 Task: Explore Airbnb listings in Charleston, South Carolina, focusing on properties with beautiful gardens and historic charm.
Action: Mouse moved to (548, 78)
Screenshot: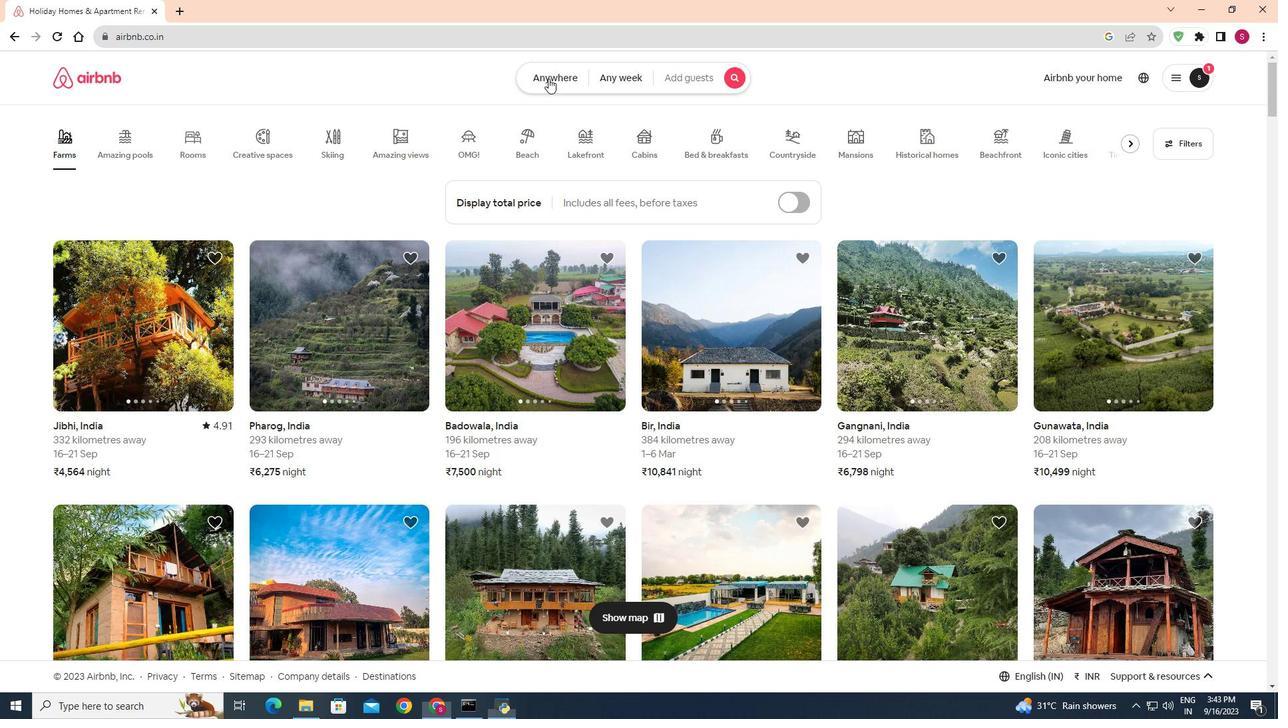 
Action: Mouse pressed left at (548, 78)
Screenshot: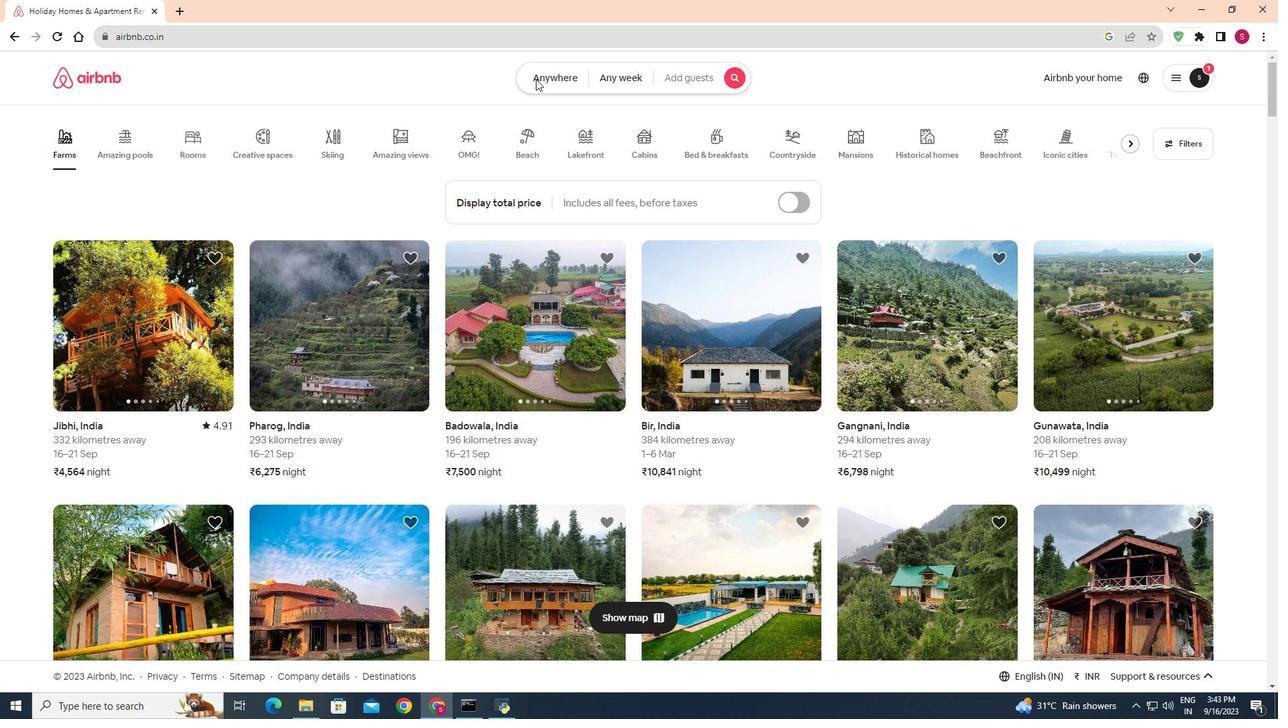 
Action: Mouse moved to (421, 135)
Screenshot: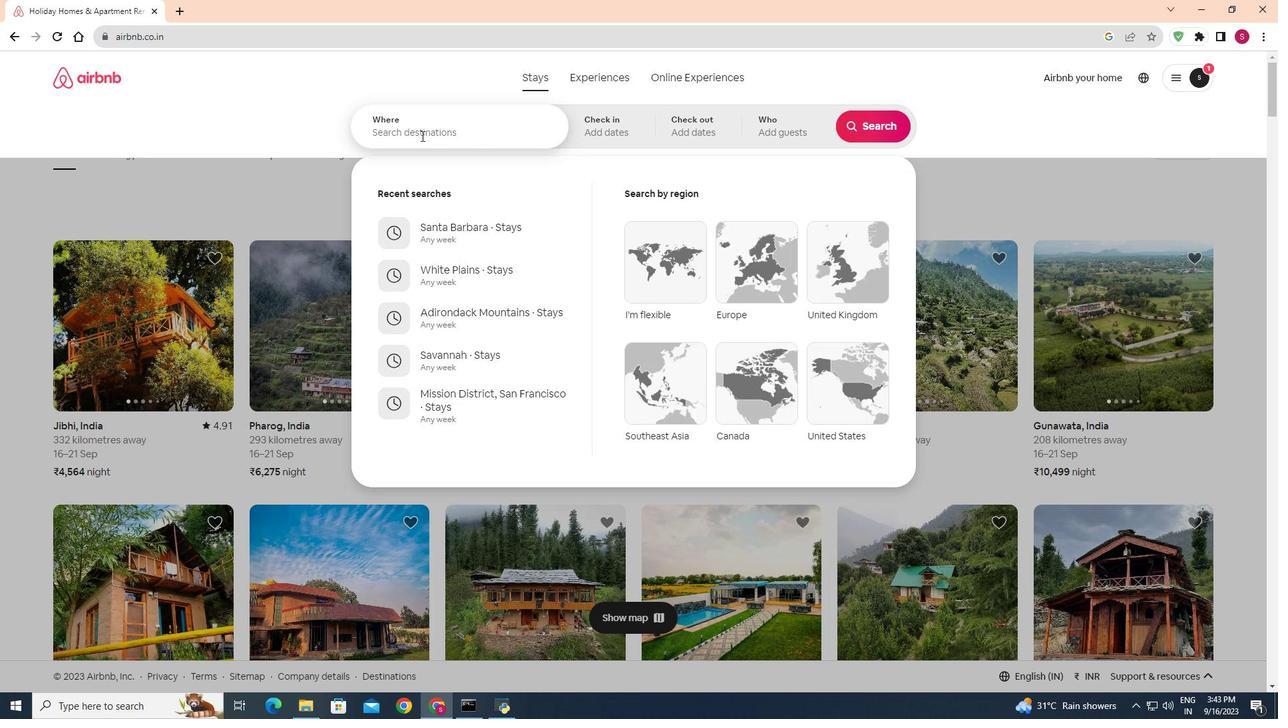 
Action: Mouse pressed left at (421, 135)
Screenshot: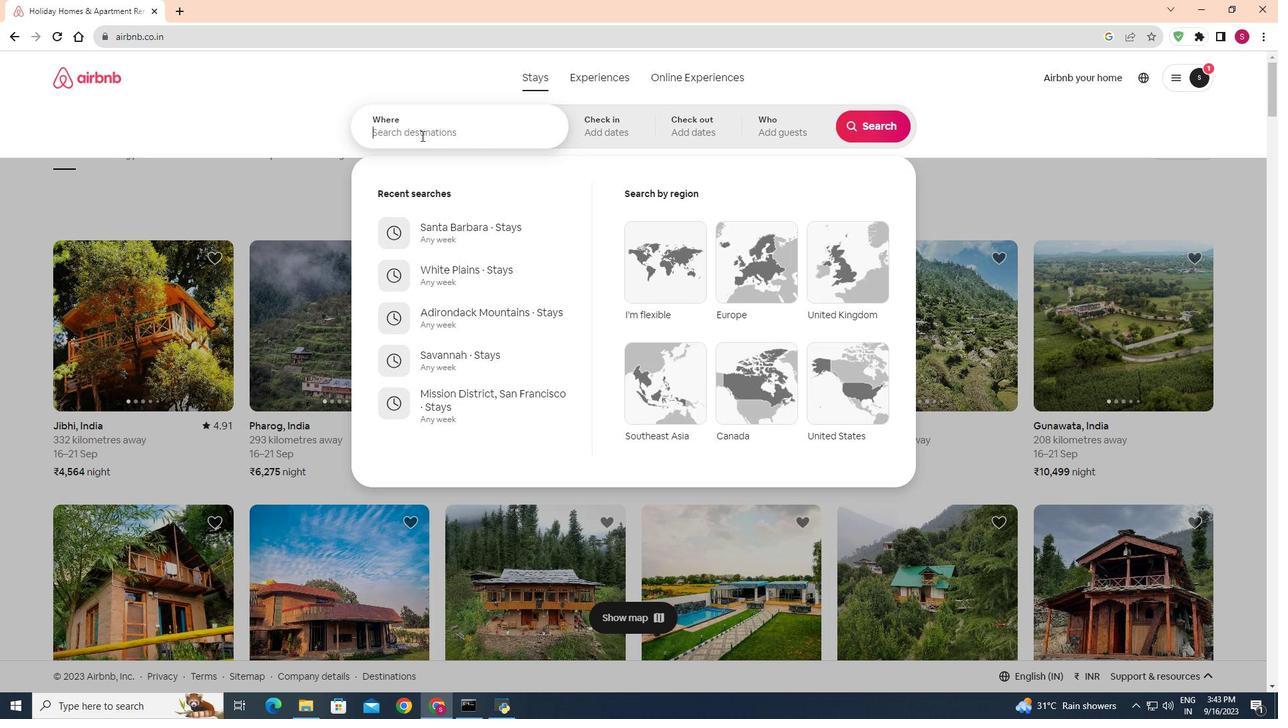 
Action: Mouse moved to (418, 138)
Screenshot: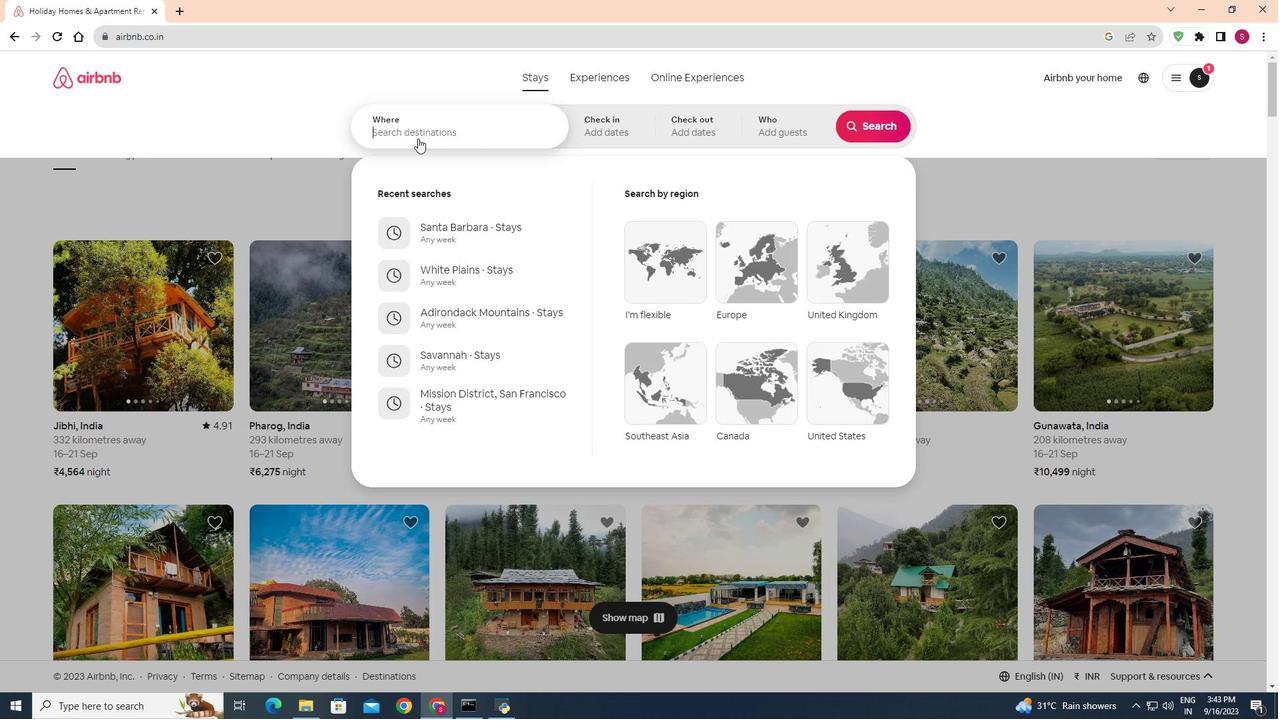 
Action: Key pressed <Key.shift>Charleston<Key.enter>
Screenshot: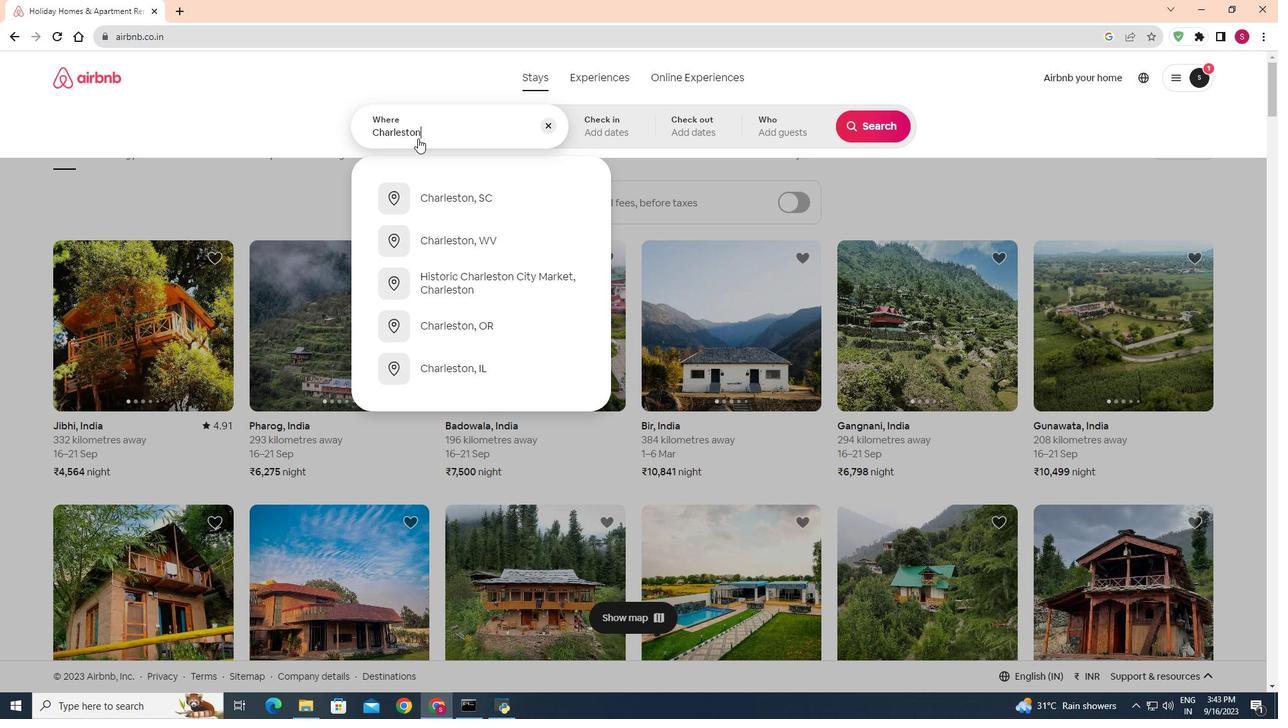 
Action: Mouse moved to (884, 120)
Screenshot: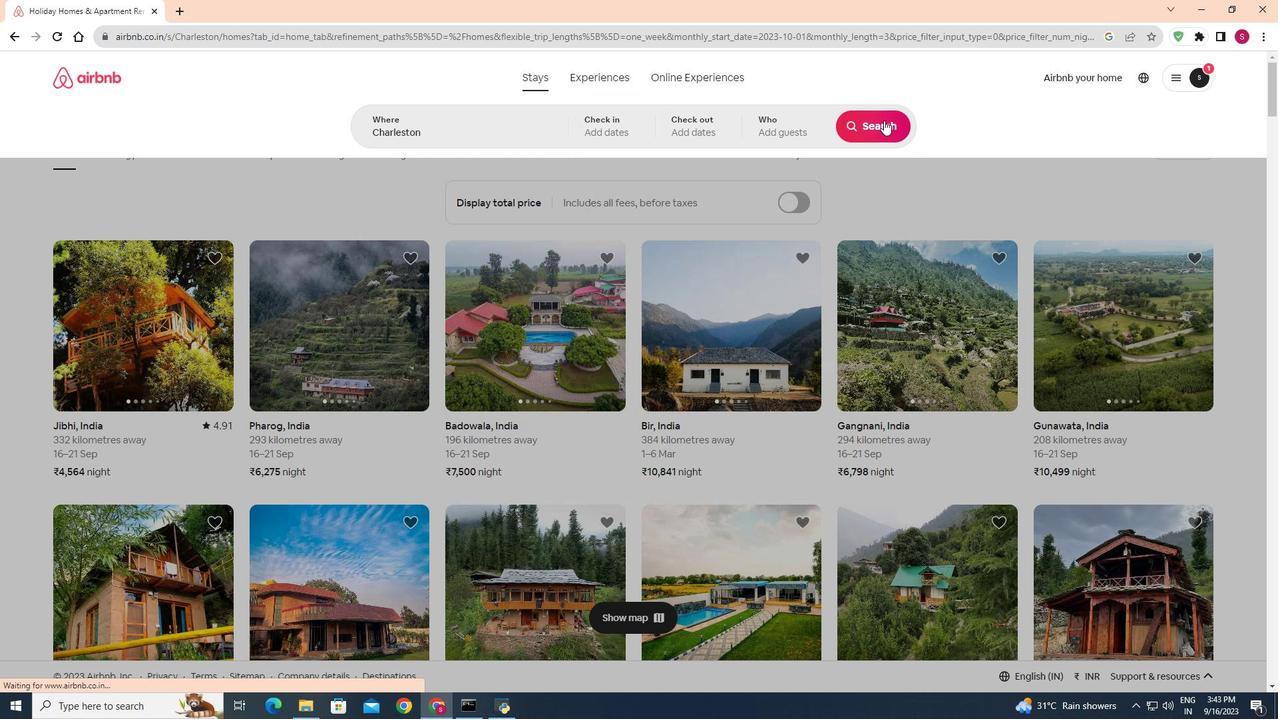 
Action: Mouse pressed left at (884, 120)
Screenshot: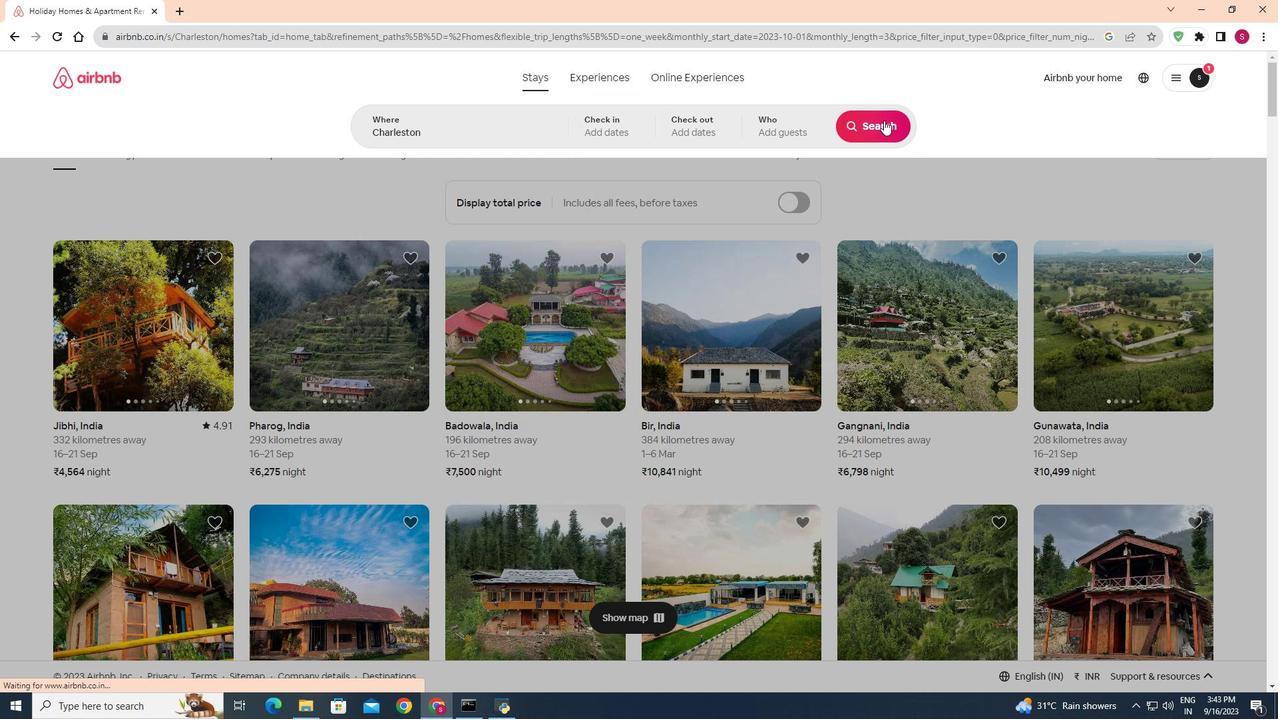 
Action: Mouse moved to (724, 351)
Screenshot: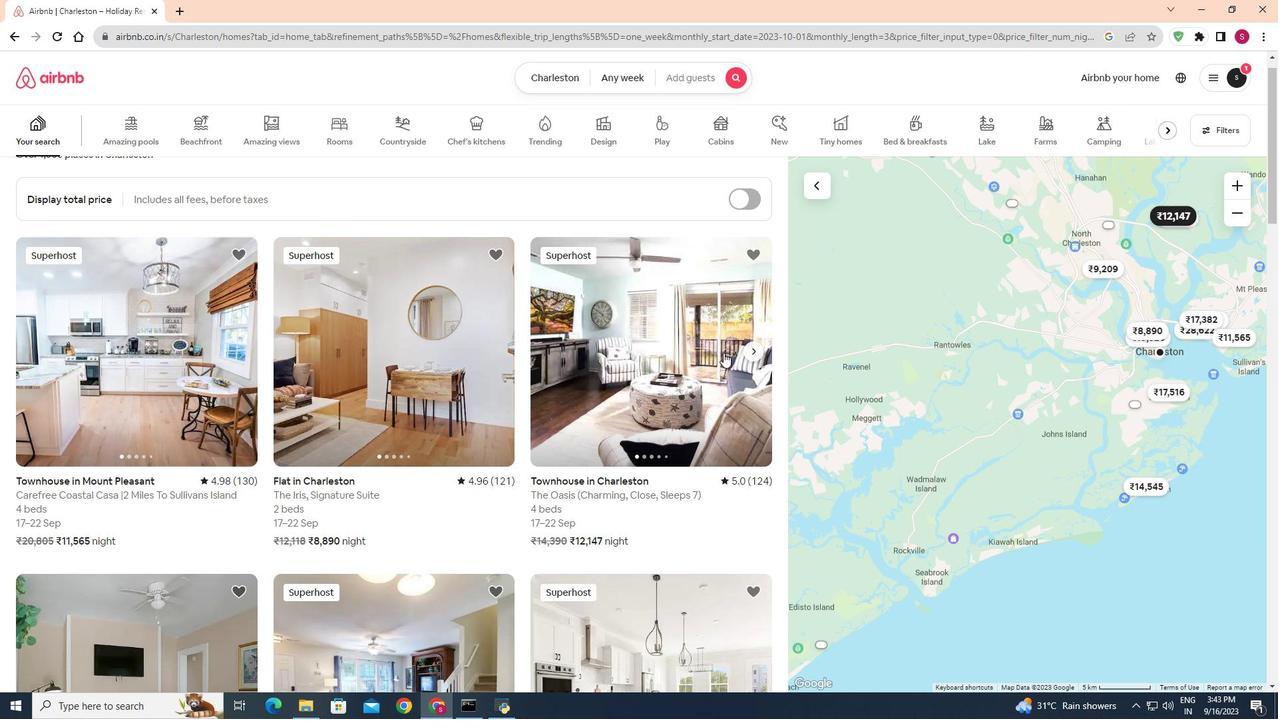 
Action: Mouse scrolled (724, 351) with delta (0, 0)
Screenshot: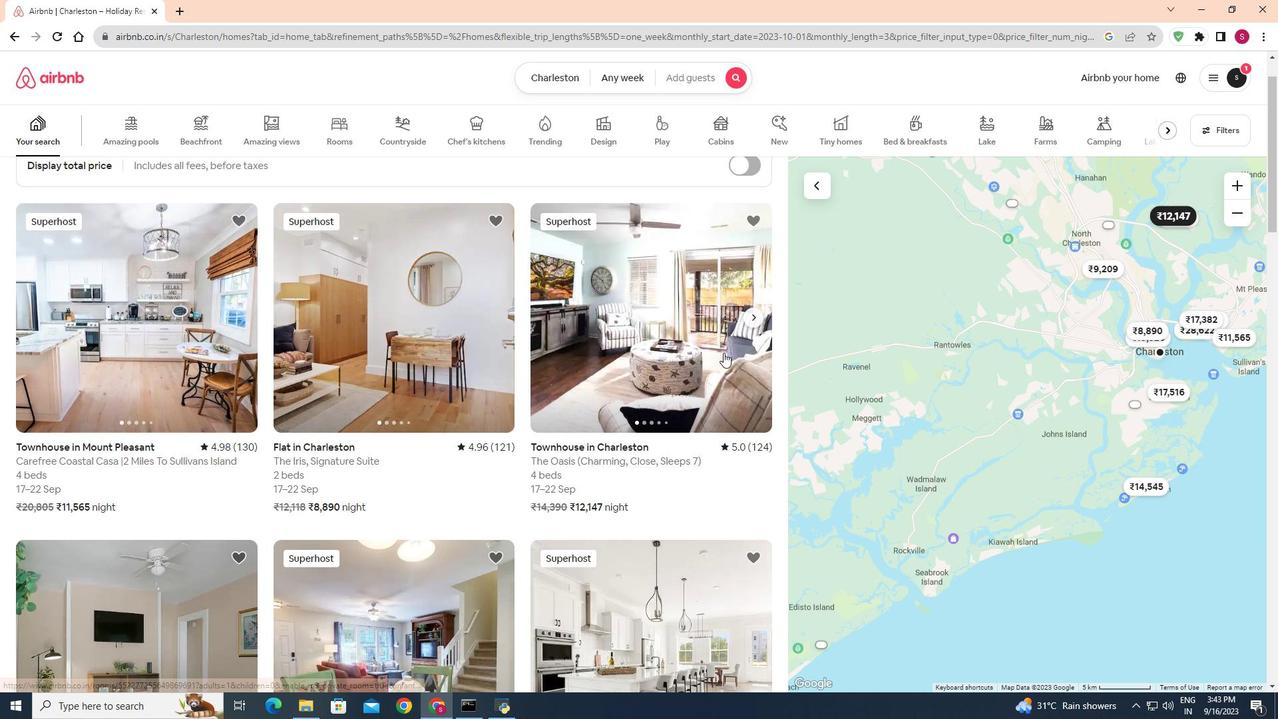 
Action: Mouse moved to (226, 320)
Screenshot: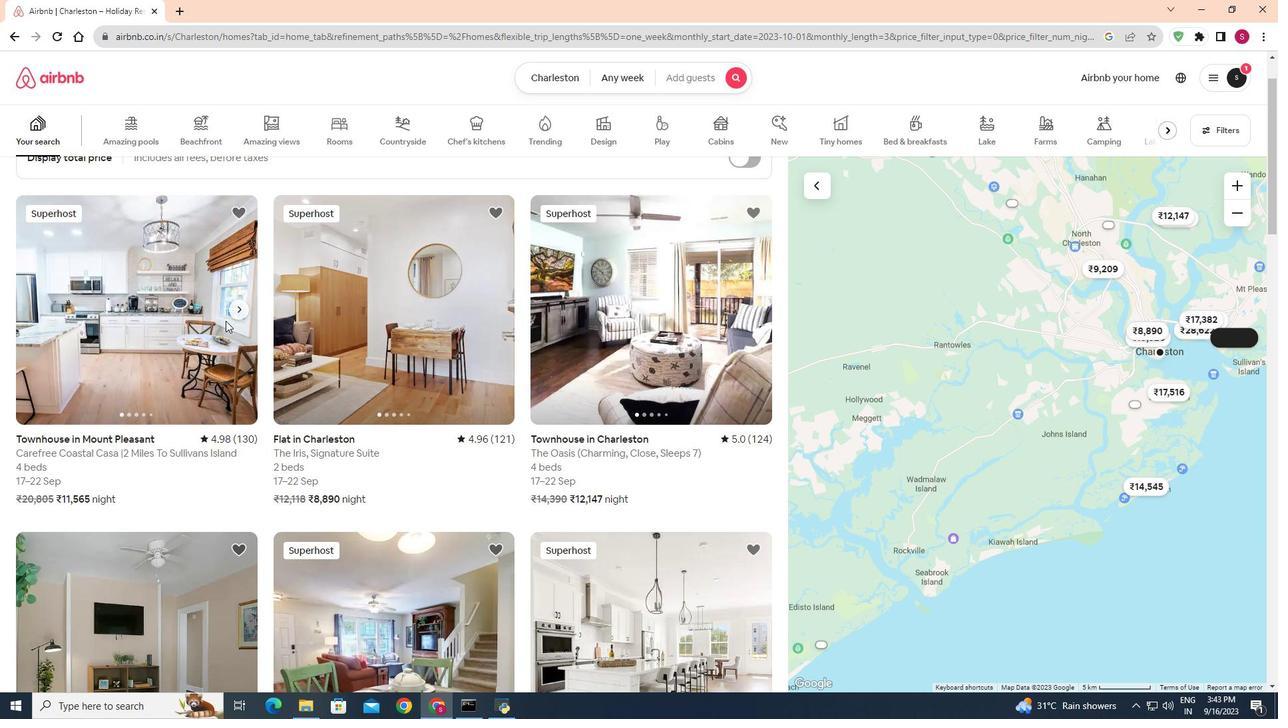 
Action: Mouse pressed left at (226, 320)
Screenshot: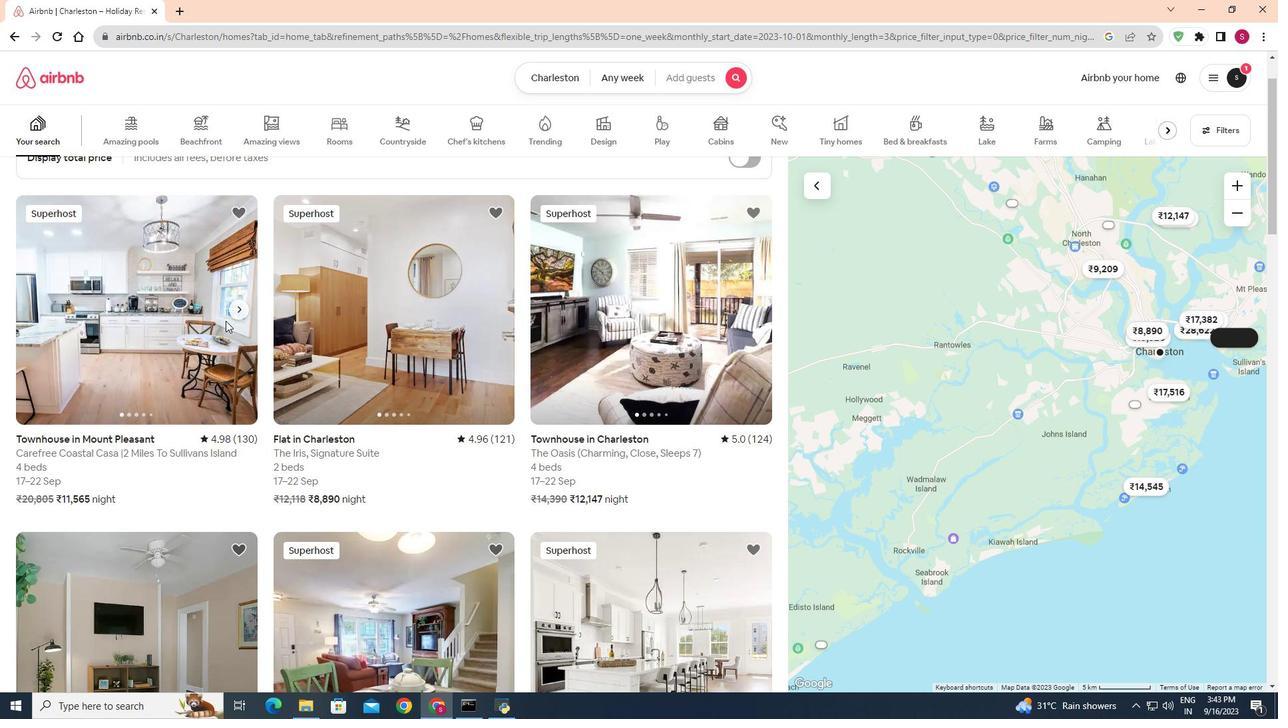 
Action: Mouse moved to (962, 486)
Screenshot: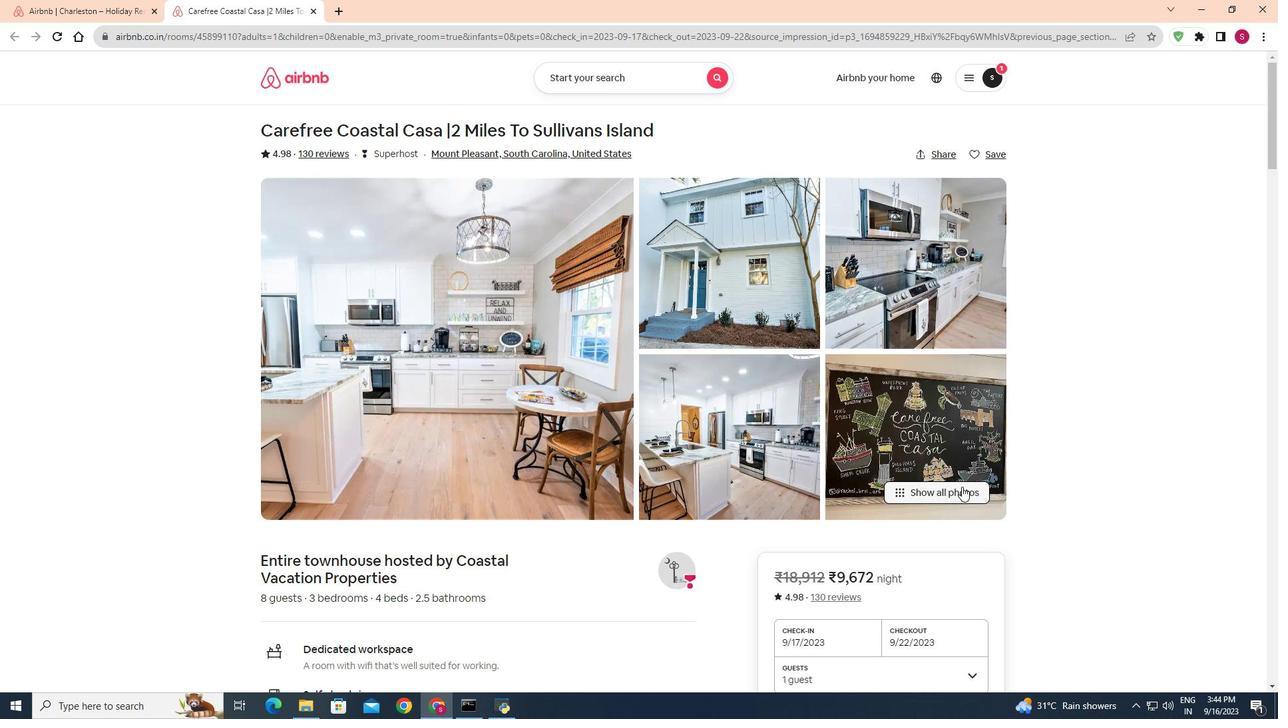 
Action: Mouse pressed left at (962, 486)
Screenshot: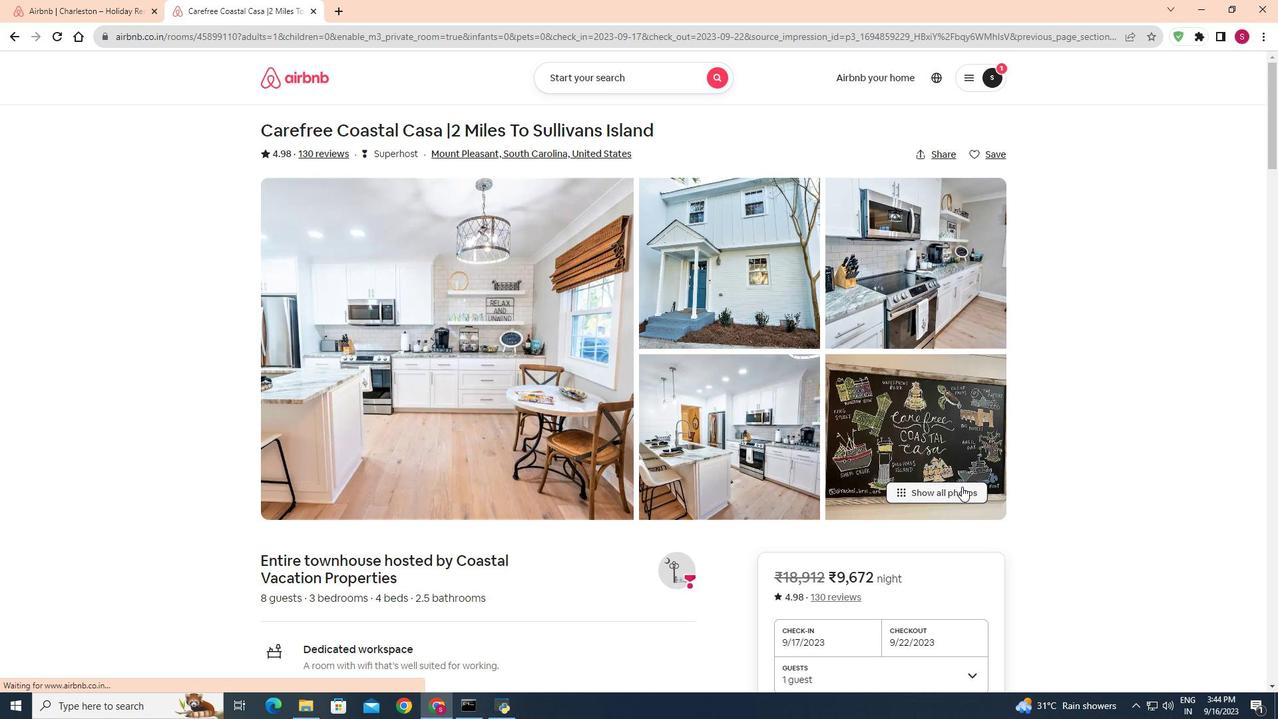 
Action: Mouse moved to (1001, 497)
Screenshot: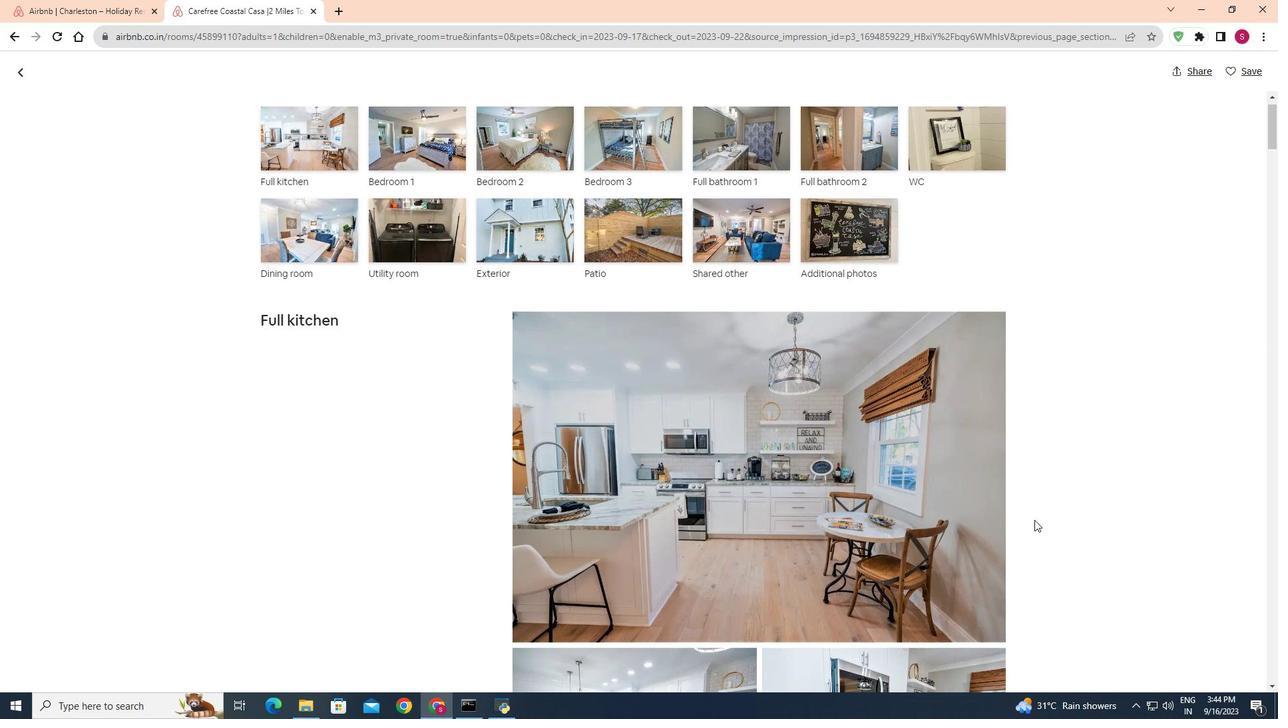 
Action: Mouse scrolled (1001, 496) with delta (0, 0)
Screenshot: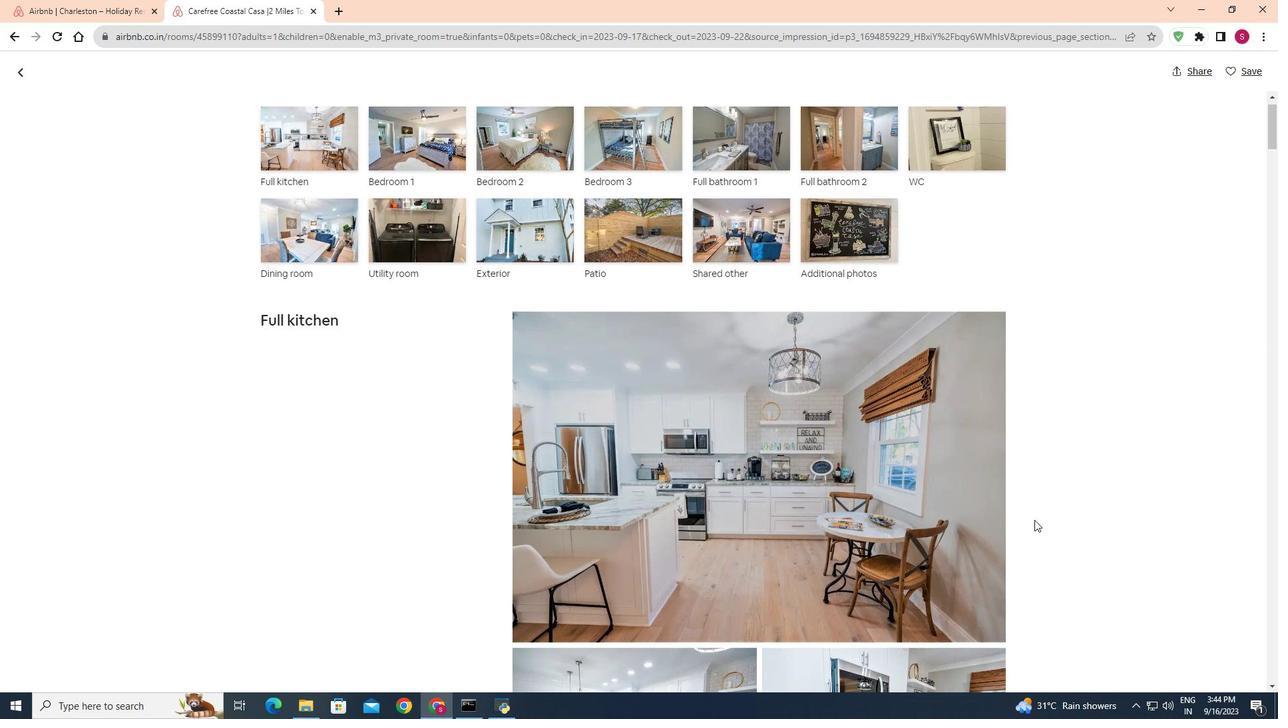 
Action: Mouse moved to (1059, 526)
Screenshot: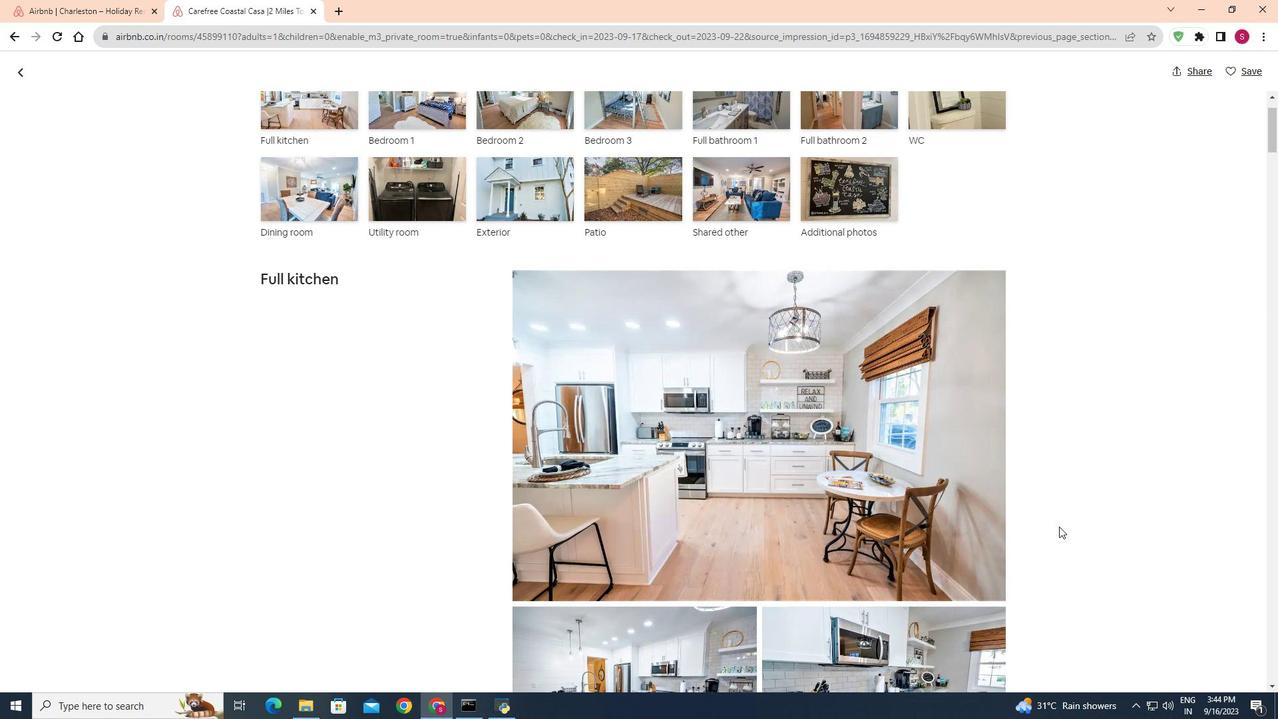 
Action: Mouse scrolled (1059, 525) with delta (0, 0)
Screenshot: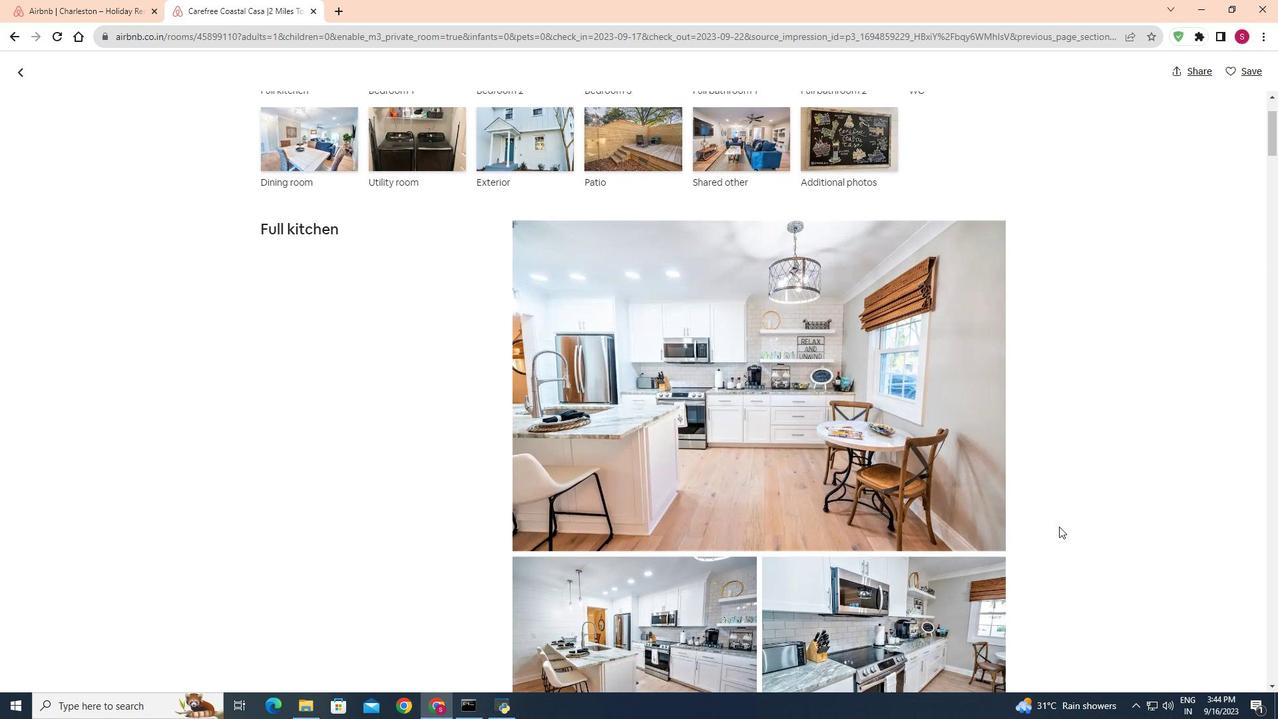 
Action: Mouse moved to (1060, 530)
Screenshot: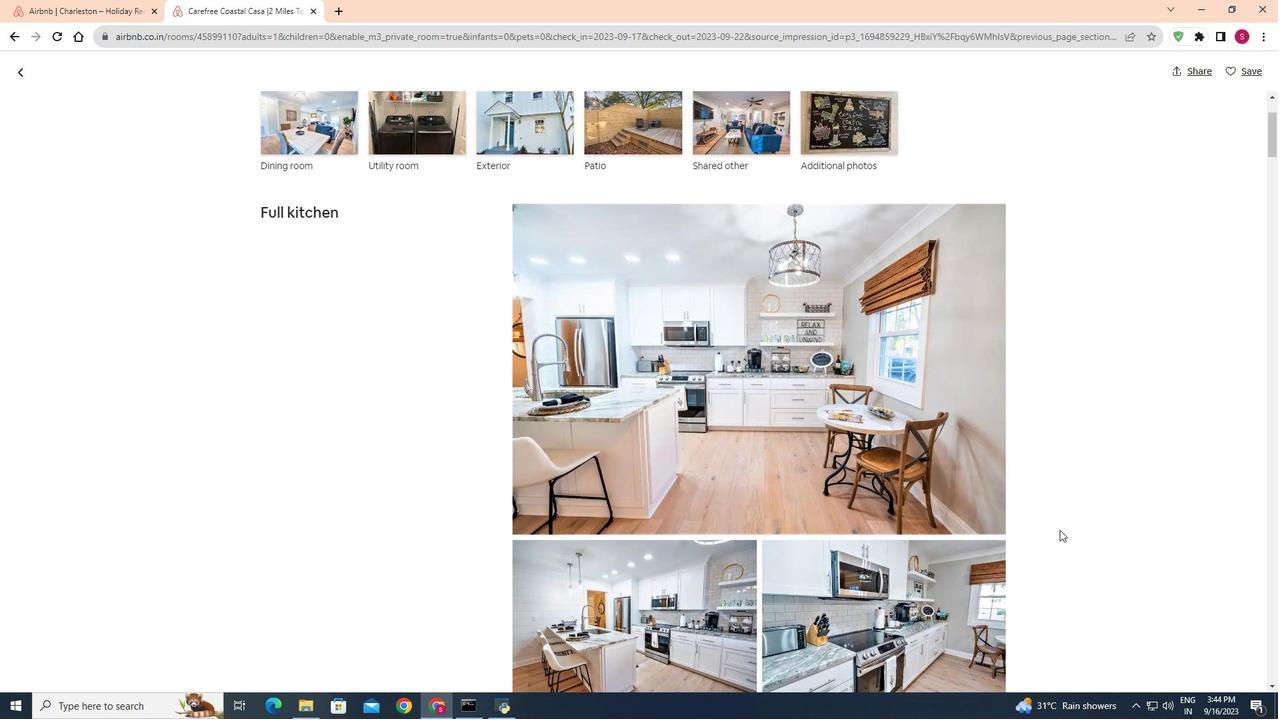 
Action: Mouse scrolled (1060, 529) with delta (0, 0)
Screenshot: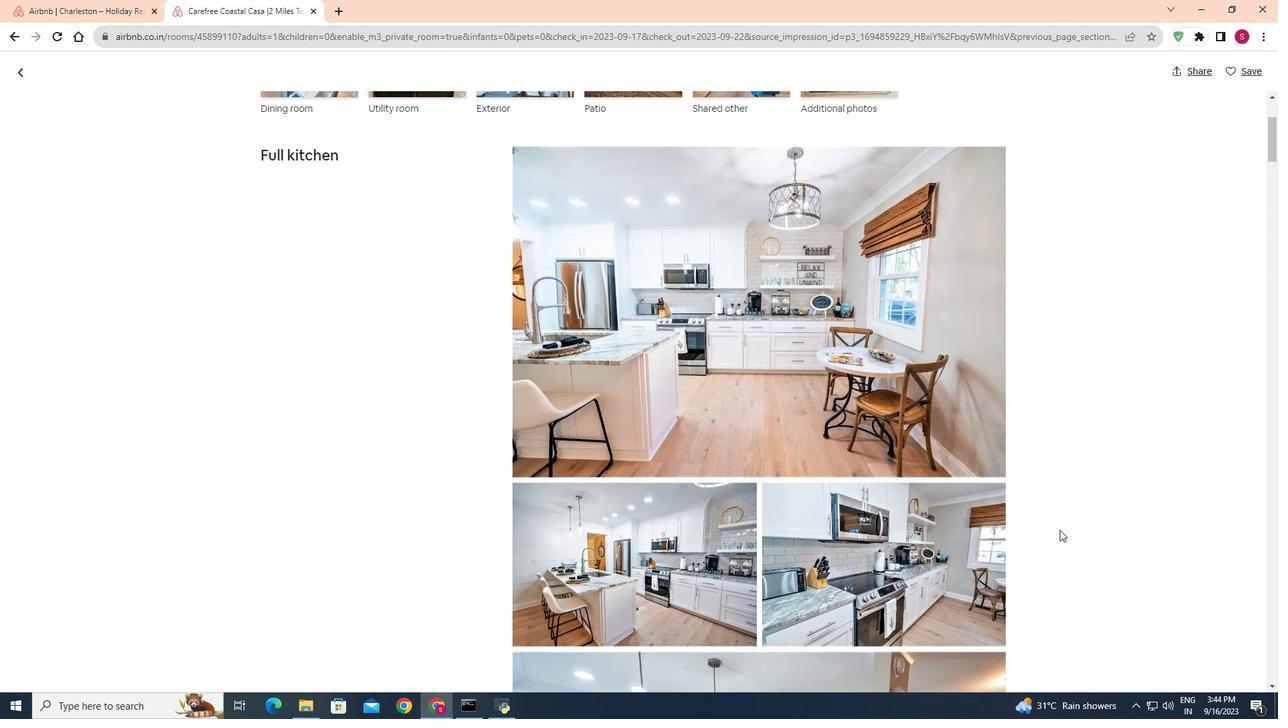 
Action: Mouse moved to (1061, 530)
Screenshot: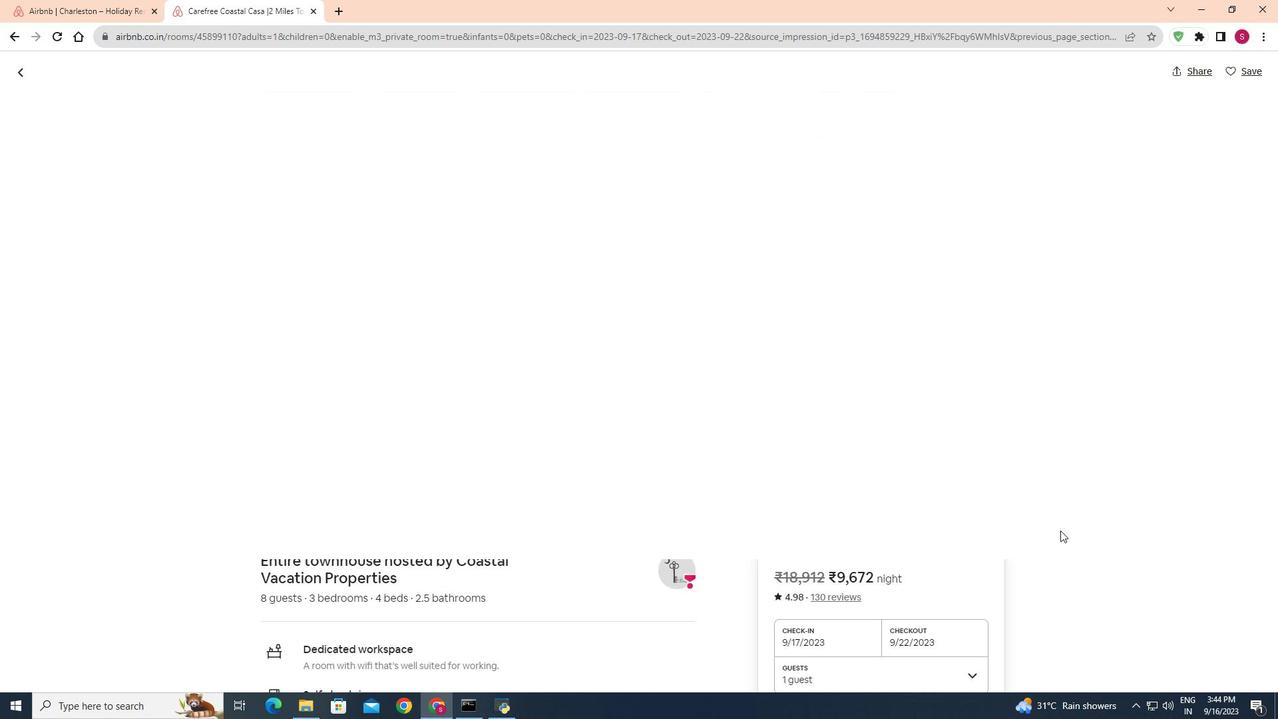 
Action: Mouse scrolled (1061, 530) with delta (0, 0)
Screenshot: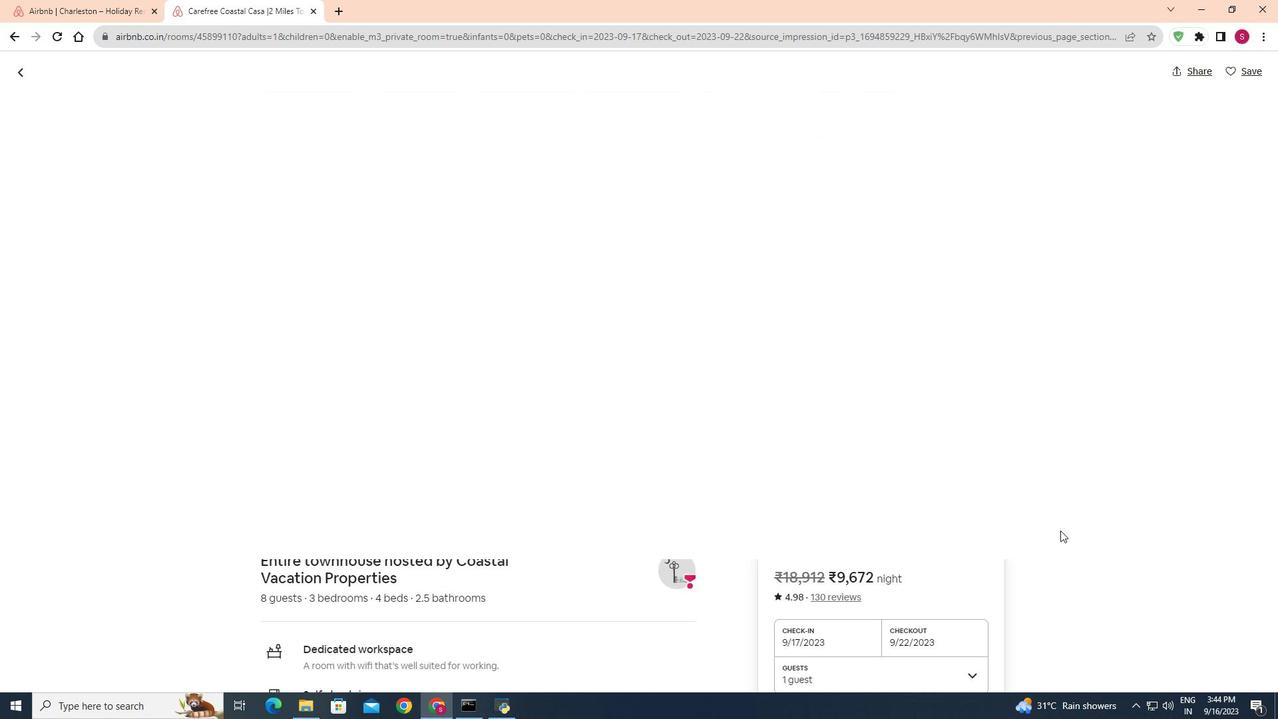 
Action: Mouse moved to (1185, 361)
Screenshot: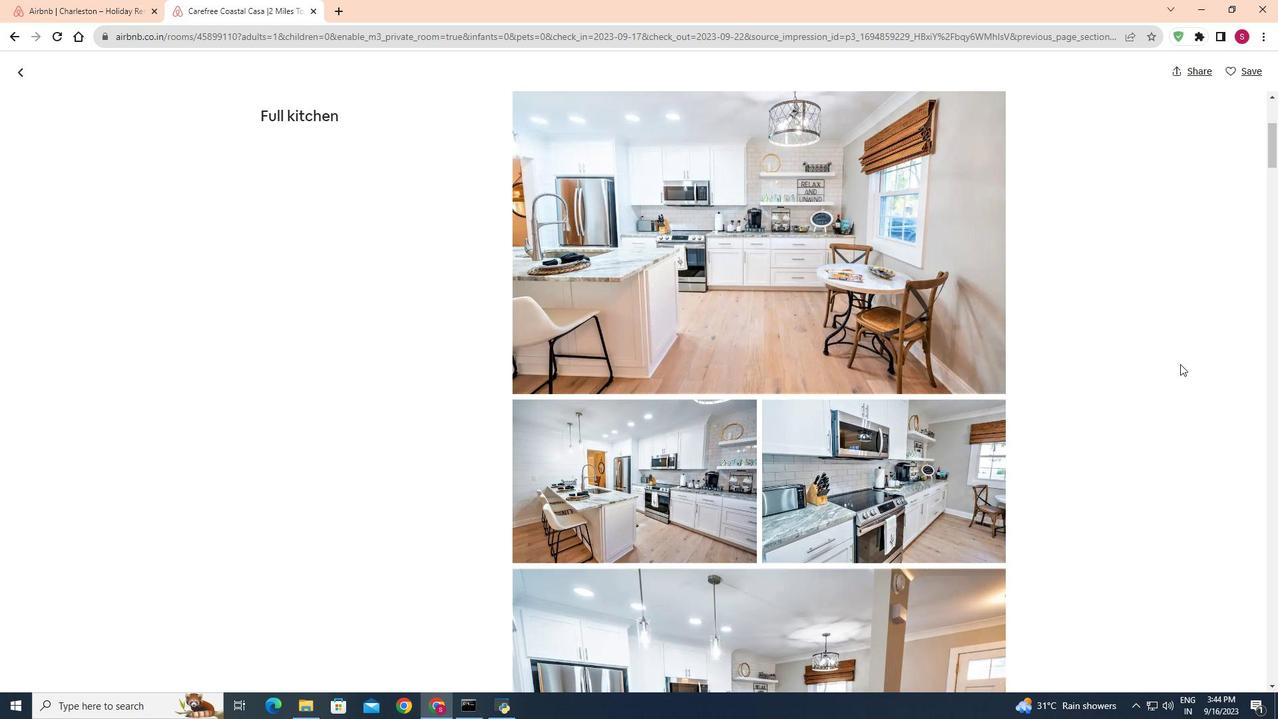 
Action: Mouse scrolled (1185, 361) with delta (0, 0)
Screenshot: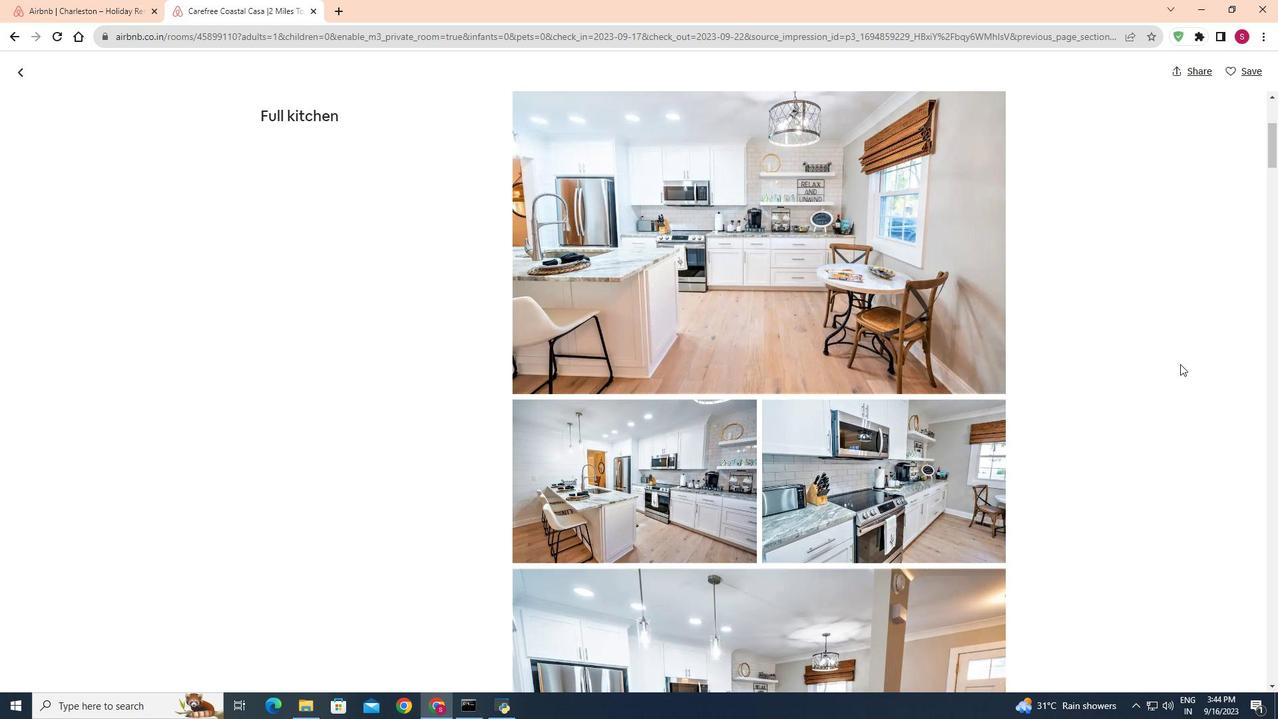 
Action: Mouse moved to (1181, 364)
Screenshot: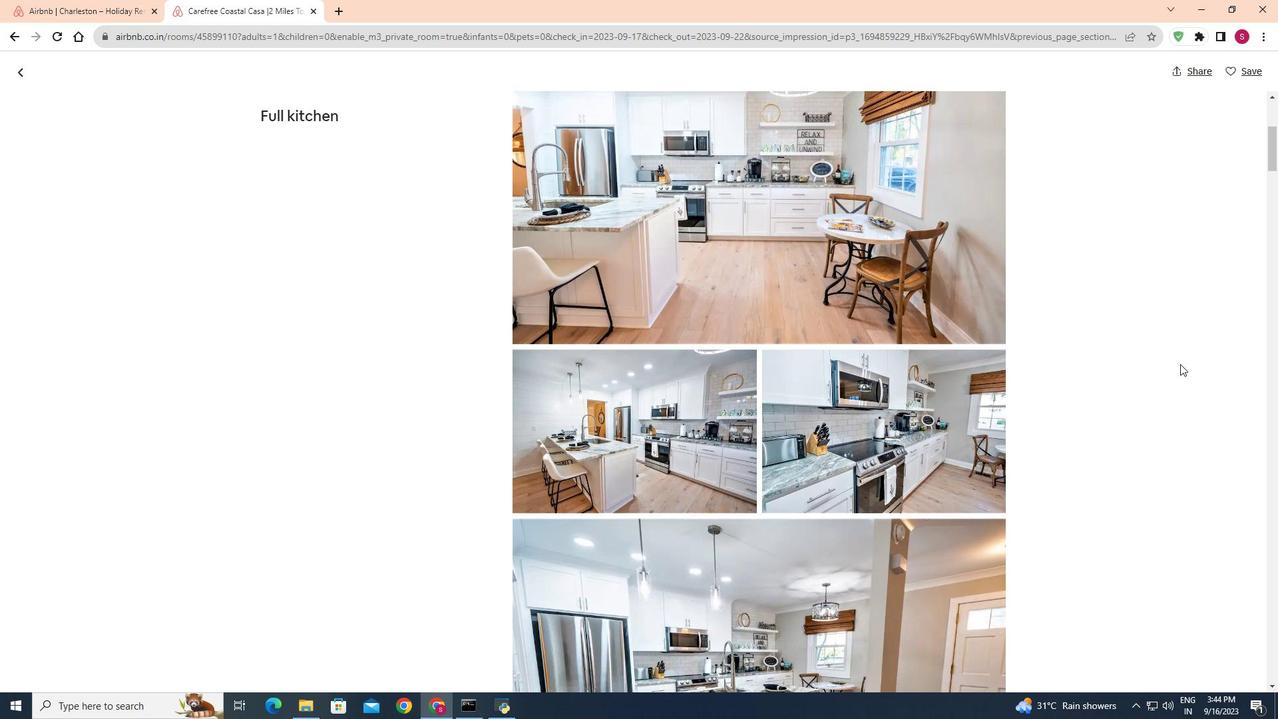 
Action: Mouse scrolled (1181, 363) with delta (0, 0)
Screenshot: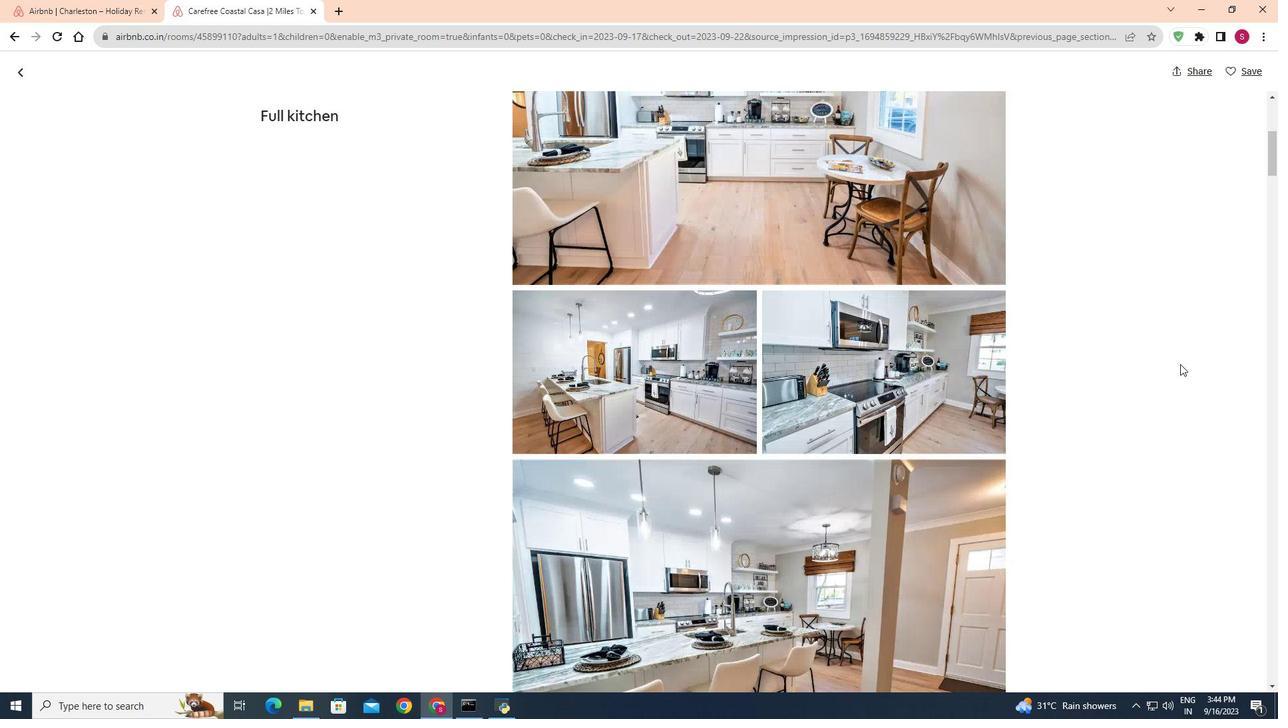 
Action: Mouse scrolled (1181, 363) with delta (0, 0)
Screenshot: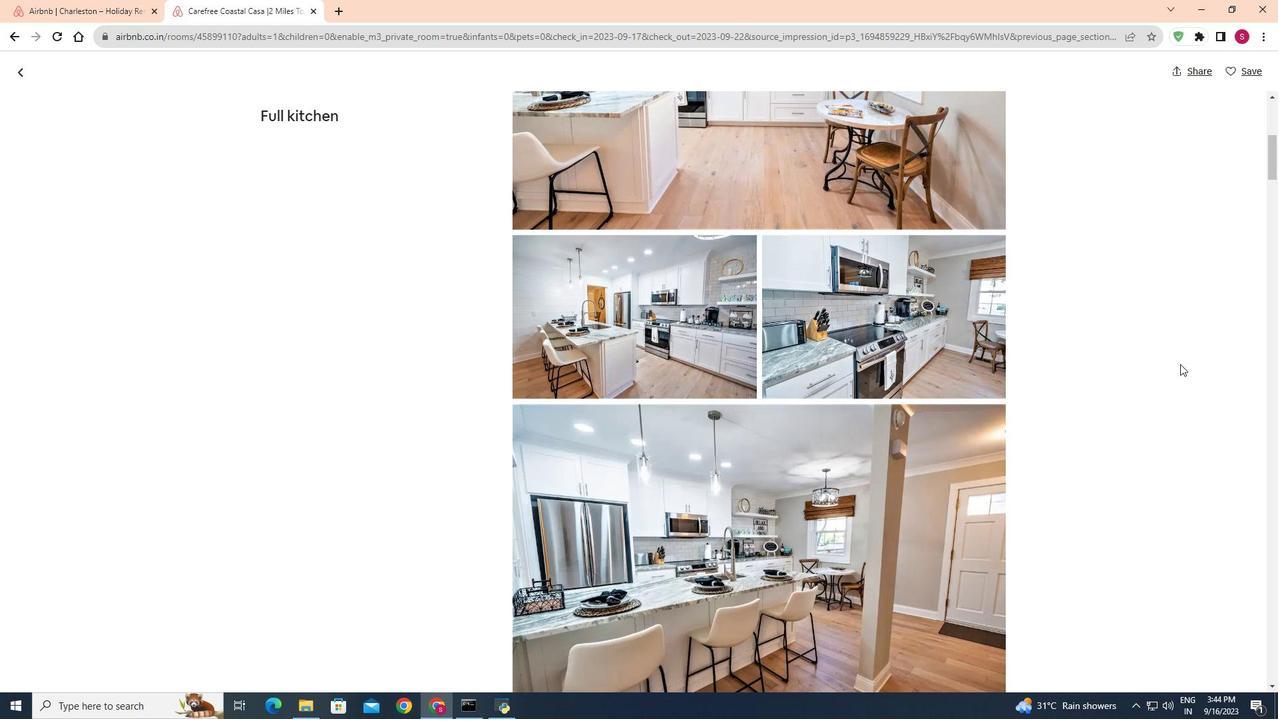
Action: Mouse scrolled (1181, 363) with delta (0, 0)
Screenshot: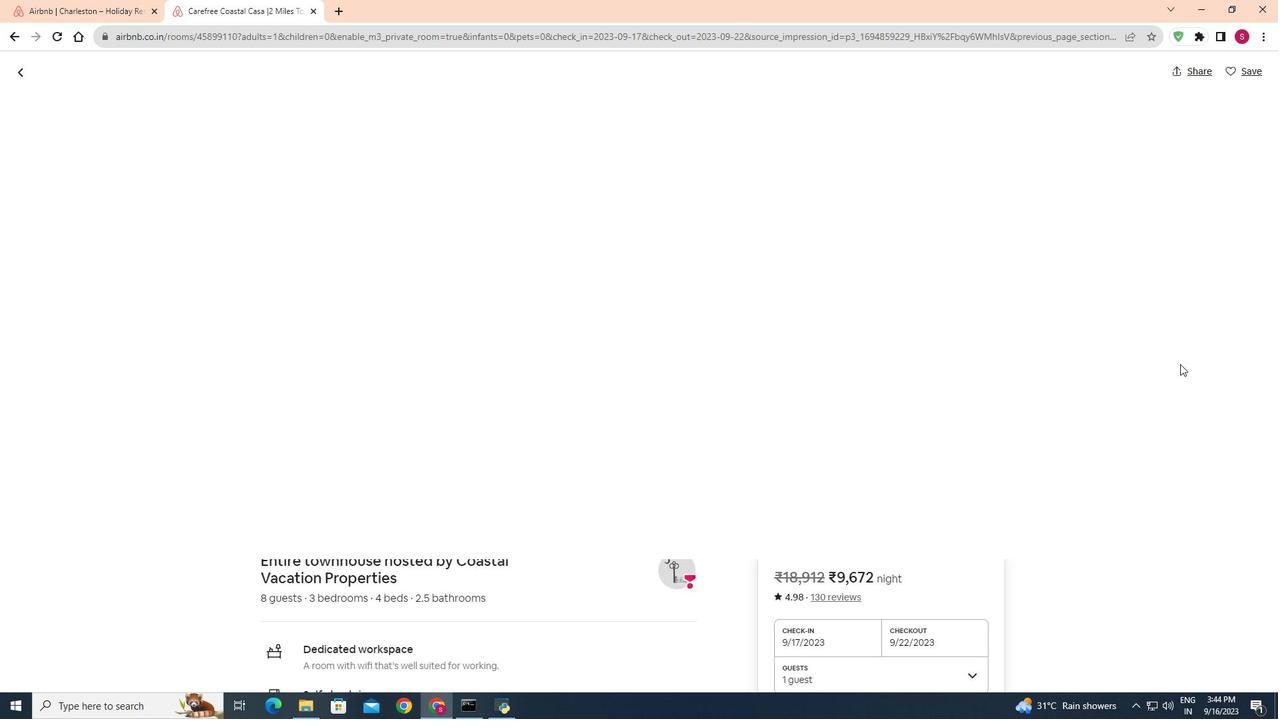 
Action: Mouse scrolled (1181, 363) with delta (0, 0)
Screenshot: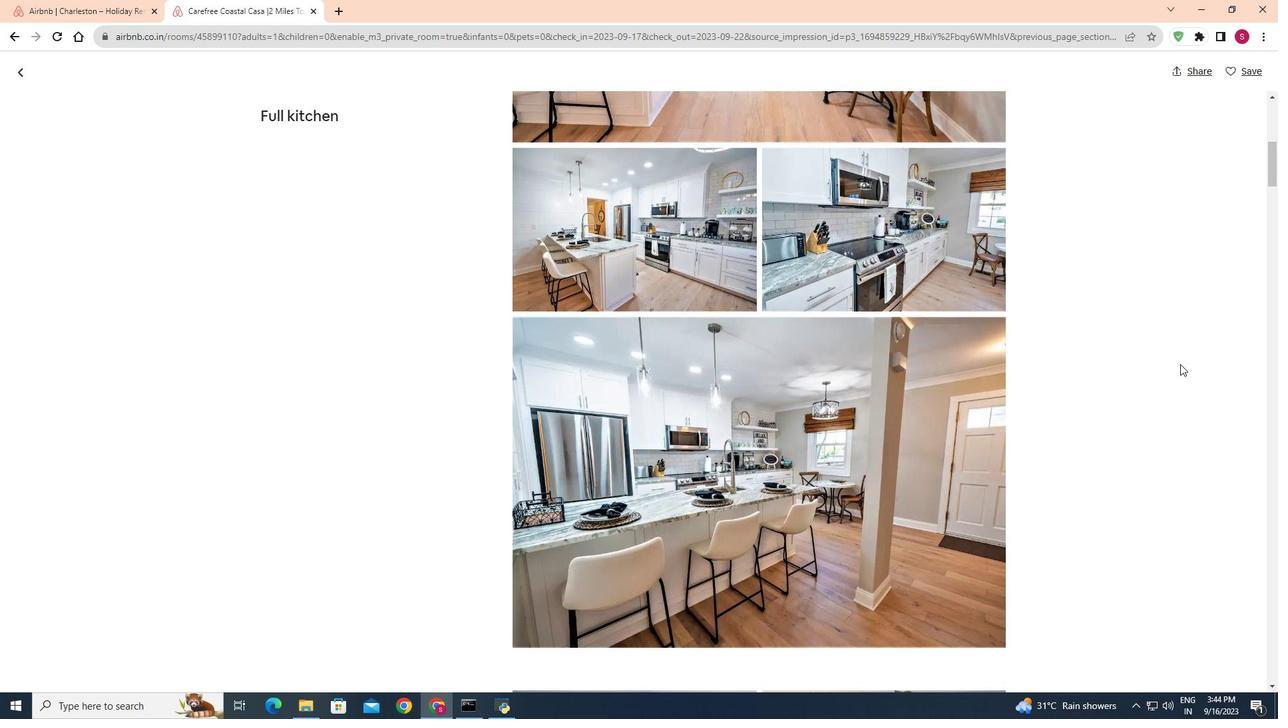 
Action: Mouse scrolled (1181, 363) with delta (0, 0)
Screenshot: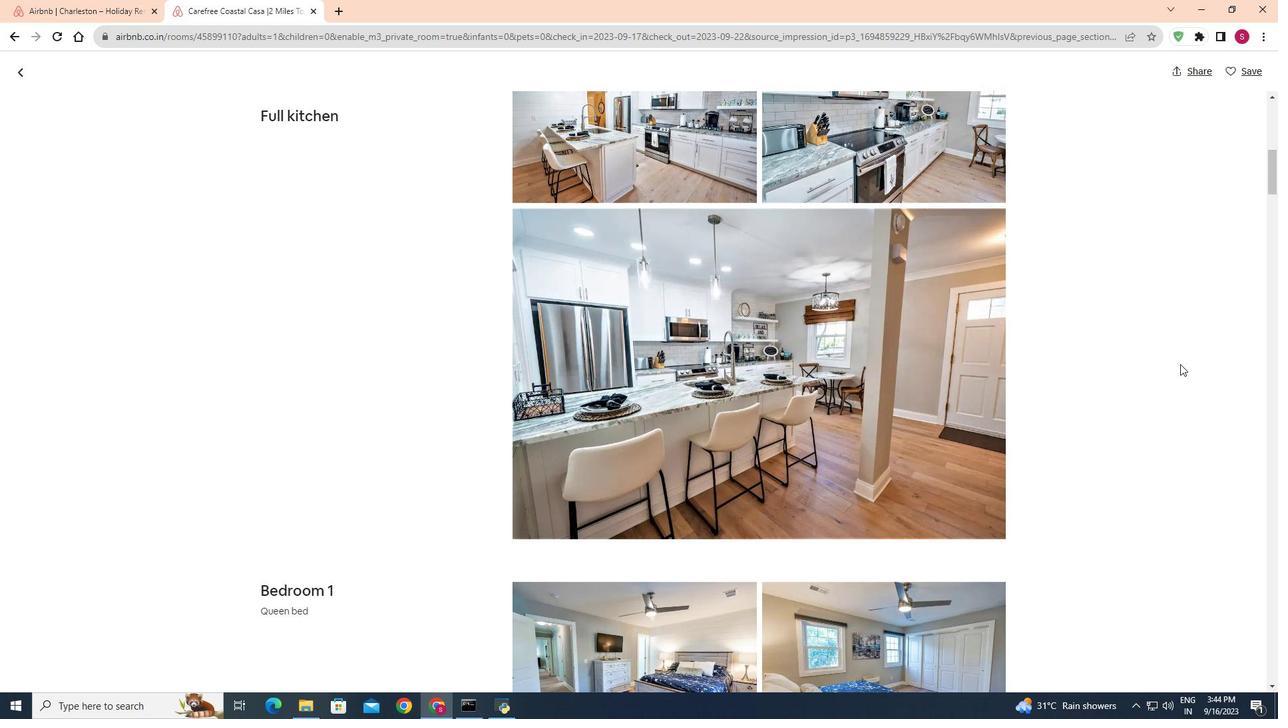 
Action: Mouse scrolled (1181, 363) with delta (0, 0)
Screenshot: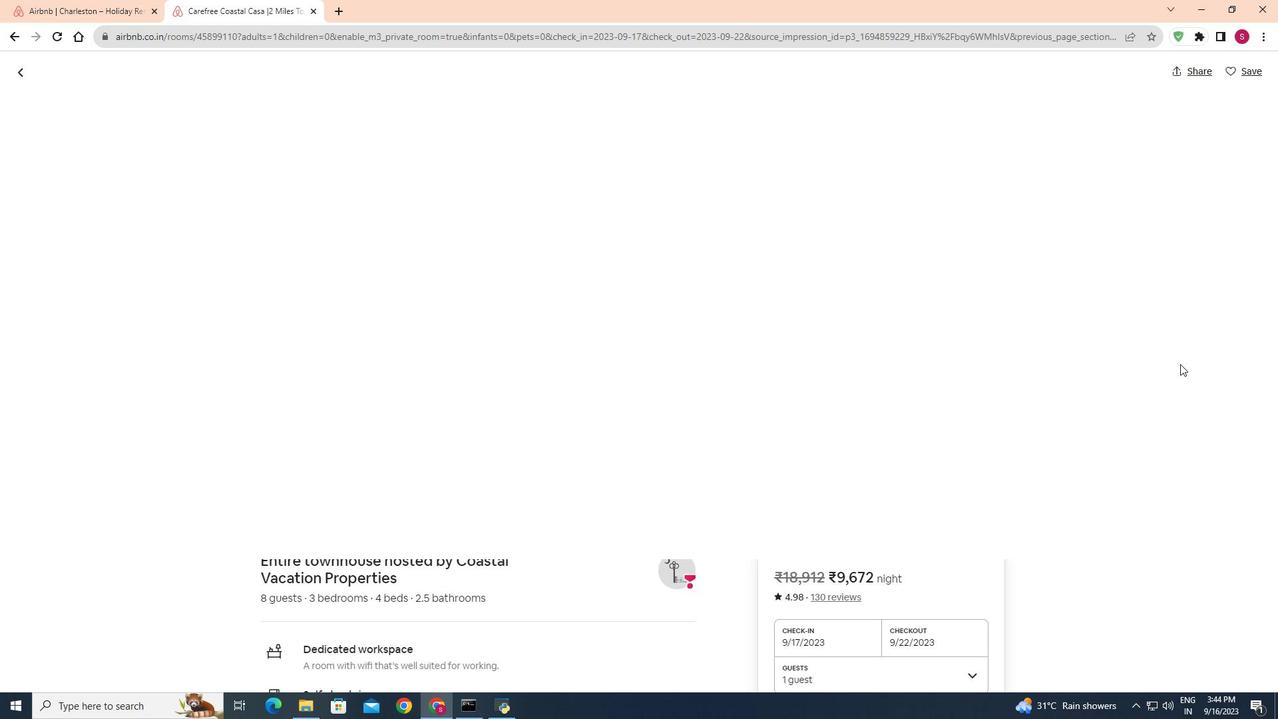 
Action: Mouse scrolled (1181, 363) with delta (0, 0)
Screenshot: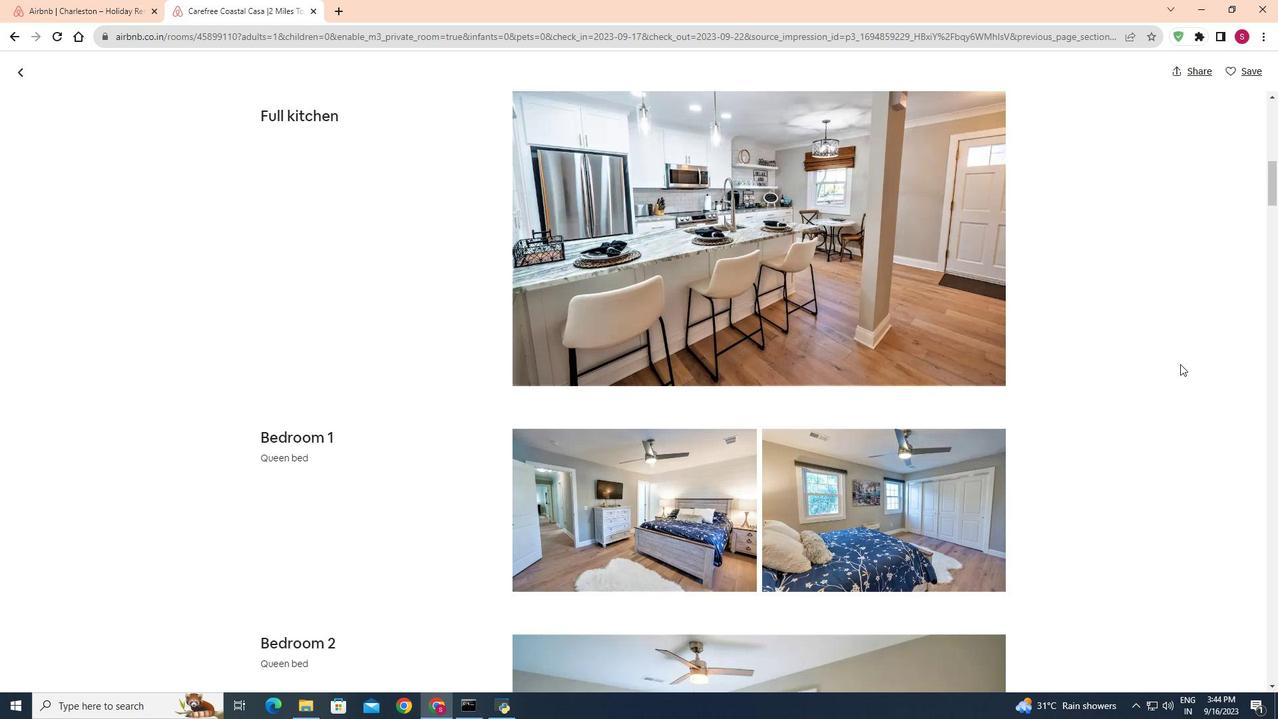 
Action: Mouse scrolled (1181, 363) with delta (0, 0)
Screenshot: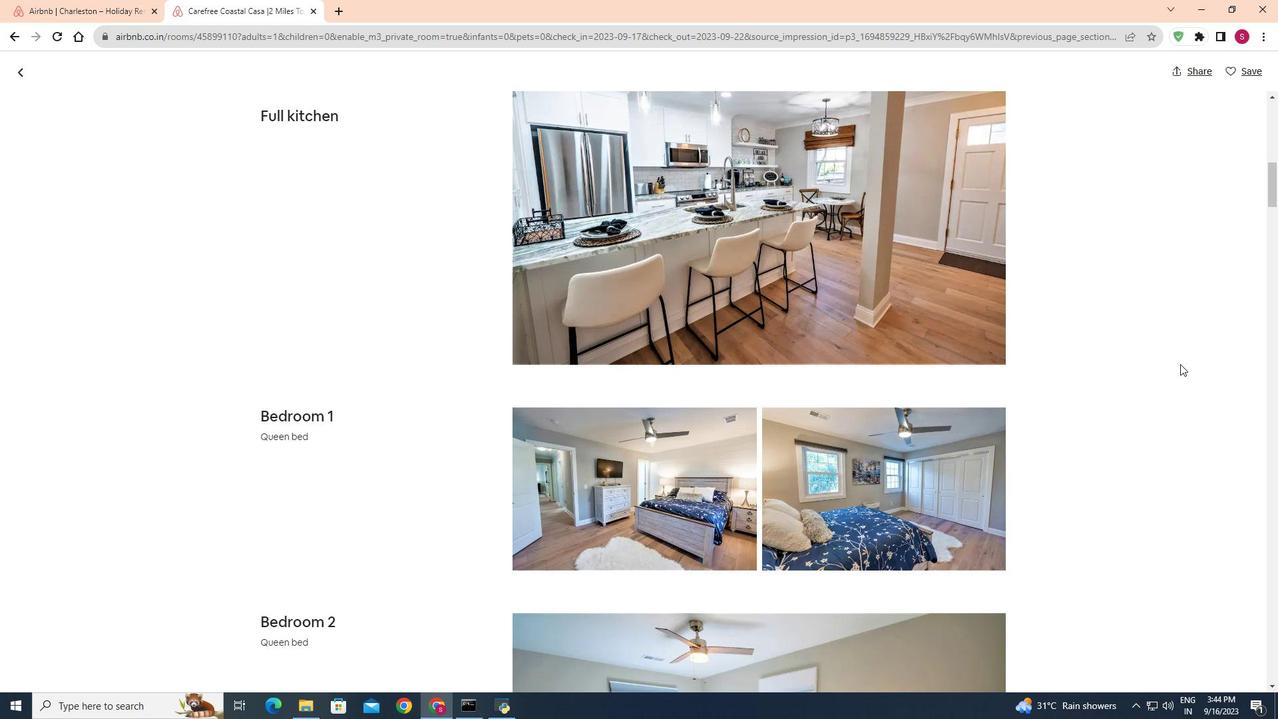 
Action: Mouse scrolled (1181, 363) with delta (0, 0)
Screenshot: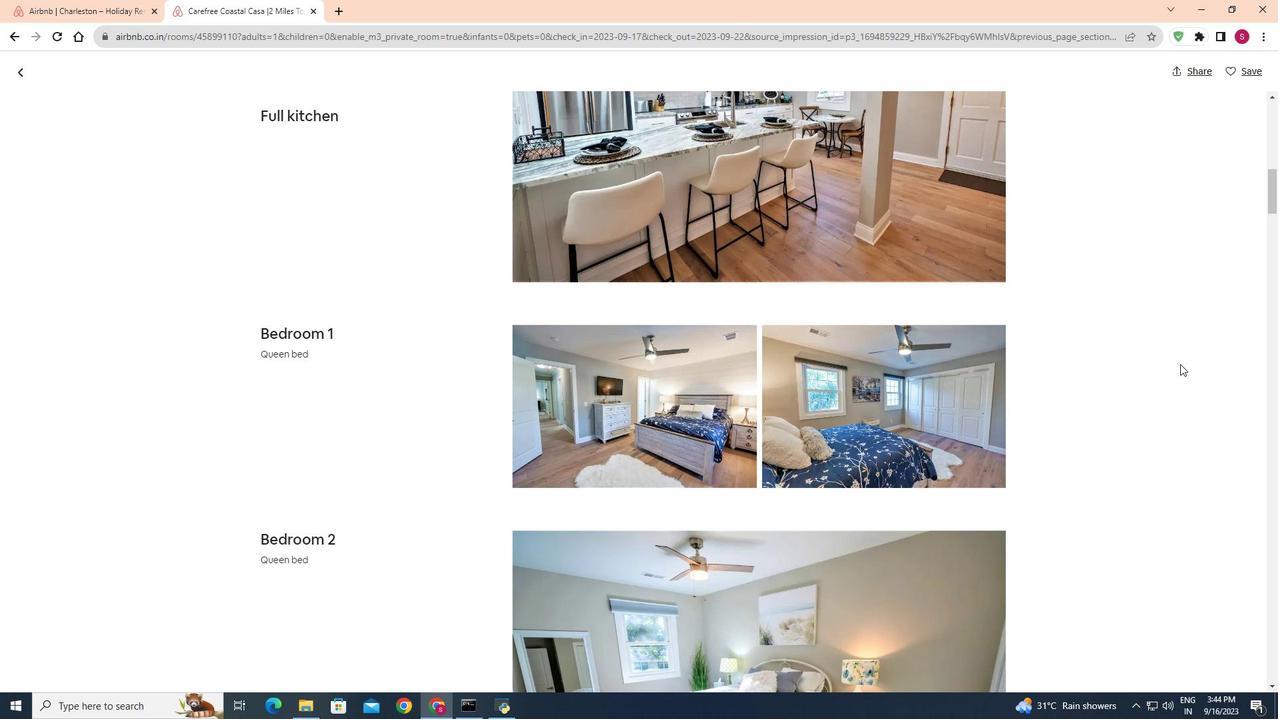 
Action: Mouse scrolled (1181, 363) with delta (0, 0)
Screenshot: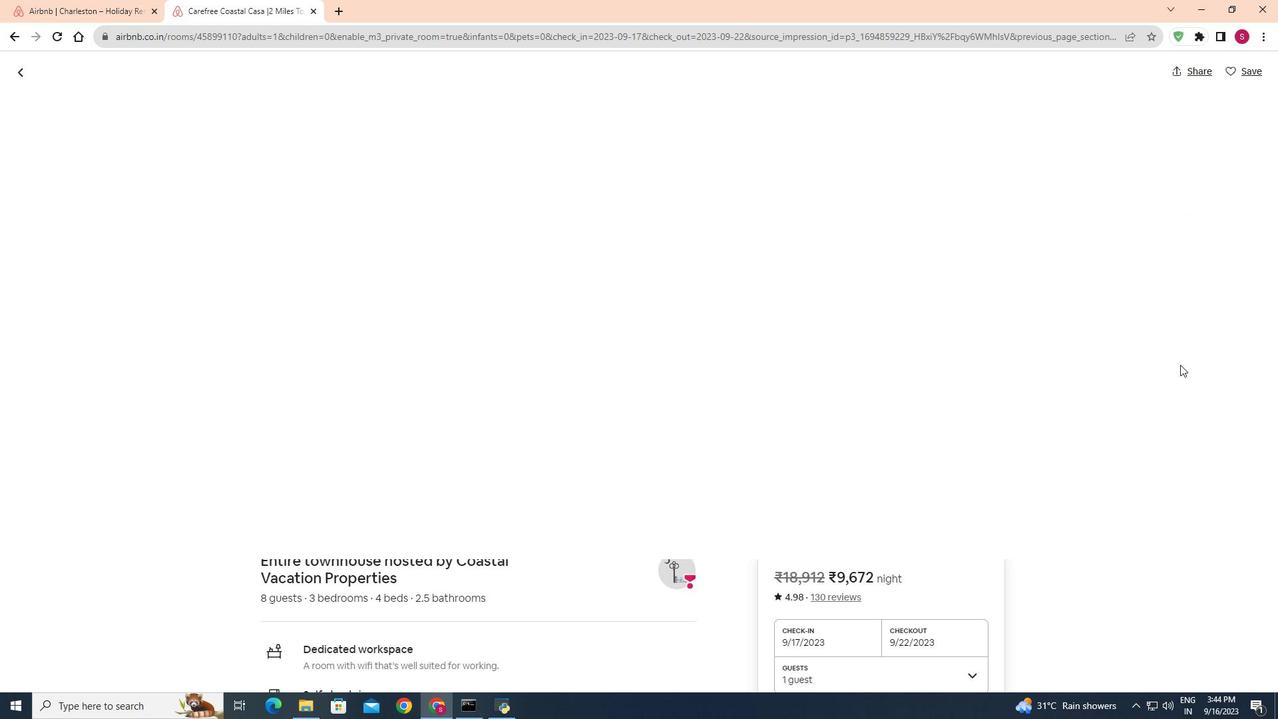 
Action: Mouse moved to (1181, 365)
Screenshot: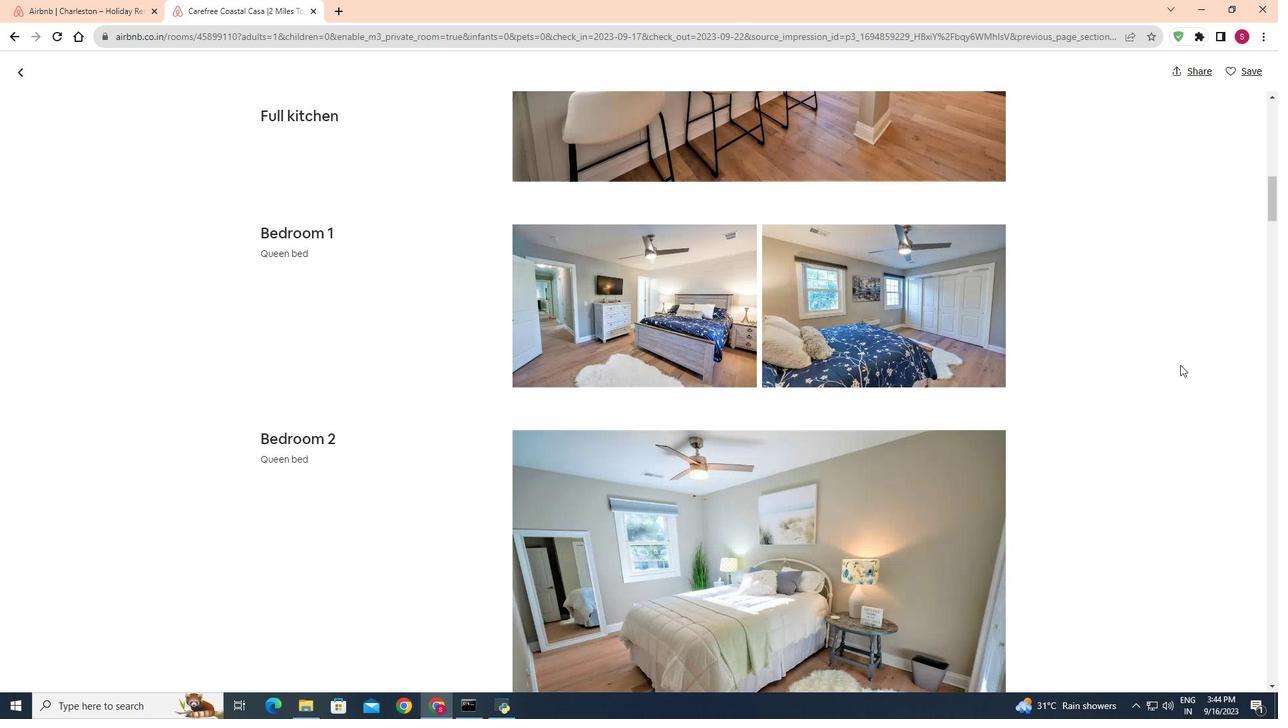
Action: Mouse scrolled (1181, 364) with delta (0, 0)
Screenshot: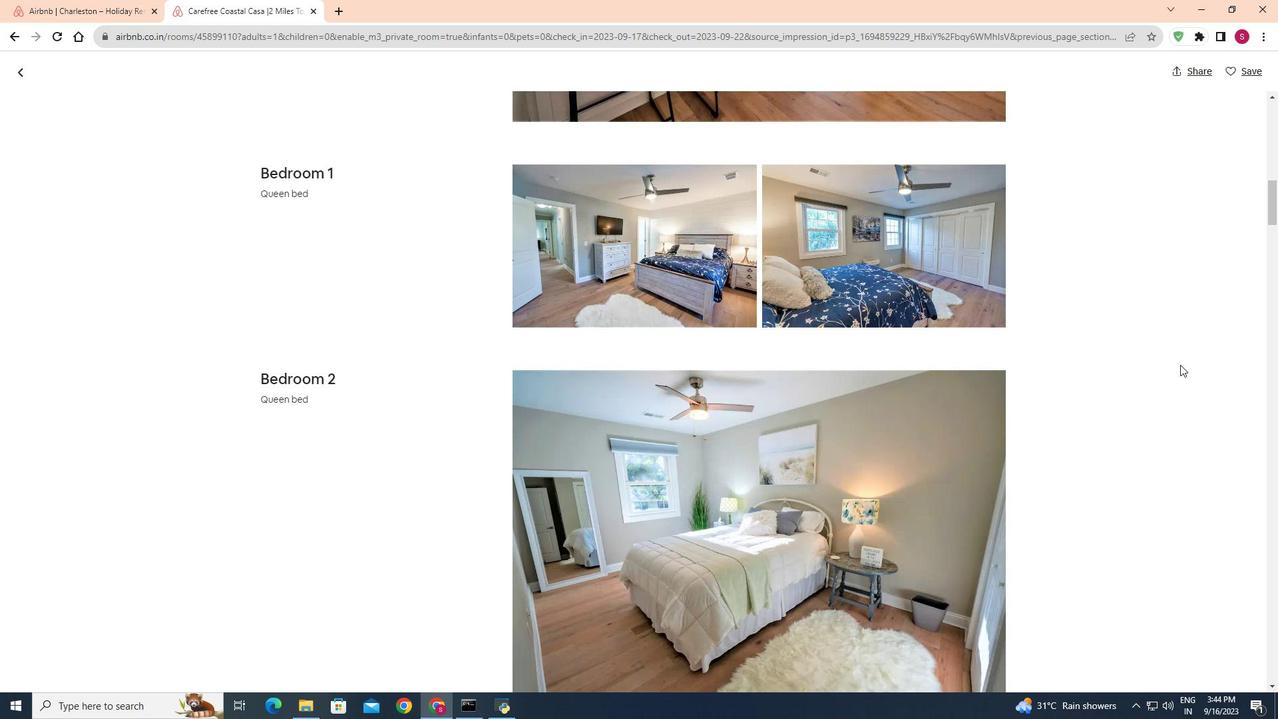 
Action: Mouse scrolled (1181, 364) with delta (0, 0)
Screenshot: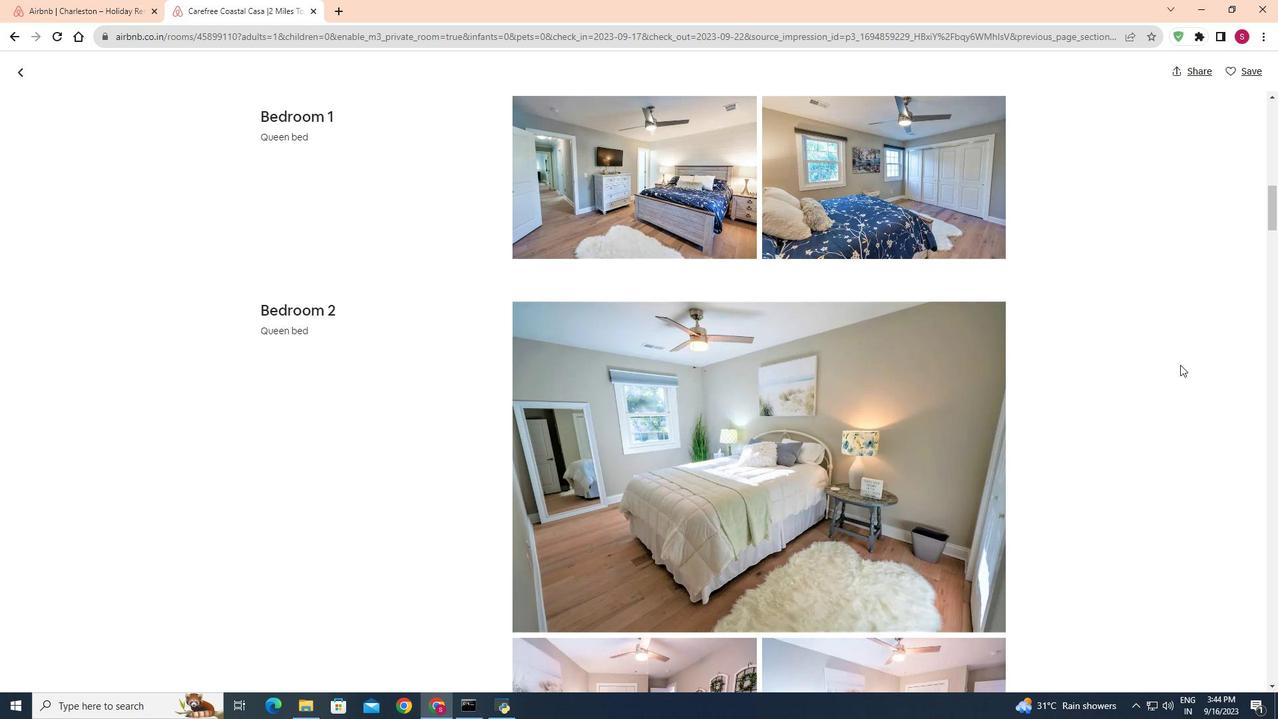 
Action: Mouse scrolled (1181, 364) with delta (0, 0)
Screenshot: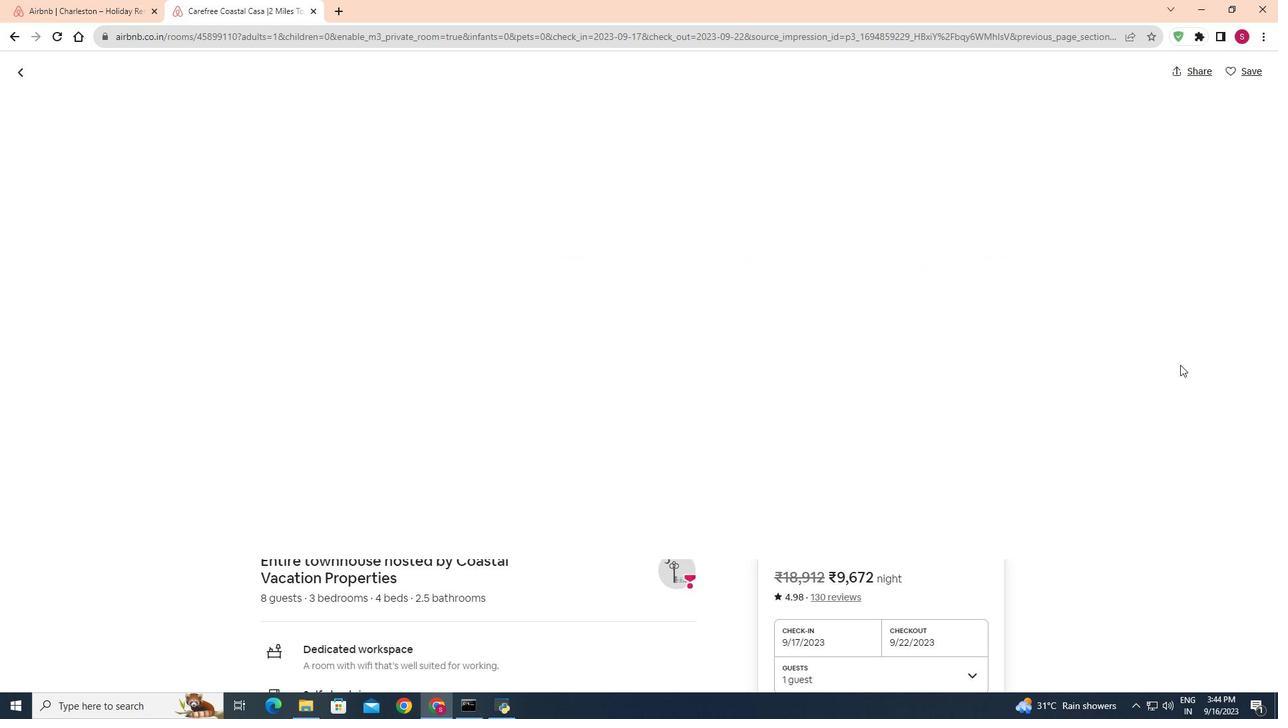 
Action: Mouse scrolled (1181, 364) with delta (0, 0)
Screenshot: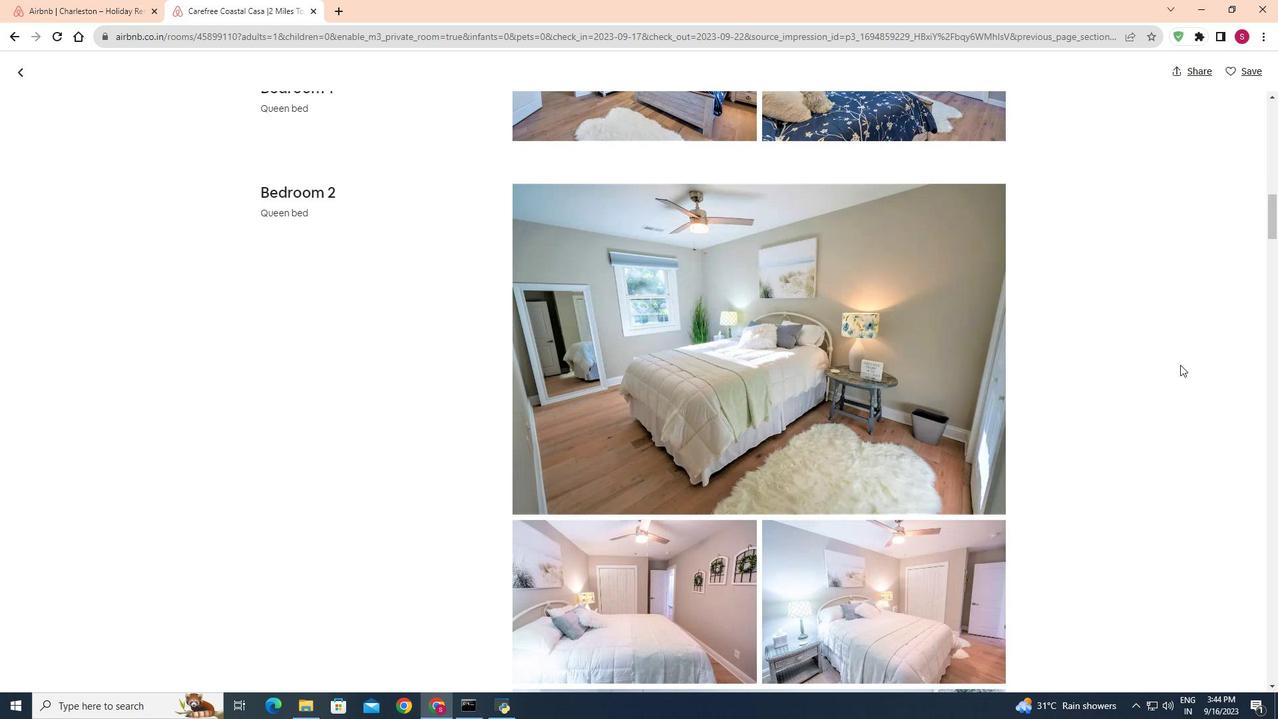 
Action: Mouse scrolled (1181, 364) with delta (0, 0)
Screenshot: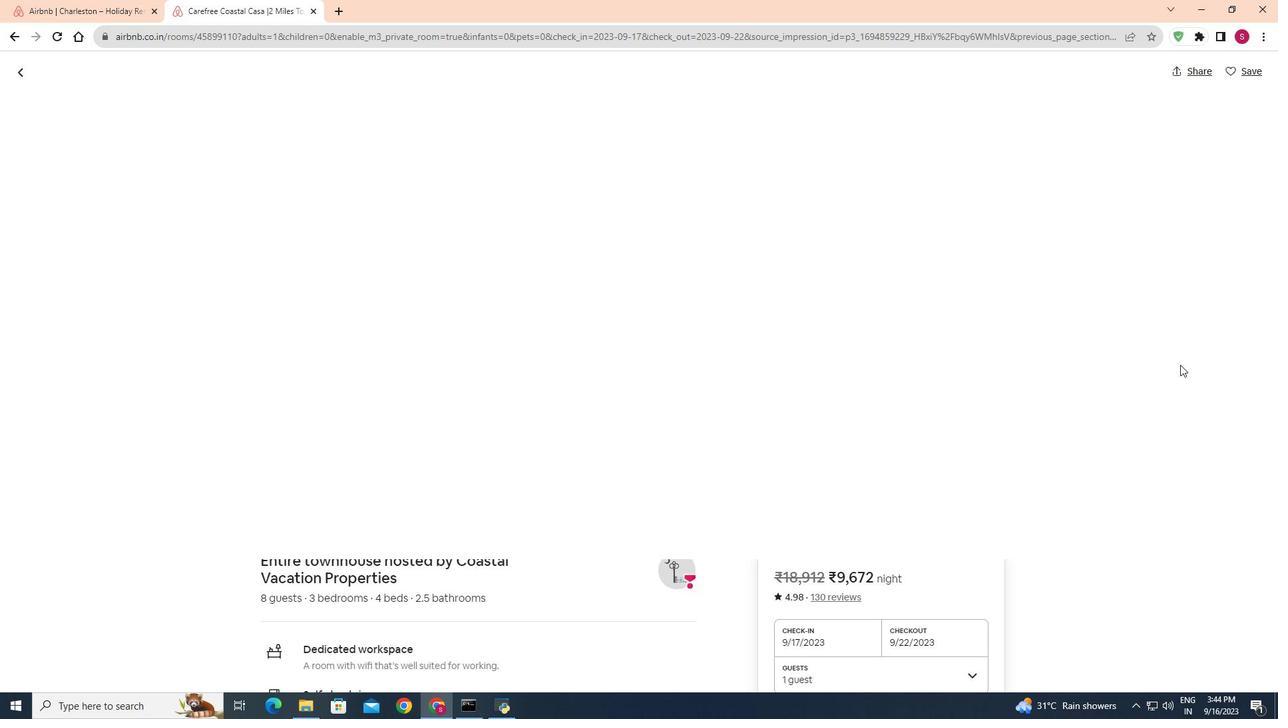
Action: Mouse scrolled (1181, 364) with delta (0, 0)
Screenshot: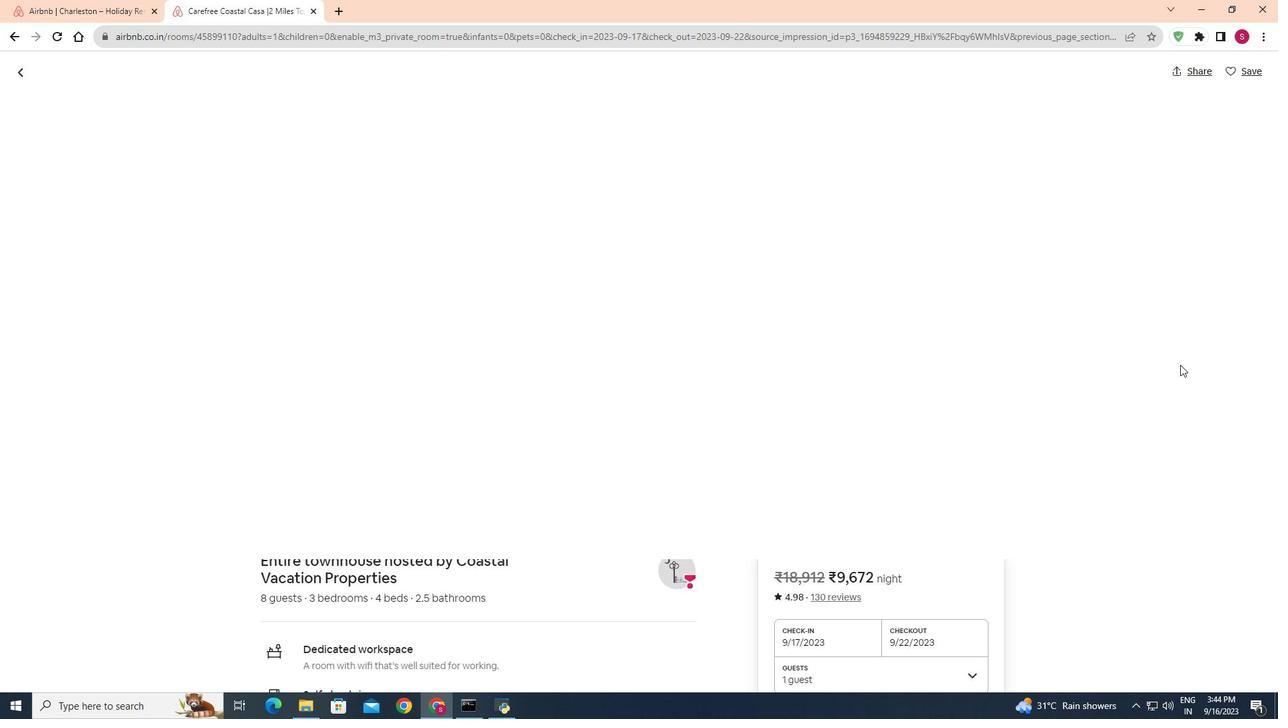 
Action: Mouse scrolled (1181, 364) with delta (0, 0)
Screenshot: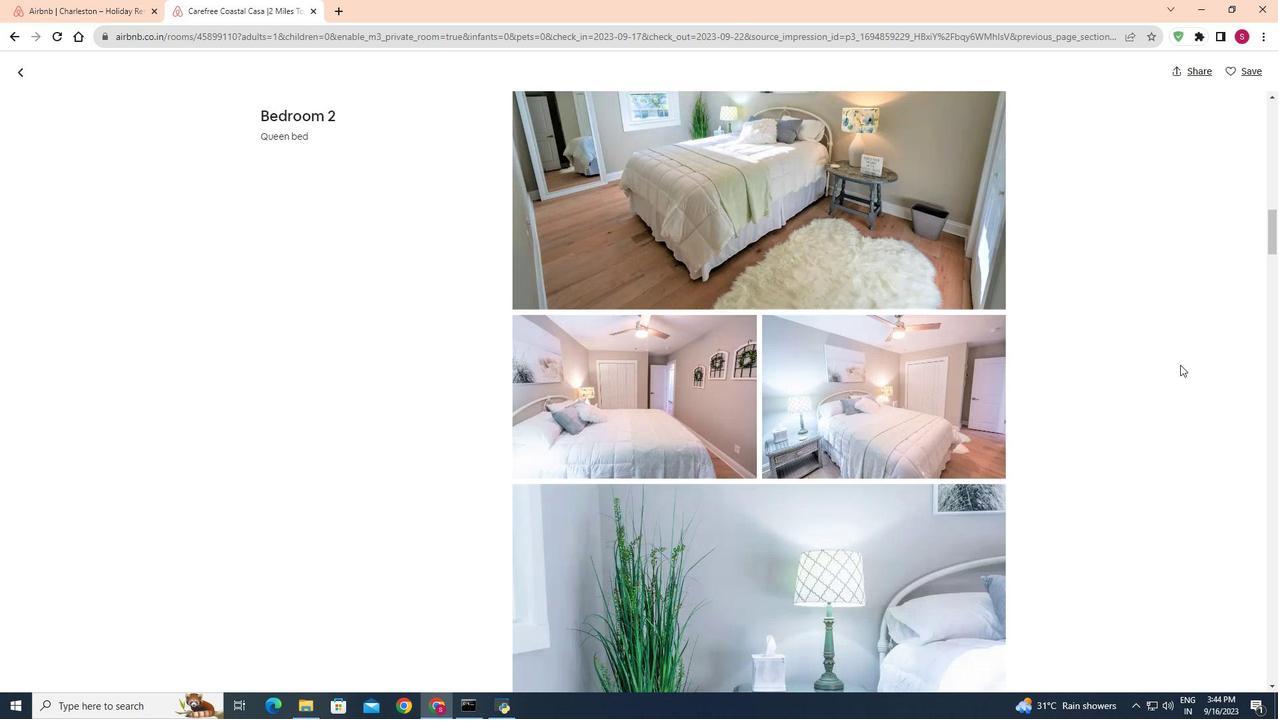 
Action: Mouse scrolled (1181, 364) with delta (0, 0)
Screenshot: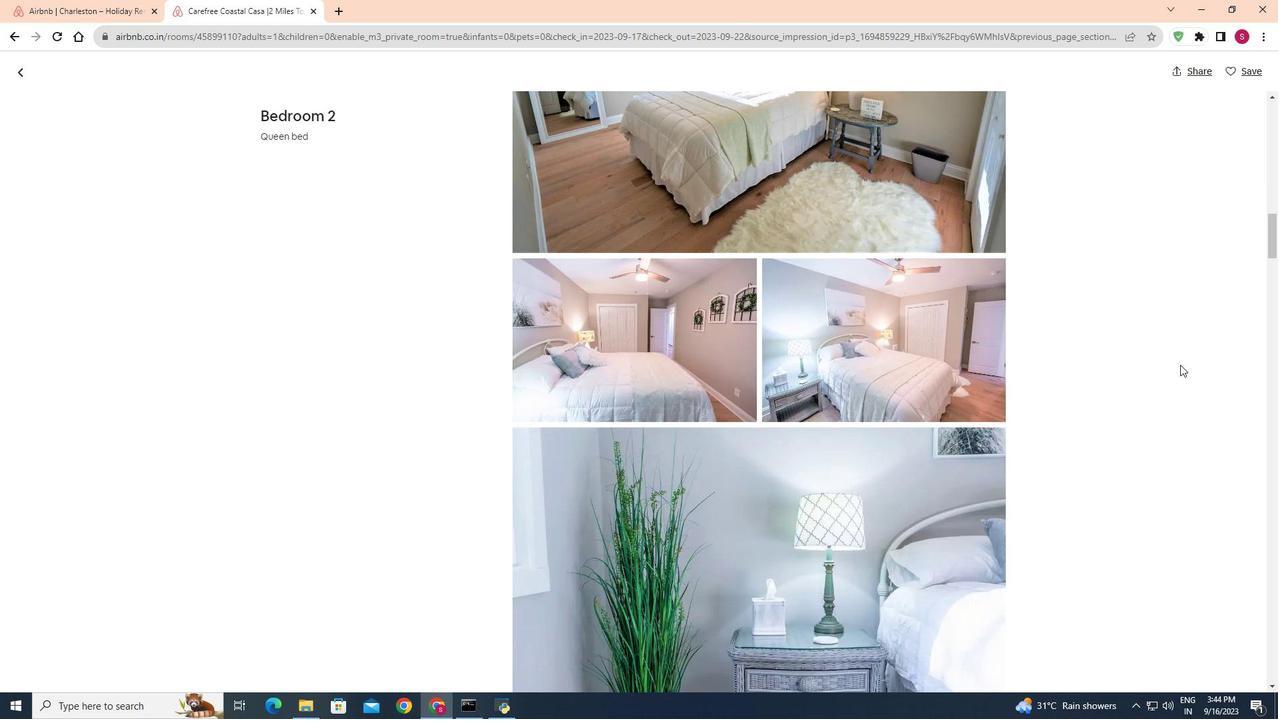 
Action: Mouse scrolled (1181, 364) with delta (0, 0)
Screenshot: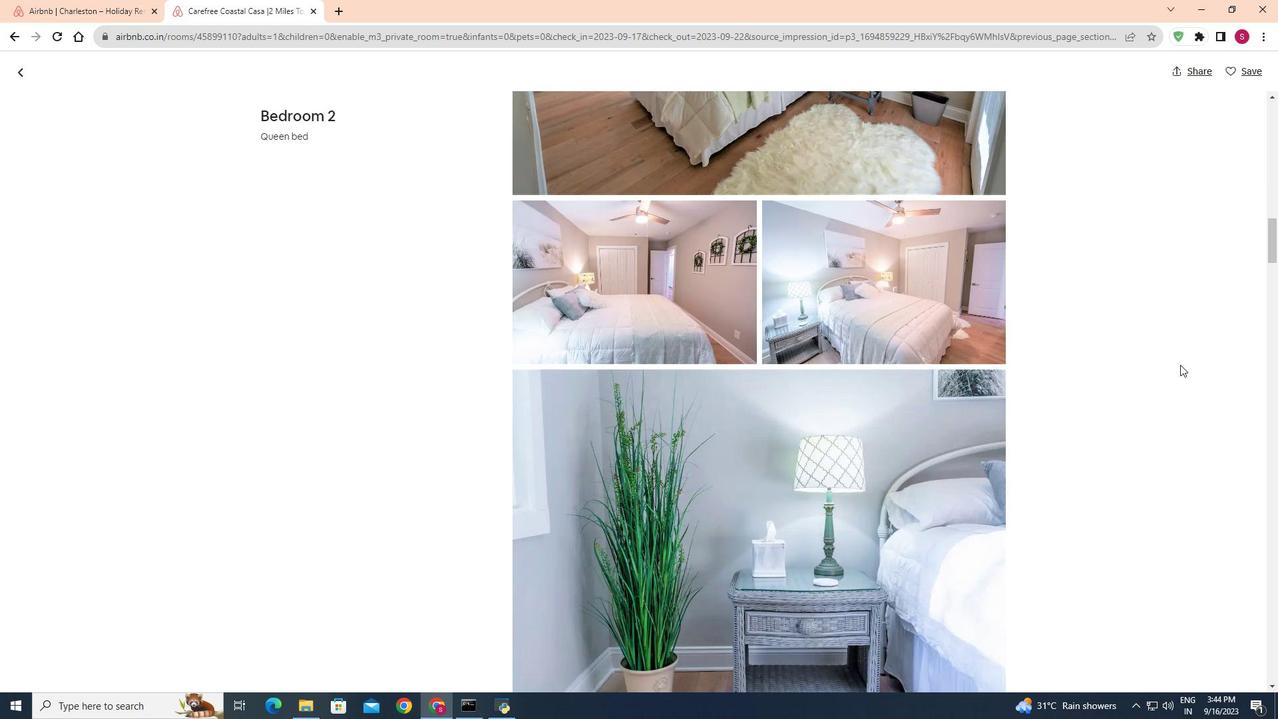 
Action: Mouse scrolled (1181, 364) with delta (0, 0)
Screenshot: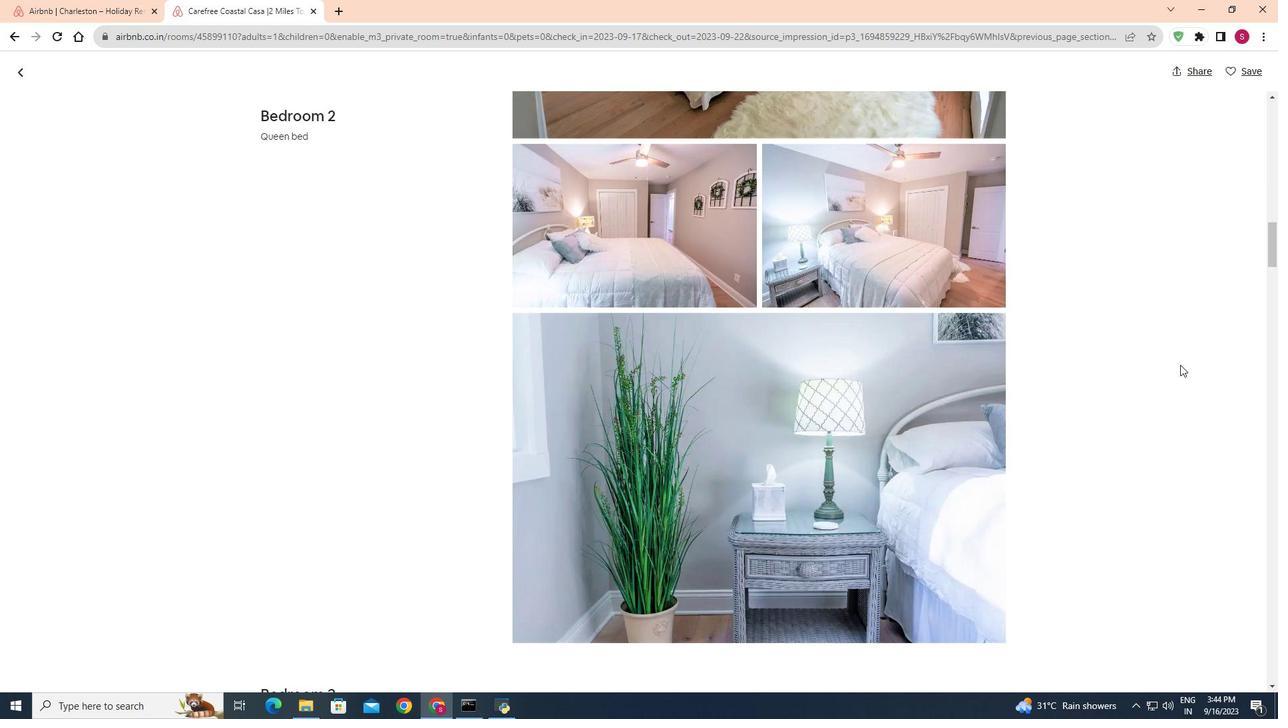 
Action: Mouse scrolled (1181, 364) with delta (0, 0)
Screenshot: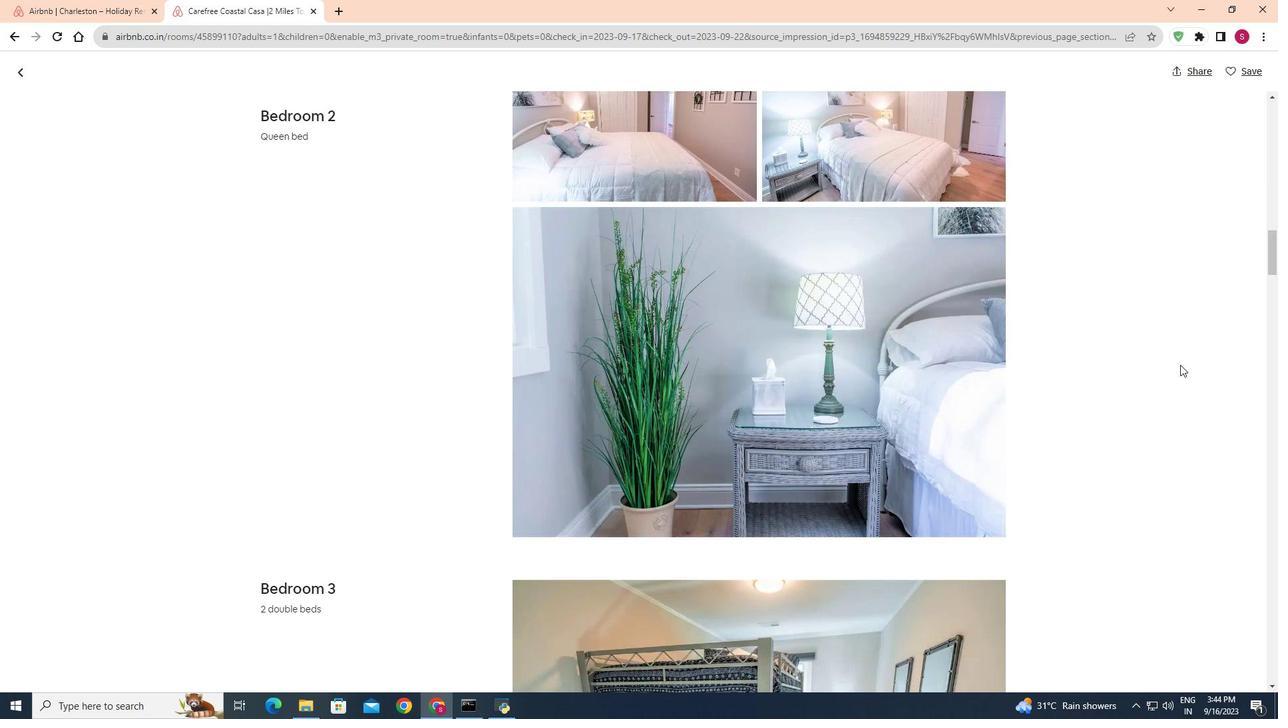 
Action: Mouse scrolled (1181, 364) with delta (0, 0)
Screenshot: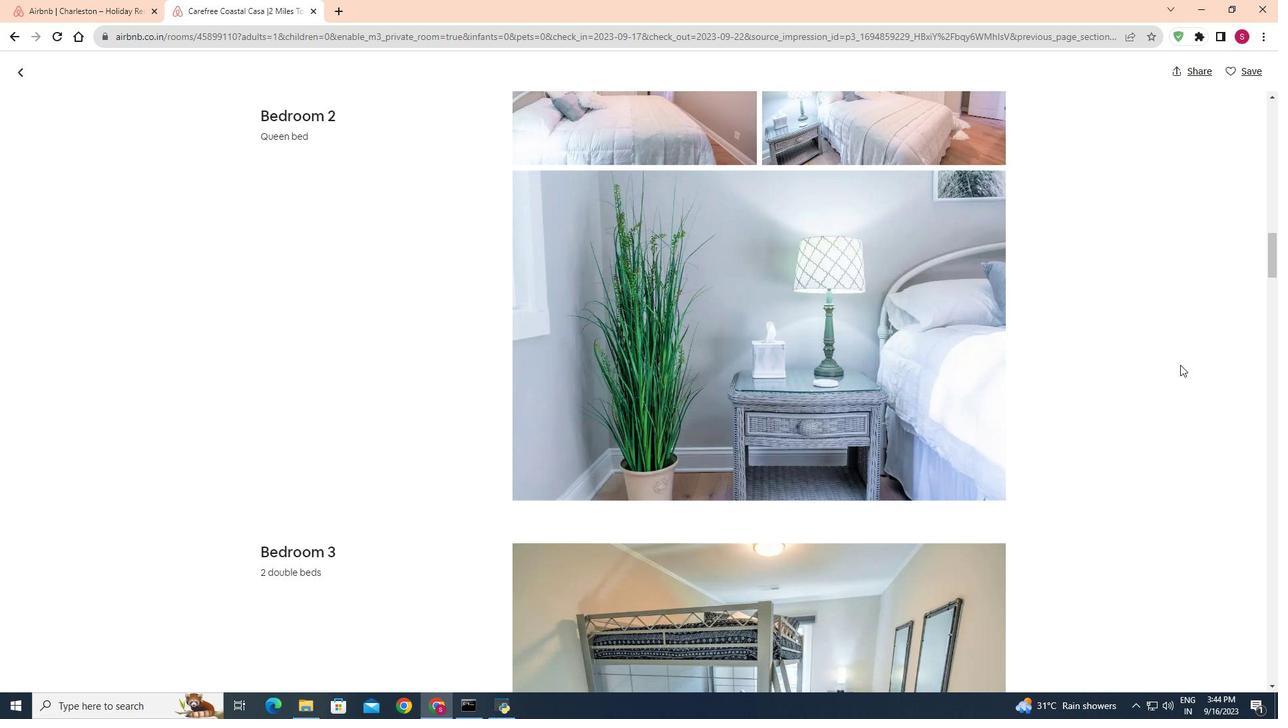 
Action: Mouse scrolled (1181, 364) with delta (0, 0)
Screenshot: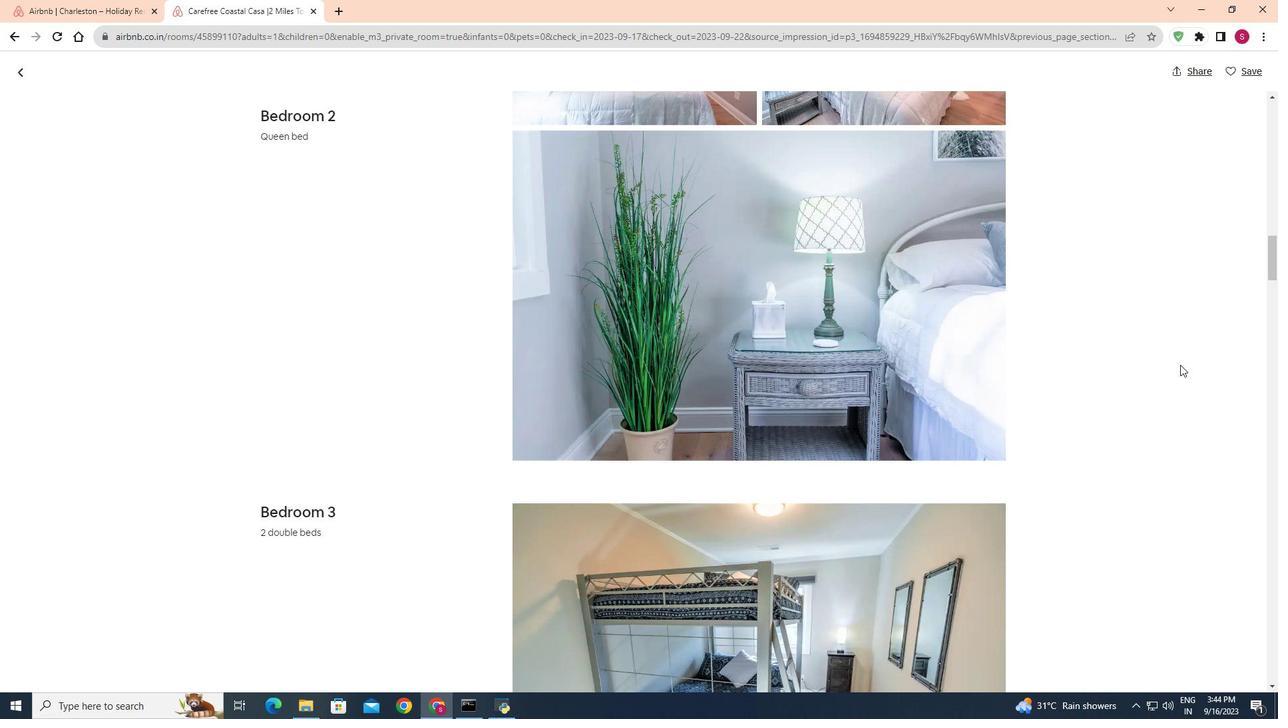
Action: Mouse scrolled (1181, 364) with delta (0, 0)
Screenshot: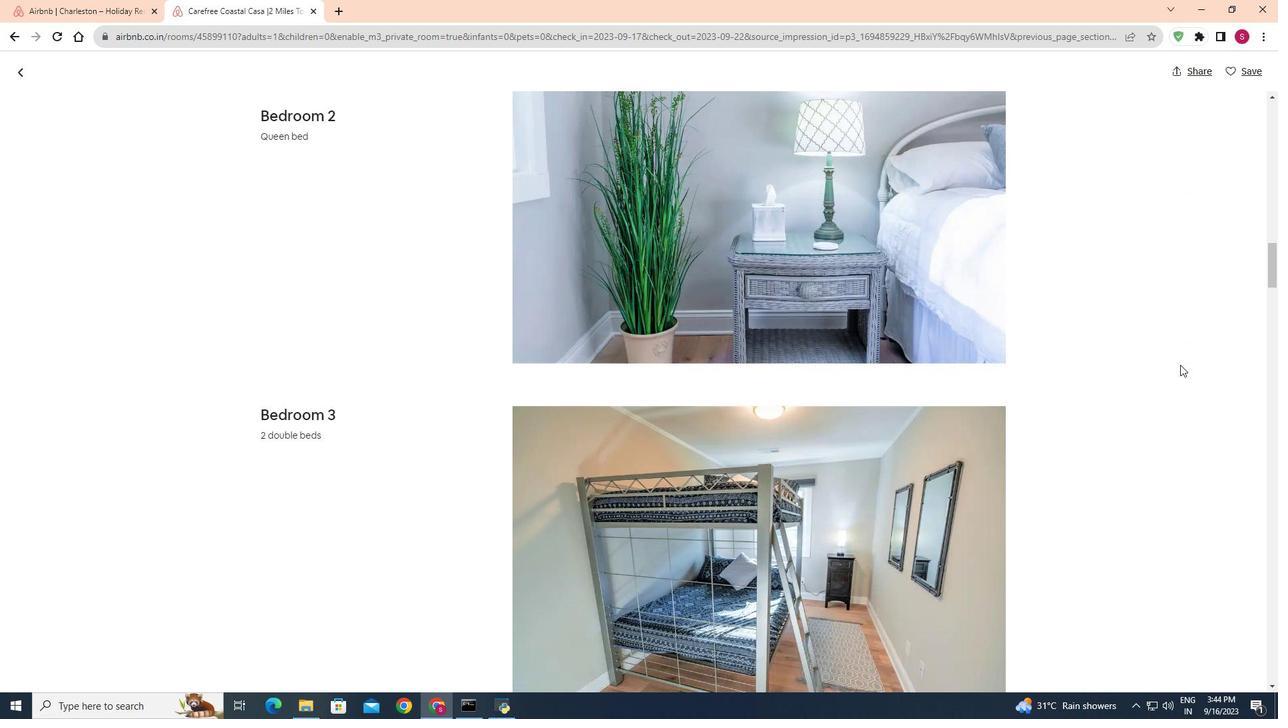 
Action: Mouse scrolled (1181, 364) with delta (0, 0)
Screenshot: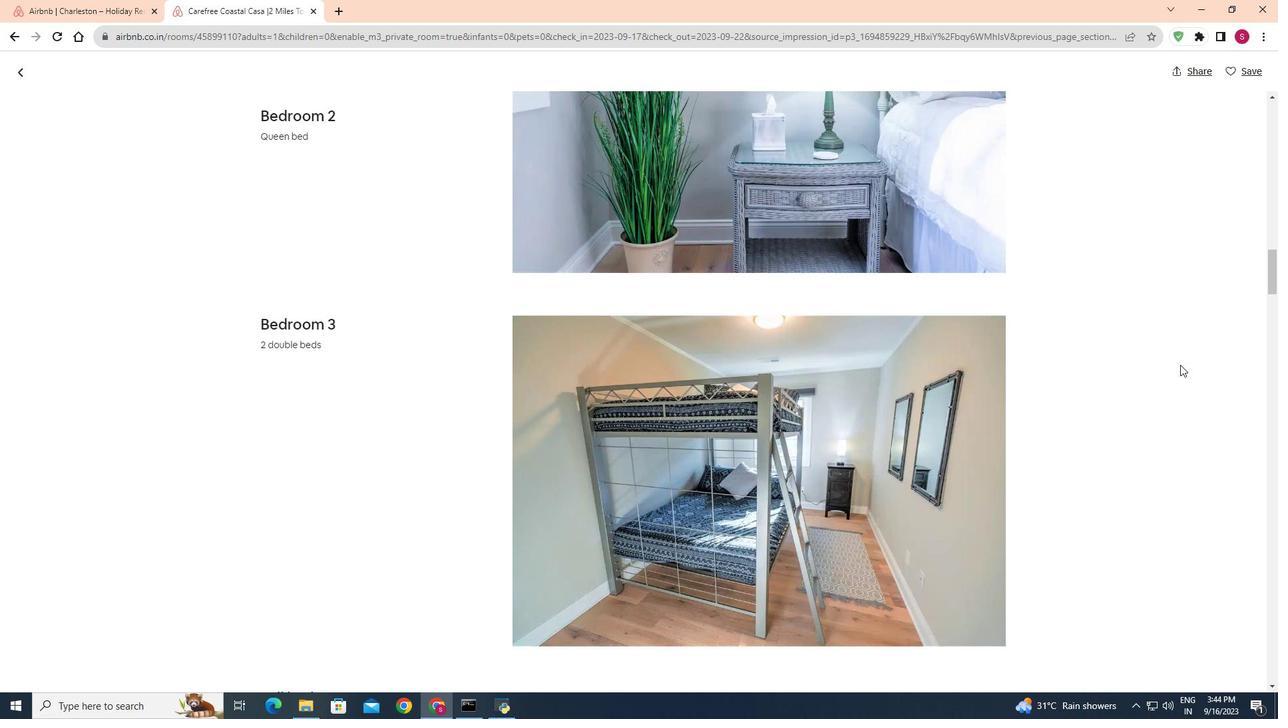 
Action: Mouse scrolled (1181, 364) with delta (0, 0)
Screenshot: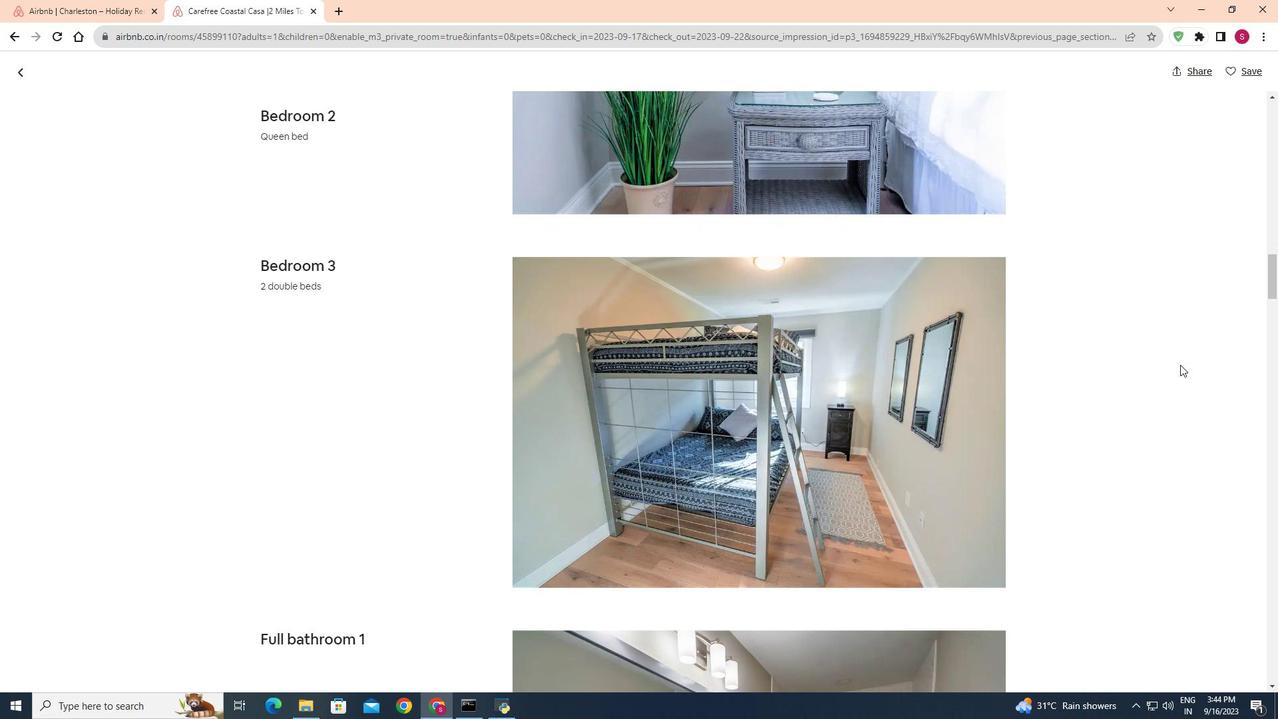 
Action: Mouse scrolled (1181, 364) with delta (0, 0)
Screenshot: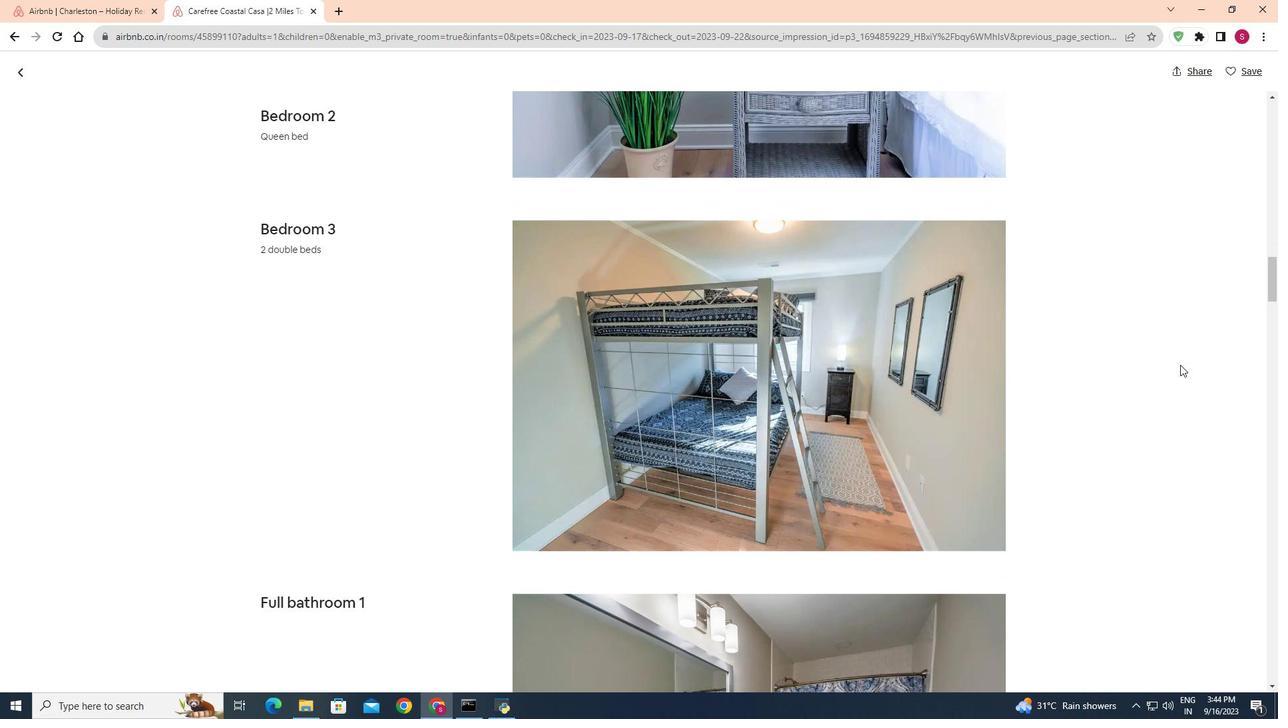 
Action: Mouse scrolled (1181, 364) with delta (0, 0)
Screenshot: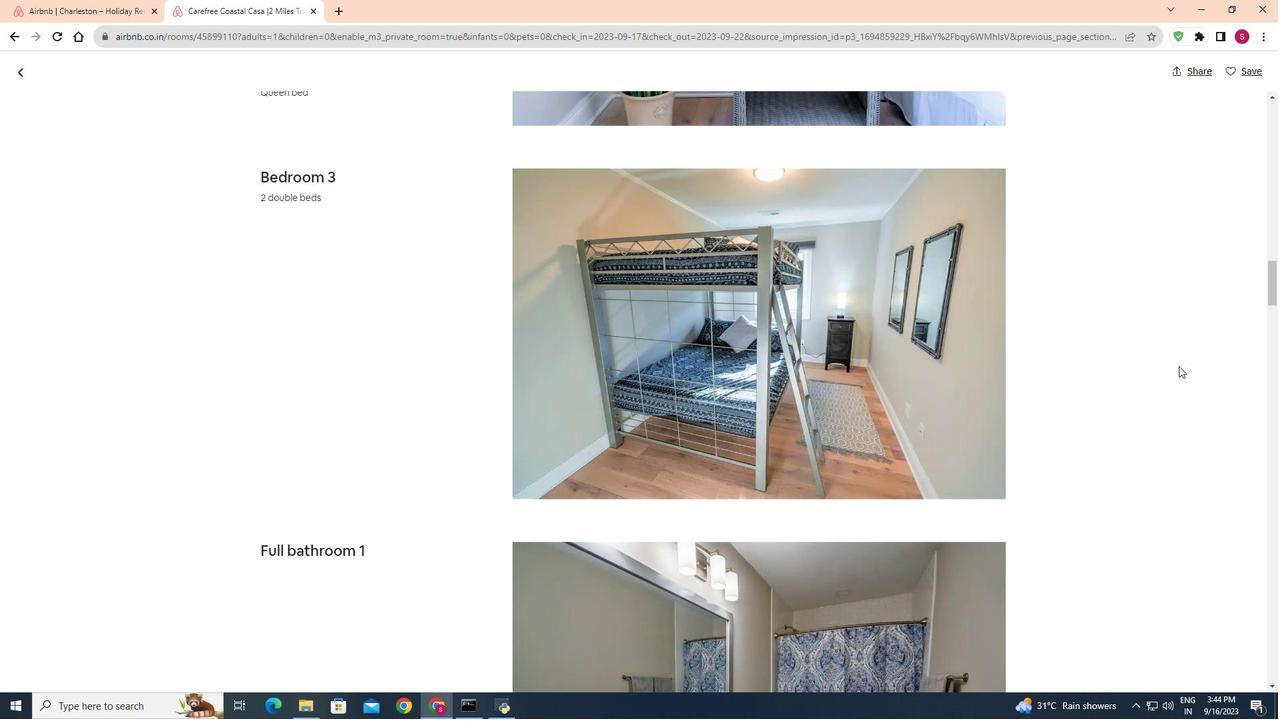 
Action: Mouse moved to (1179, 366)
Screenshot: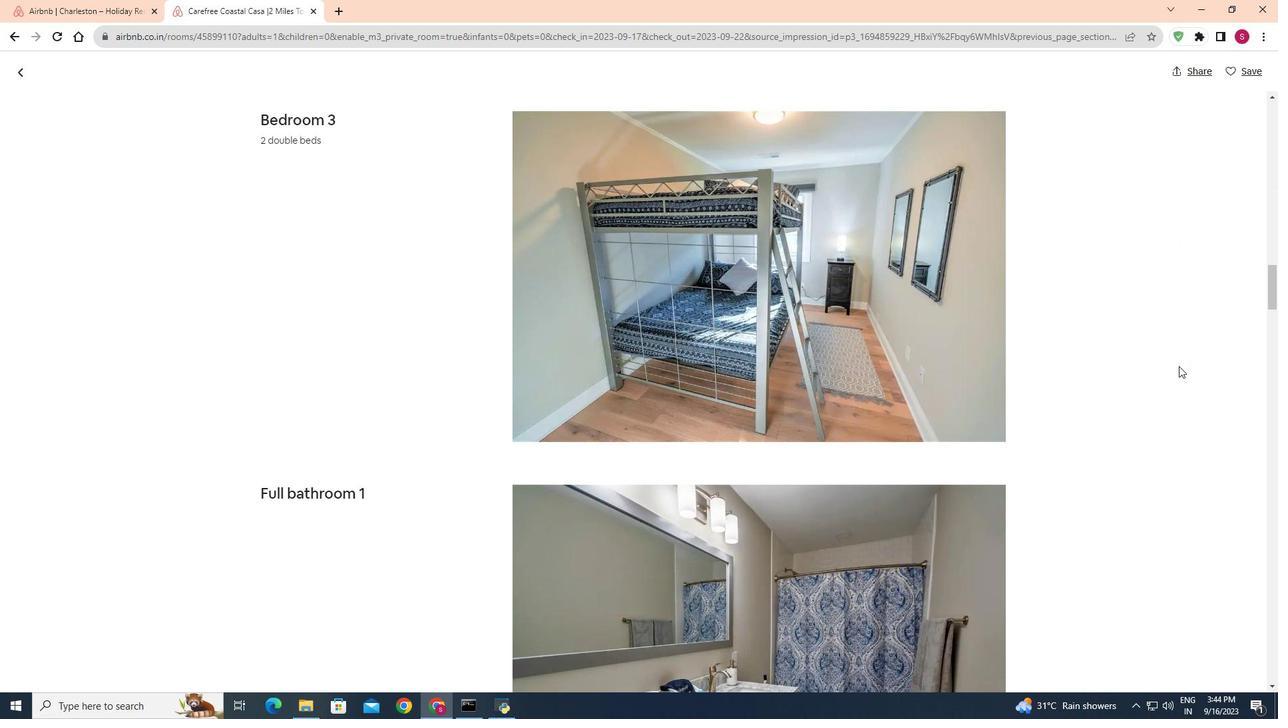 
Action: Mouse scrolled (1179, 365) with delta (0, 0)
Screenshot: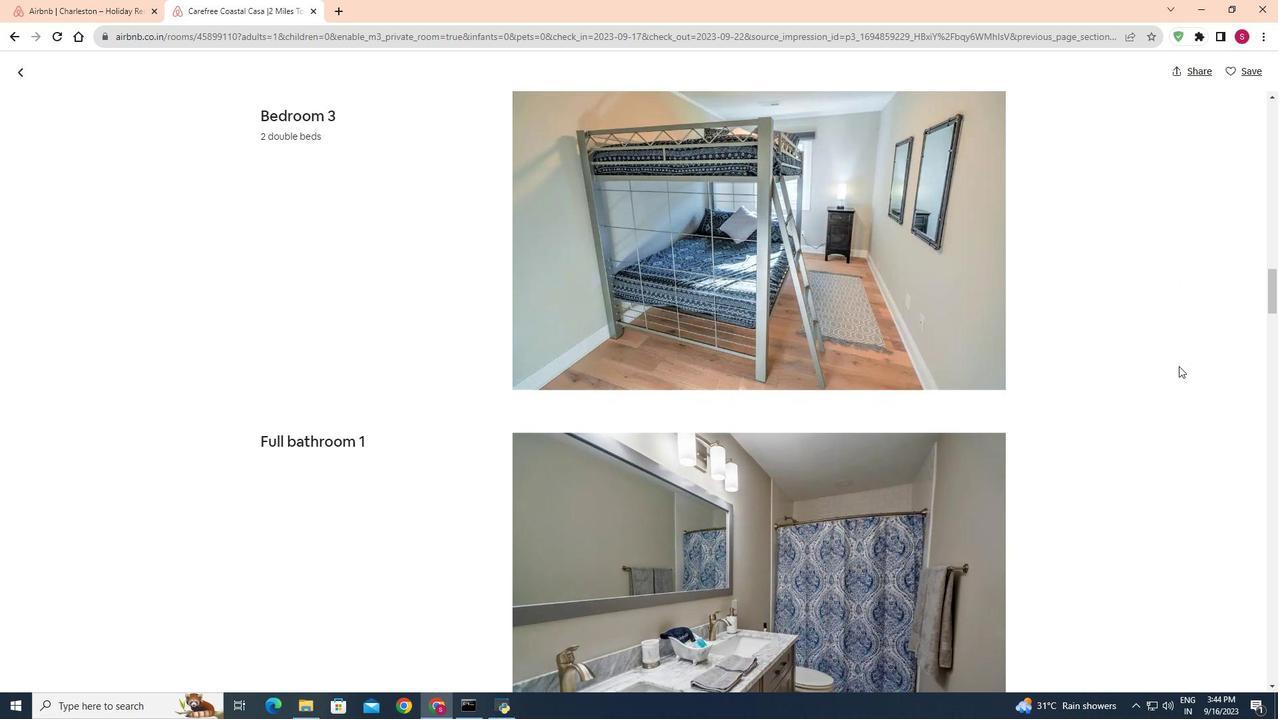
Action: Mouse scrolled (1179, 365) with delta (0, 0)
Screenshot: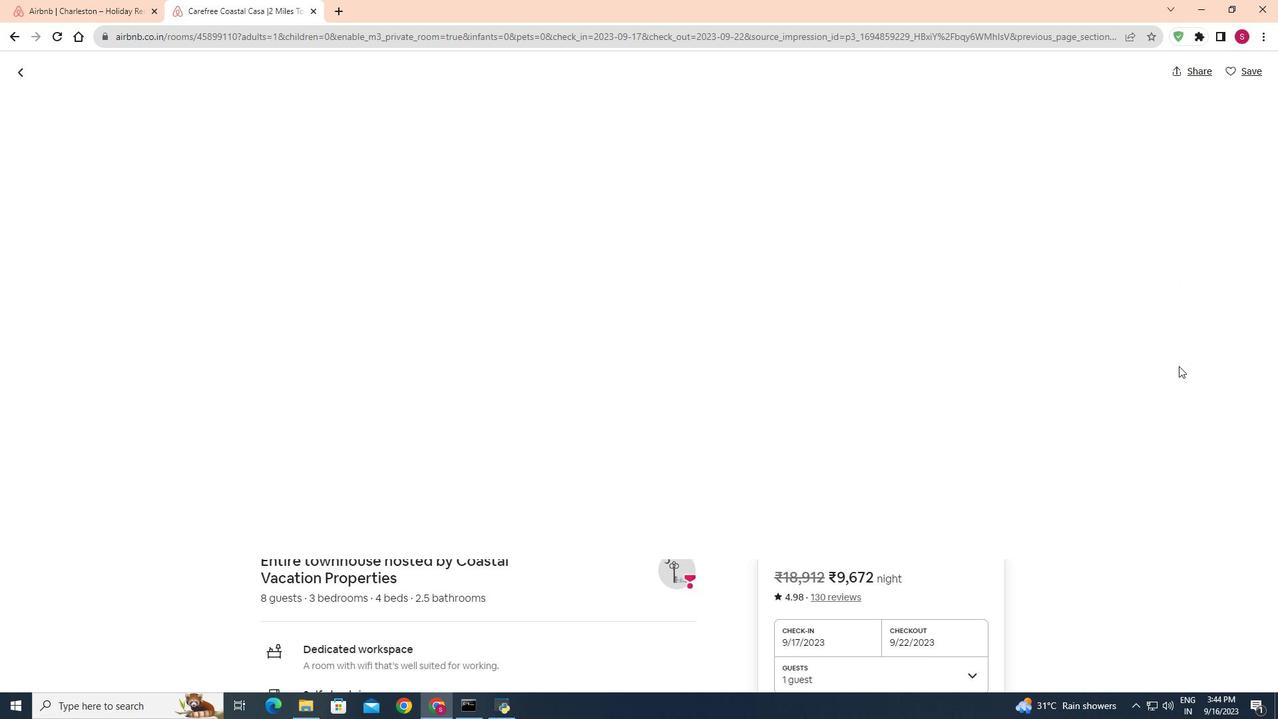 
Action: Mouse scrolled (1179, 365) with delta (0, 0)
Screenshot: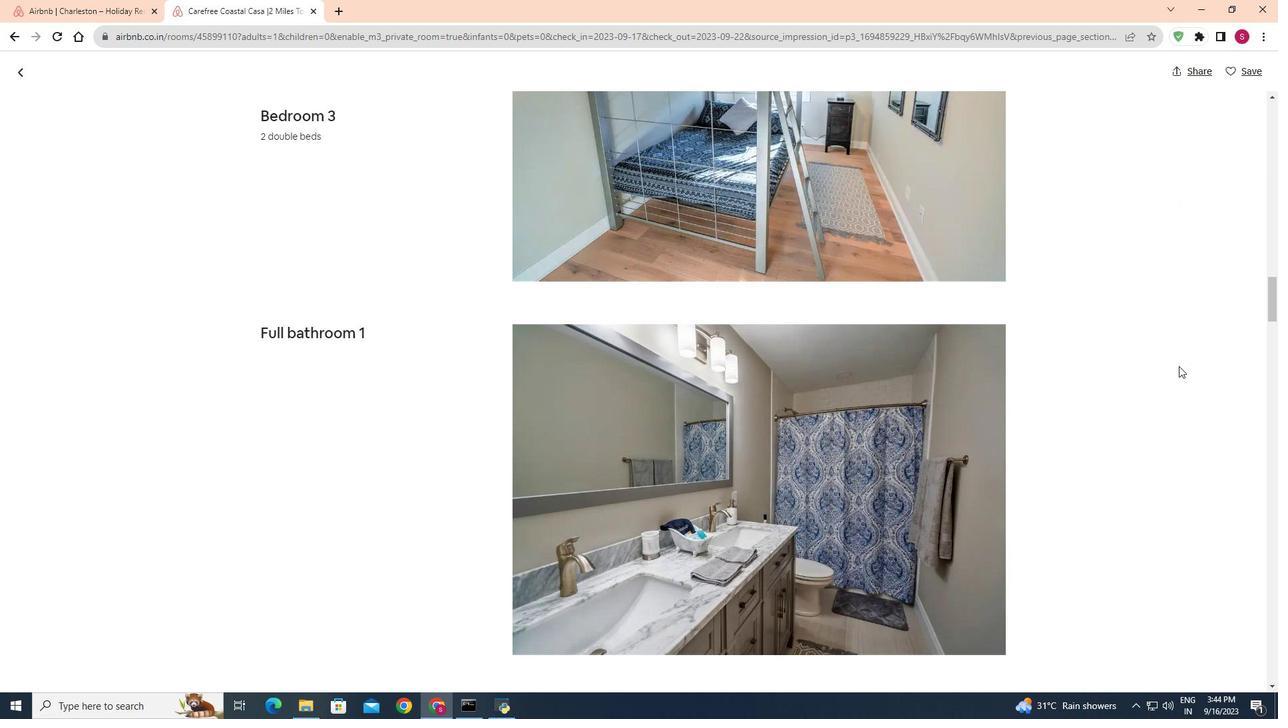 
Action: Mouse scrolled (1179, 365) with delta (0, 0)
Screenshot: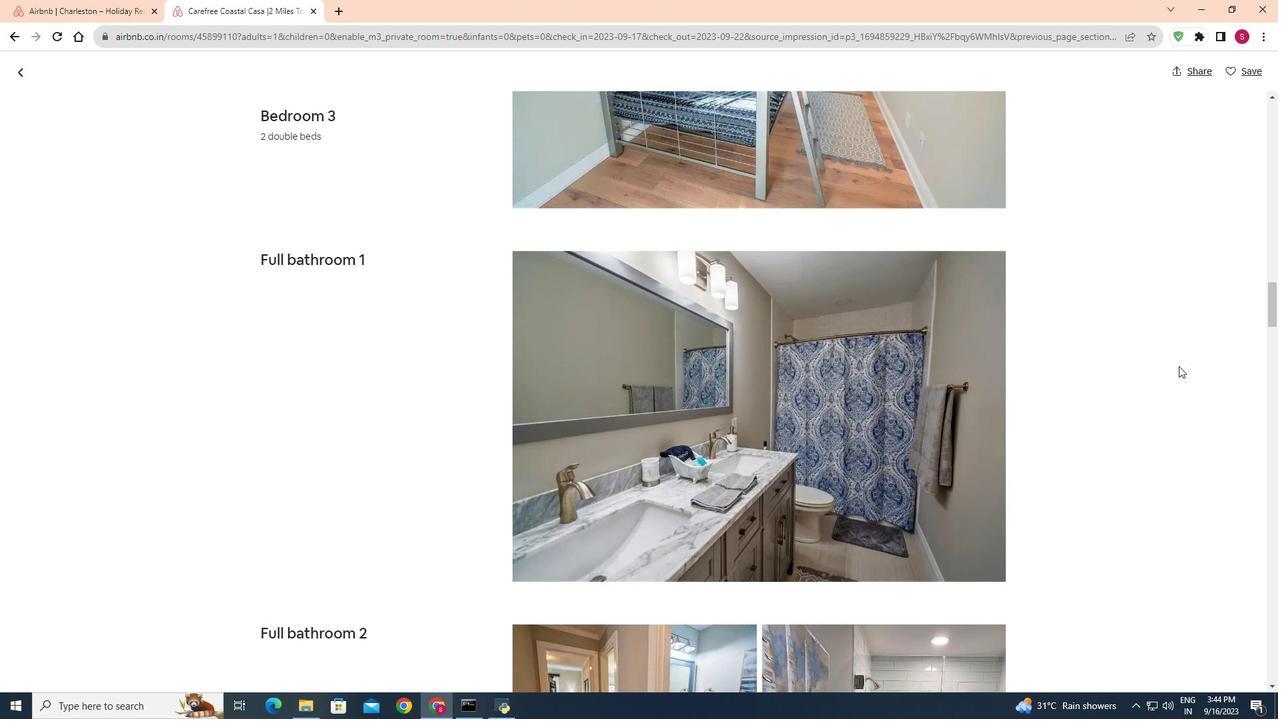 
Action: Mouse scrolled (1179, 365) with delta (0, 0)
Screenshot: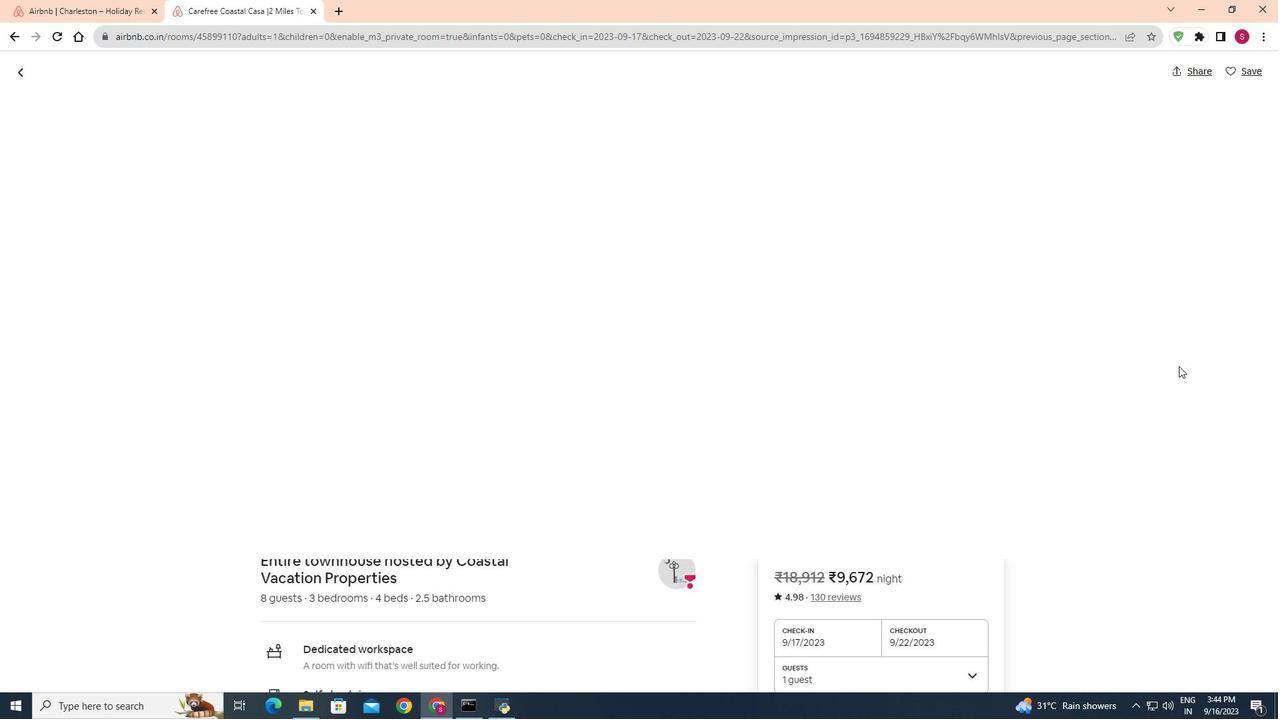 
Action: Mouse scrolled (1179, 365) with delta (0, 0)
Screenshot: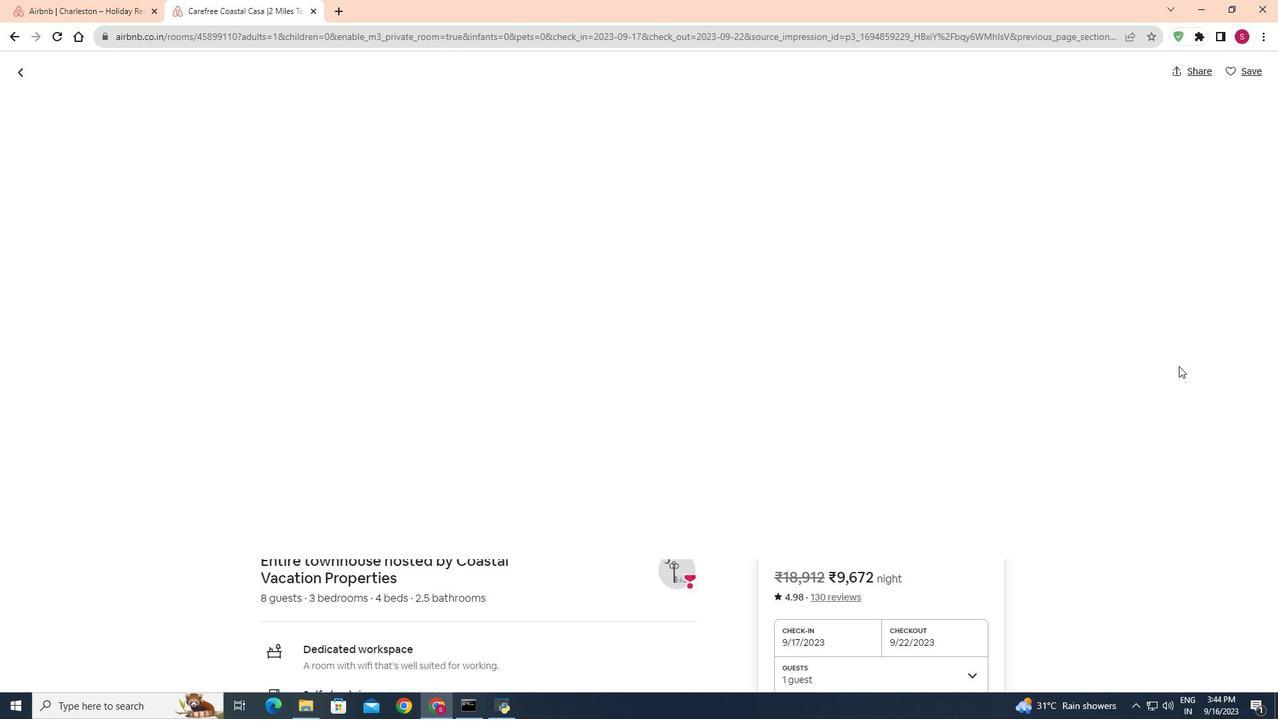 
Action: Mouse scrolled (1179, 365) with delta (0, 0)
Screenshot: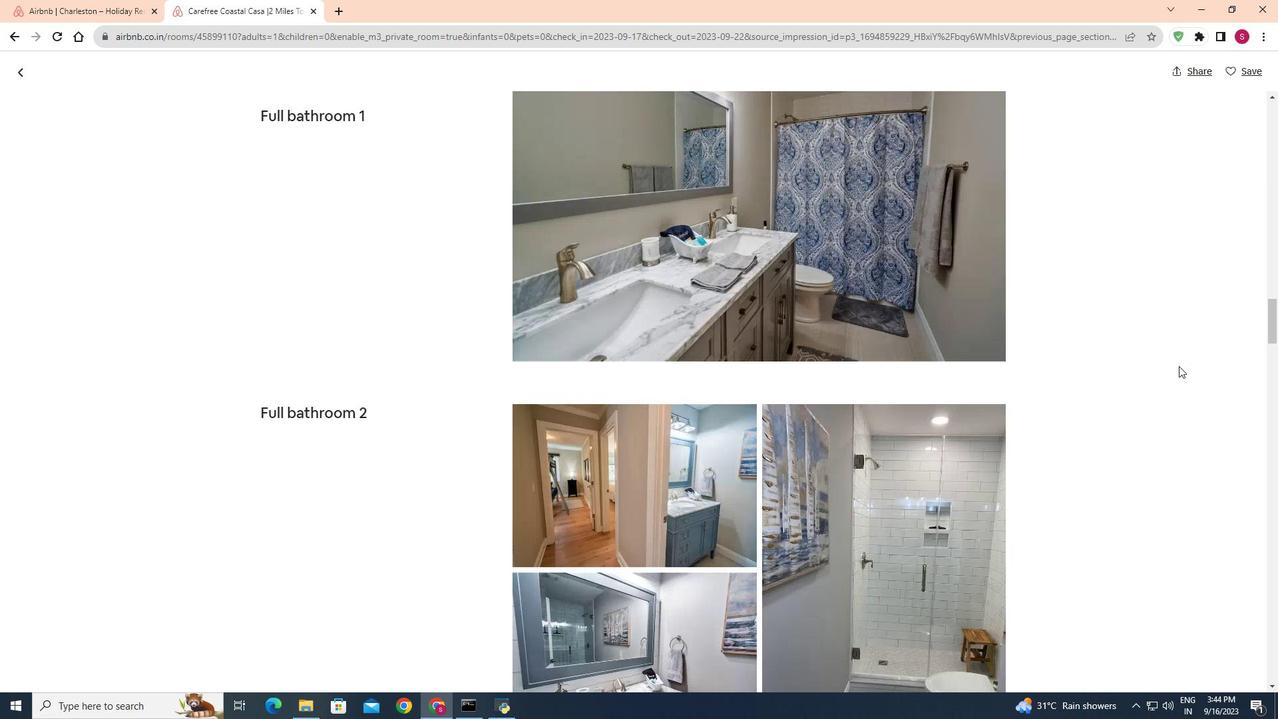 
Action: Mouse scrolled (1179, 365) with delta (0, 0)
Screenshot: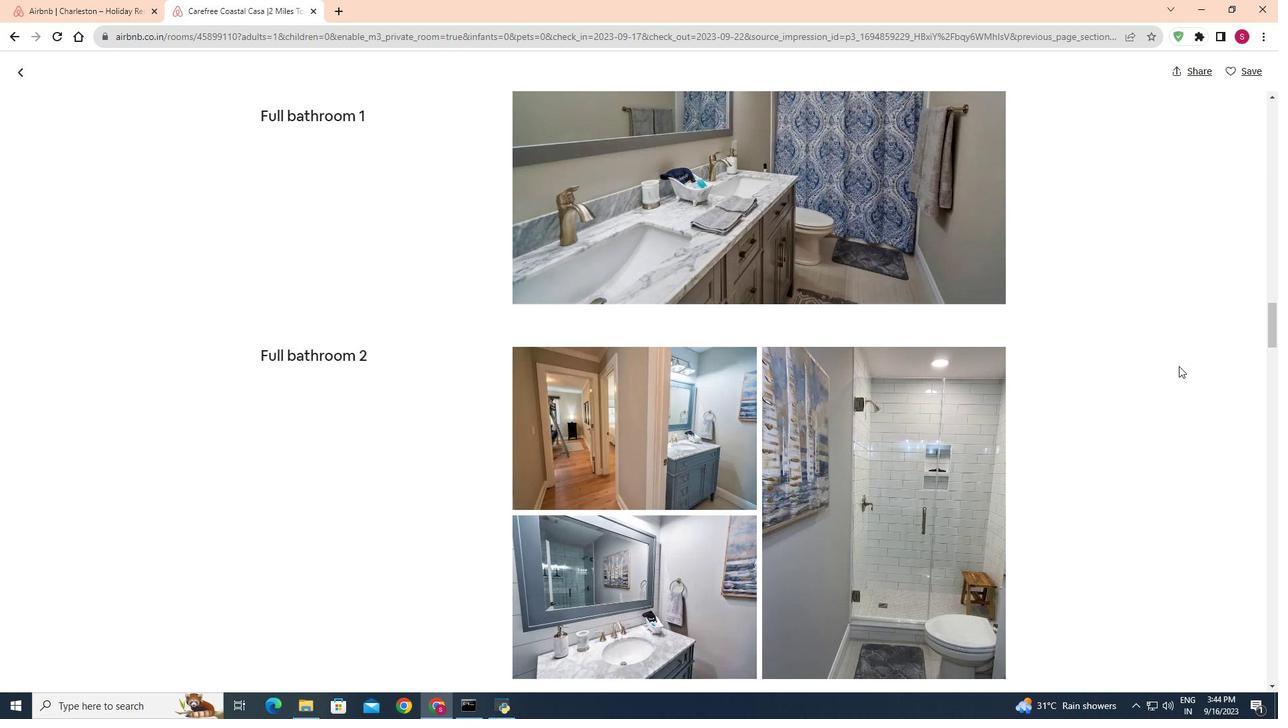 
Action: Mouse scrolled (1179, 365) with delta (0, 0)
Screenshot: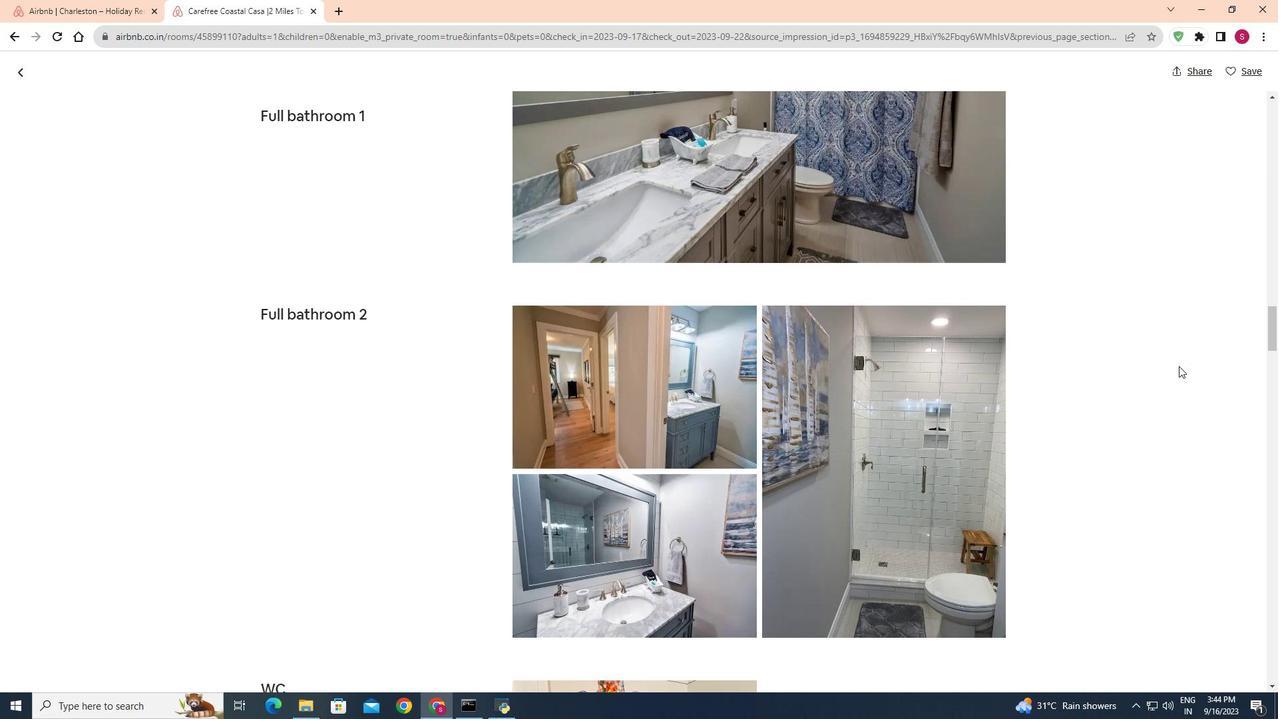 
Action: Mouse scrolled (1179, 365) with delta (0, 0)
Screenshot: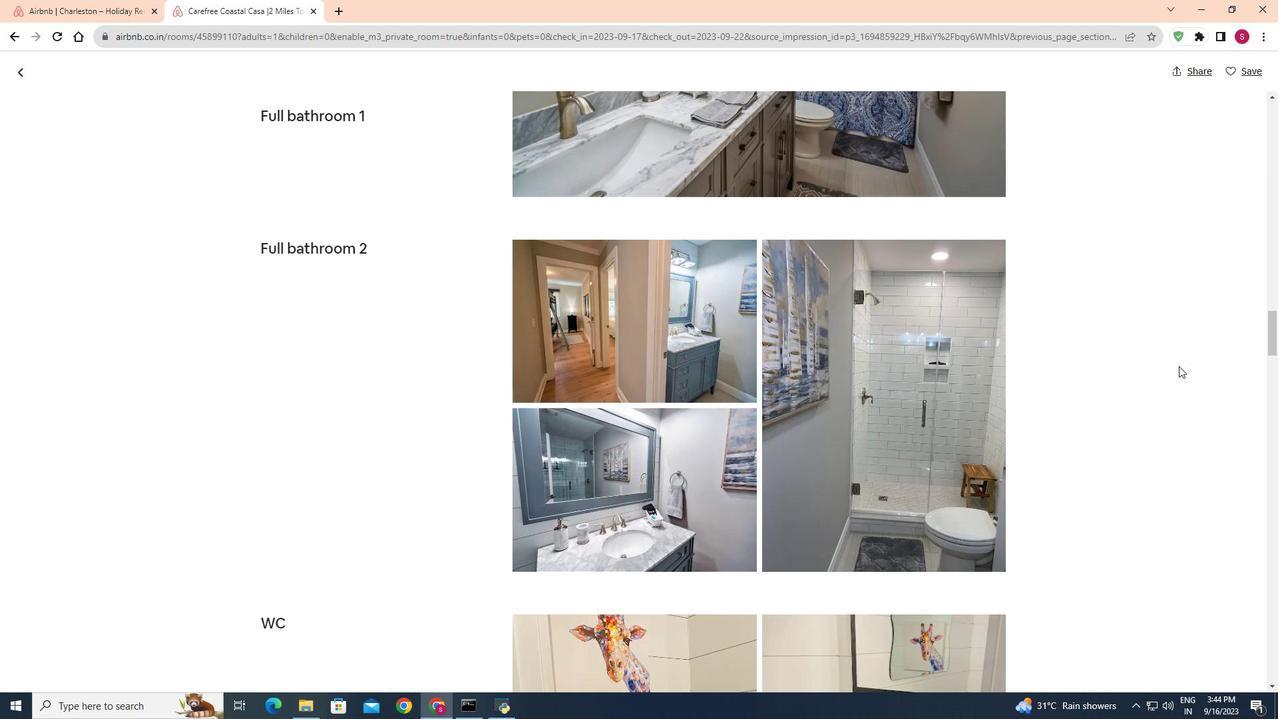 
Action: Mouse scrolled (1179, 365) with delta (0, 0)
Screenshot: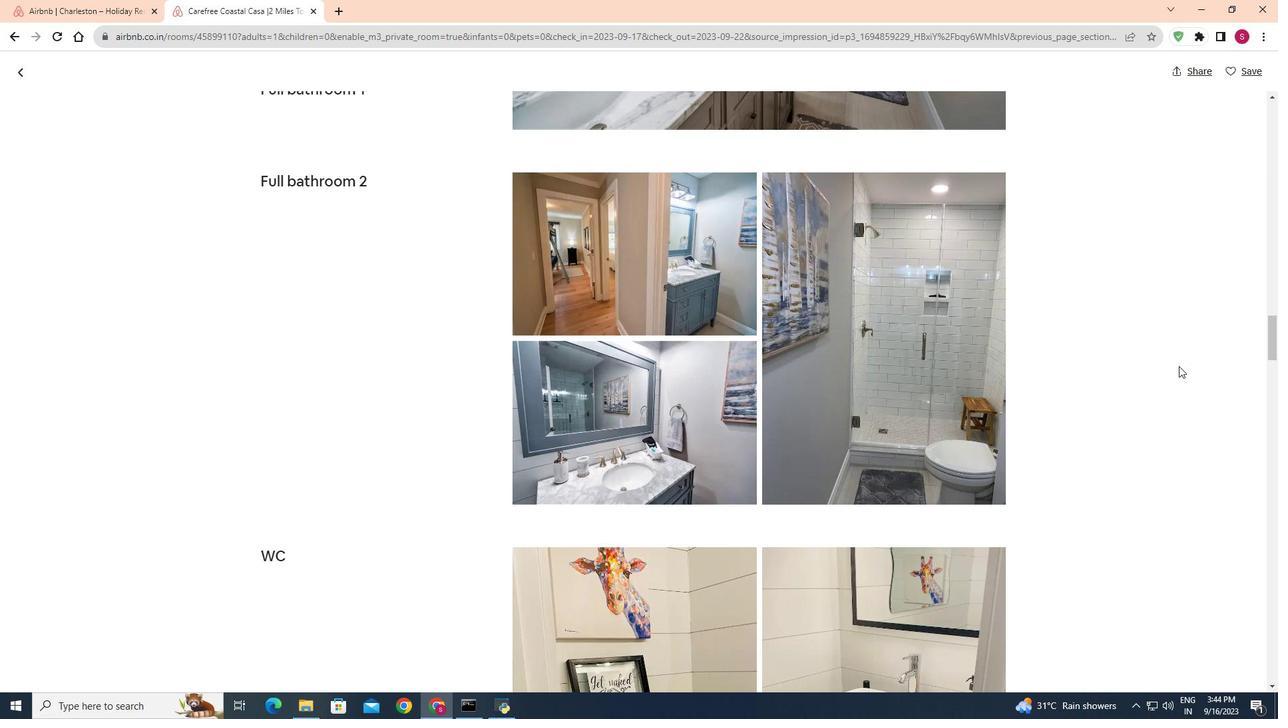 
Action: Mouse scrolled (1179, 365) with delta (0, 0)
Screenshot: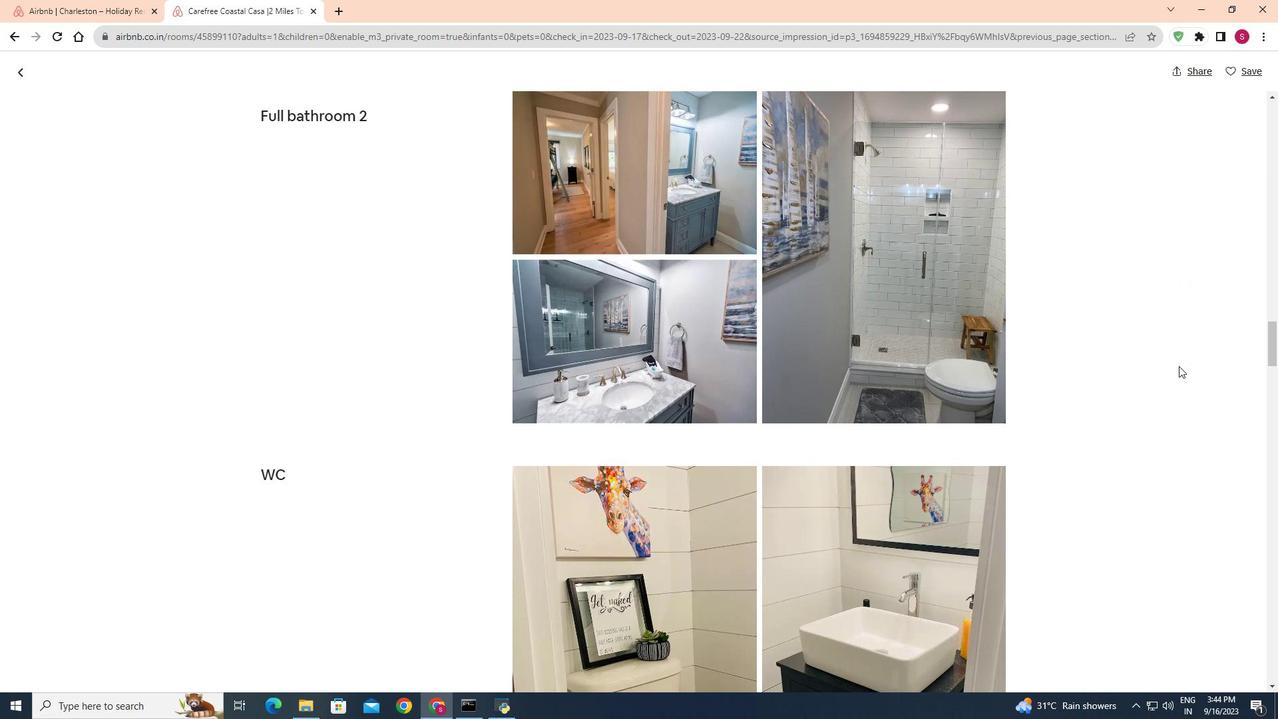 
Action: Mouse scrolled (1179, 365) with delta (0, 0)
Screenshot: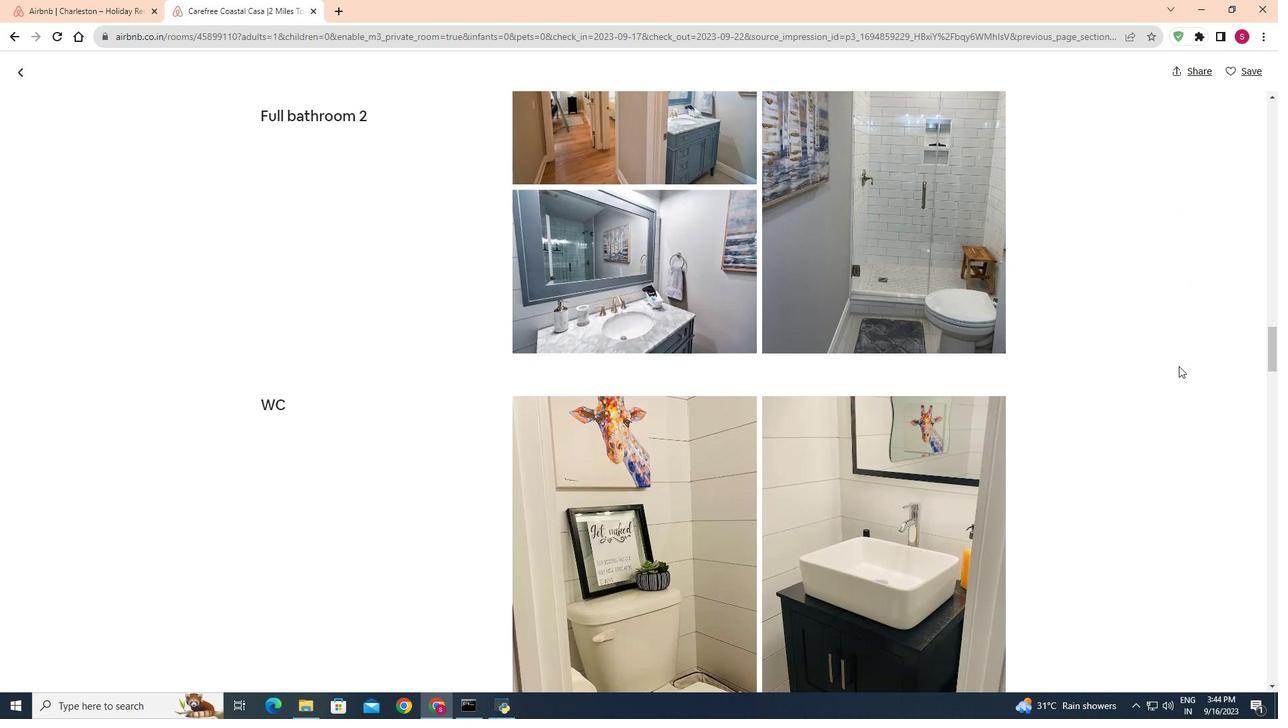 
Action: Mouse scrolled (1179, 365) with delta (0, 0)
Screenshot: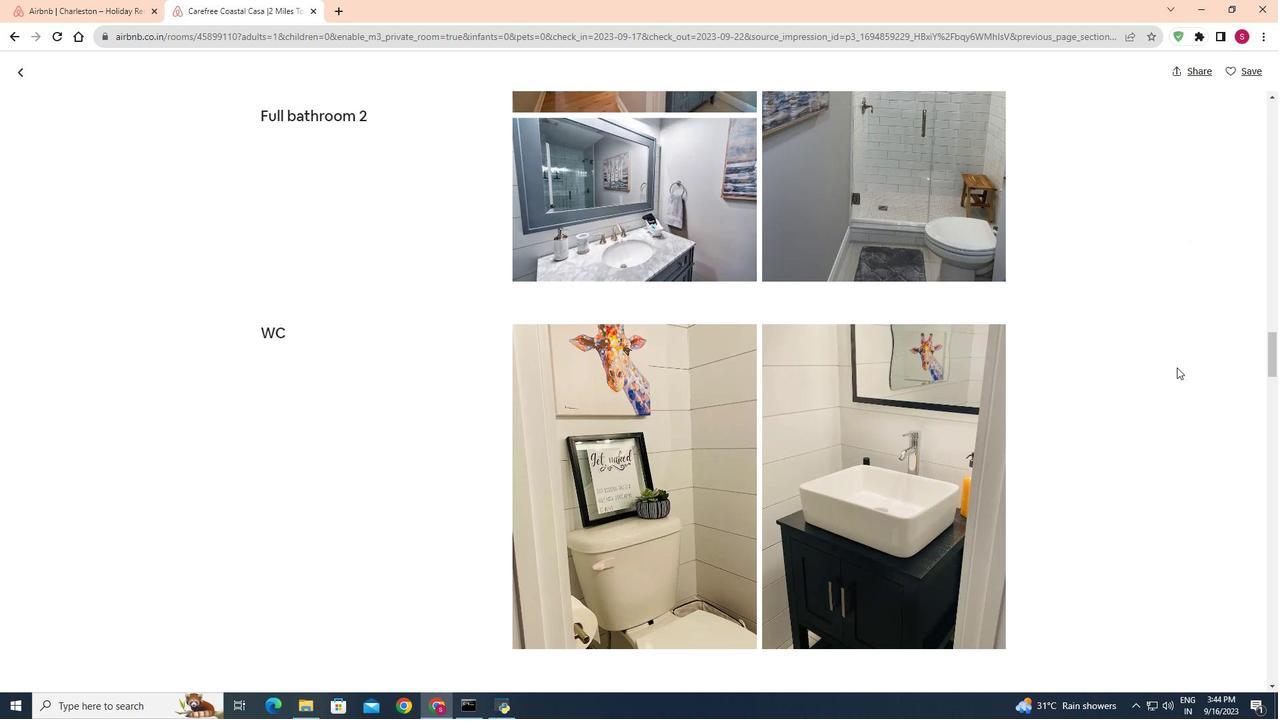 
Action: Mouse moved to (1177, 367)
Screenshot: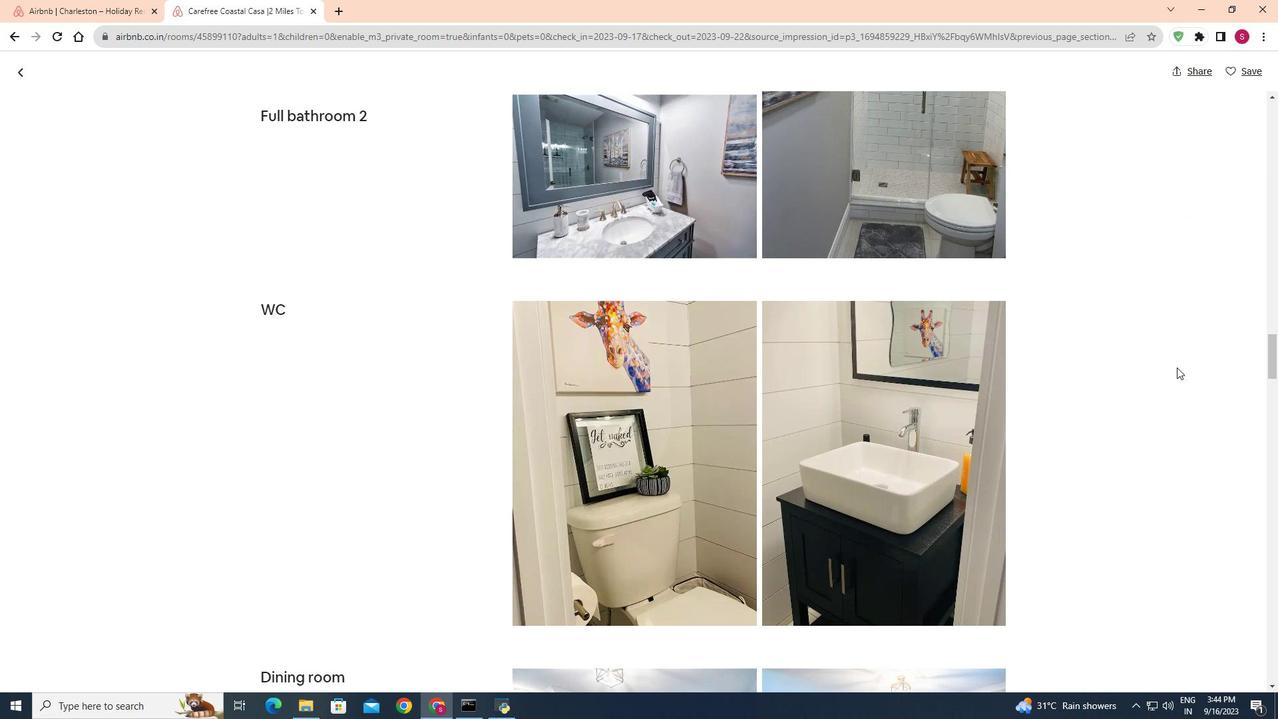 
Action: Mouse scrolled (1177, 367) with delta (0, 0)
Screenshot: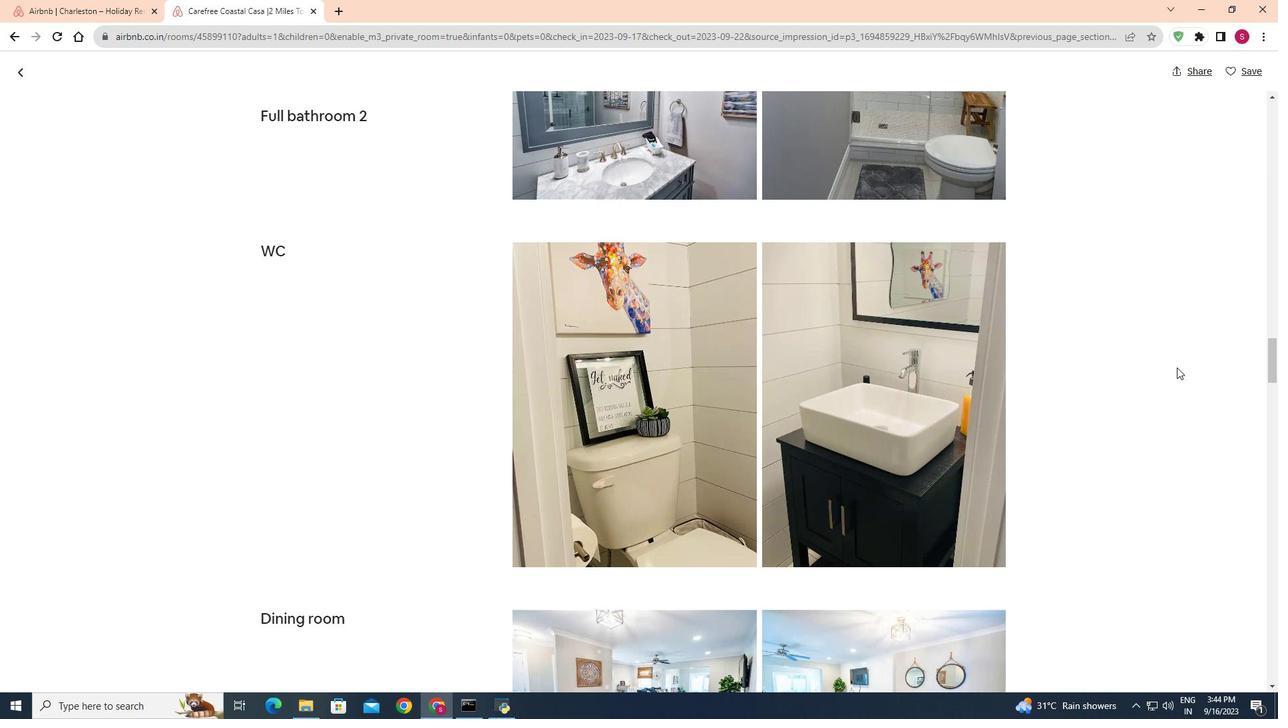 
Action: Mouse scrolled (1177, 367) with delta (0, 0)
Screenshot: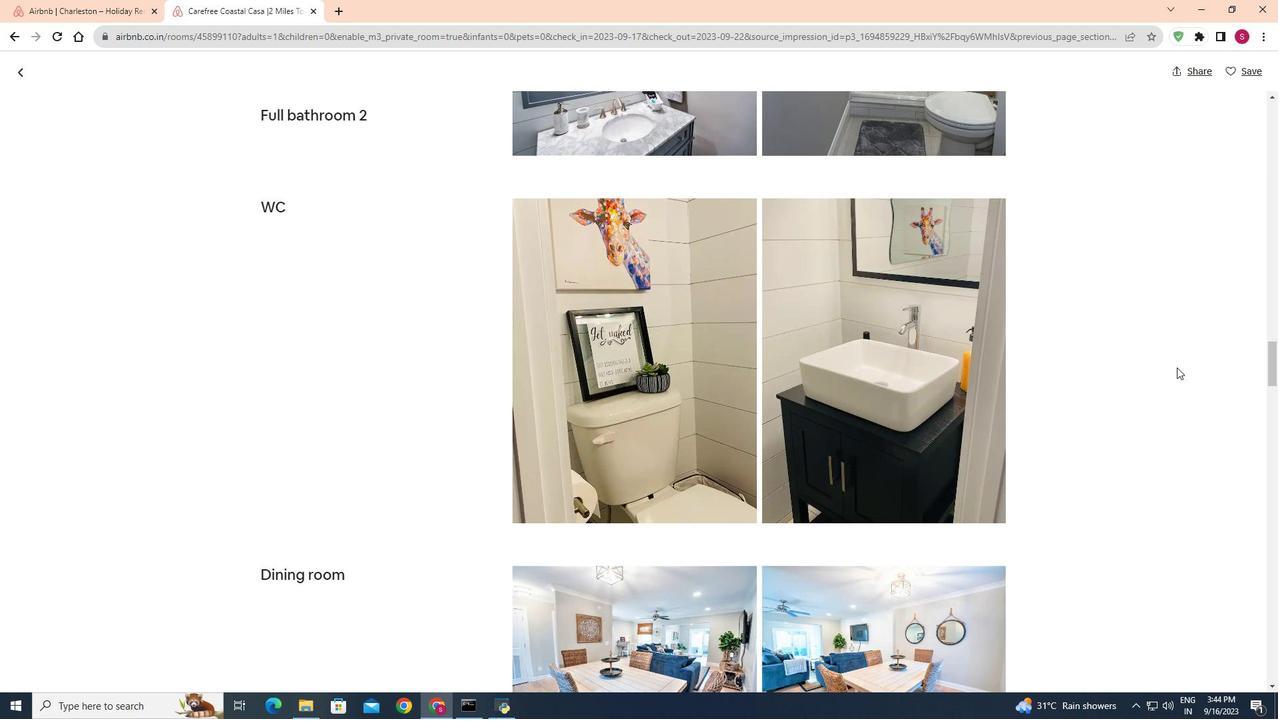 
Action: Mouse scrolled (1177, 367) with delta (0, 0)
Screenshot: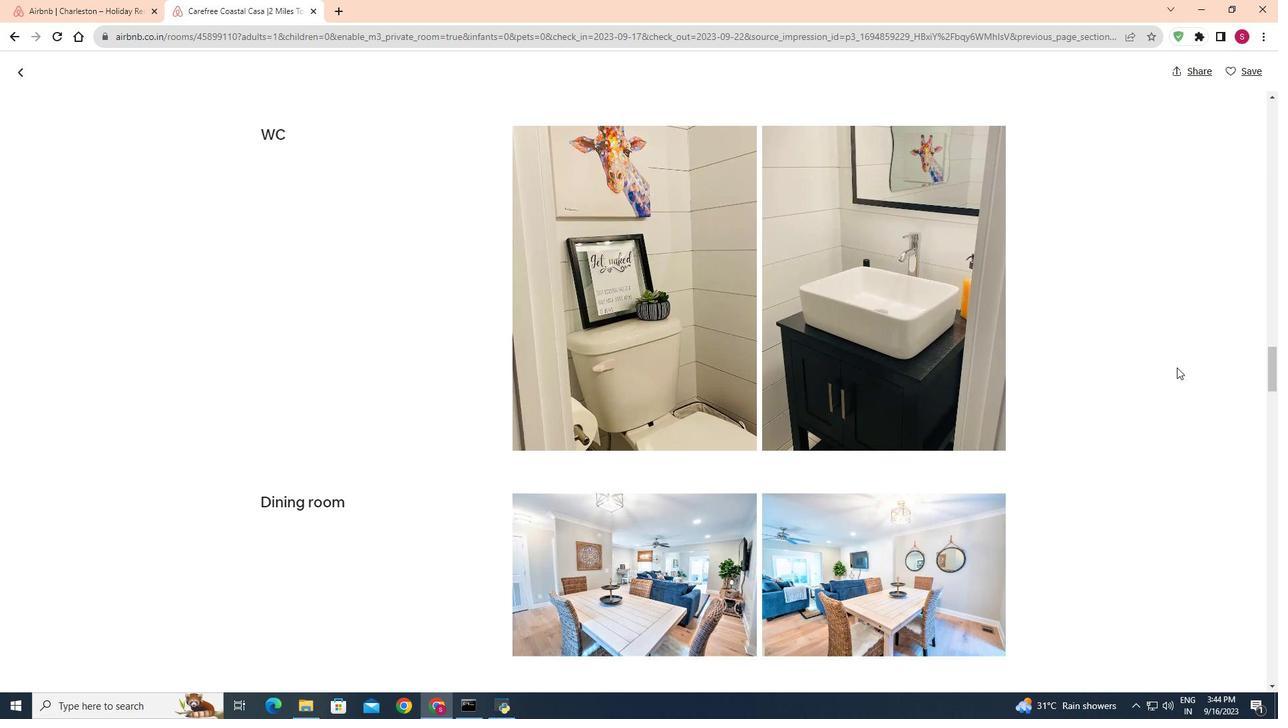 
Action: Mouse scrolled (1177, 367) with delta (0, 0)
Screenshot: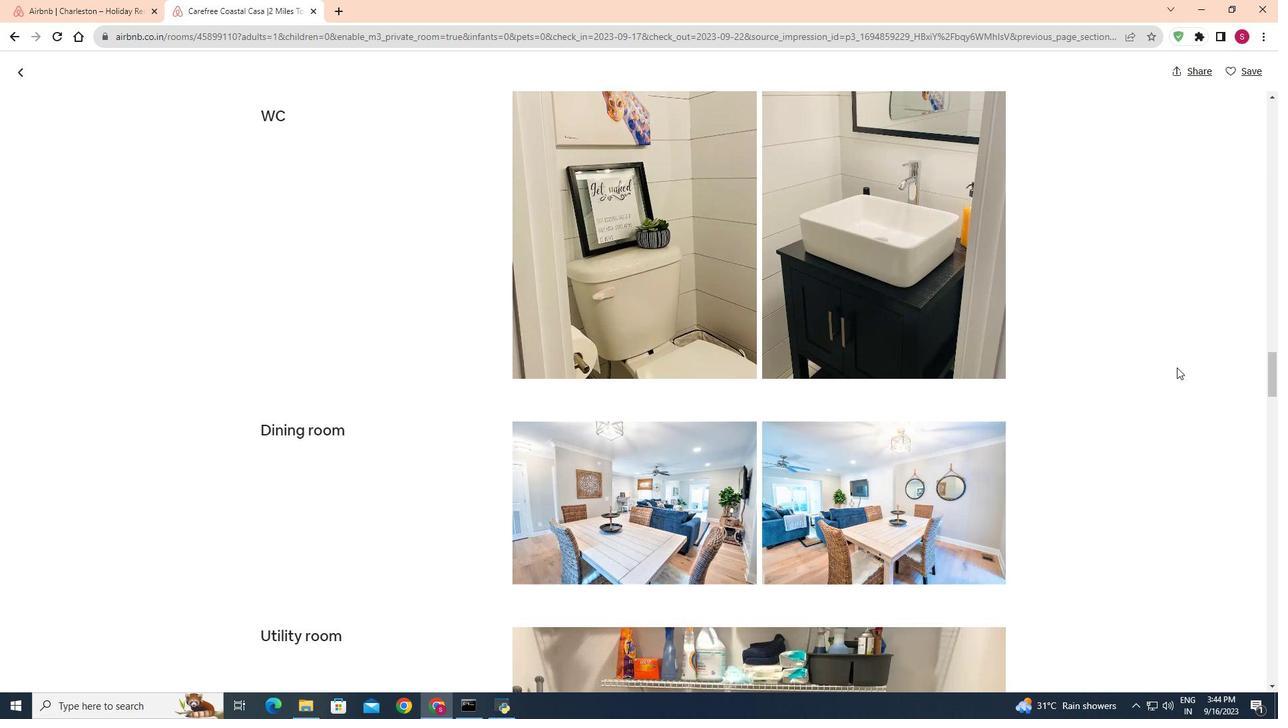 
Action: Mouse scrolled (1177, 367) with delta (0, 0)
Screenshot: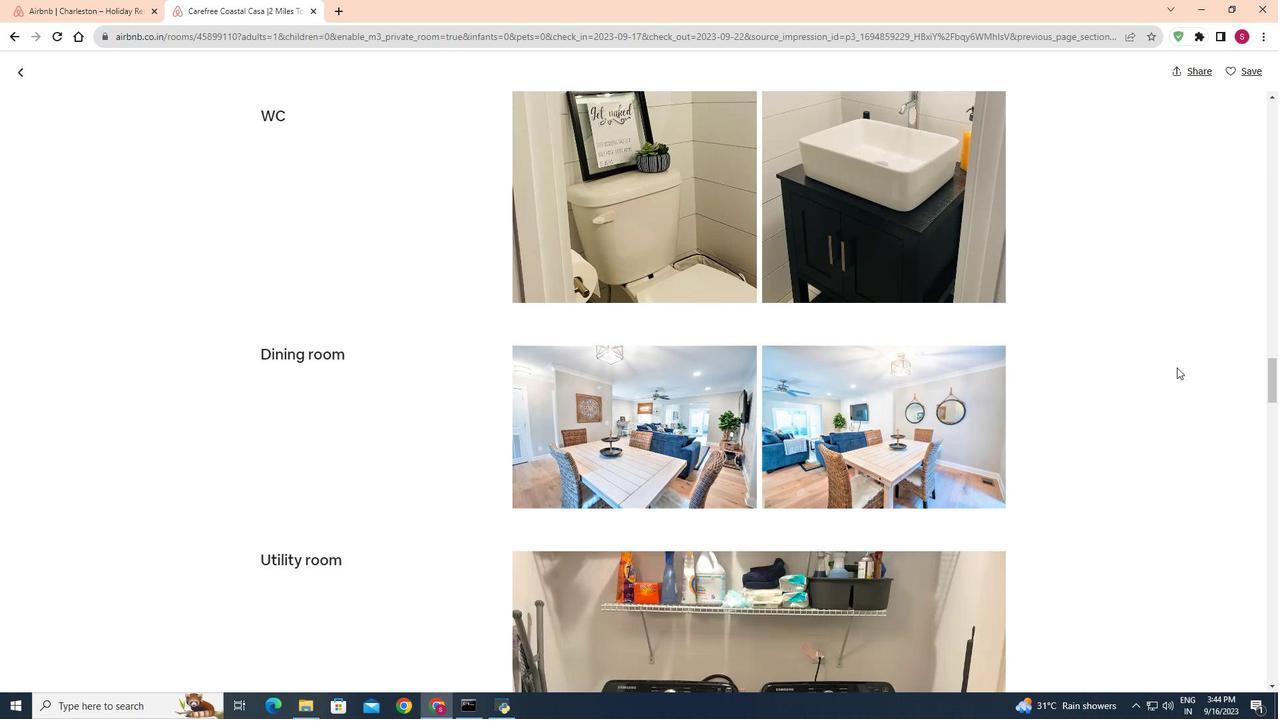 
Action: Mouse scrolled (1177, 367) with delta (0, 0)
Screenshot: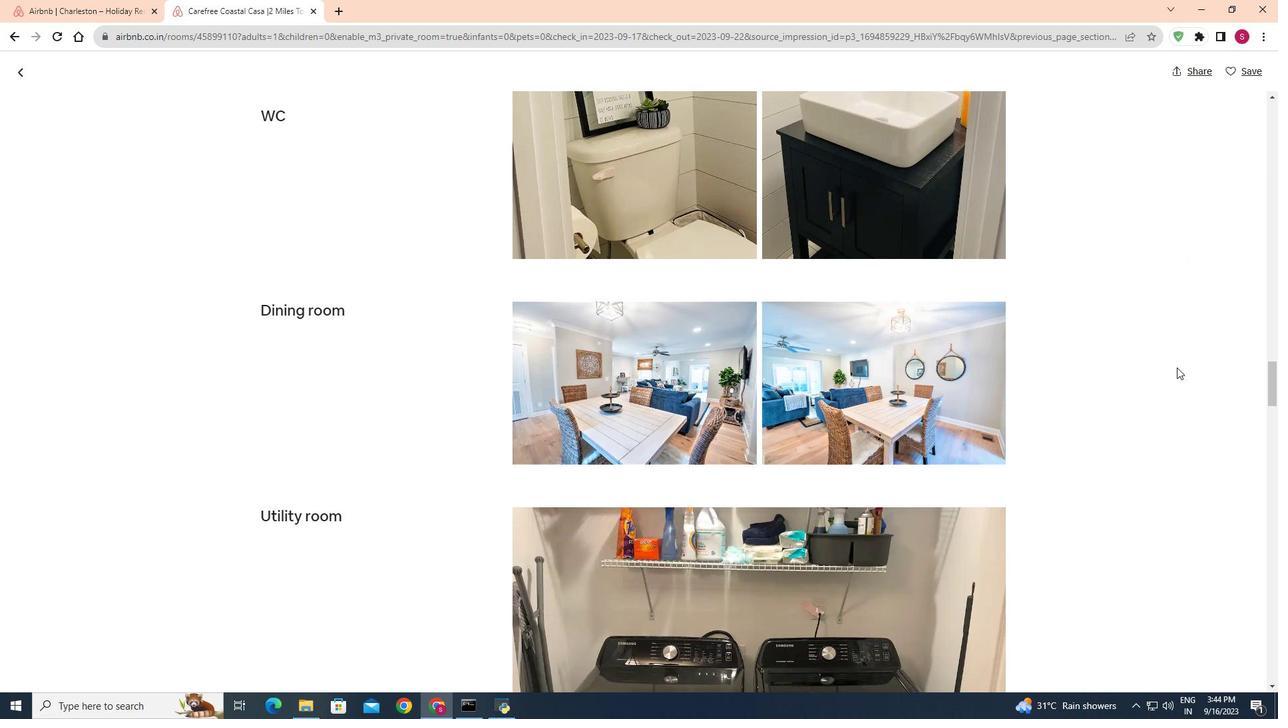 
Action: Mouse scrolled (1177, 367) with delta (0, 0)
Screenshot: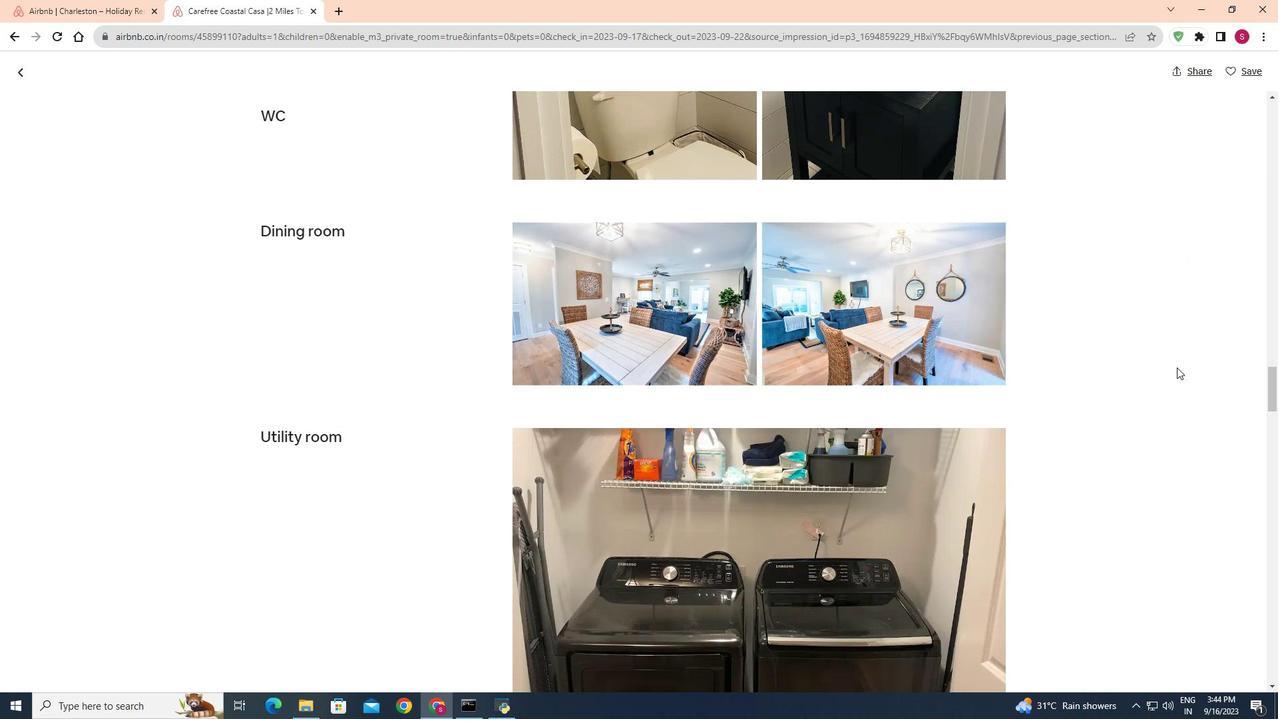 
Action: Mouse scrolled (1177, 367) with delta (0, 0)
Screenshot: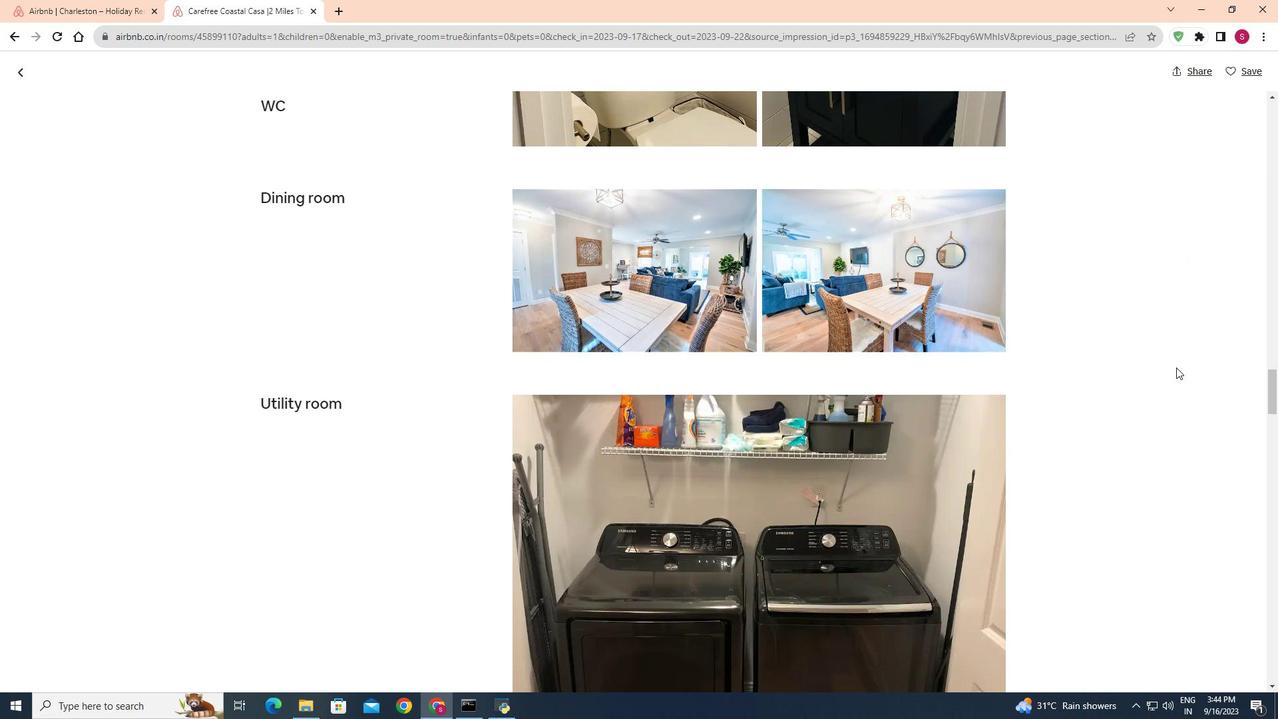 
Action: Mouse moved to (1177, 367)
Screenshot: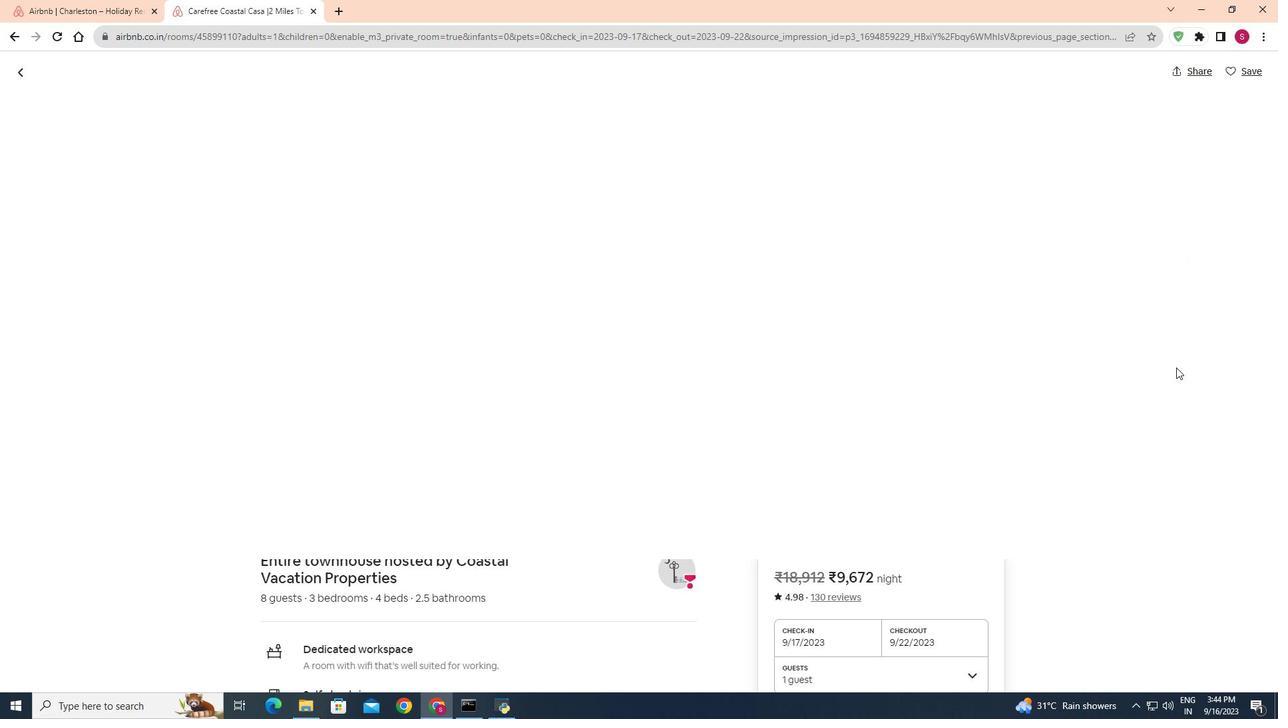 
Action: Mouse scrolled (1177, 367) with delta (0, 0)
Screenshot: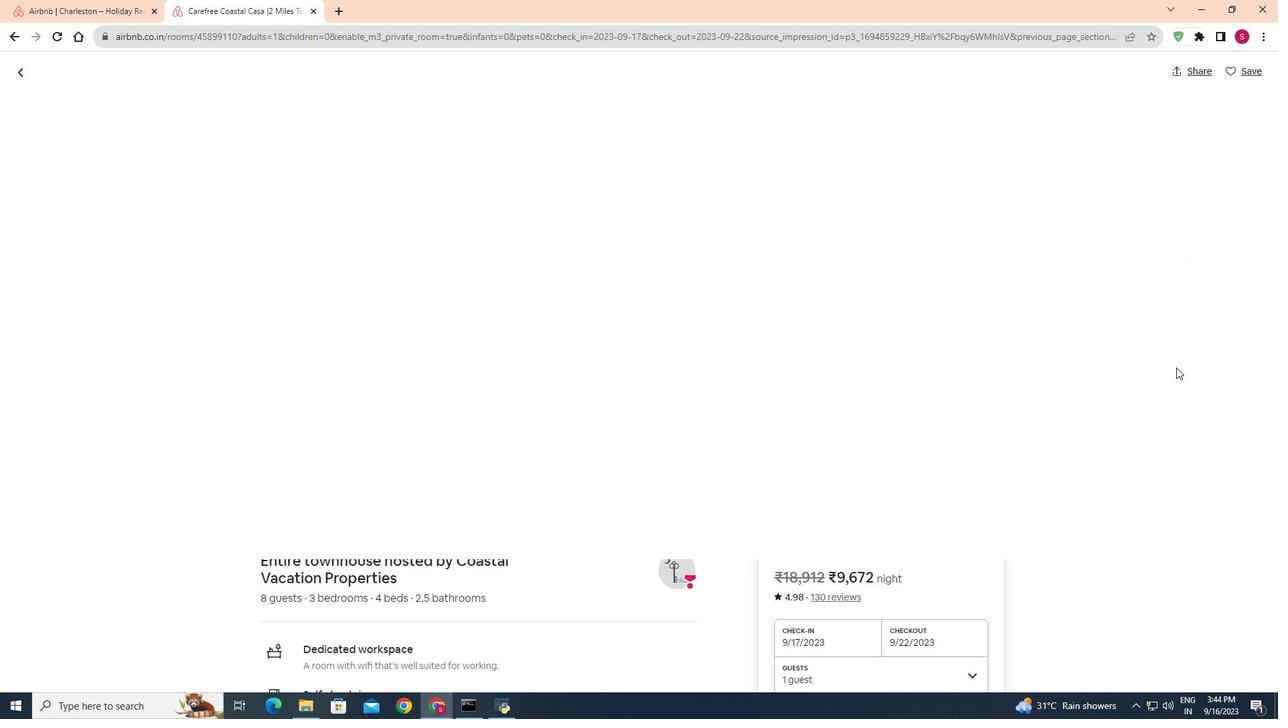
Action: Mouse scrolled (1177, 367) with delta (0, 0)
Screenshot: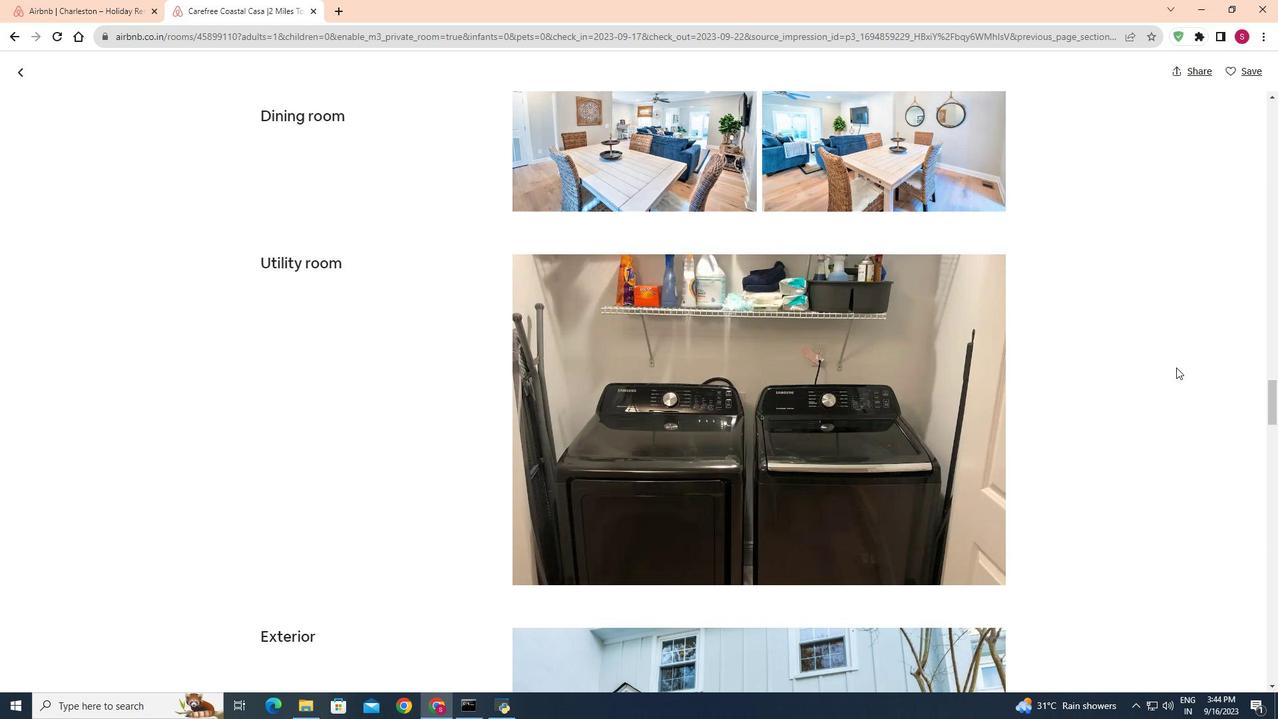 
Action: Mouse scrolled (1177, 367) with delta (0, 0)
Screenshot: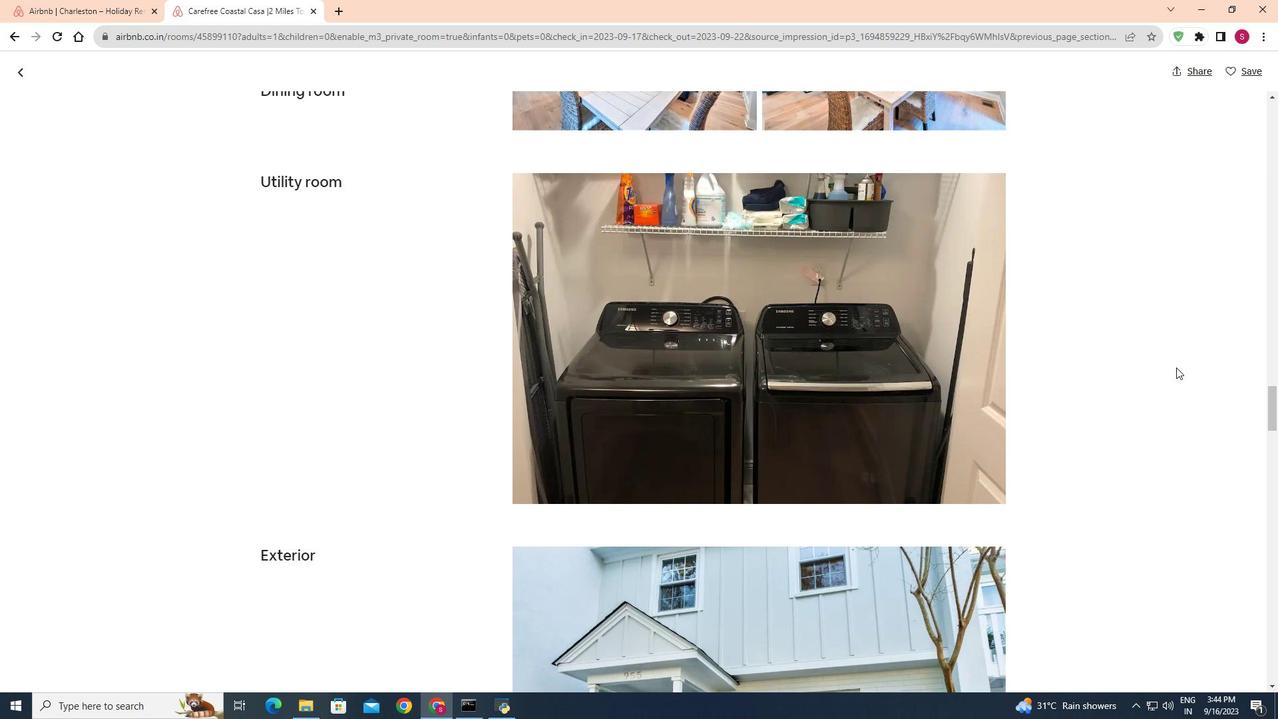 
Action: Mouse scrolled (1177, 367) with delta (0, 0)
Screenshot: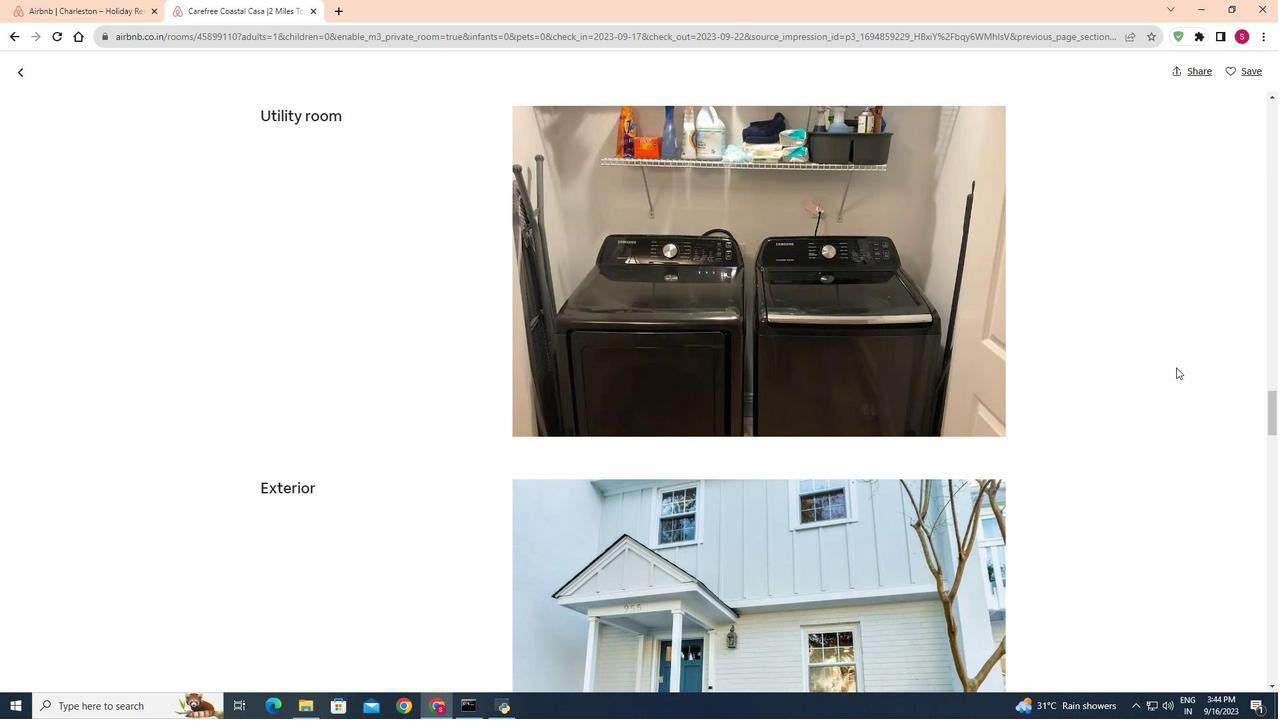 
Action: Mouse scrolled (1177, 367) with delta (0, 0)
Screenshot: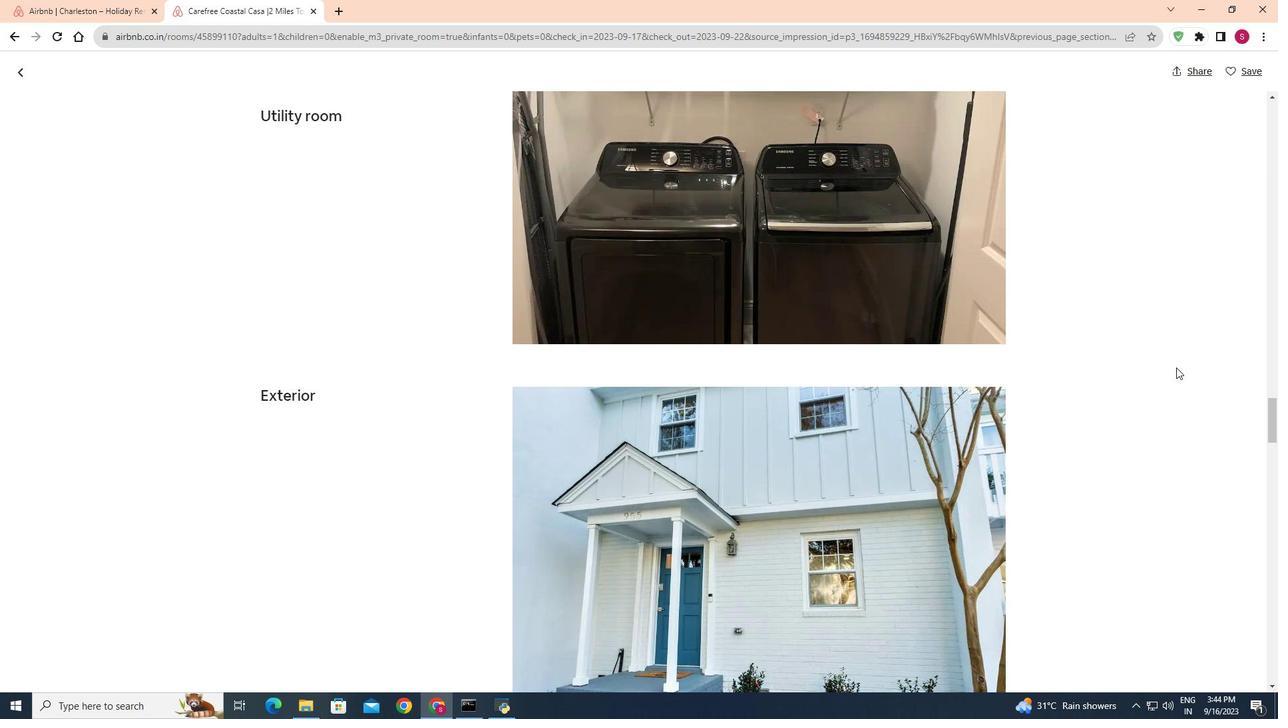 
Action: Mouse scrolled (1177, 367) with delta (0, 0)
Screenshot: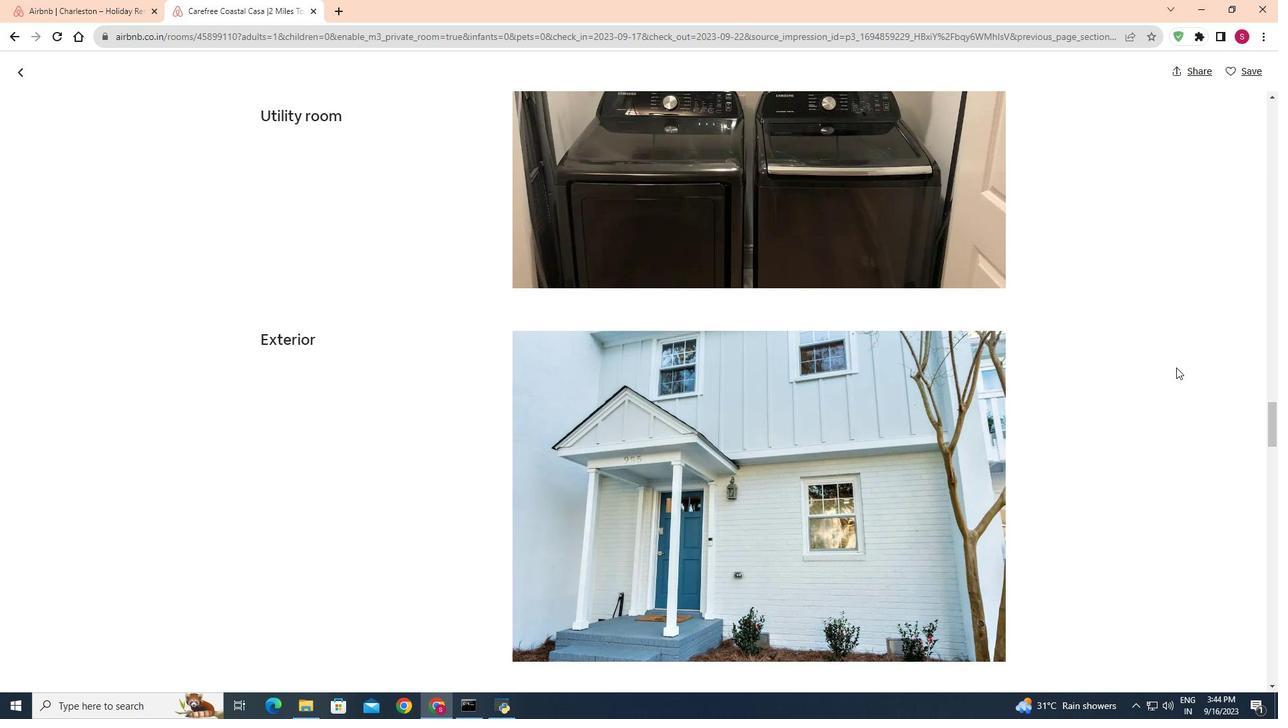 
Action: Mouse scrolled (1177, 367) with delta (0, 0)
Screenshot: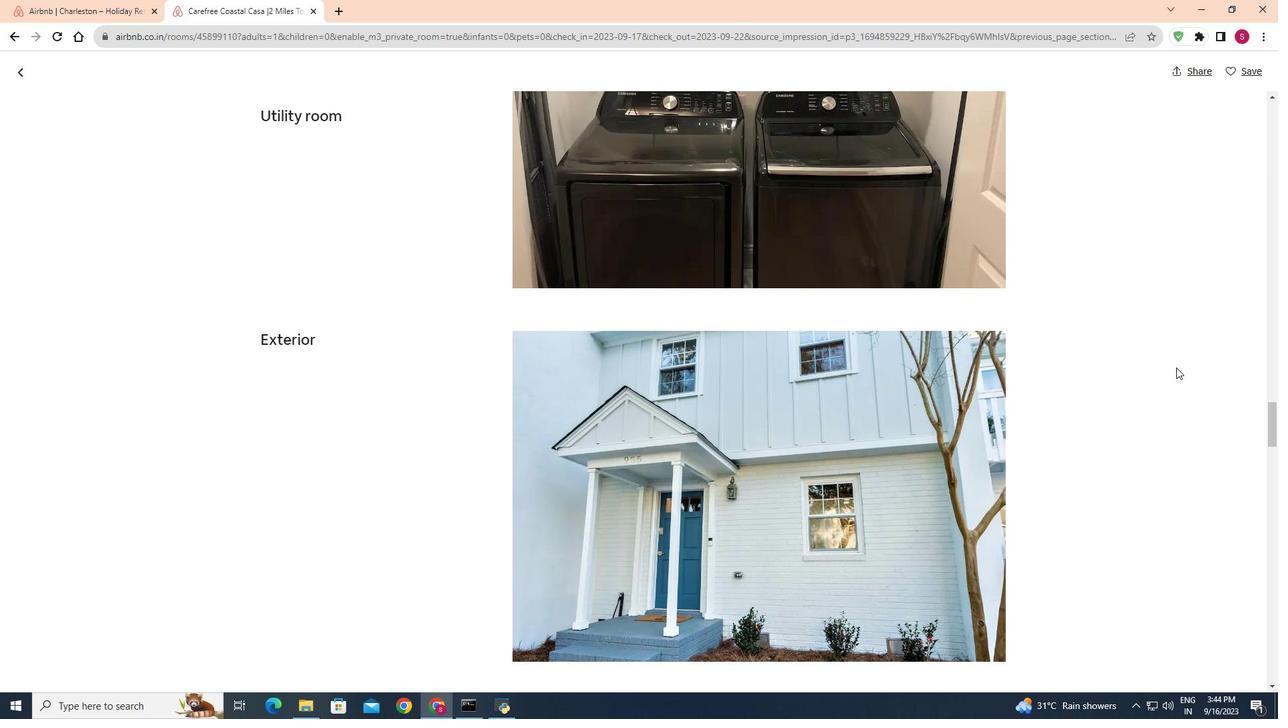 
Action: Mouse scrolled (1177, 367) with delta (0, 0)
Screenshot: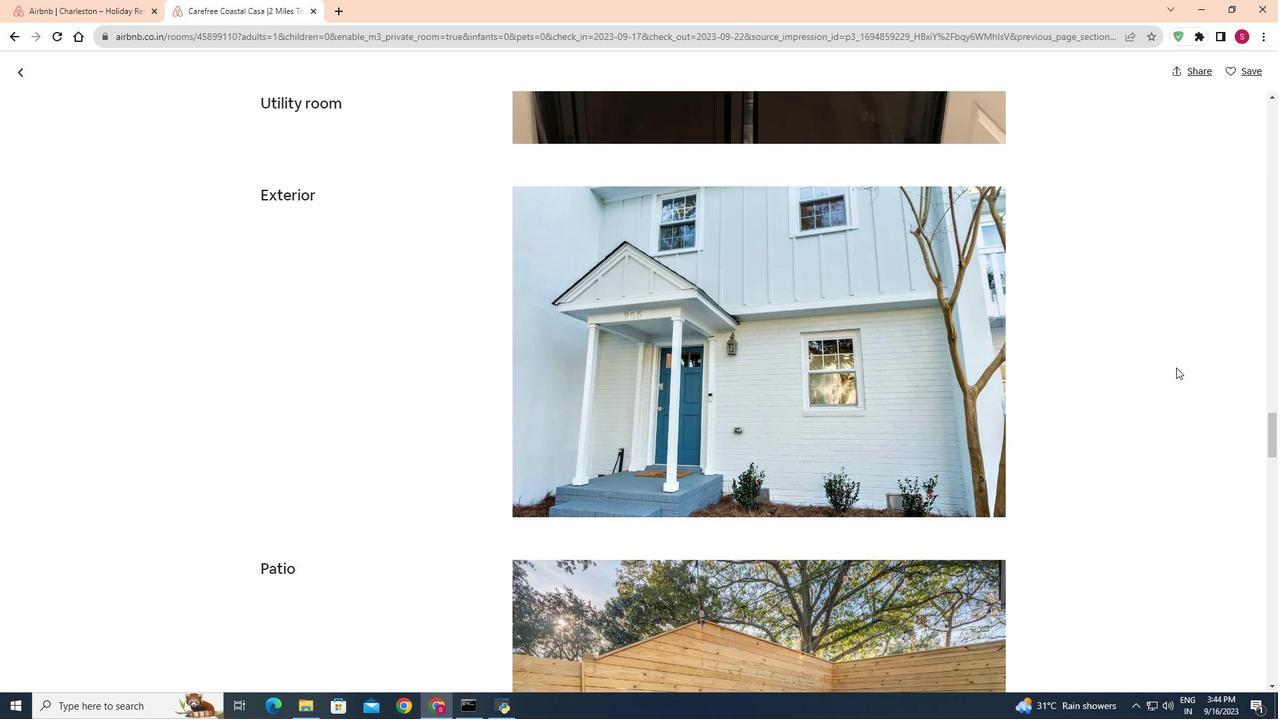 
Action: Mouse scrolled (1177, 367) with delta (0, 0)
Screenshot: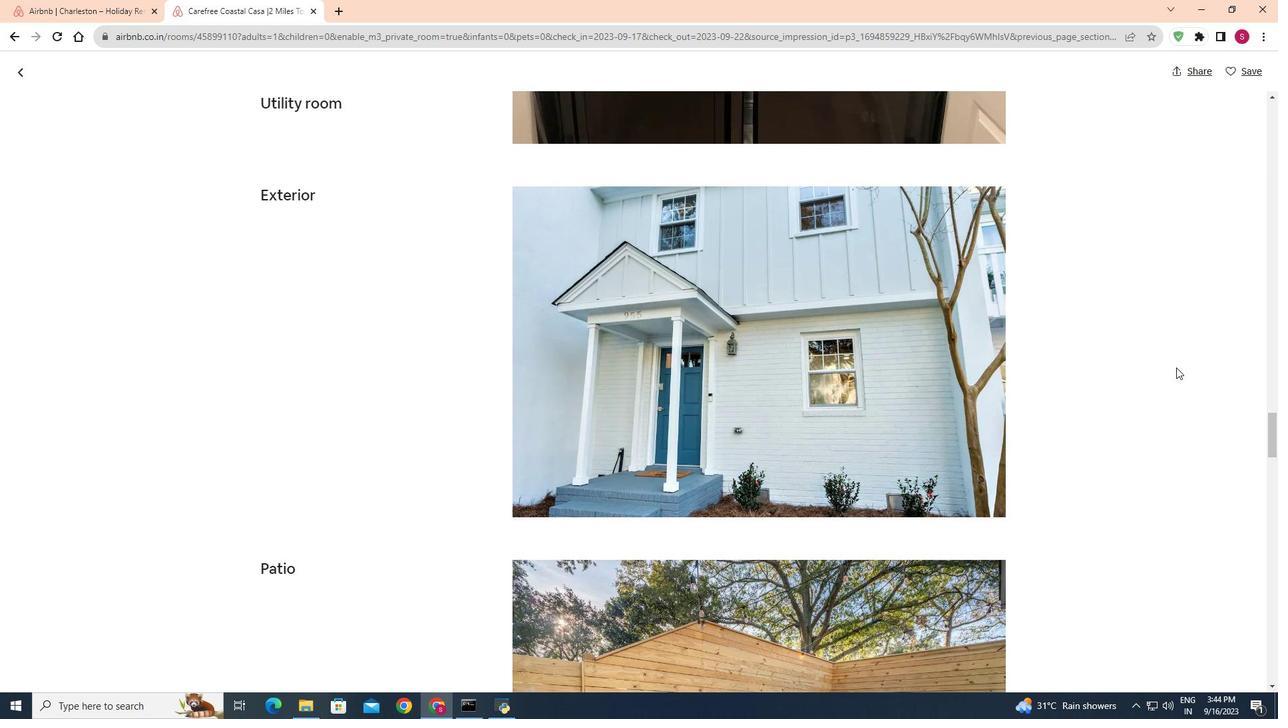 
Action: Mouse scrolled (1177, 367) with delta (0, 0)
Screenshot: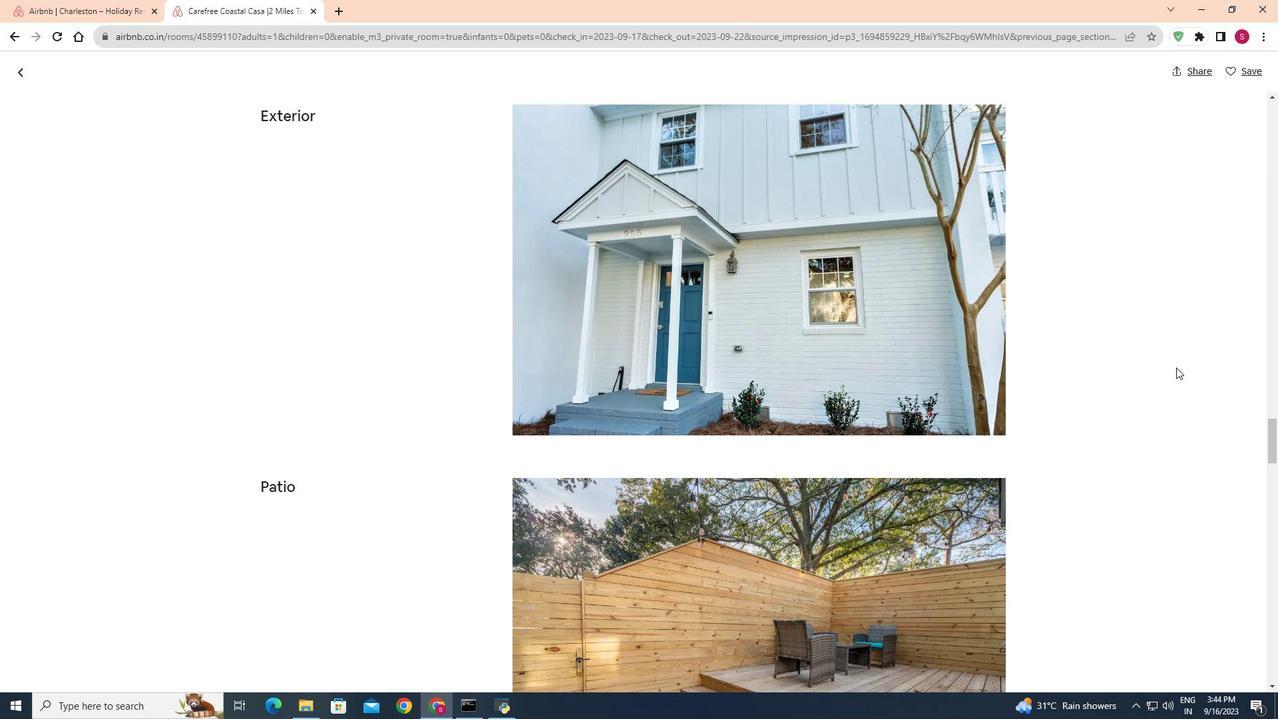 
Action: Mouse scrolled (1177, 367) with delta (0, 0)
Screenshot: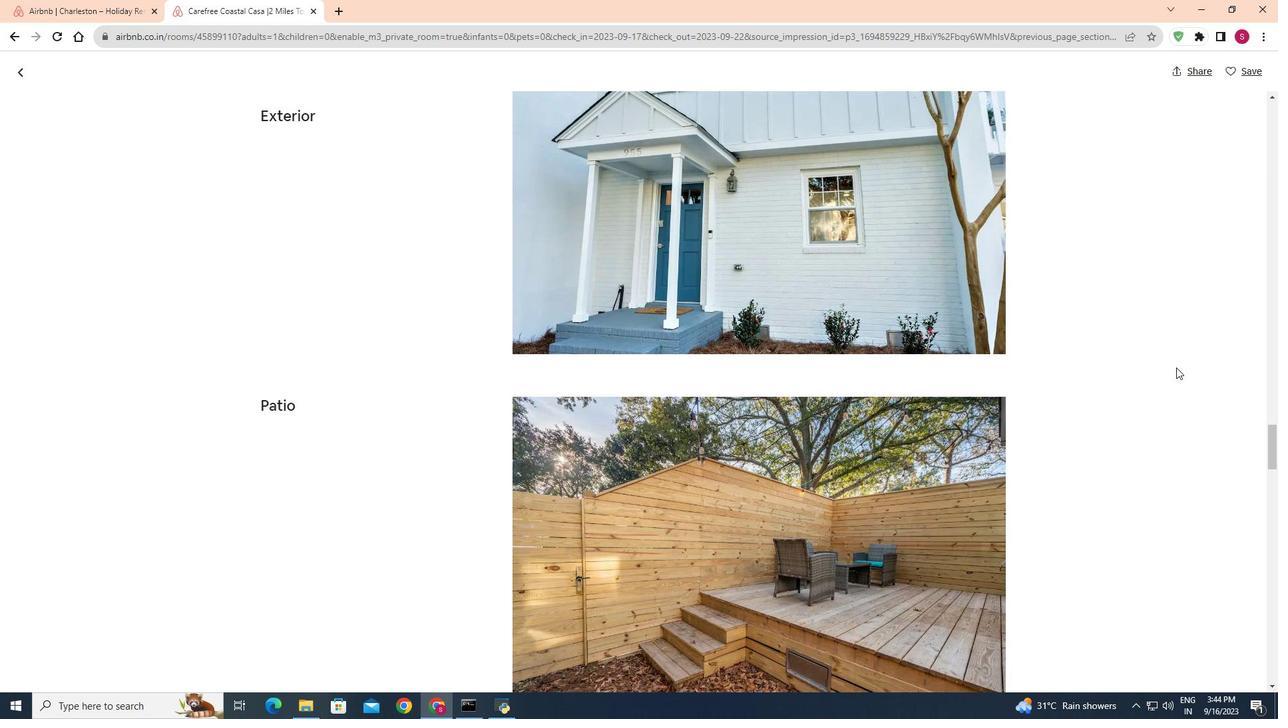 
Action: Mouse scrolled (1177, 367) with delta (0, 0)
Screenshot: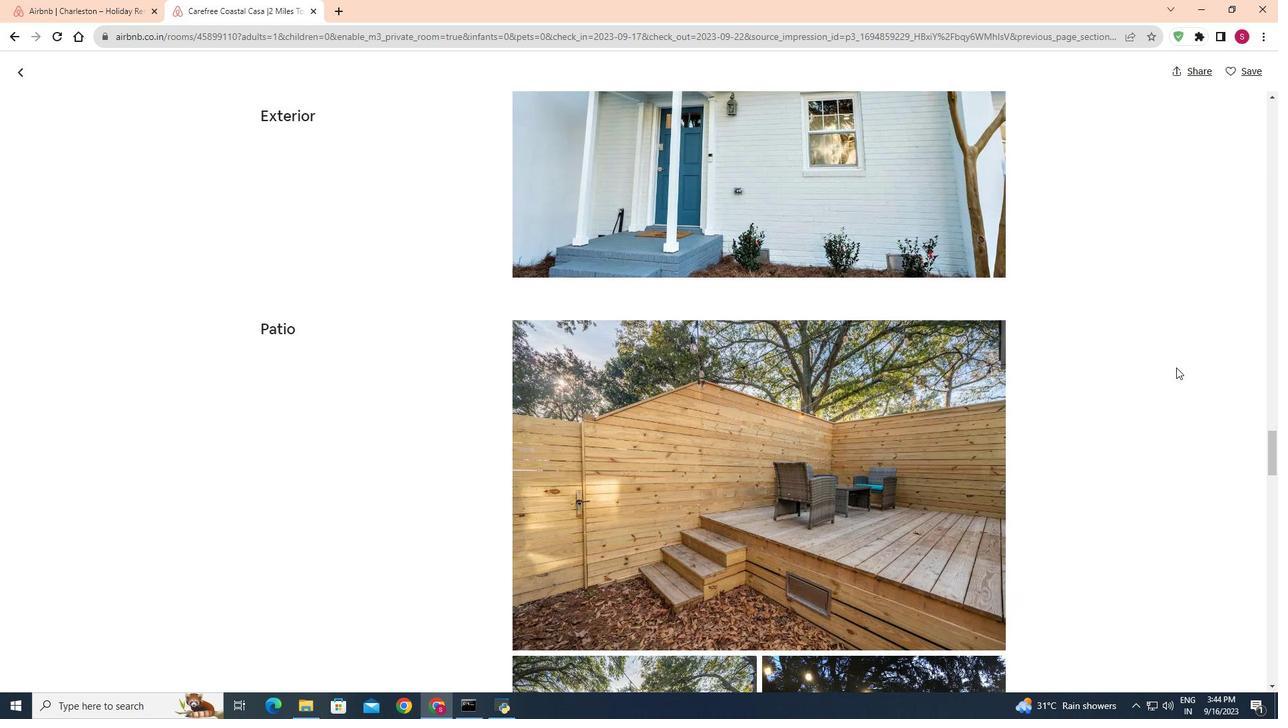 
Action: Mouse scrolled (1177, 367) with delta (0, 0)
Screenshot: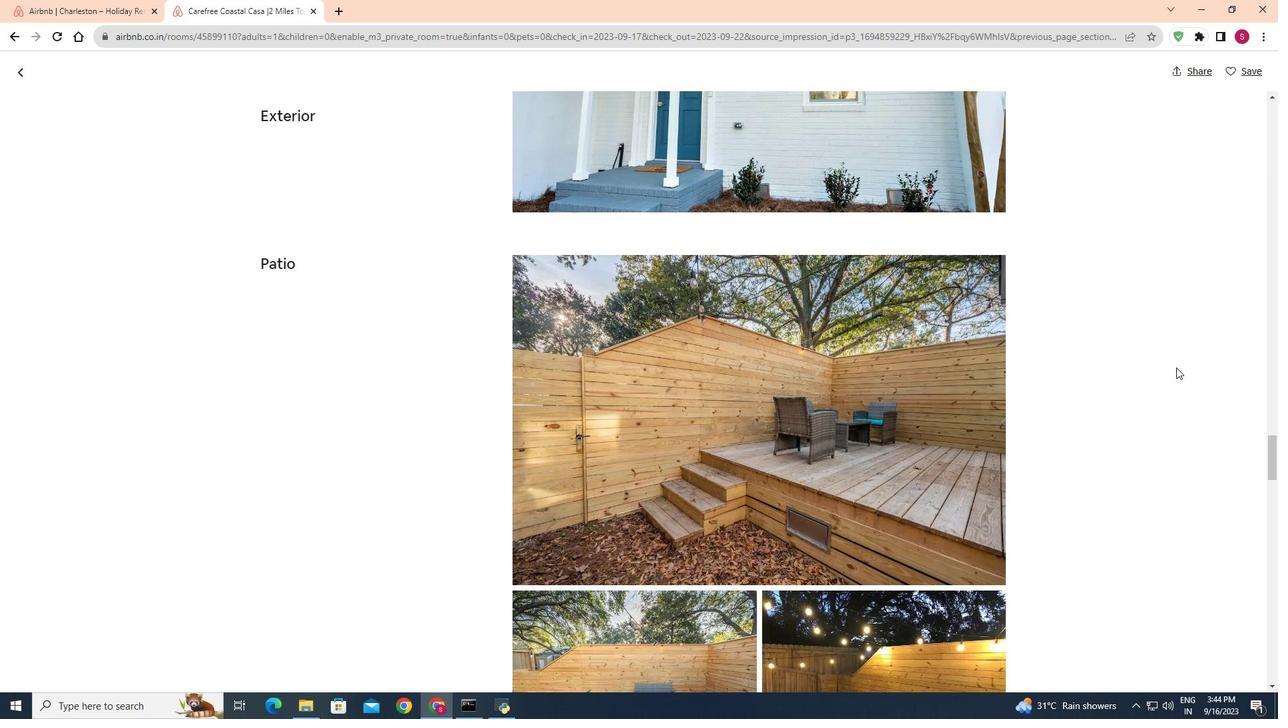 
Action: Mouse scrolled (1177, 367) with delta (0, 0)
Screenshot: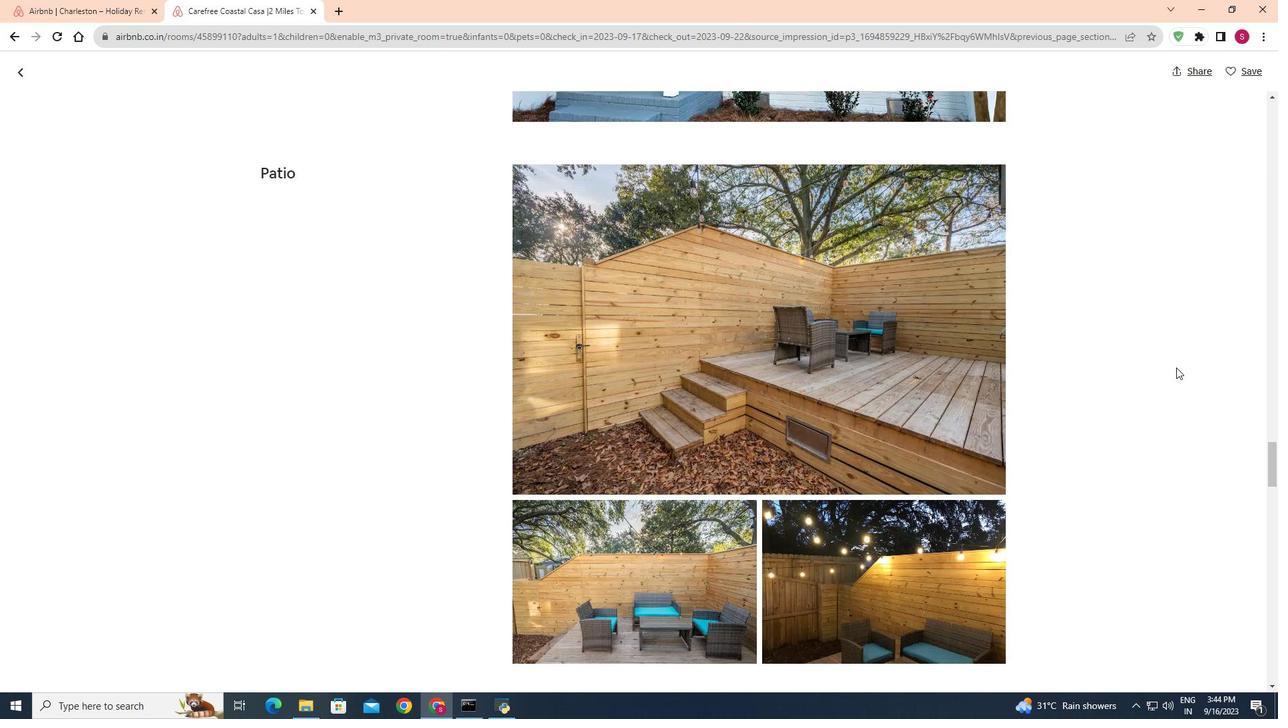 
Action: Mouse scrolled (1177, 367) with delta (0, 0)
Screenshot: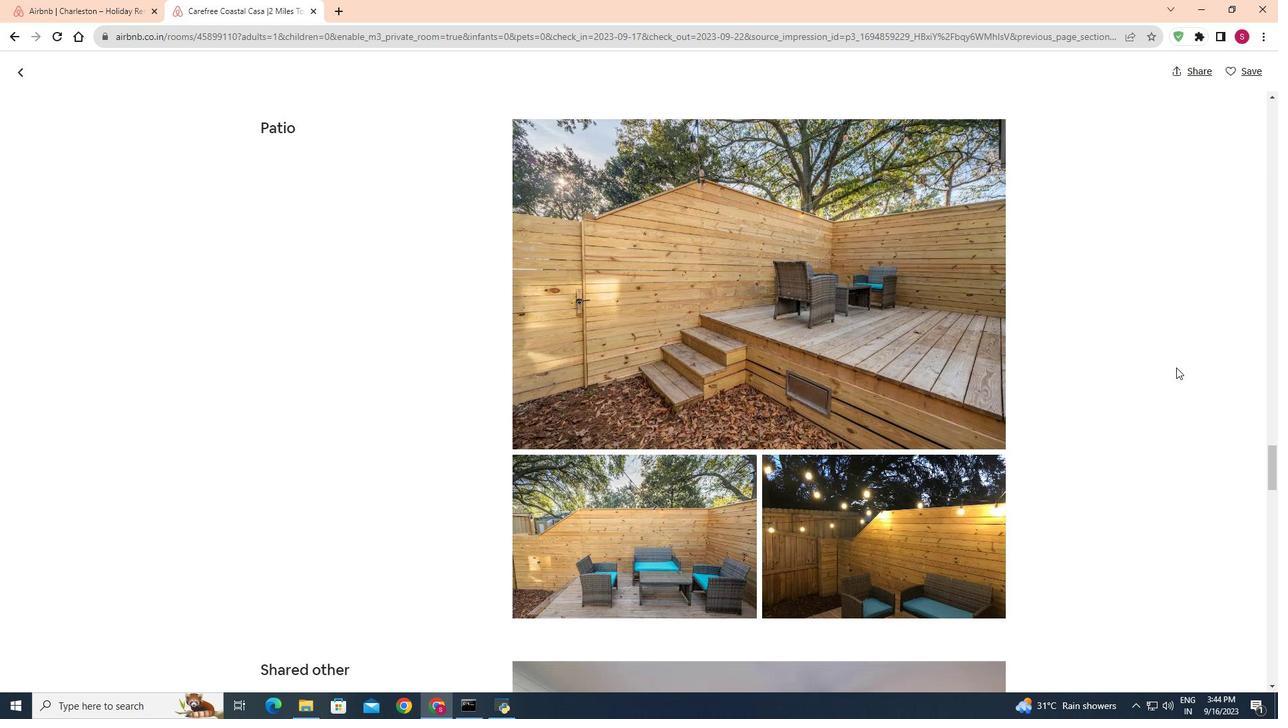 
Action: Mouse scrolled (1177, 367) with delta (0, 0)
Screenshot: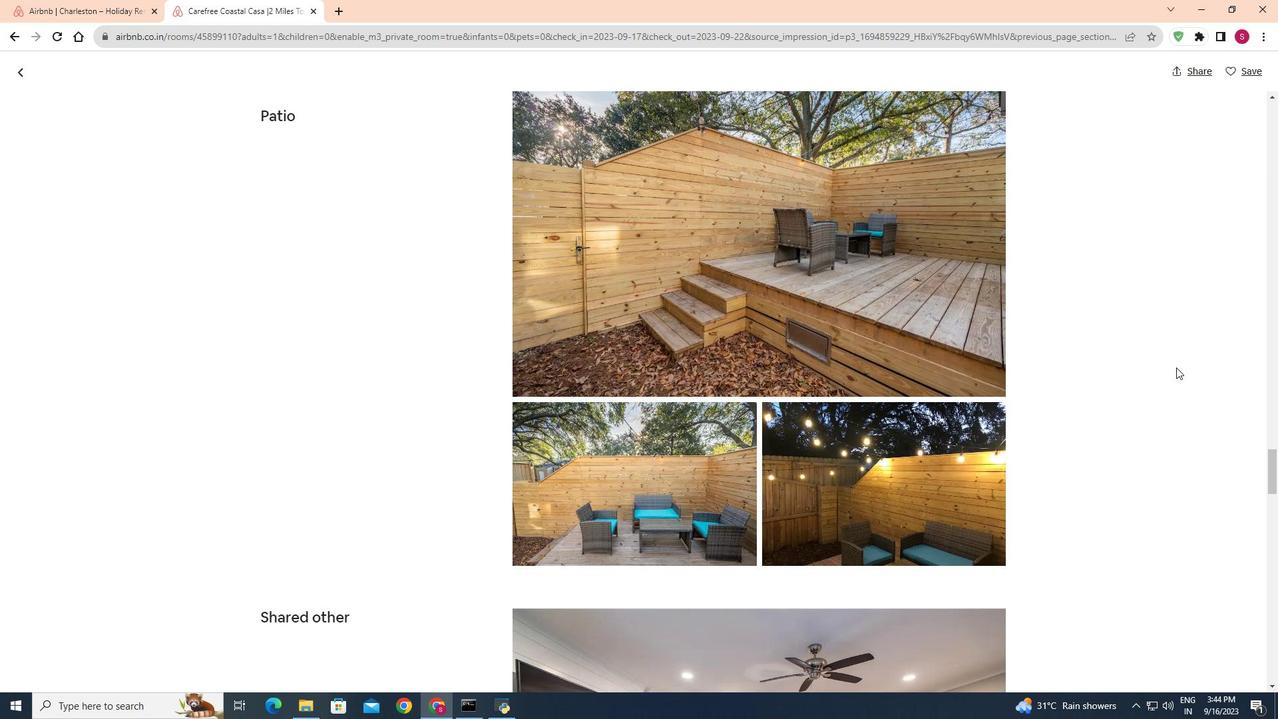 
Action: Mouse scrolled (1177, 367) with delta (0, 0)
Screenshot: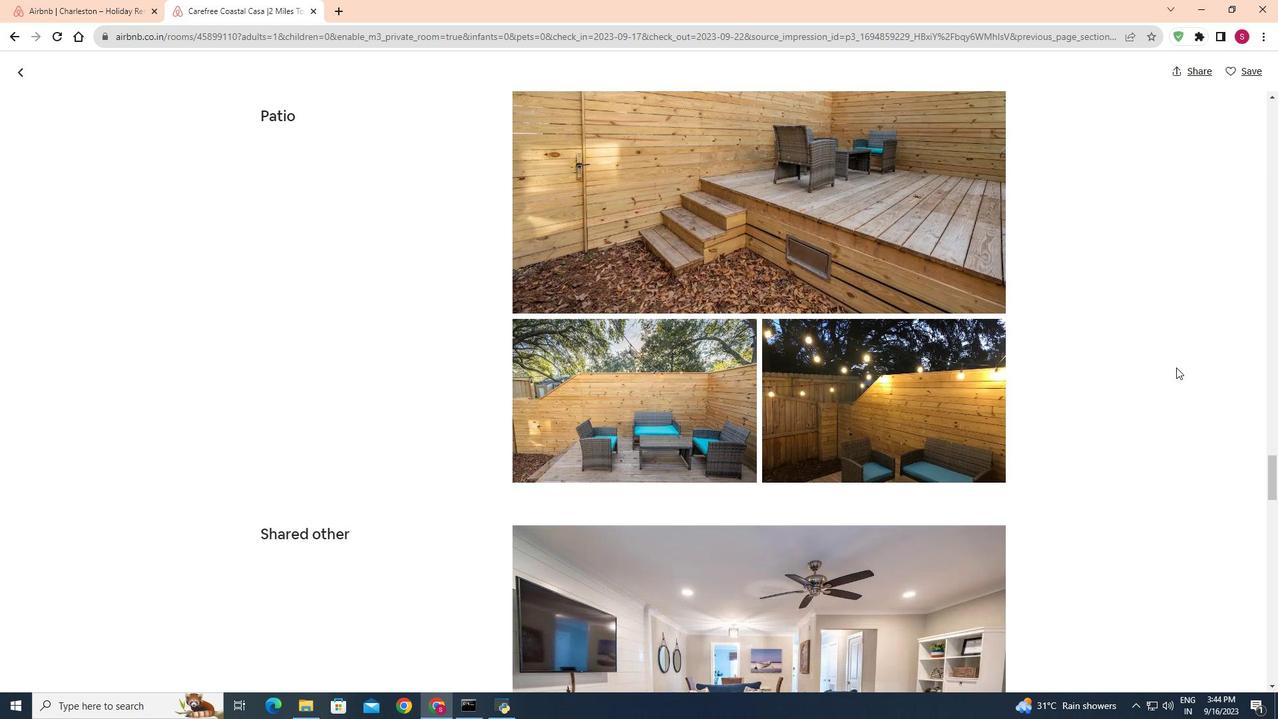 
Action: Mouse scrolled (1177, 367) with delta (0, 0)
Screenshot: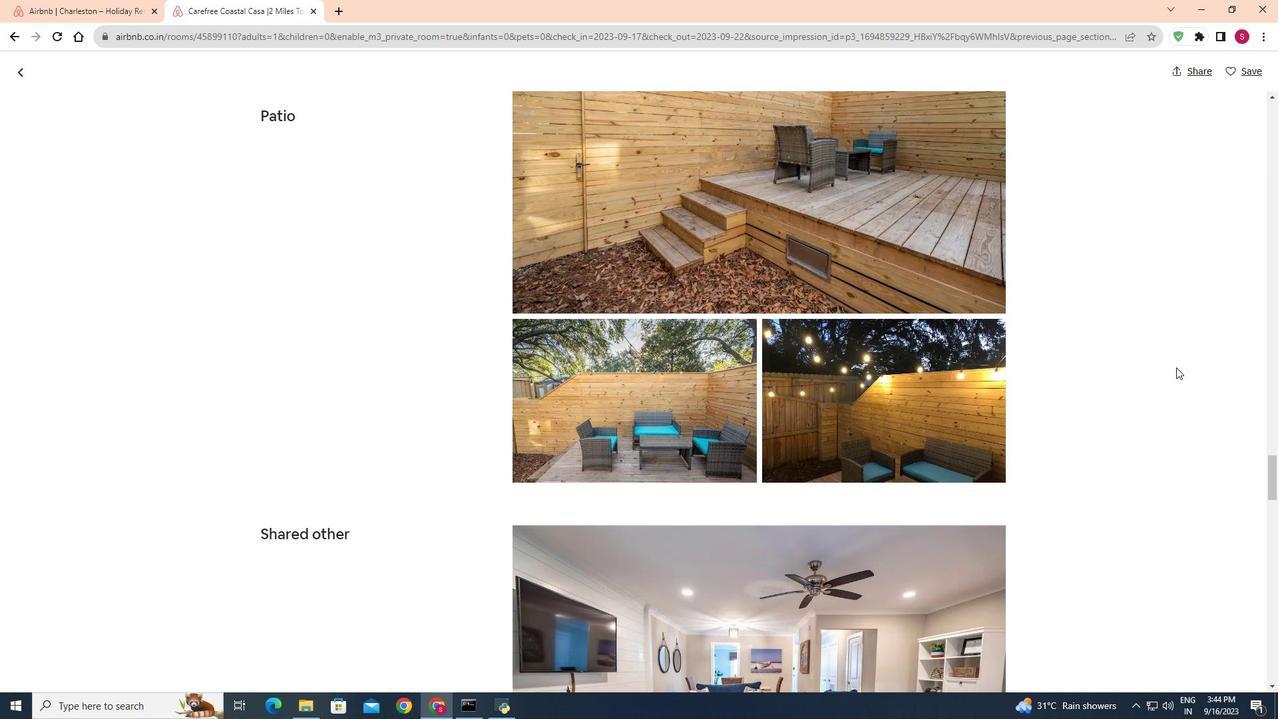 
Action: Mouse scrolled (1177, 367) with delta (0, 0)
Screenshot: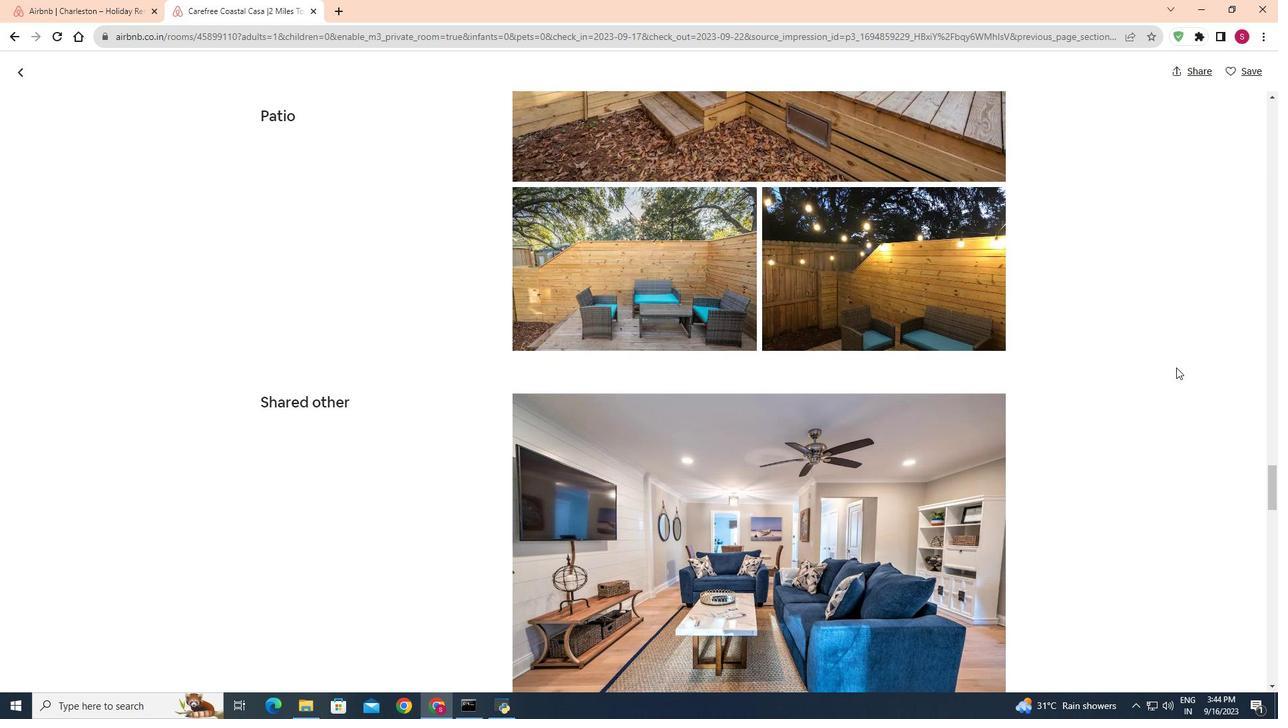 
Action: Mouse scrolled (1177, 367) with delta (0, 0)
Screenshot: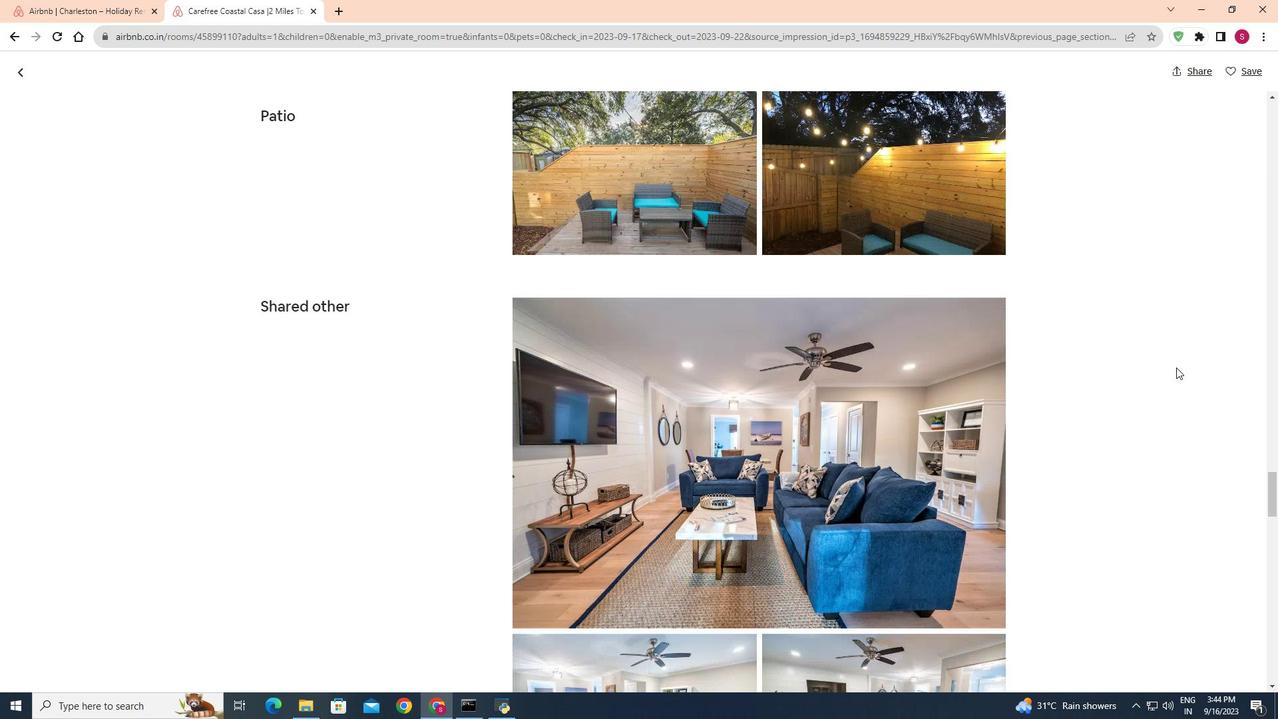
Action: Mouse scrolled (1177, 367) with delta (0, 0)
Screenshot: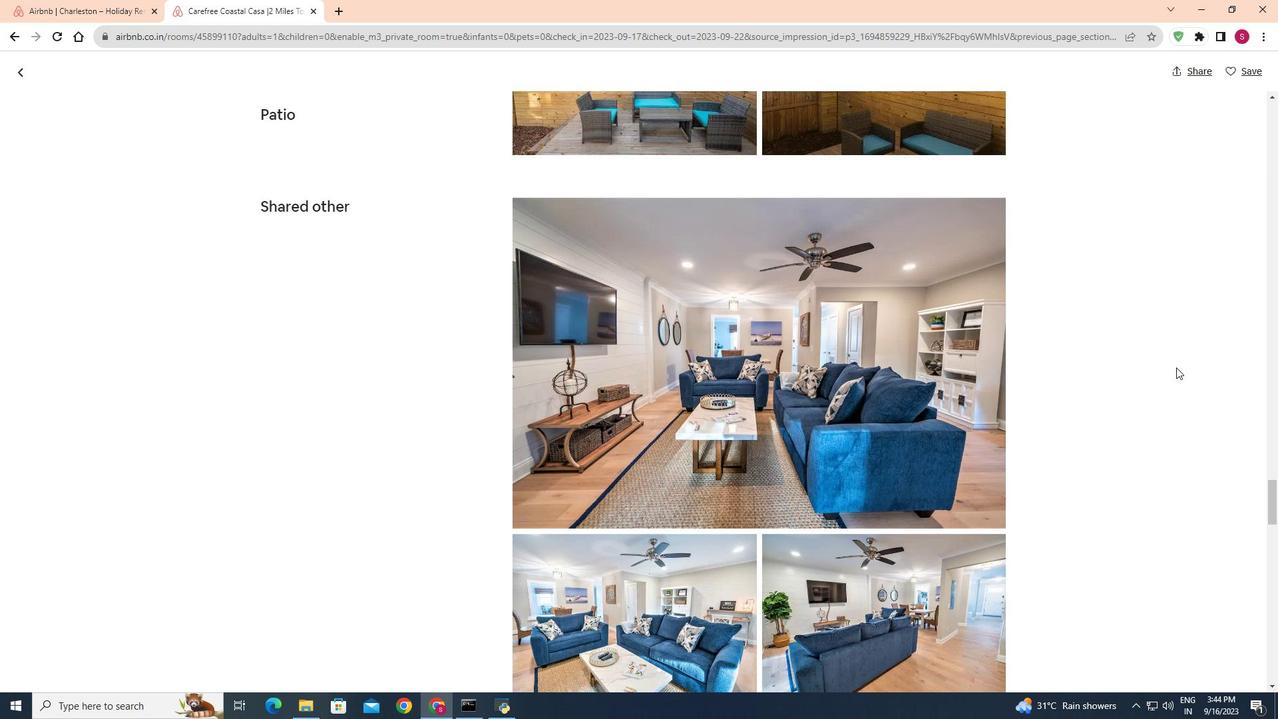 
Action: Mouse scrolled (1177, 367) with delta (0, 0)
Screenshot: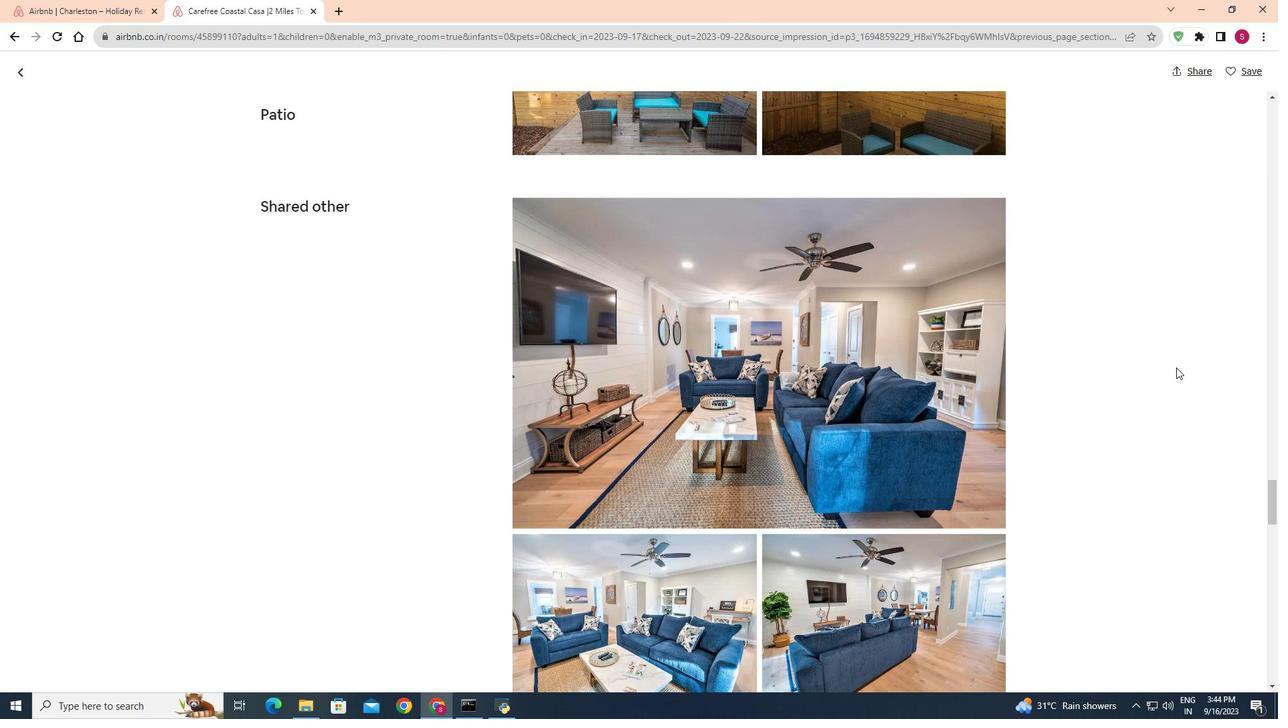 
Action: Mouse scrolled (1177, 367) with delta (0, 0)
Screenshot: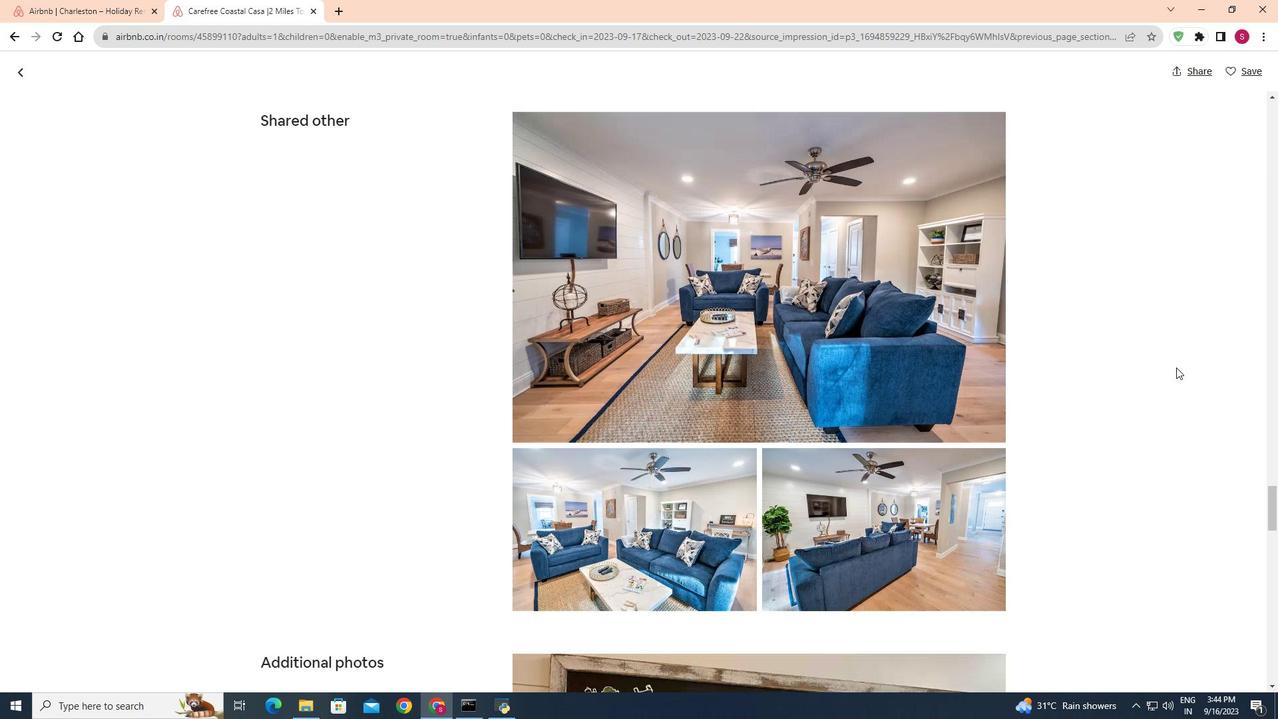 
Action: Mouse scrolled (1177, 367) with delta (0, 0)
Screenshot: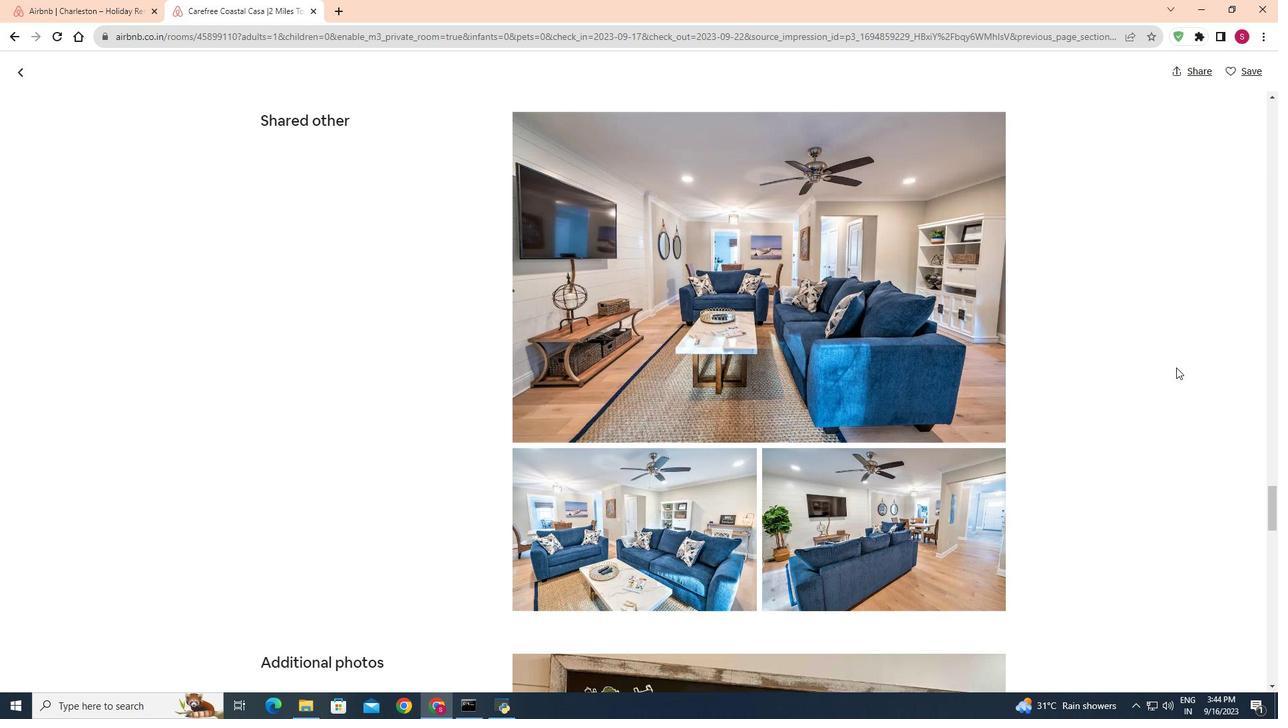 
Action: Mouse scrolled (1177, 367) with delta (0, 0)
Screenshot: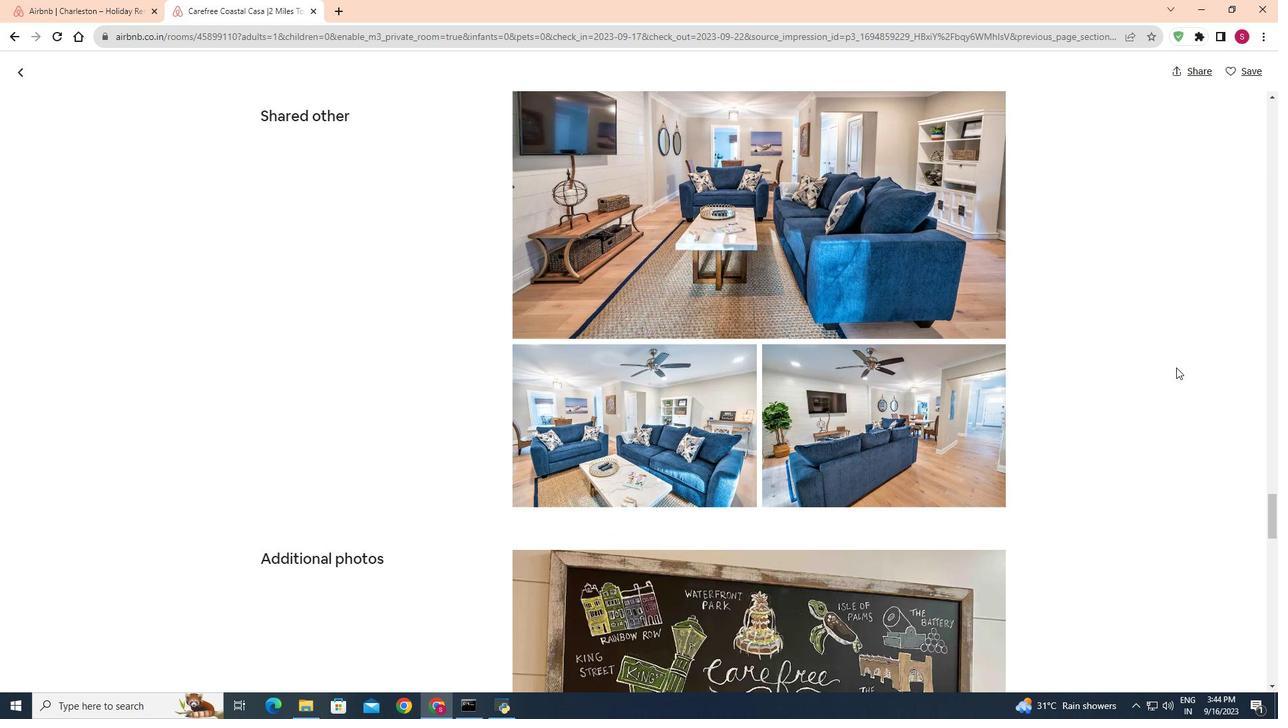 
Action: Mouse scrolled (1177, 367) with delta (0, 0)
Screenshot: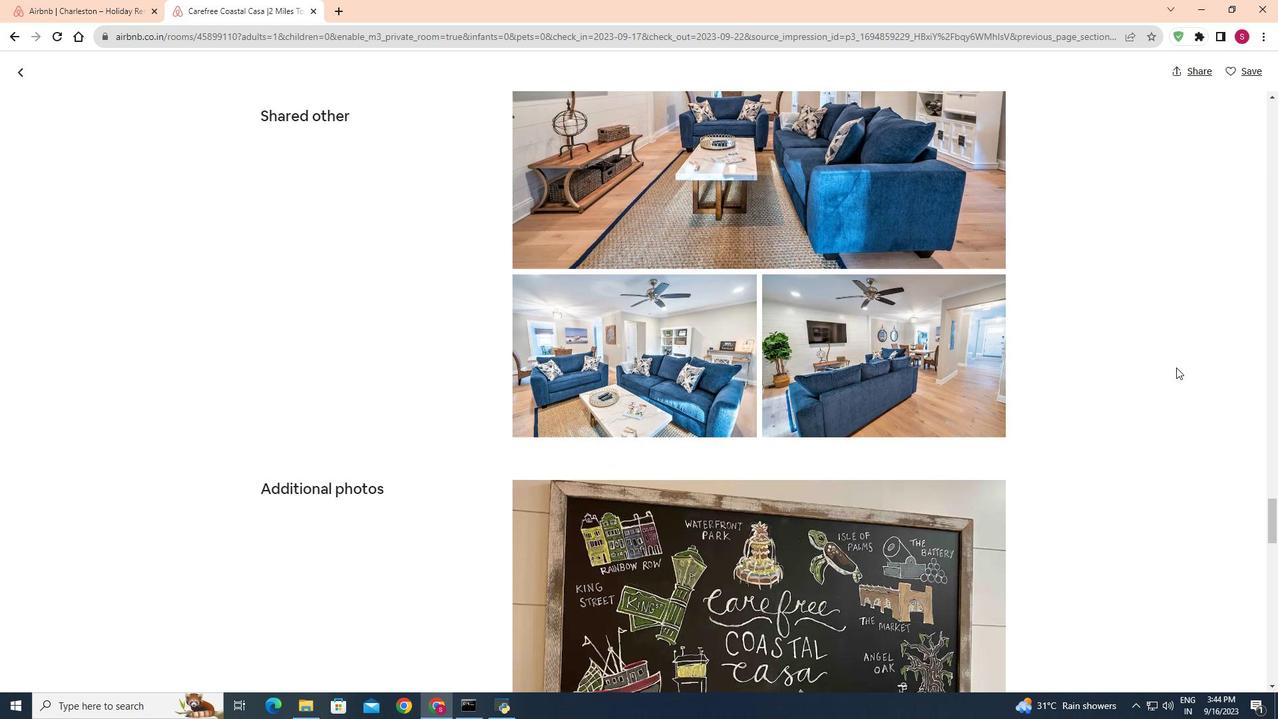 
Action: Mouse scrolled (1177, 367) with delta (0, 0)
Screenshot: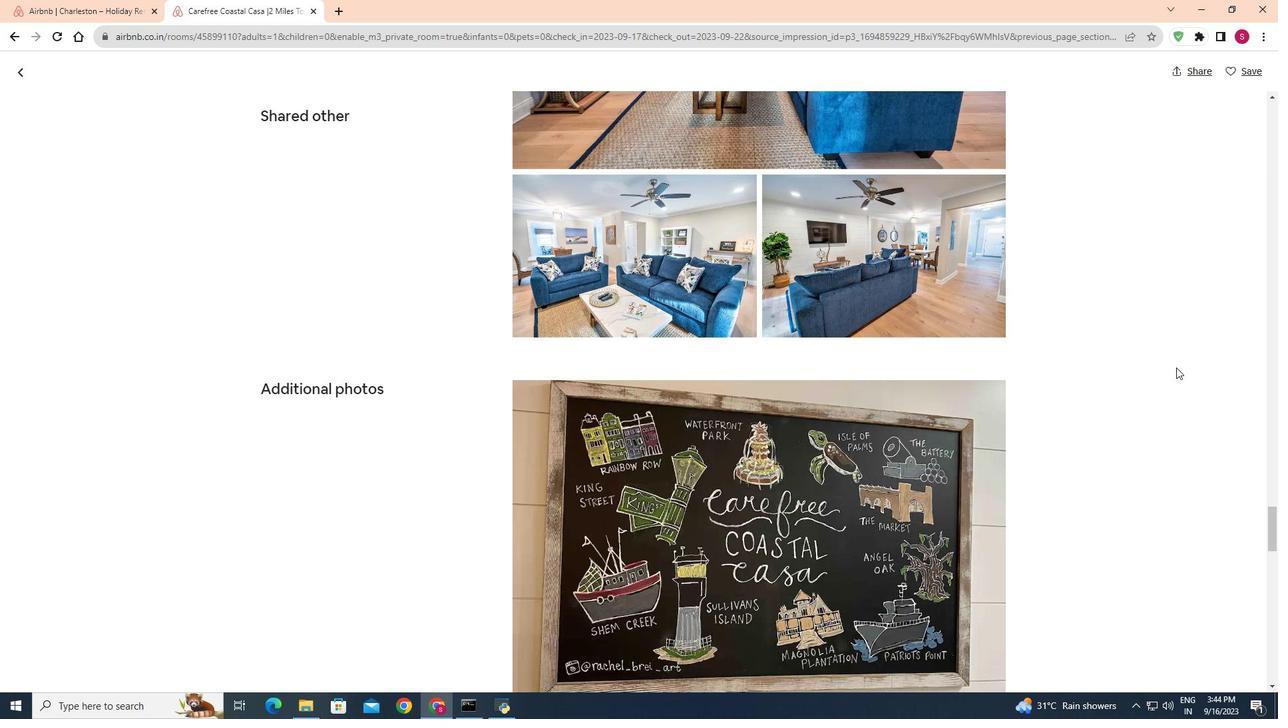 
Action: Mouse scrolled (1177, 367) with delta (0, 0)
Screenshot: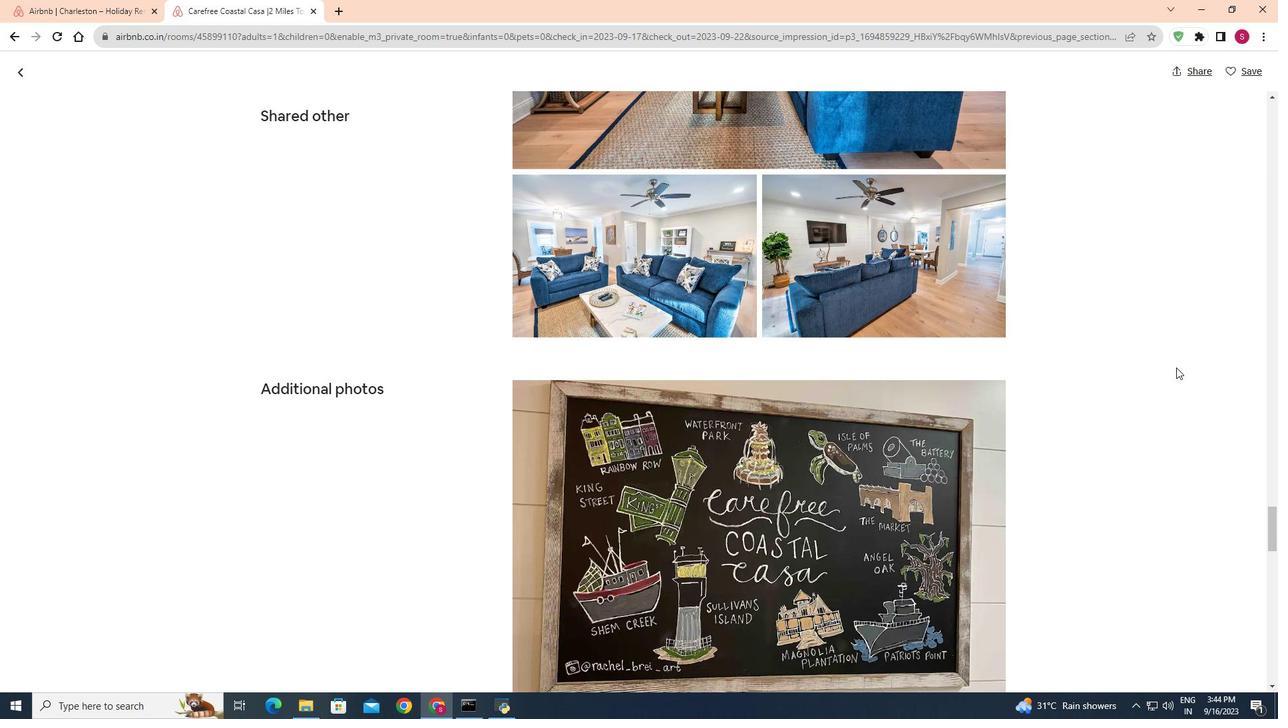 
Action: Mouse scrolled (1177, 367) with delta (0, 0)
Screenshot: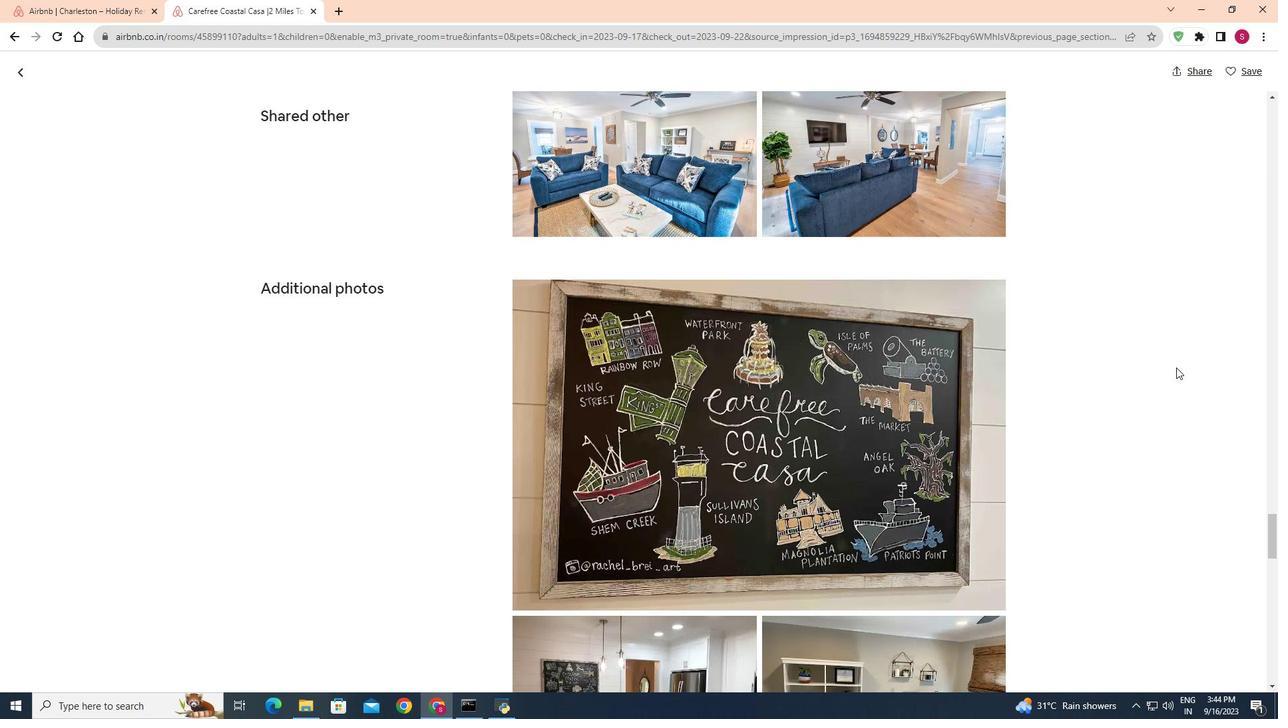 
Action: Mouse scrolled (1177, 367) with delta (0, 0)
Screenshot: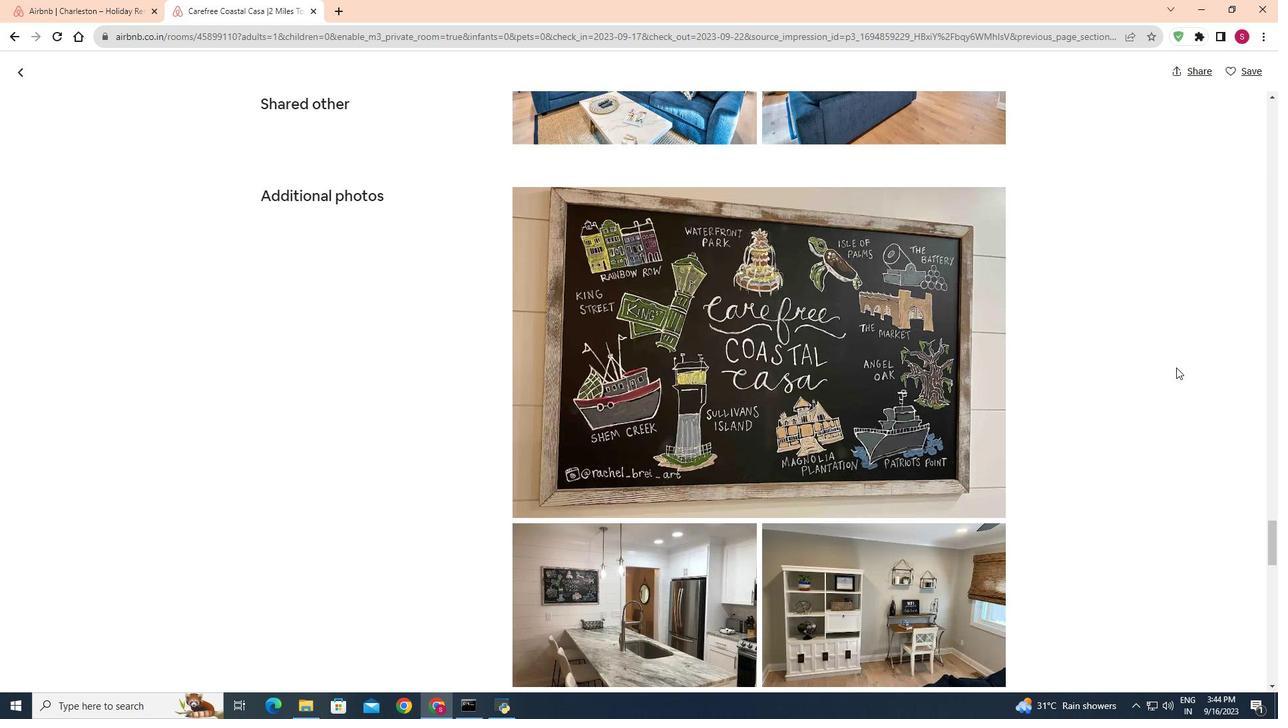 
Action: Mouse scrolled (1177, 367) with delta (0, 0)
Screenshot: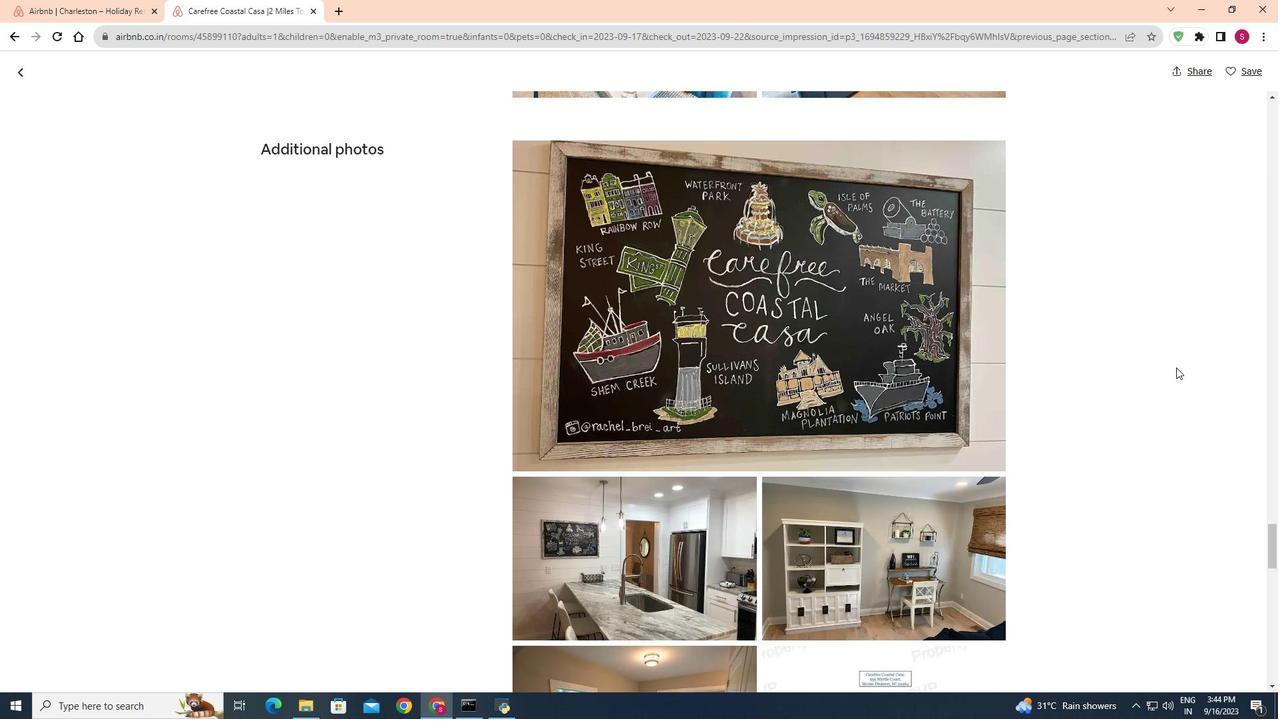 
Action: Mouse scrolled (1177, 367) with delta (0, 0)
Screenshot: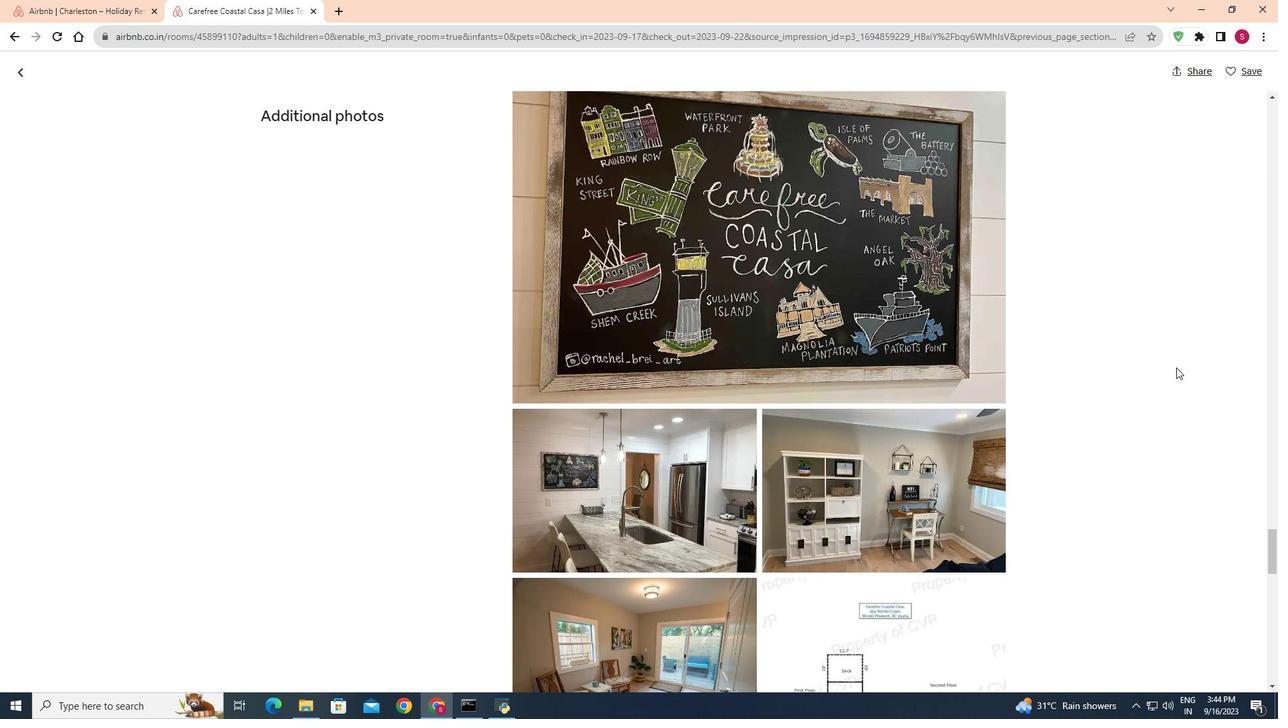 
Action: Mouse scrolled (1177, 367) with delta (0, 0)
Screenshot: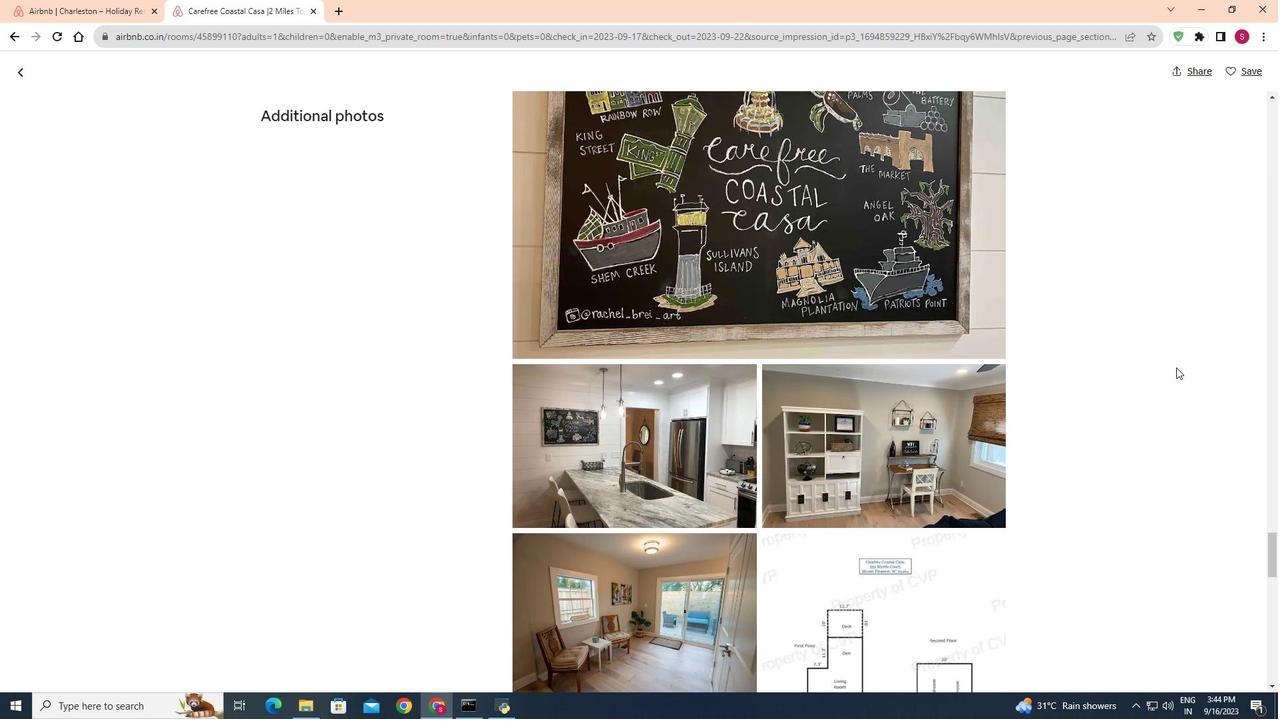 
Action: Mouse scrolled (1177, 367) with delta (0, 0)
Screenshot: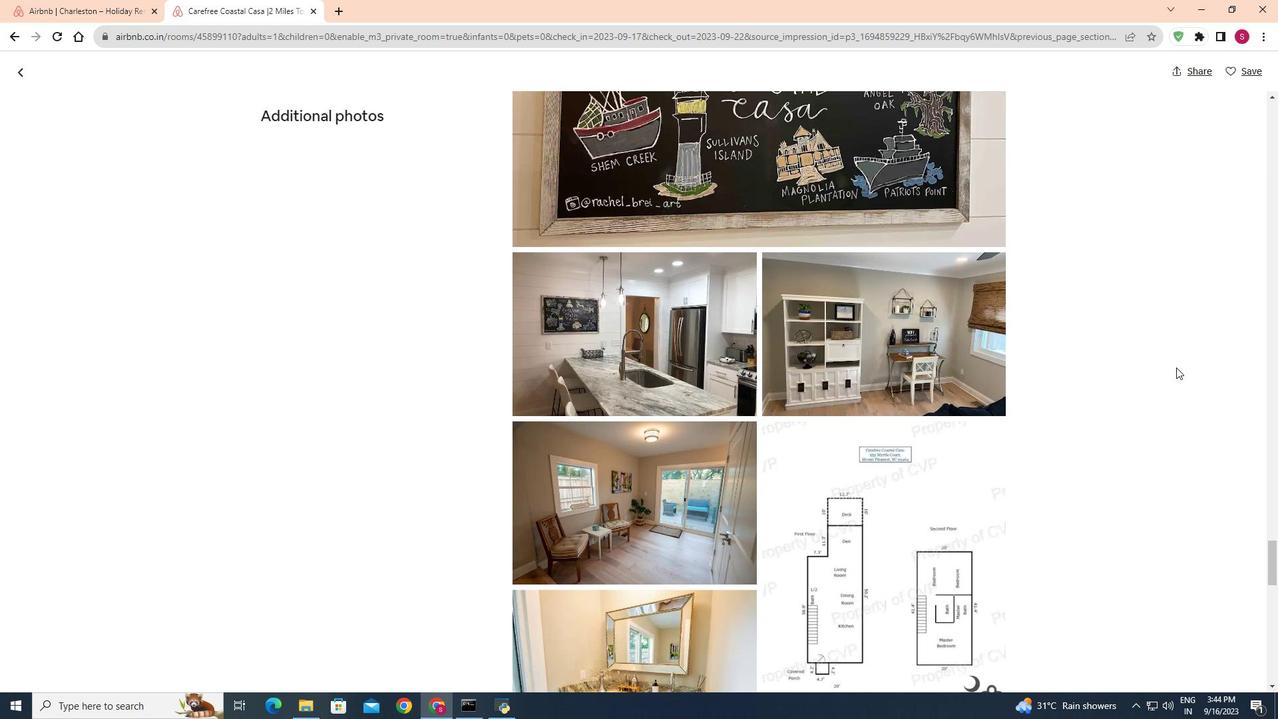 
Action: Mouse scrolled (1177, 367) with delta (0, 0)
Screenshot: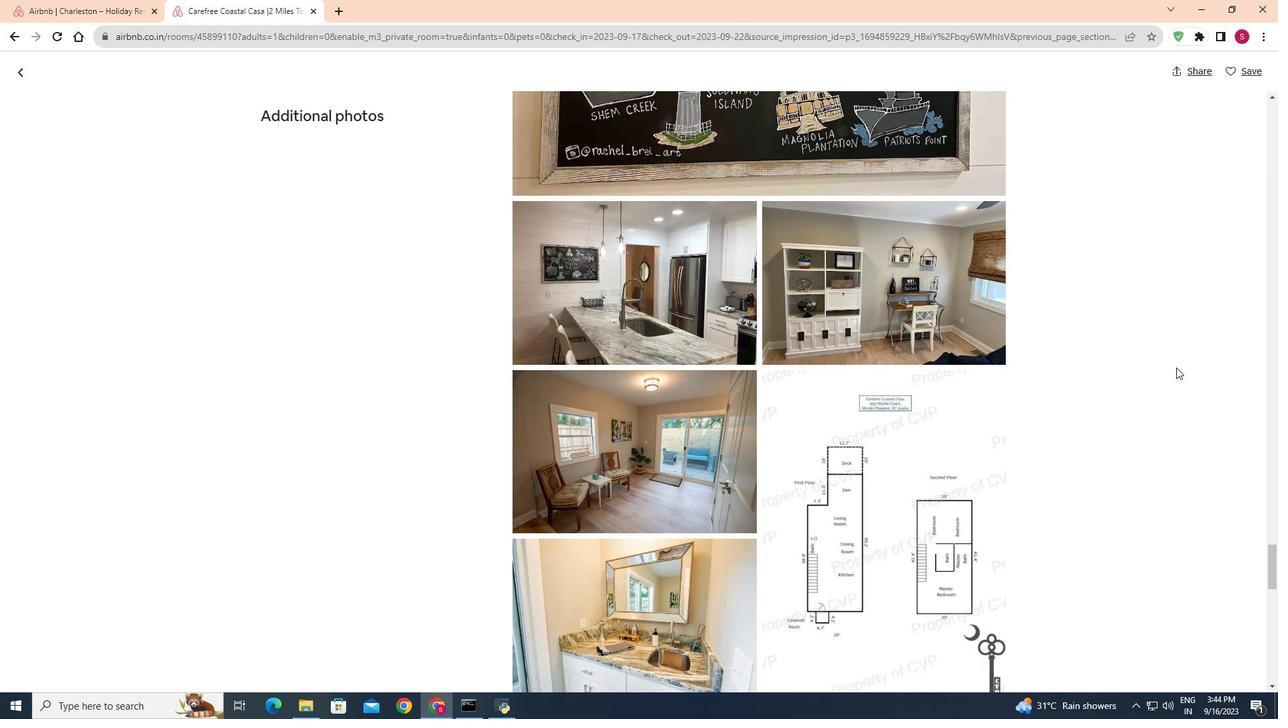 
Action: Mouse scrolled (1177, 367) with delta (0, 0)
Screenshot: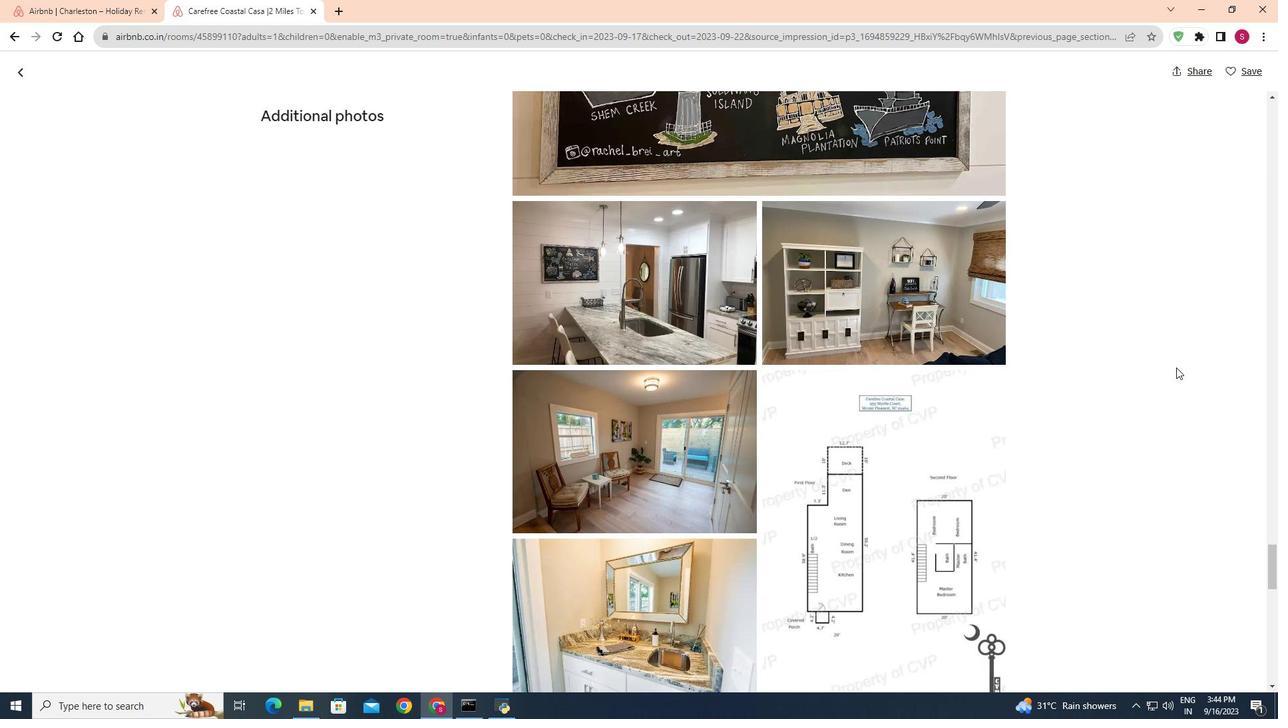 
Action: Mouse scrolled (1177, 367) with delta (0, 0)
Screenshot: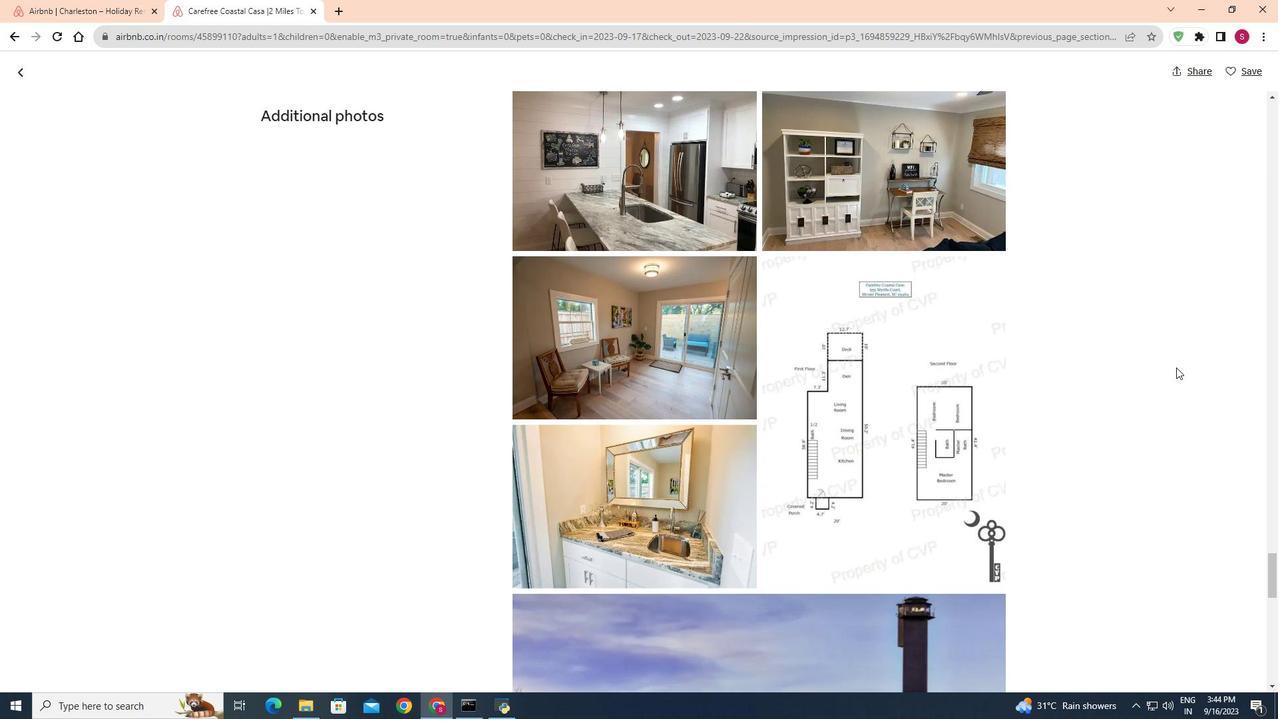 
Action: Mouse scrolled (1177, 367) with delta (0, 0)
Screenshot: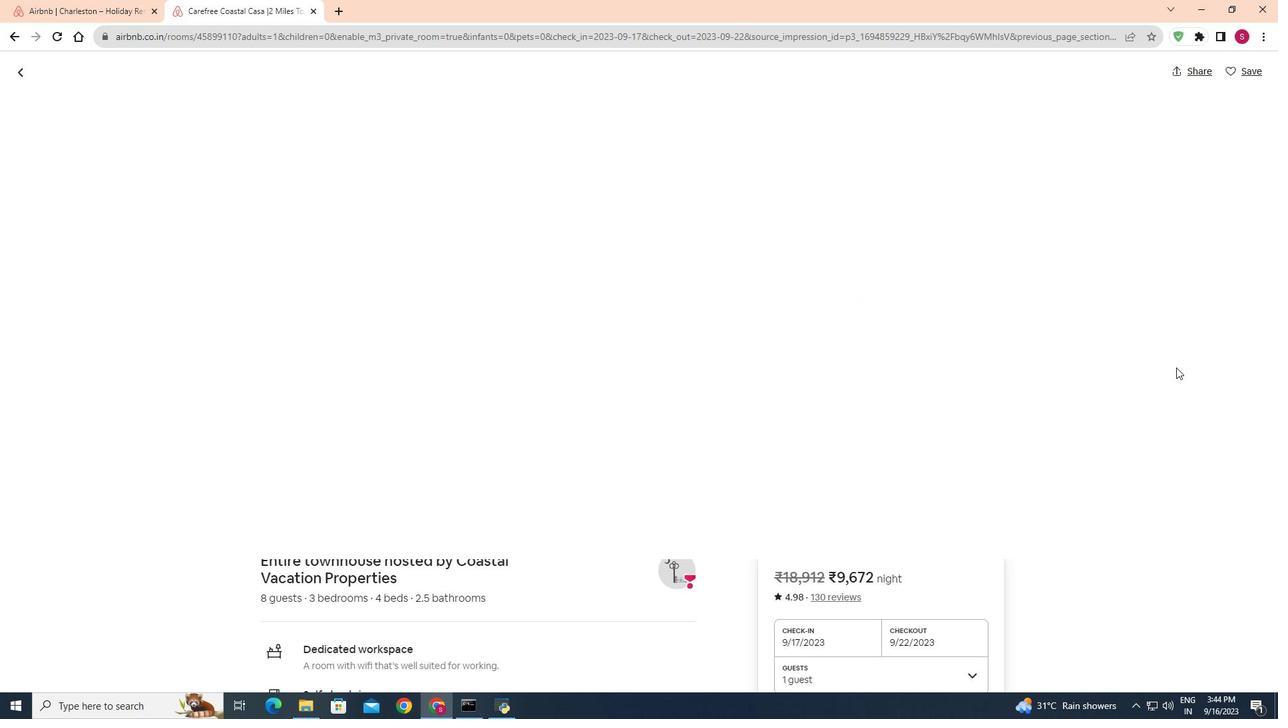 
Action: Mouse scrolled (1177, 367) with delta (0, 0)
Screenshot: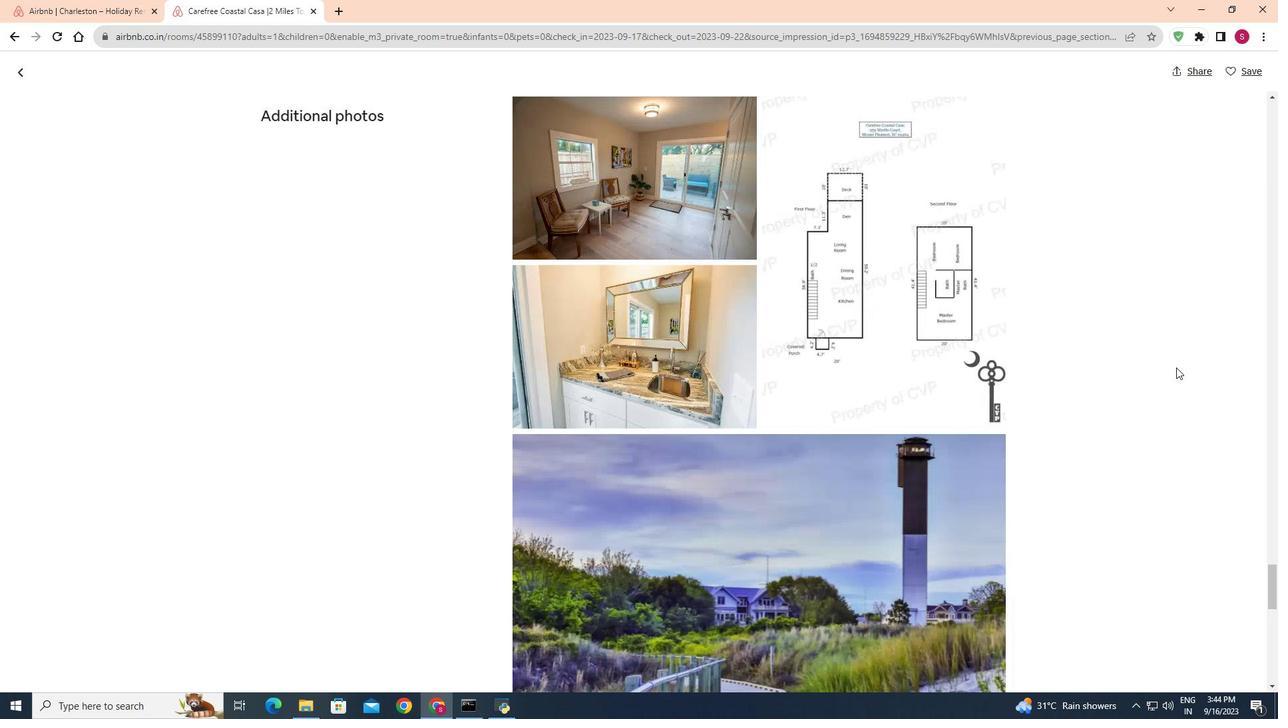 
Action: Mouse scrolled (1177, 367) with delta (0, 0)
Screenshot: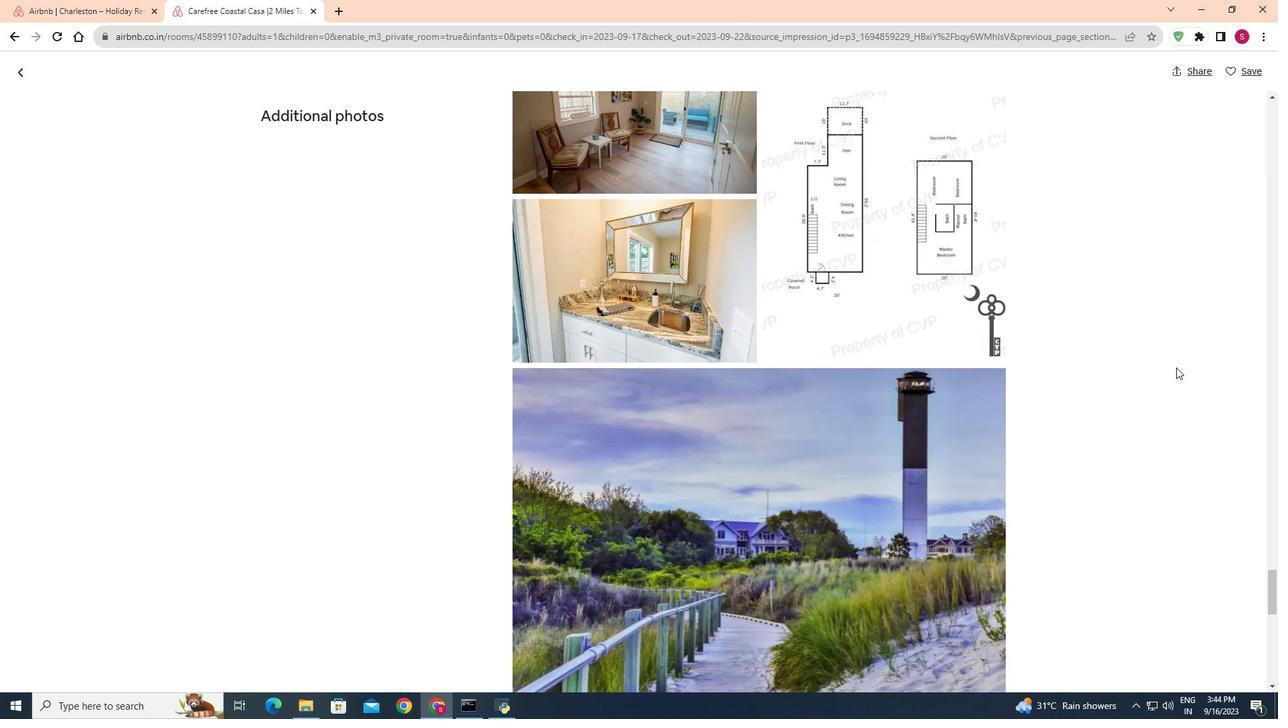 
Action: Mouse scrolled (1177, 367) with delta (0, 0)
Screenshot: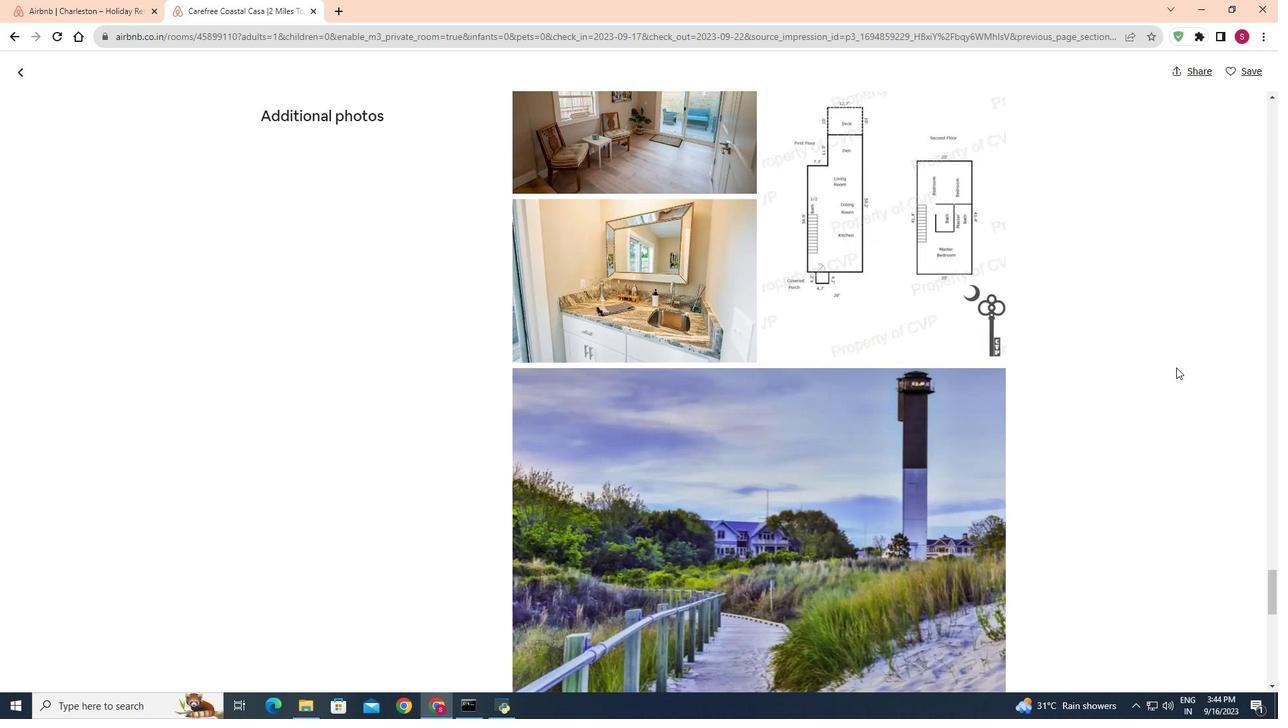 
Action: Mouse scrolled (1177, 367) with delta (0, 0)
Screenshot: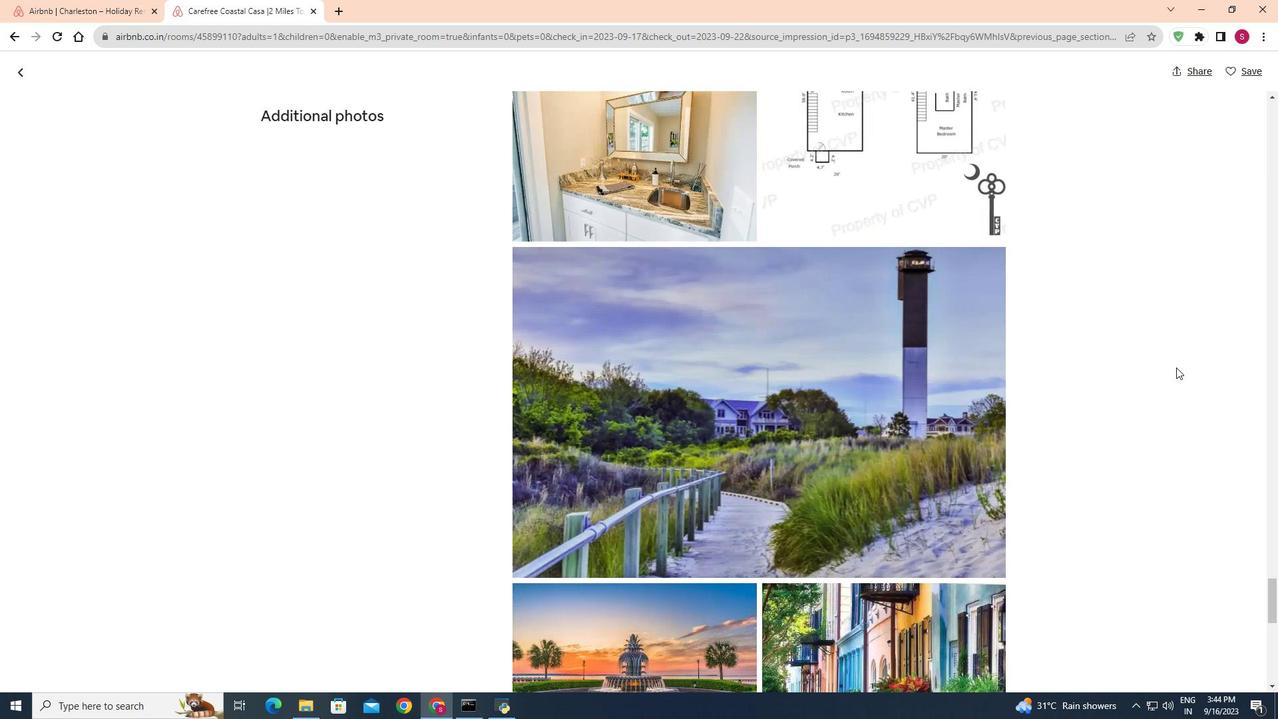 
Action: Mouse moved to (1177, 367)
Screenshot: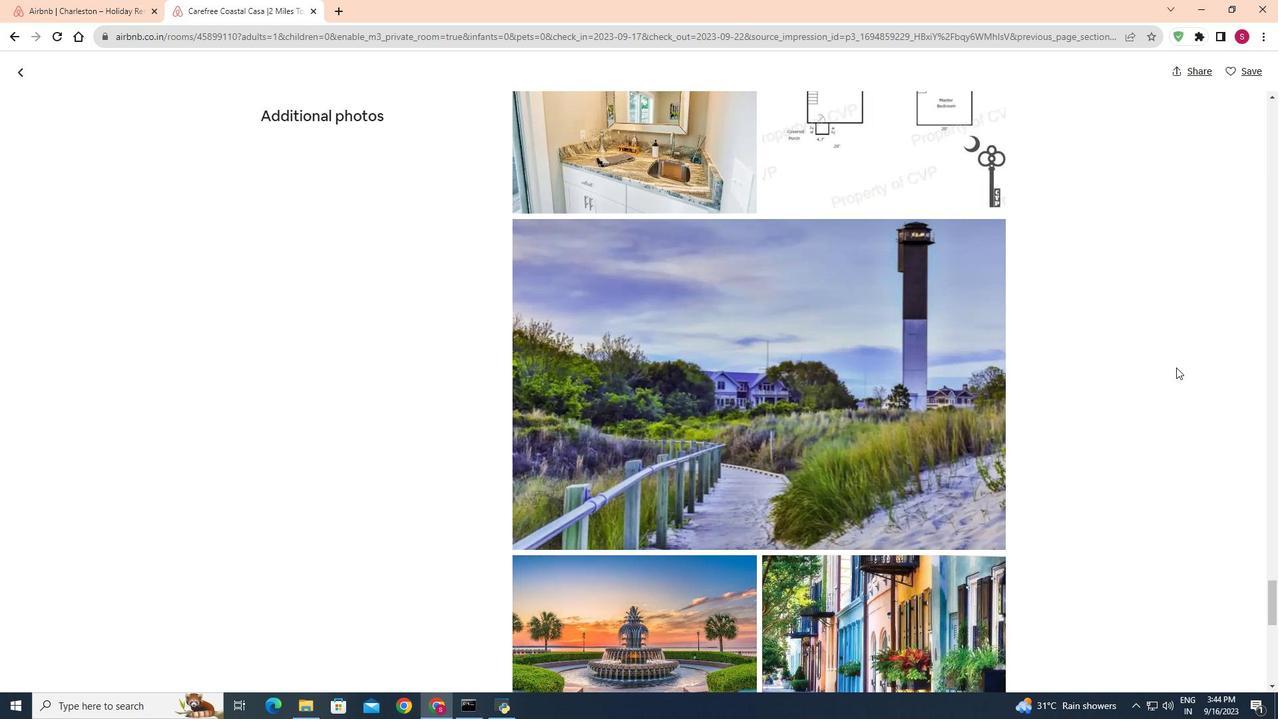 
Action: Mouse scrolled (1177, 367) with delta (0, 0)
Screenshot: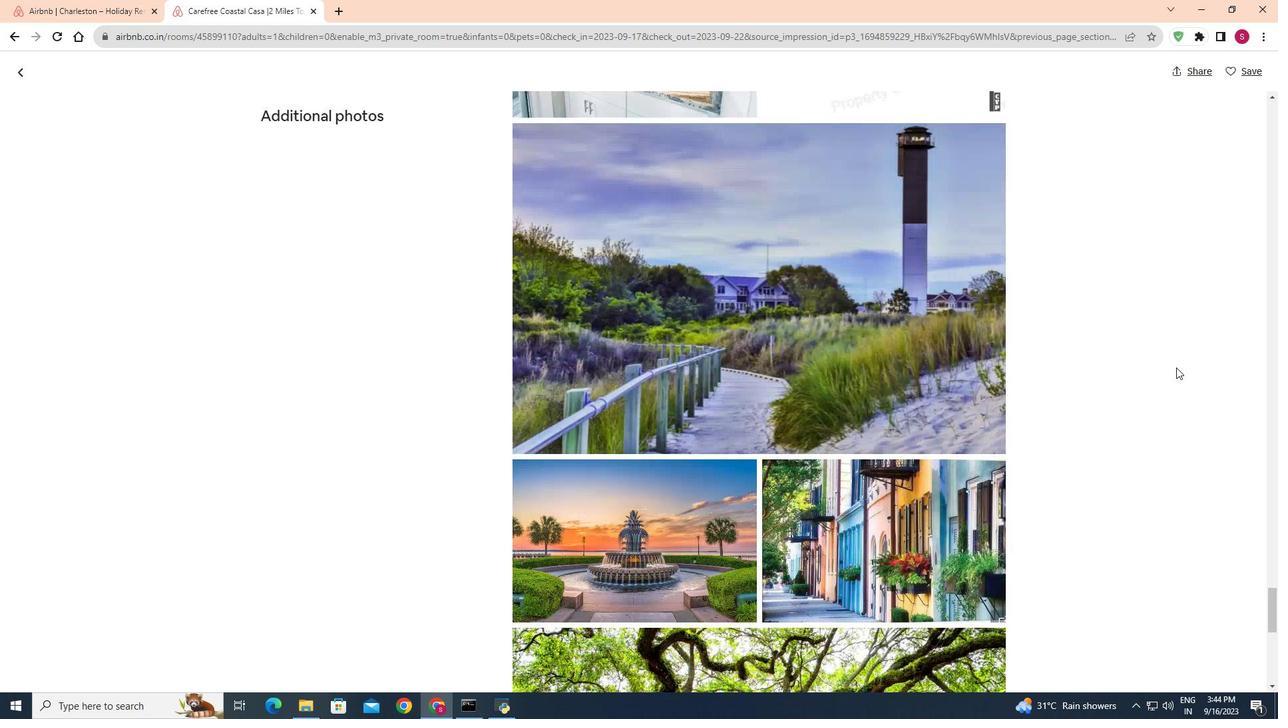 
Action: Mouse scrolled (1177, 367) with delta (0, 0)
Screenshot: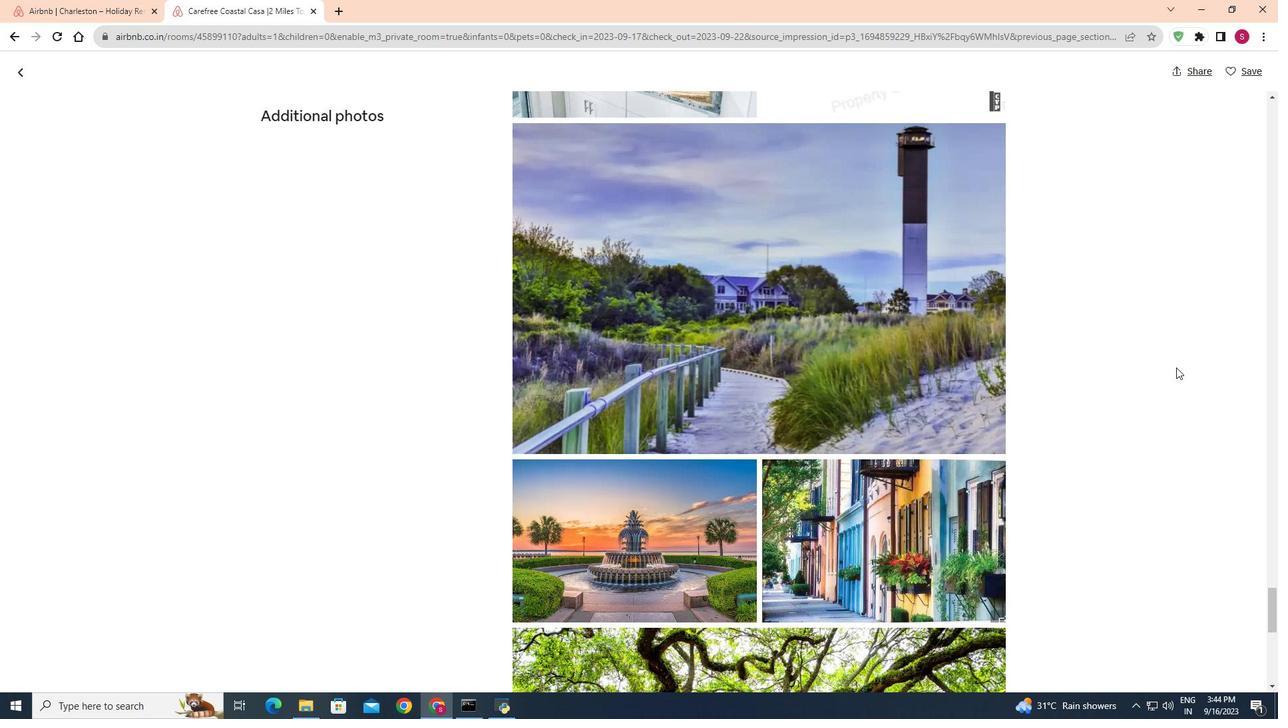 
Action: Mouse scrolled (1177, 367) with delta (0, 0)
Screenshot: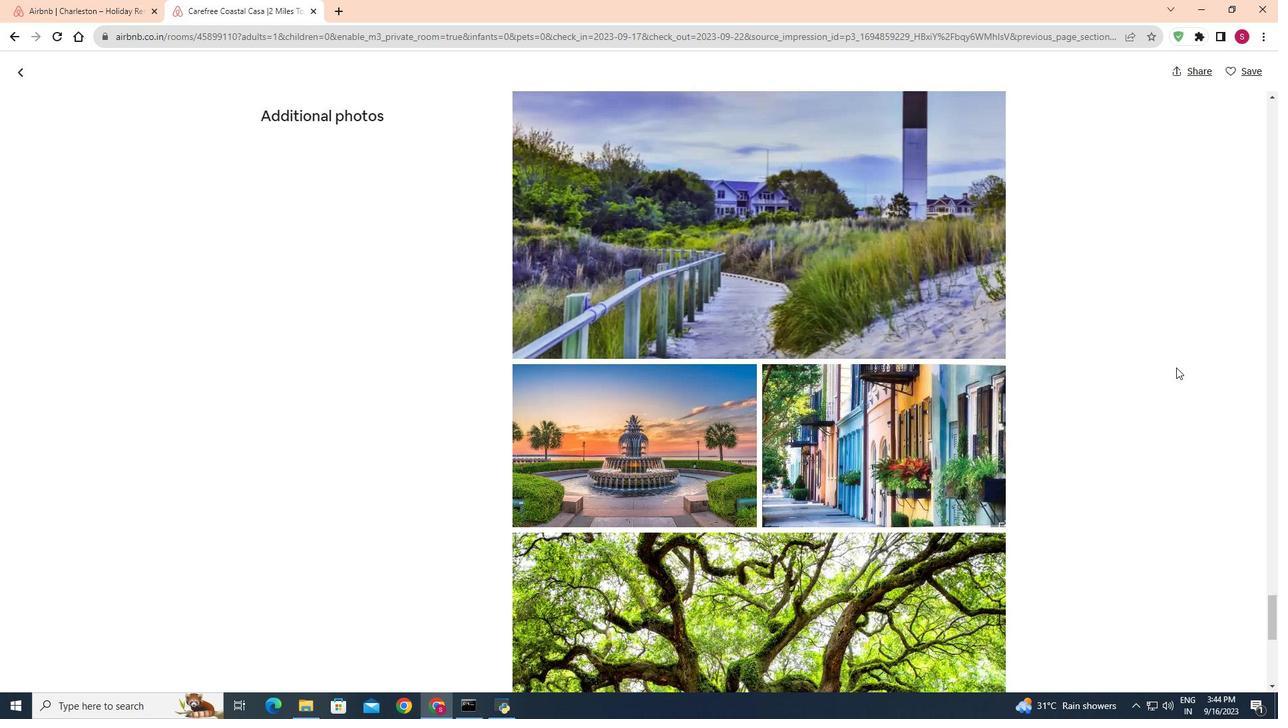 
Action: Mouse scrolled (1177, 367) with delta (0, 0)
Screenshot: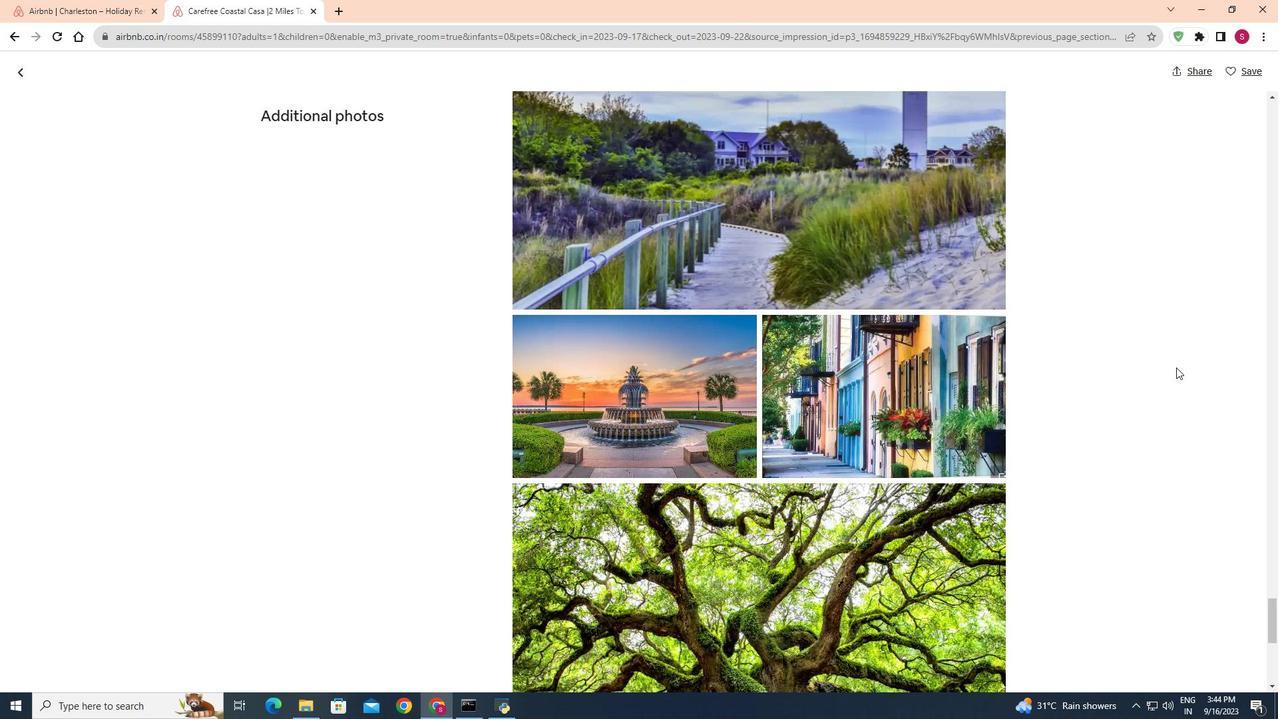 
Action: Mouse scrolled (1177, 367) with delta (0, 0)
Screenshot: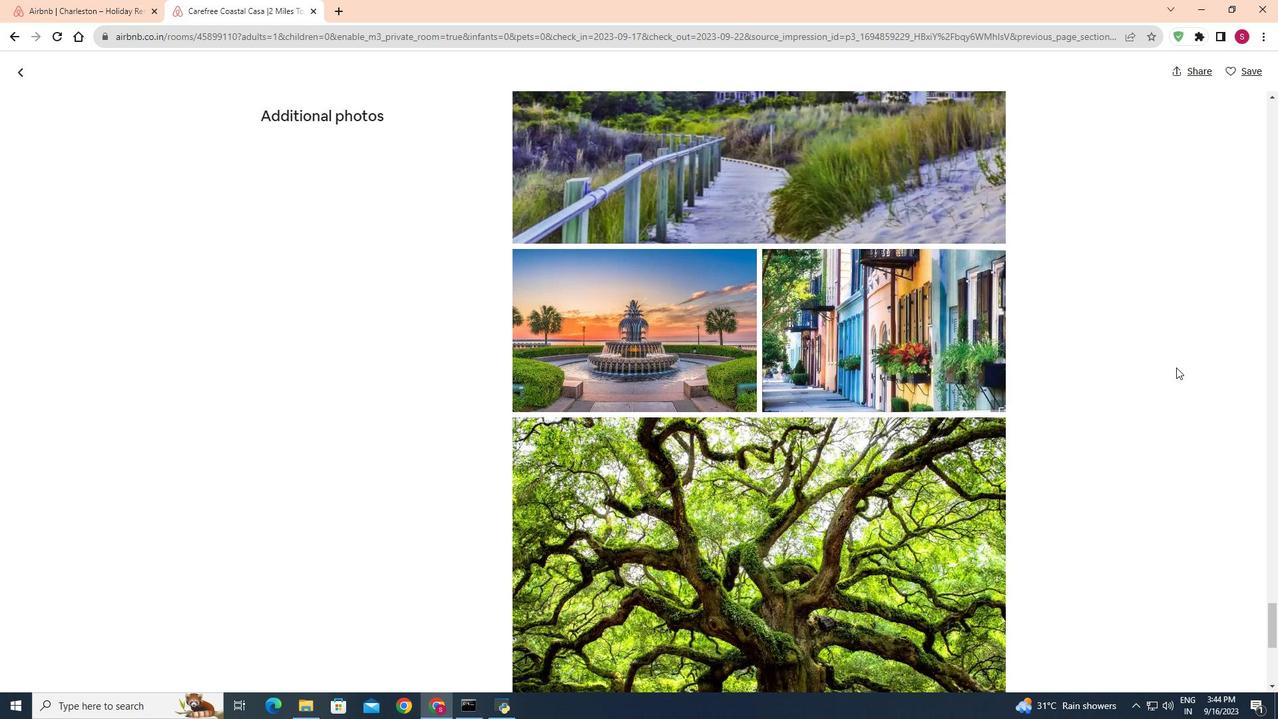 
Action: Mouse scrolled (1177, 367) with delta (0, 0)
Screenshot: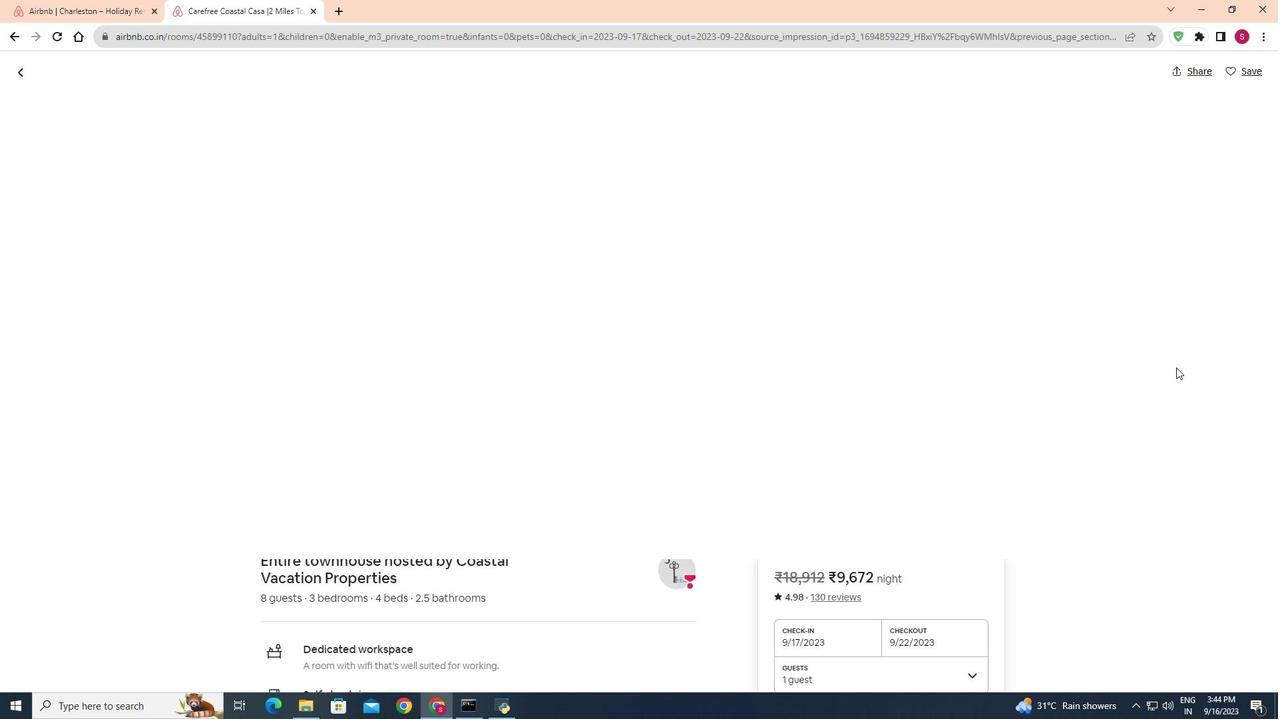 
Action: Mouse scrolled (1177, 367) with delta (0, 0)
Screenshot: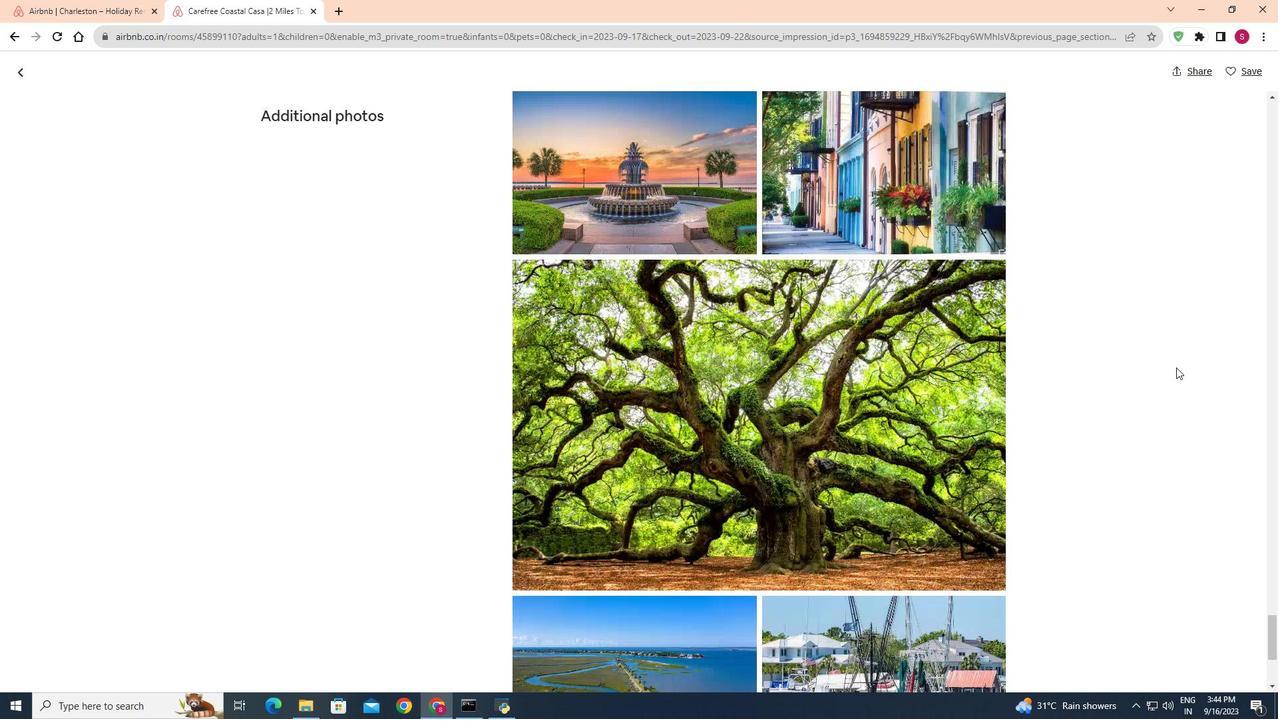 
Action: Mouse scrolled (1177, 367) with delta (0, 0)
Screenshot: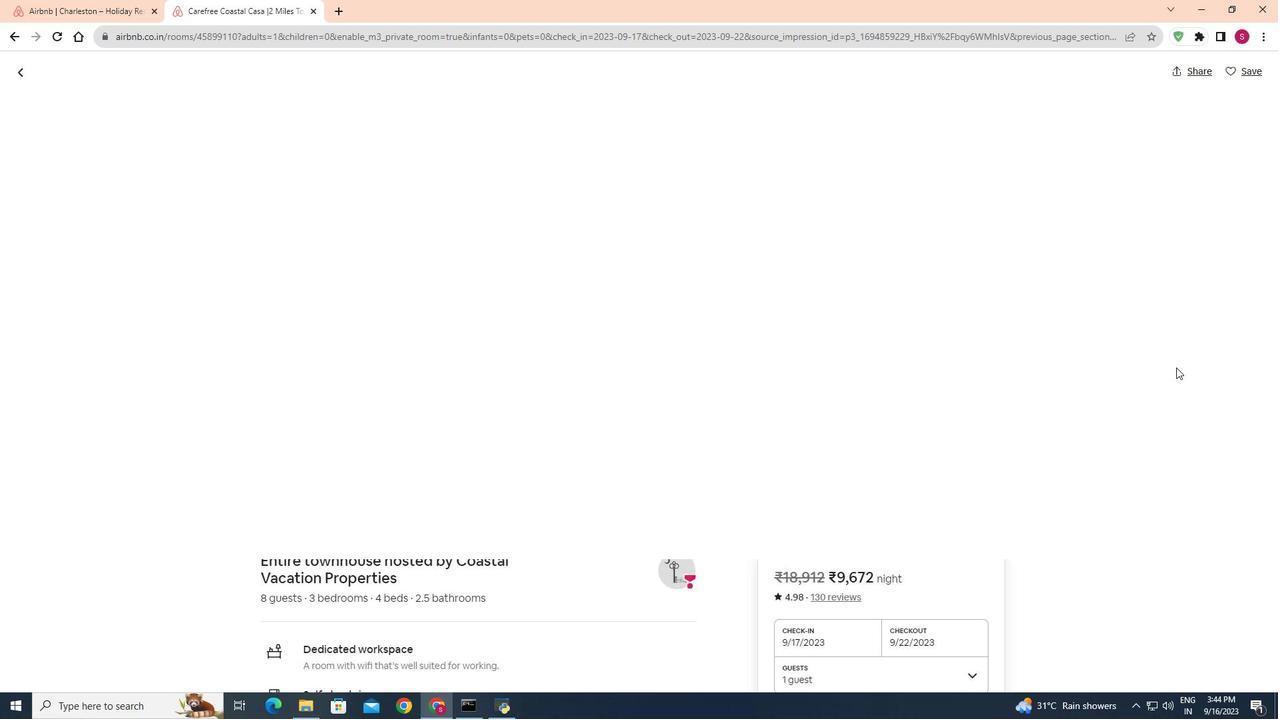 
Action: Mouse scrolled (1177, 367) with delta (0, 0)
Screenshot: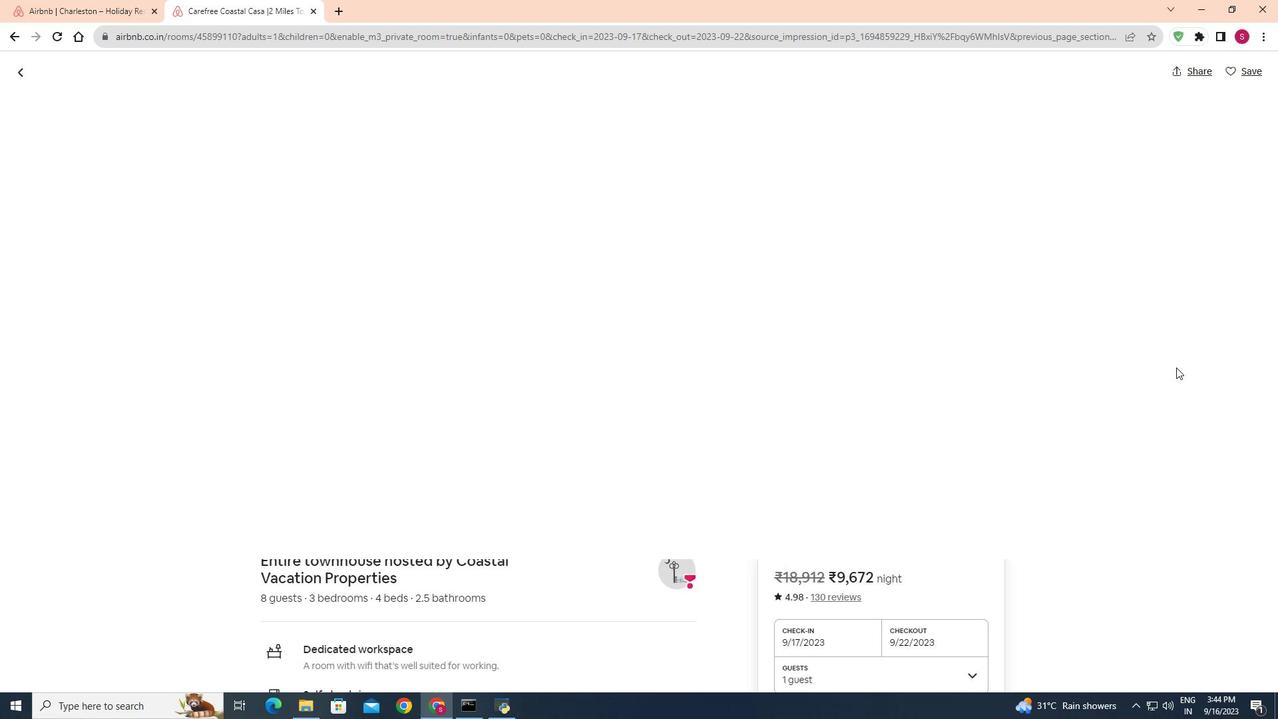 
Action: Mouse scrolled (1177, 367) with delta (0, 0)
Screenshot: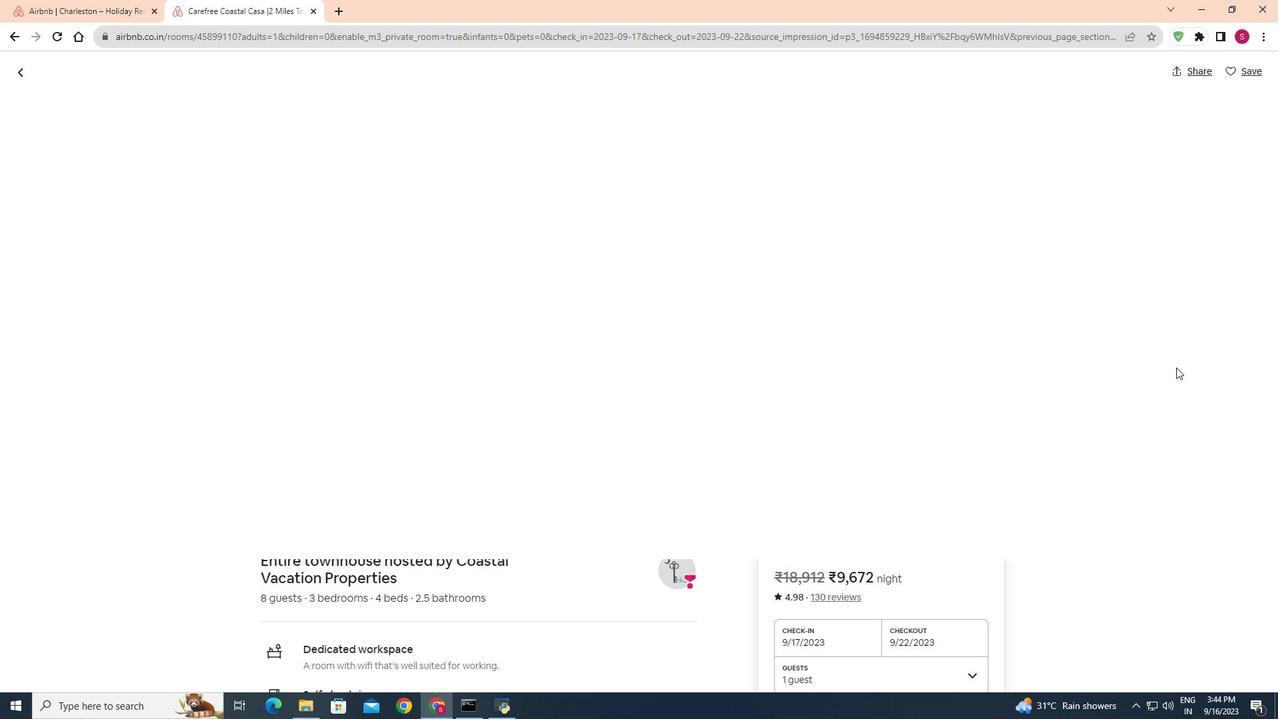 
Action: Mouse scrolled (1177, 367) with delta (0, 0)
Screenshot: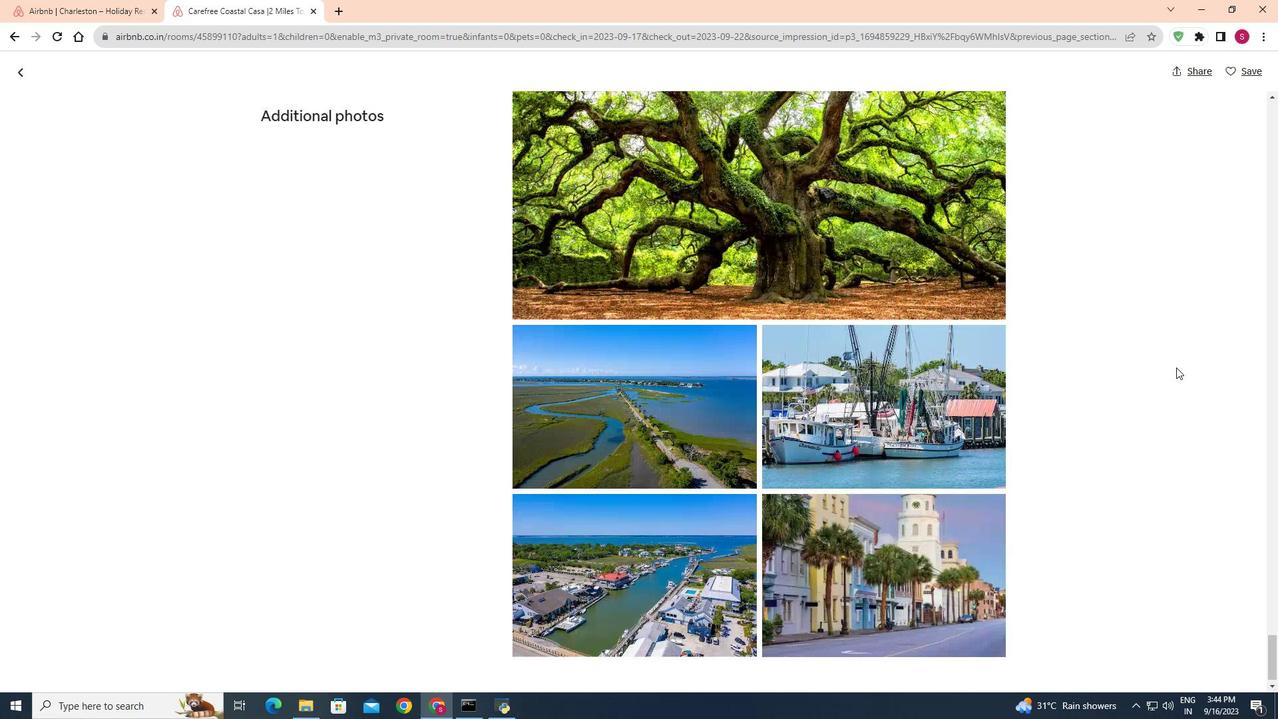 
Action: Mouse scrolled (1177, 367) with delta (0, 0)
Screenshot: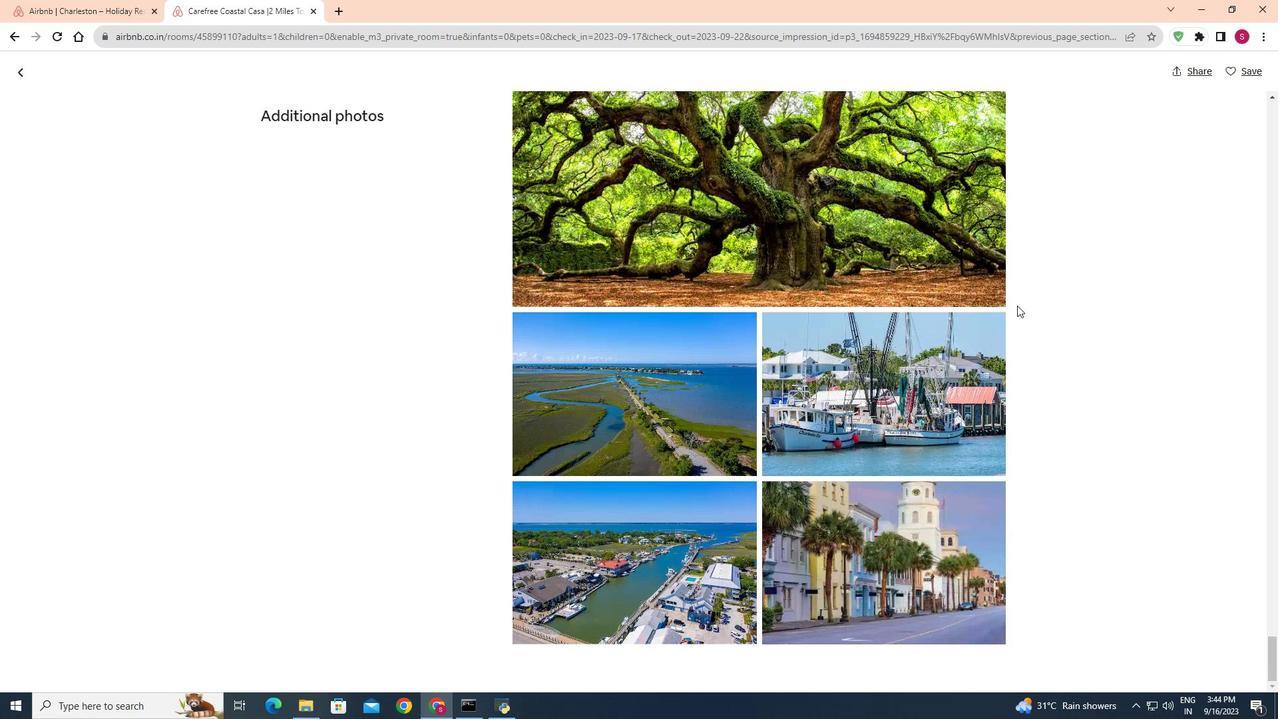 
Action: Mouse moved to (23, 65)
Screenshot: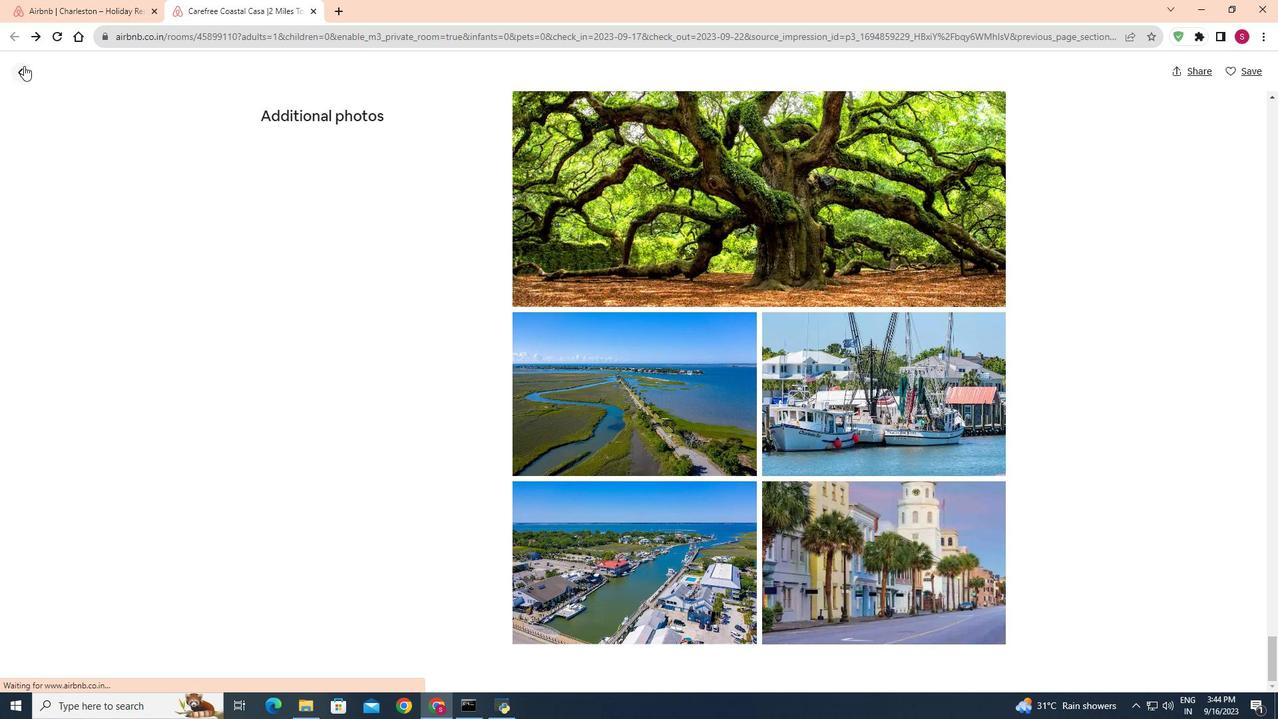 
Action: Mouse pressed left at (23, 65)
Screenshot: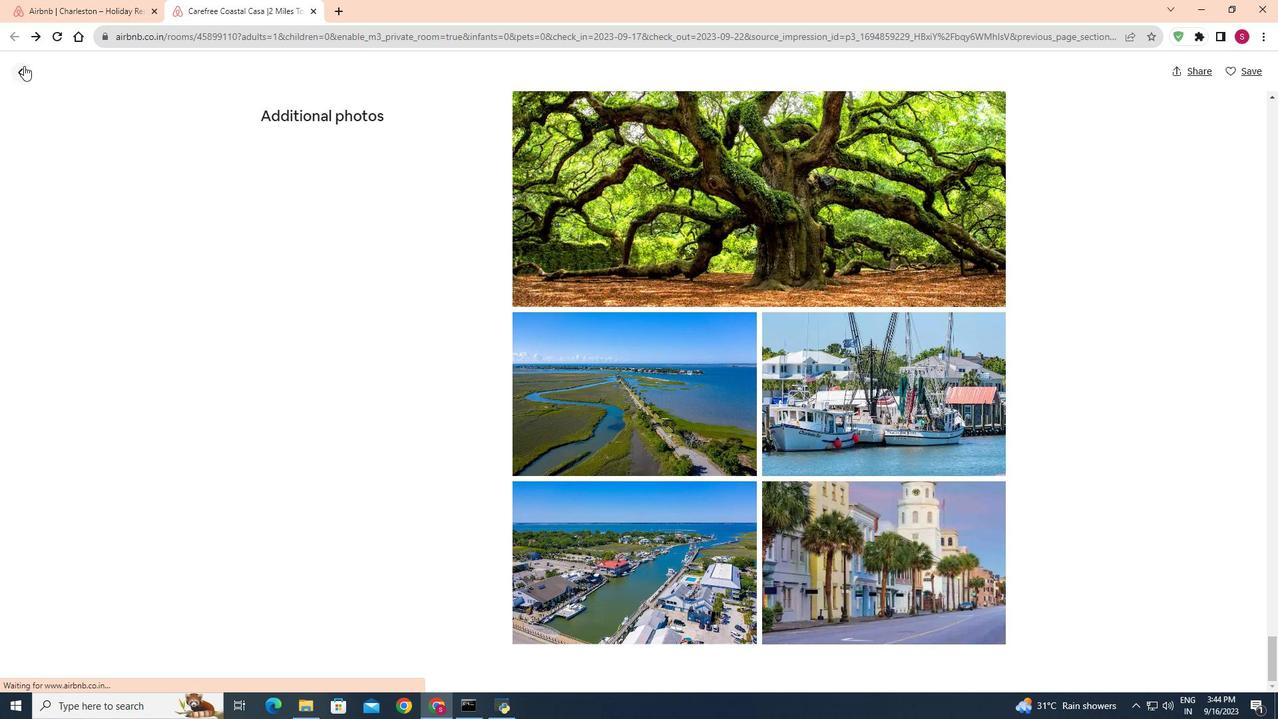 
Action: Mouse moved to (1237, 618)
Screenshot: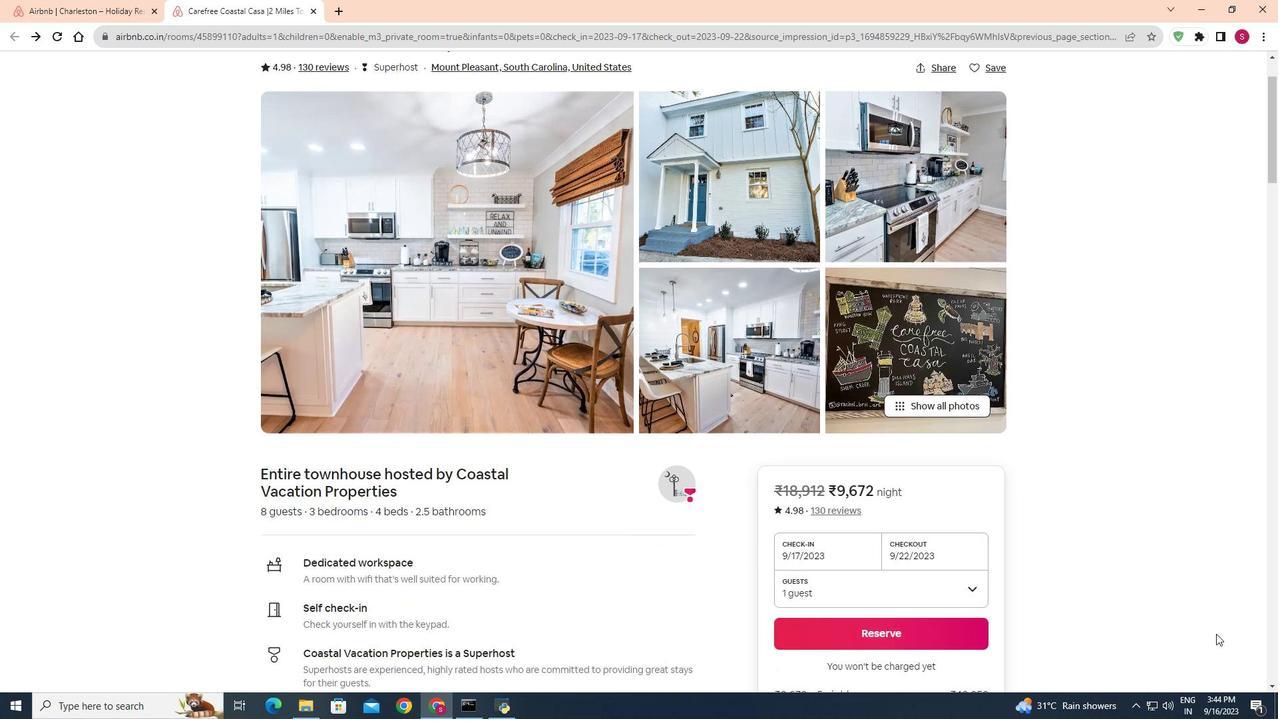 
Action: Mouse scrolled (1237, 617) with delta (0, 0)
Screenshot: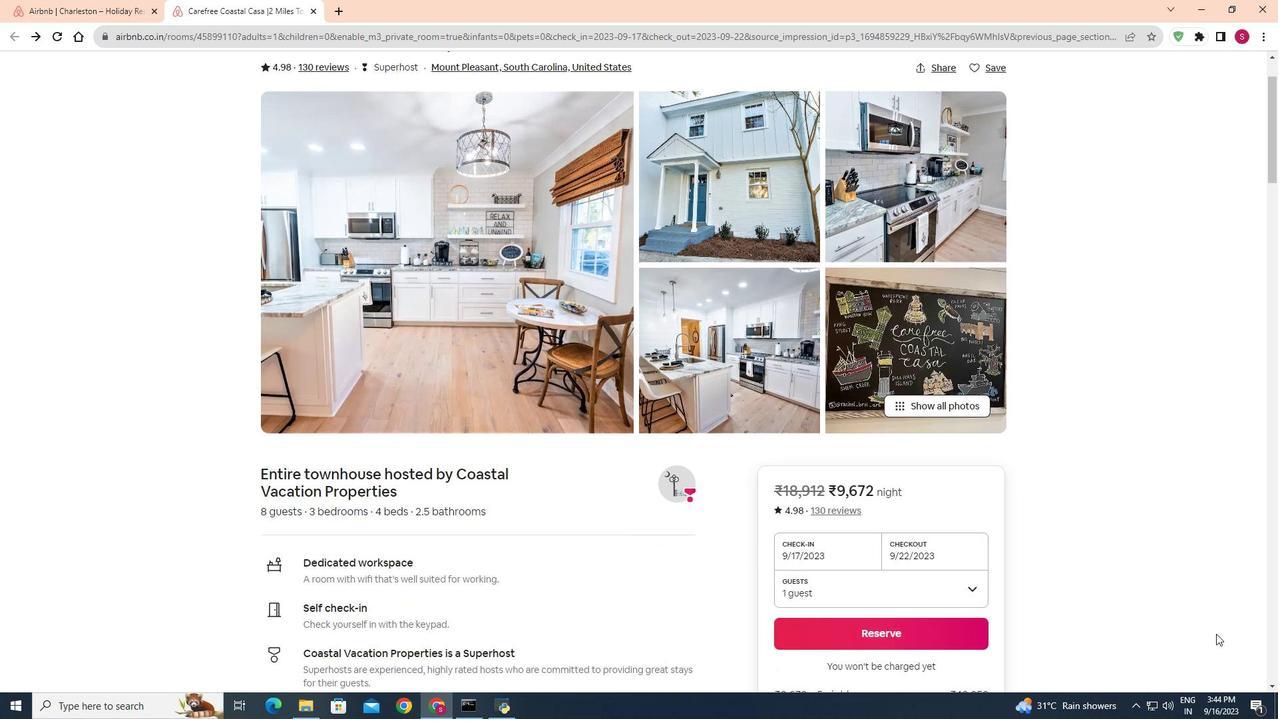 
Action: Mouse moved to (1219, 632)
Screenshot: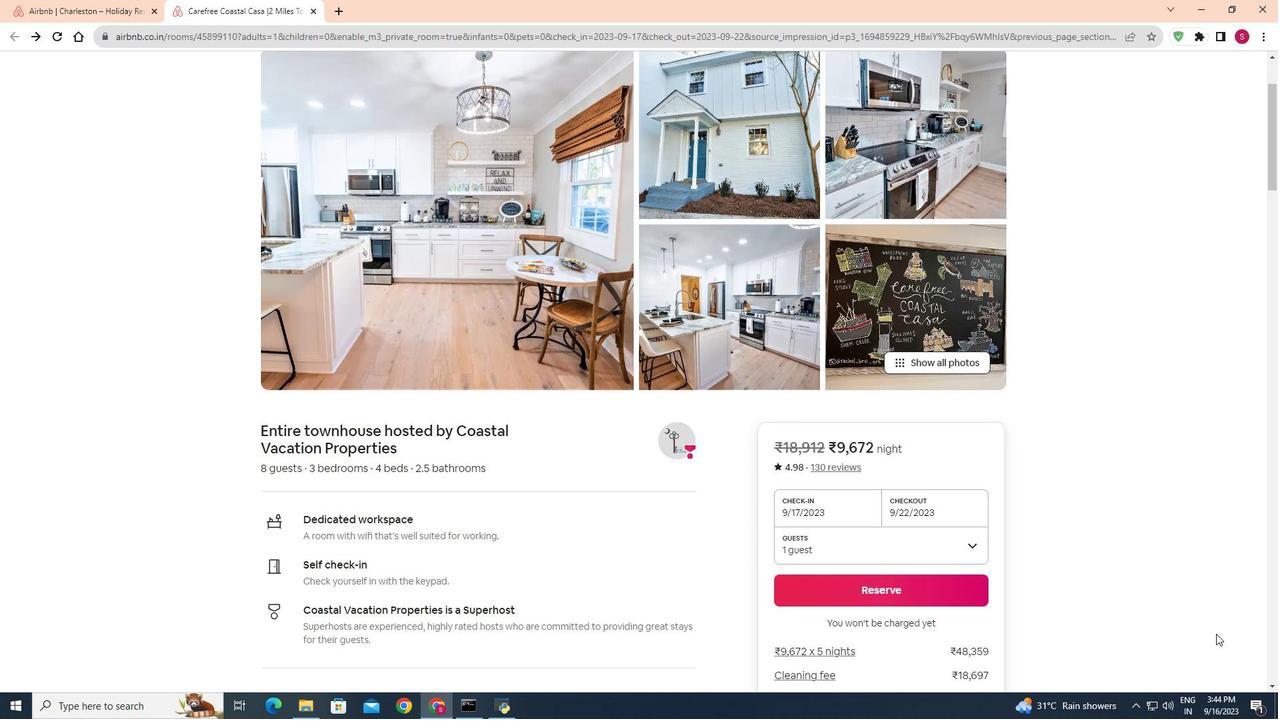 
Action: Mouse scrolled (1219, 631) with delta (0, 0)
Screenshot: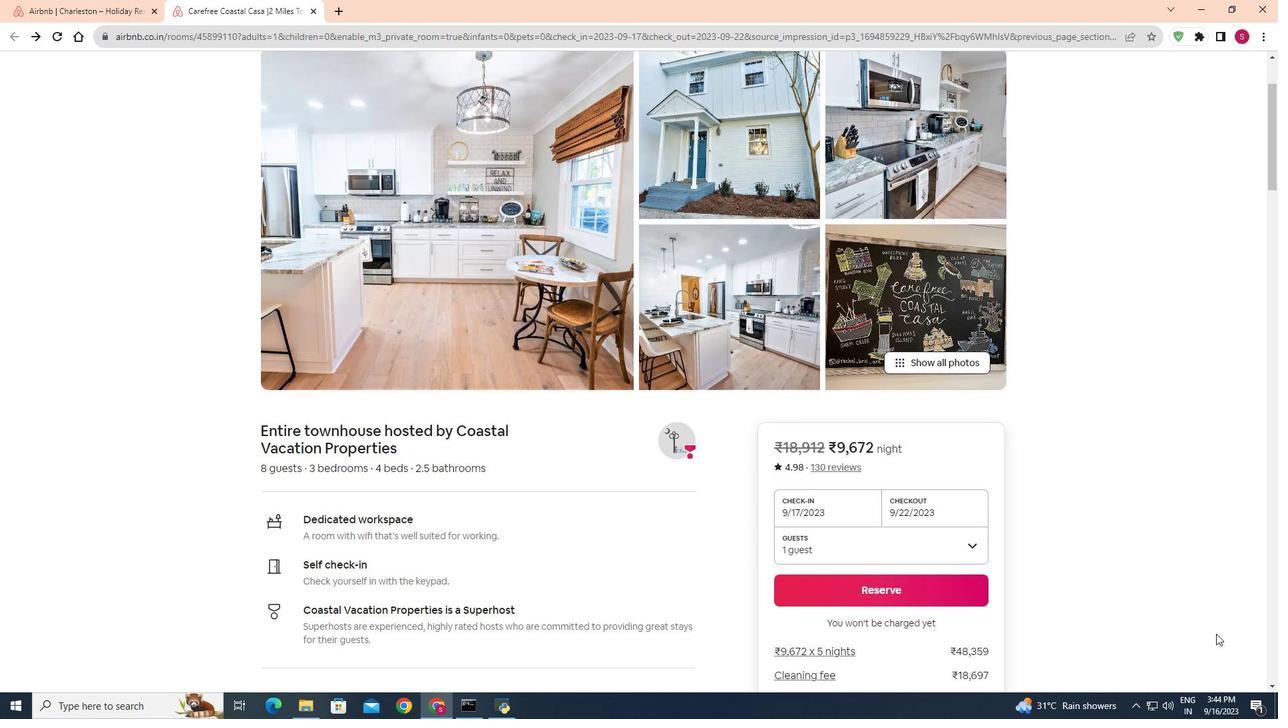 
Action: Mouse moved to (1217, 634)
Screenshot: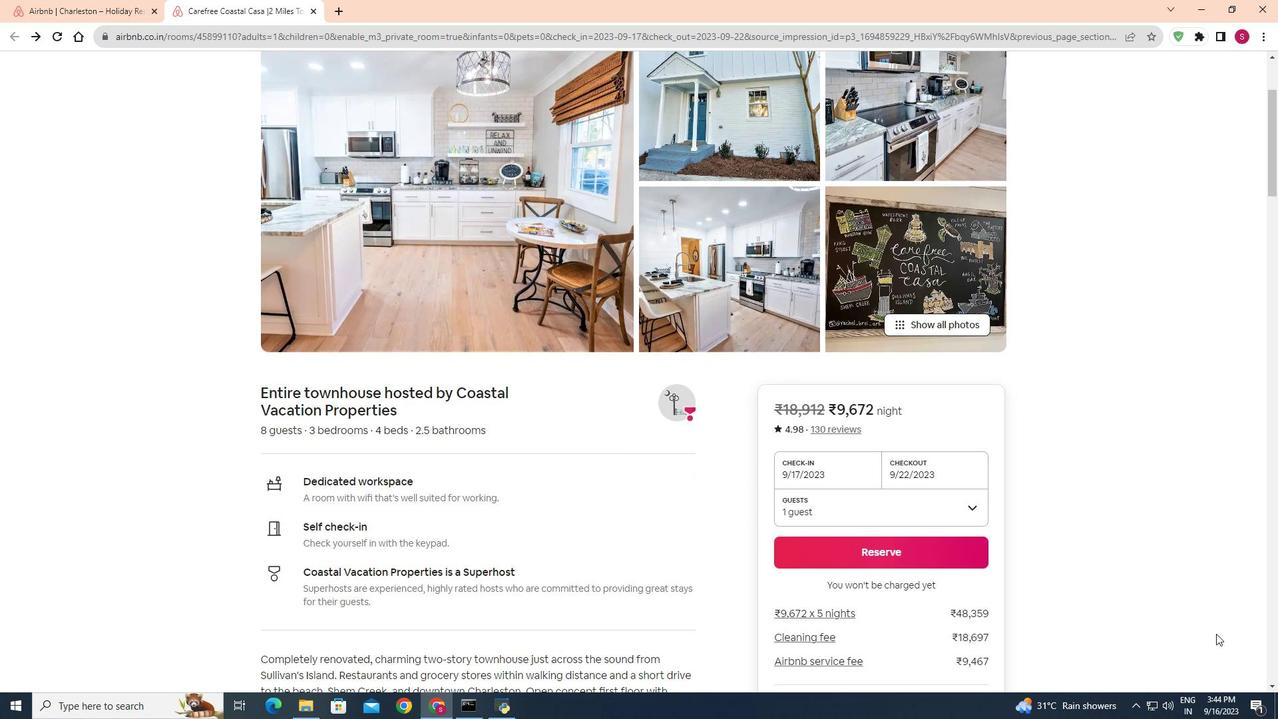 
Action: Mouse scrolled (1217, 633) with delta (0, 0)
Screenshot: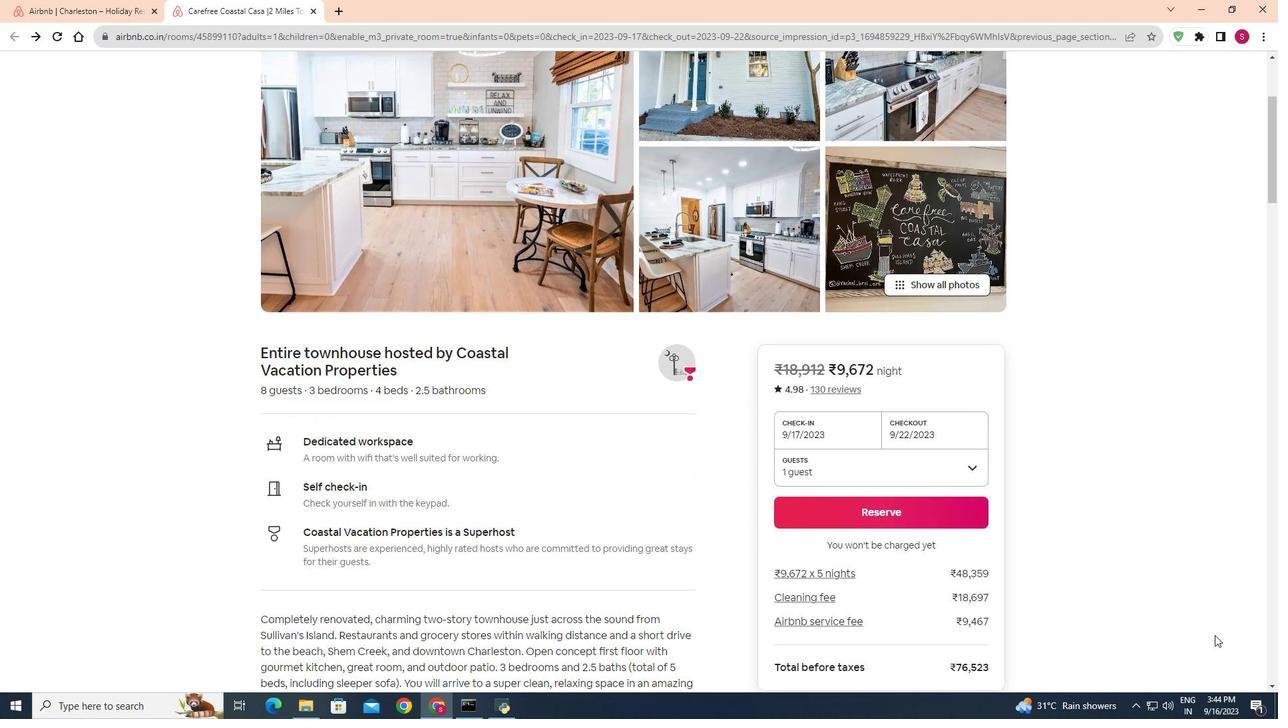 
Action: Mouse scrolled (1217, 633) with delta (0, 0)
Screenshot: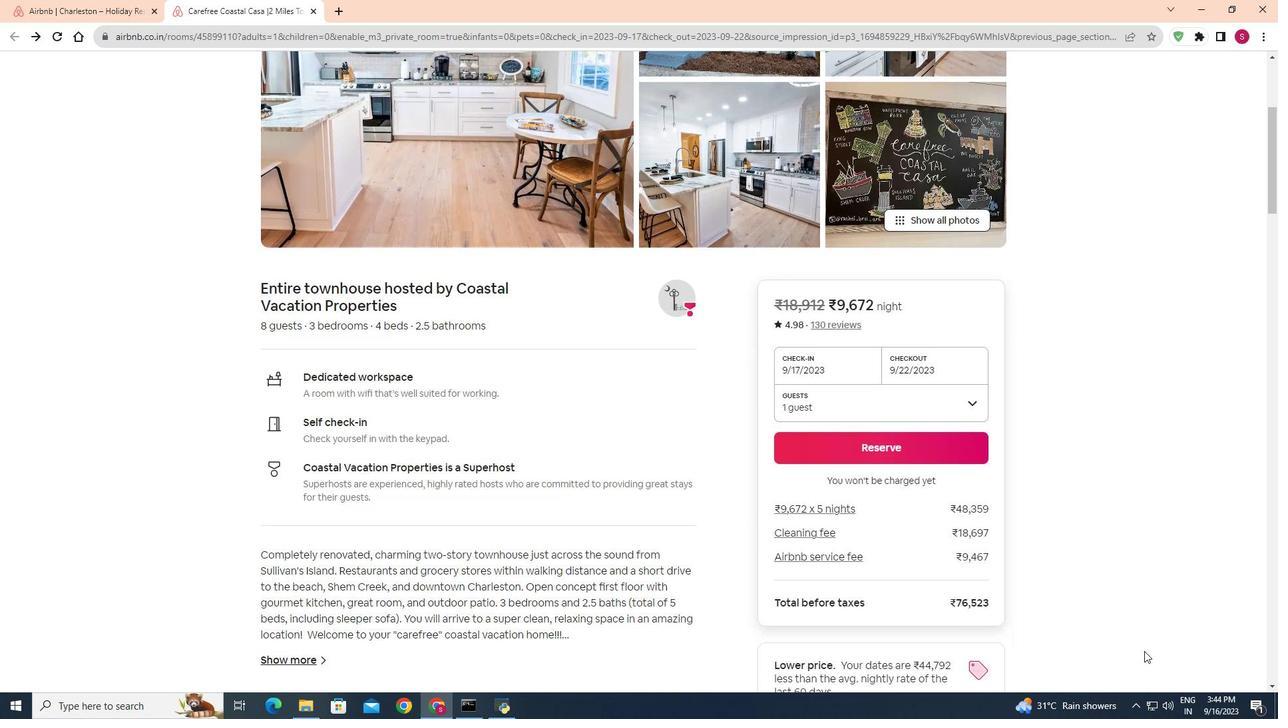 
Action: Mouse moved to (1198, 640)
Screenshot: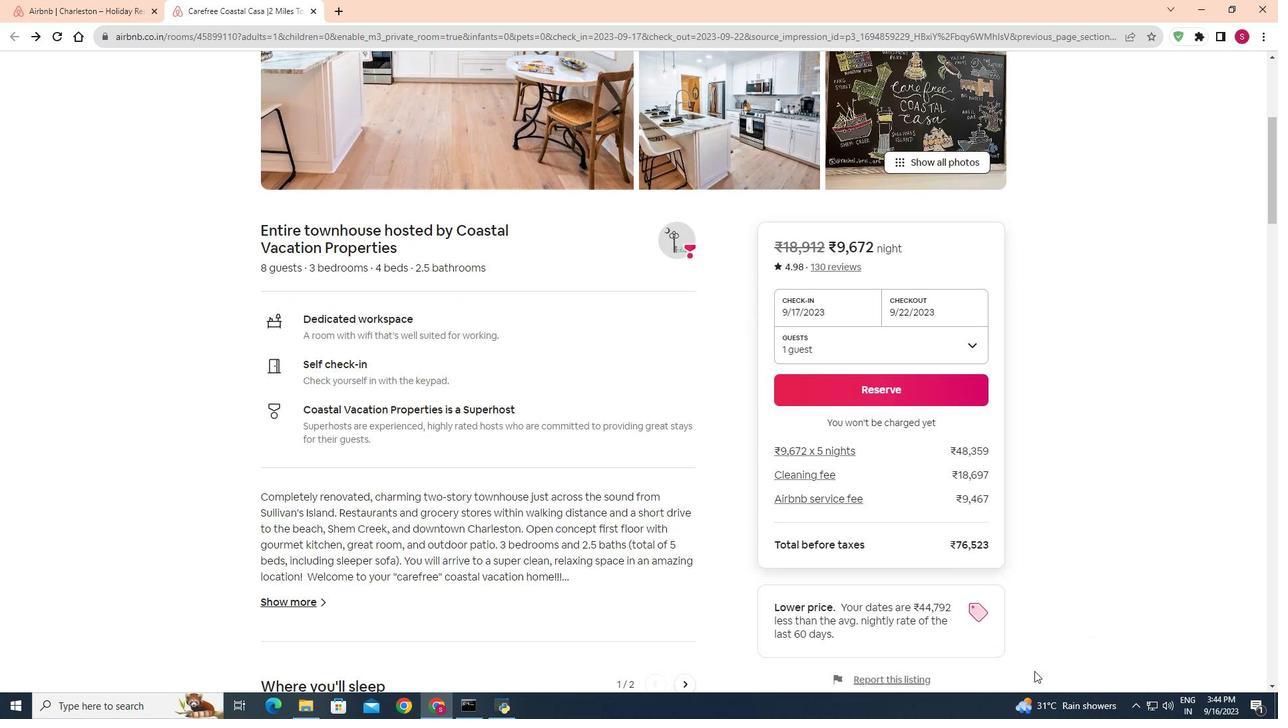 
Action: Mouse scrolled (1198, 639) with delta (0, 0)
Screenshot: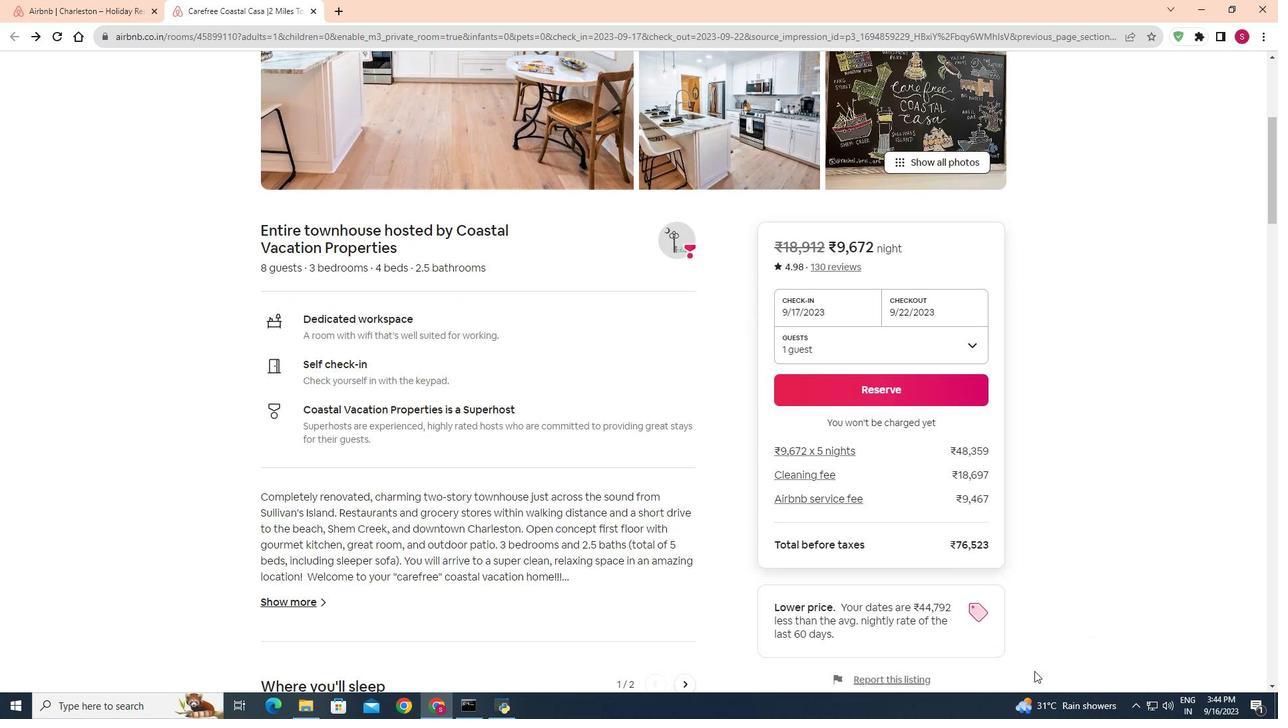 
Action: Mouse moved to (1009, 671)
Screenshot: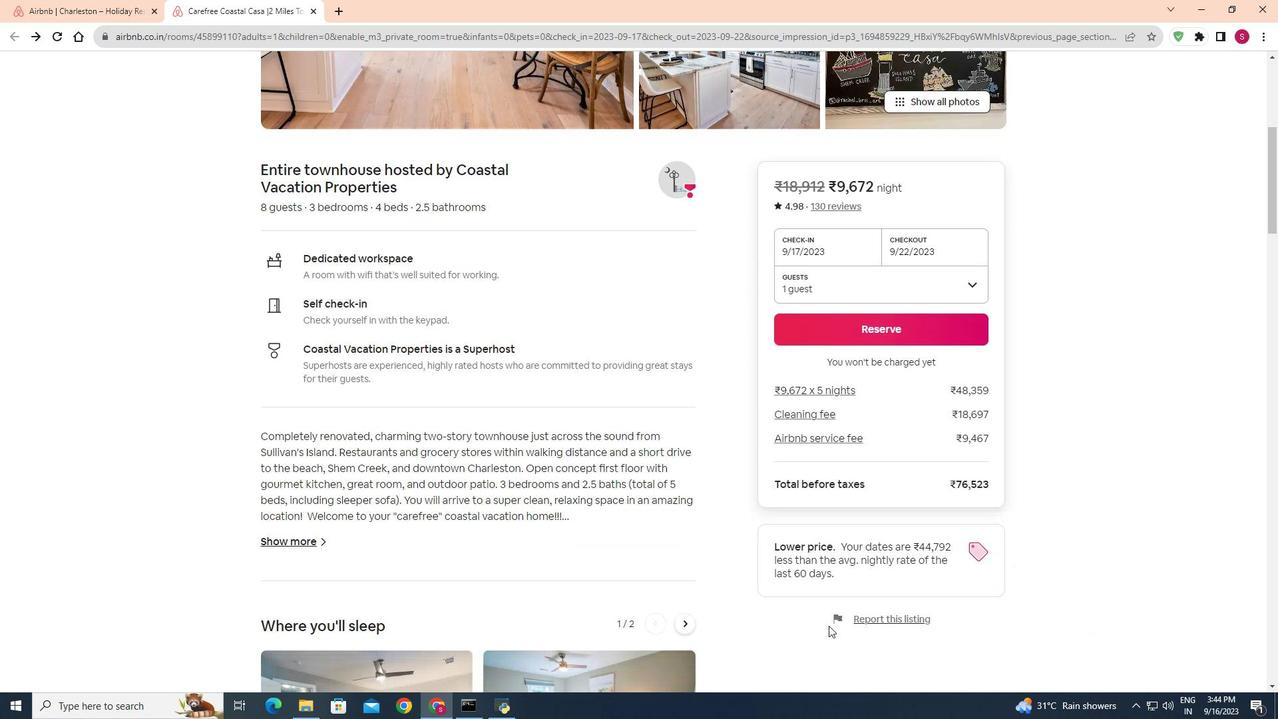 
Action: Mouse scrolled (1009, 670) with delta (0, 0)
Screenshot: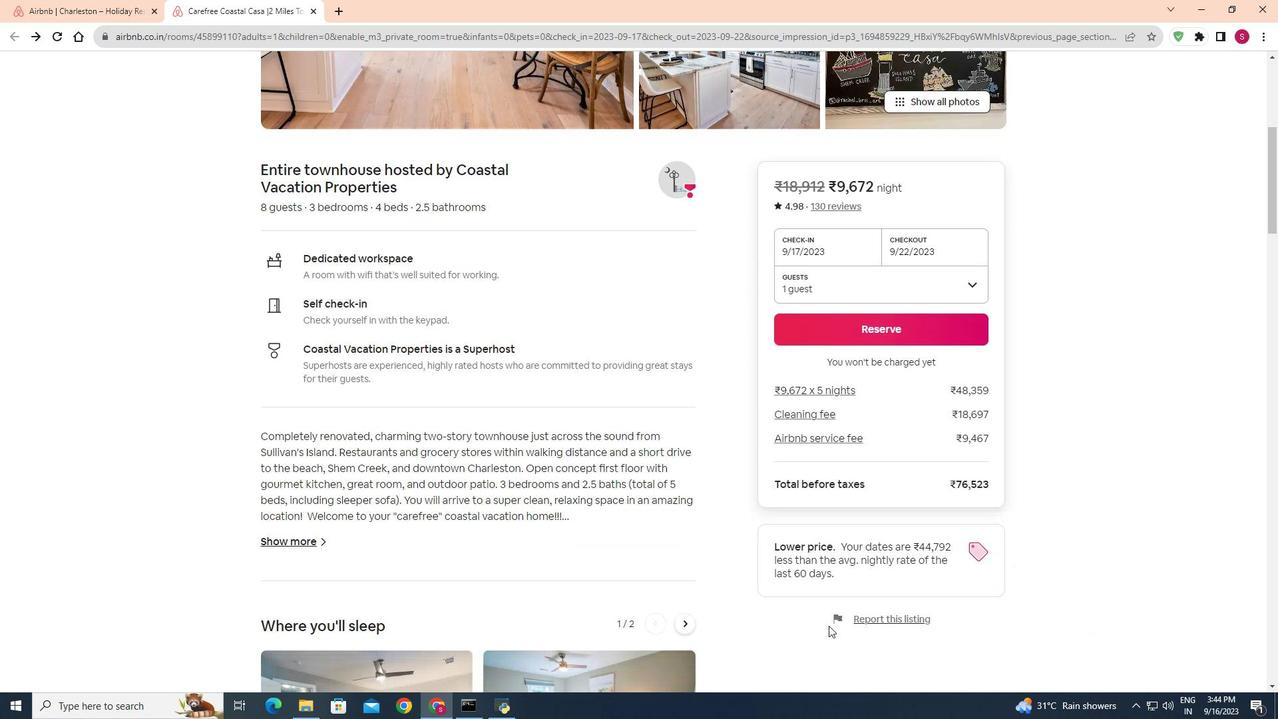 
Action: Mouse moved to (851, 634)
Screenshot: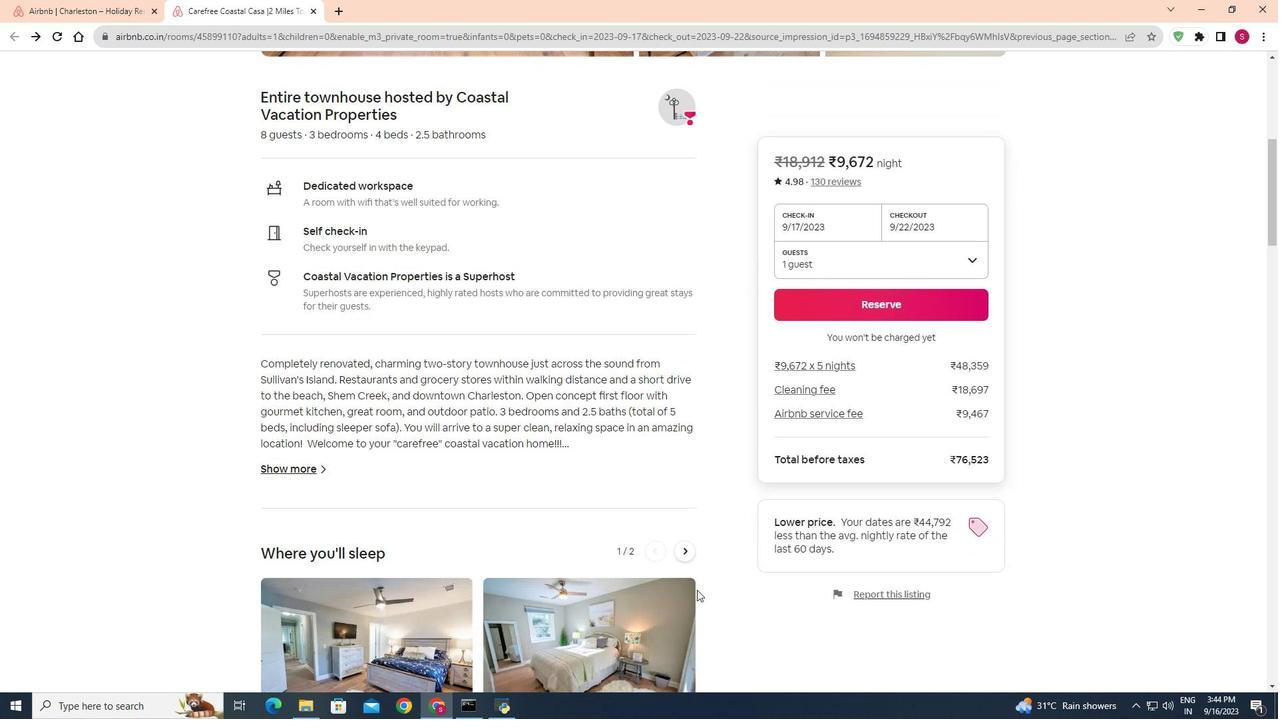 
Action: Mouse scrolled (851, 633) with delta (0, 0)
Screenshot: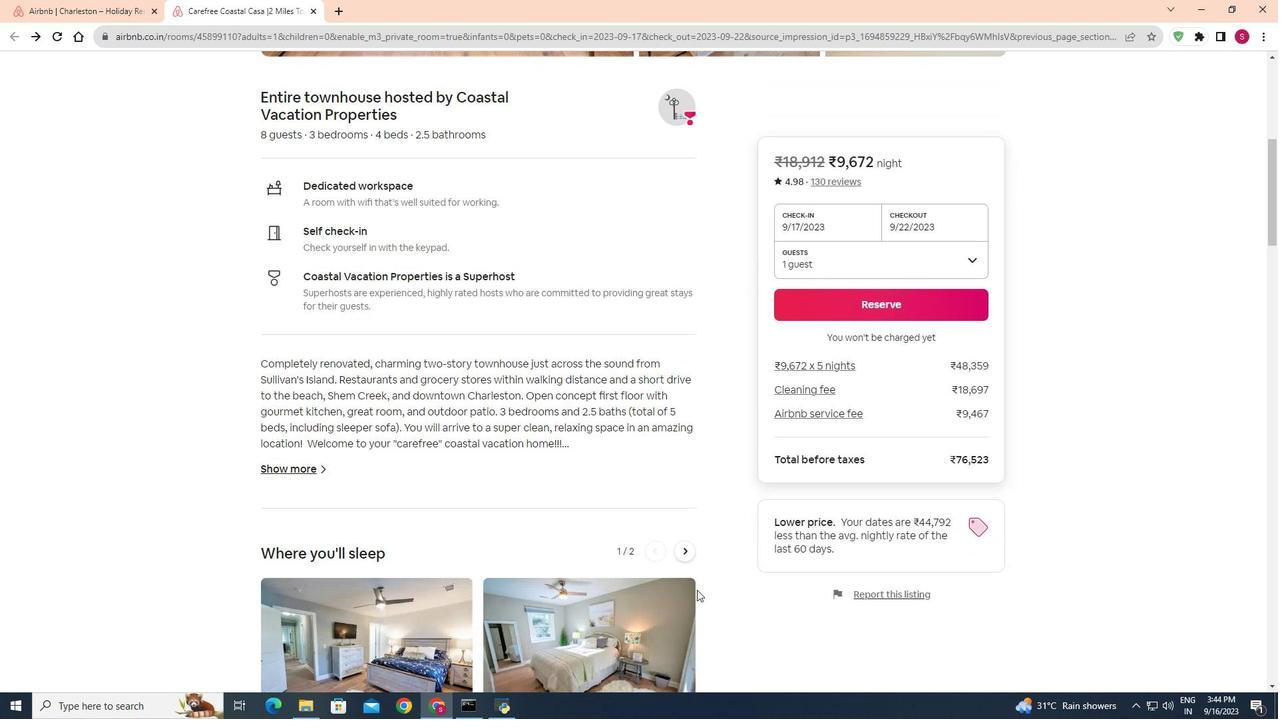 
Action: Mouse moved to (705, 591)
Screenshot: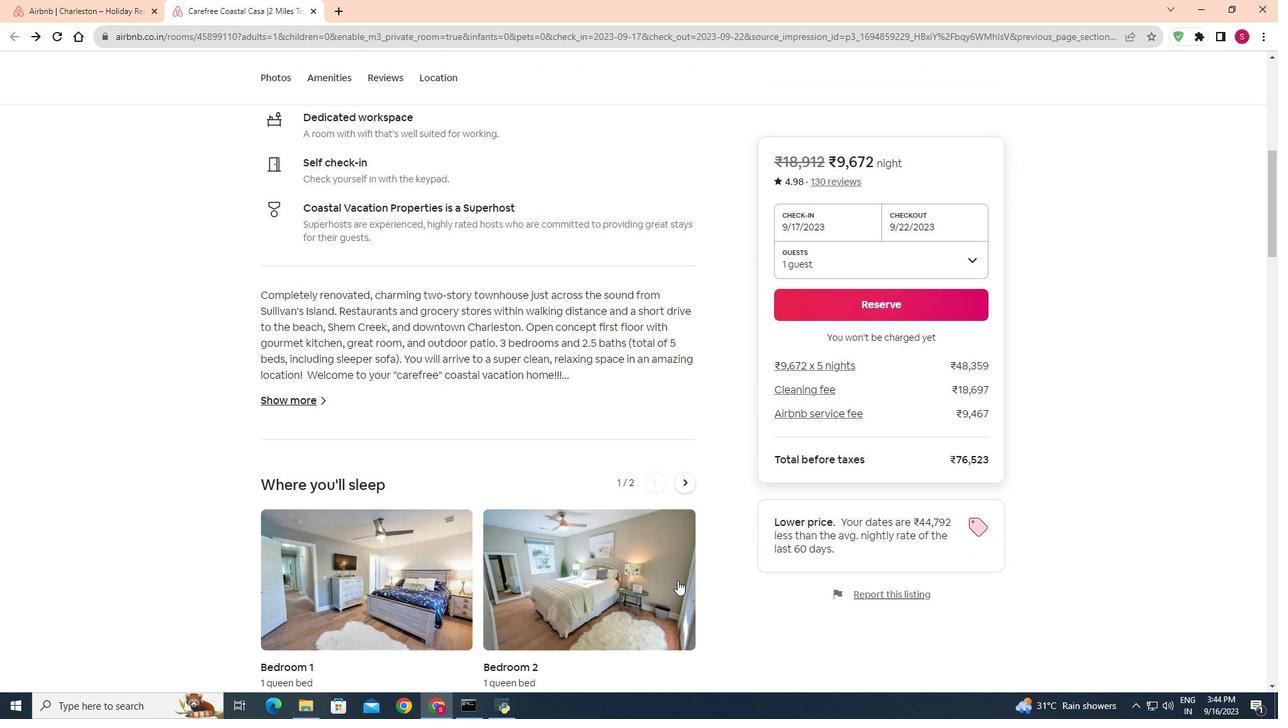 
Action: Mouse scrolled (705, 590) with delta (0, 0)
Screenshot: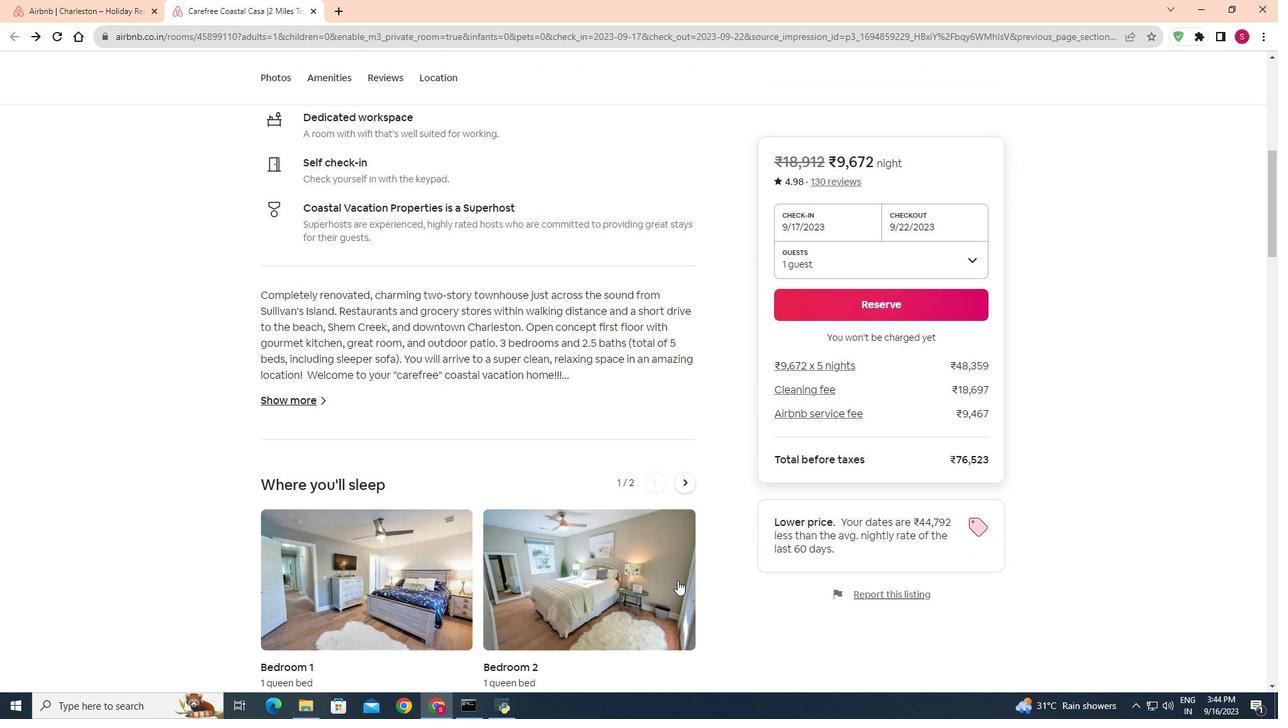 
Action: Mouse moved to (694, 576)
Screenshot: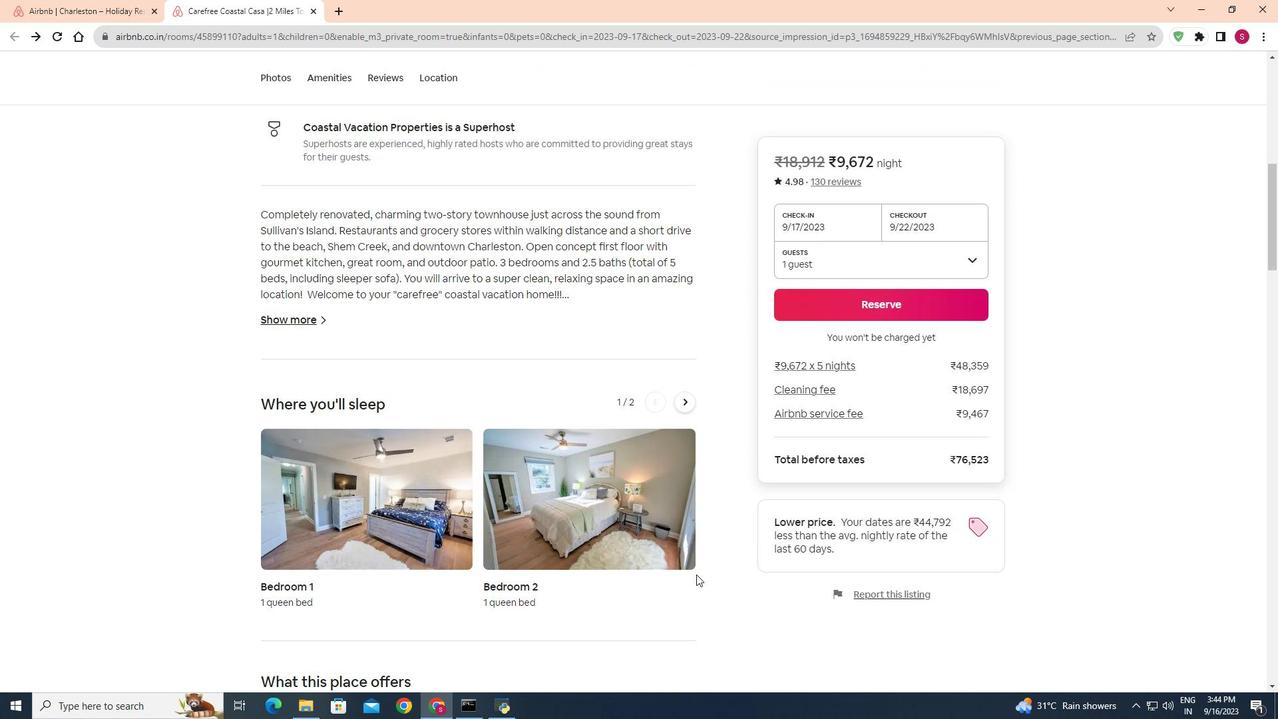 
Action: Mouse scrolled (694, 575) with delta (0, 0)
Screenshot: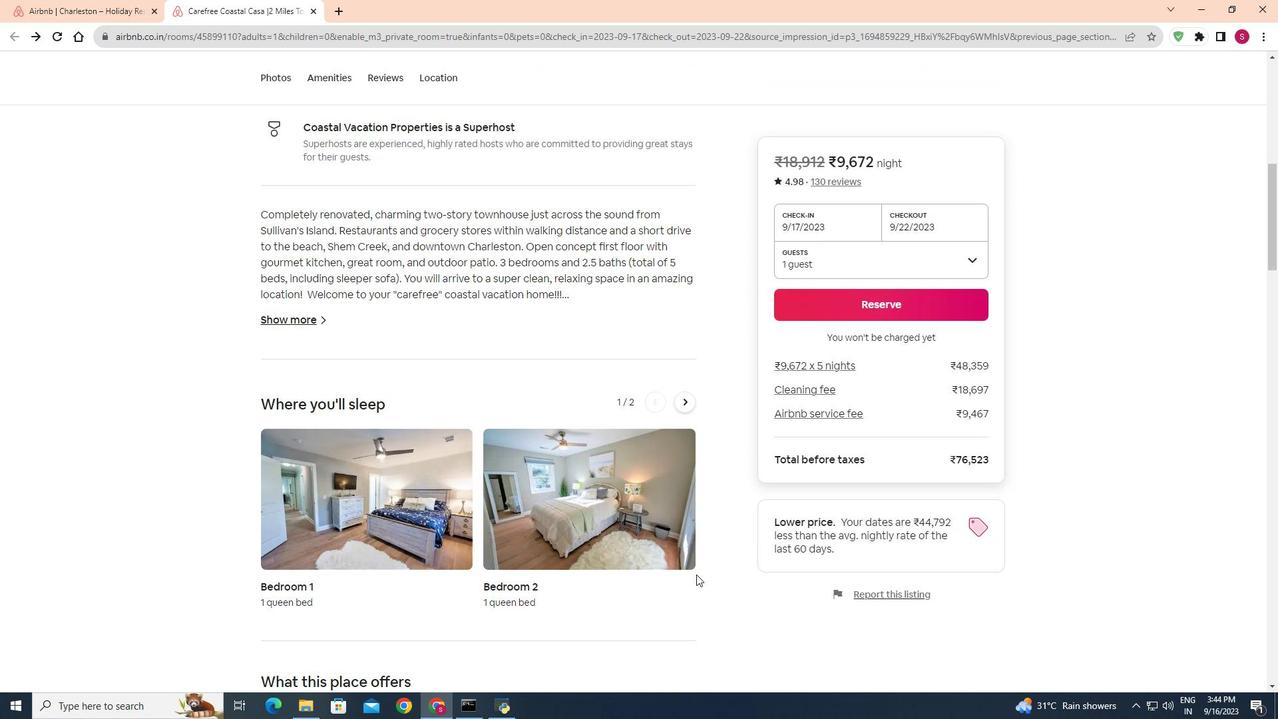 
Action: Mouse moved to (696, 575)
Screenshot: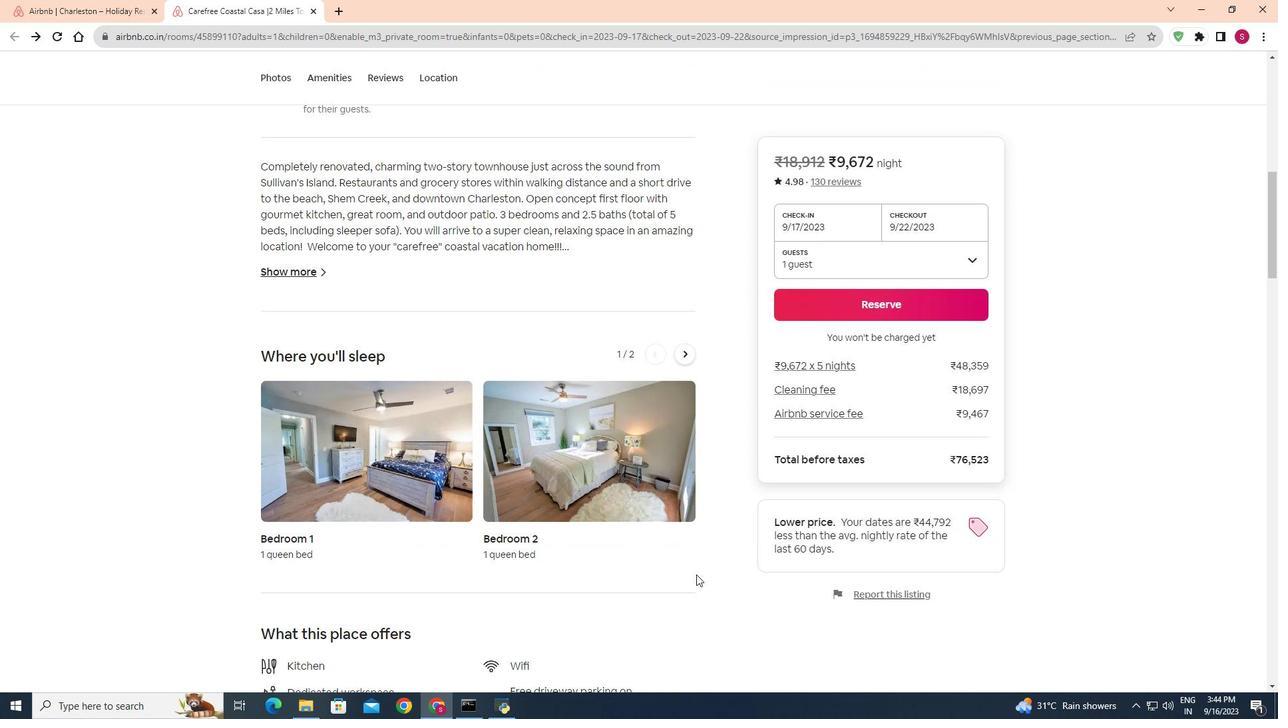 
Action: Mouse scrolled (696, 574) with delta (0, 0)
Screenshot: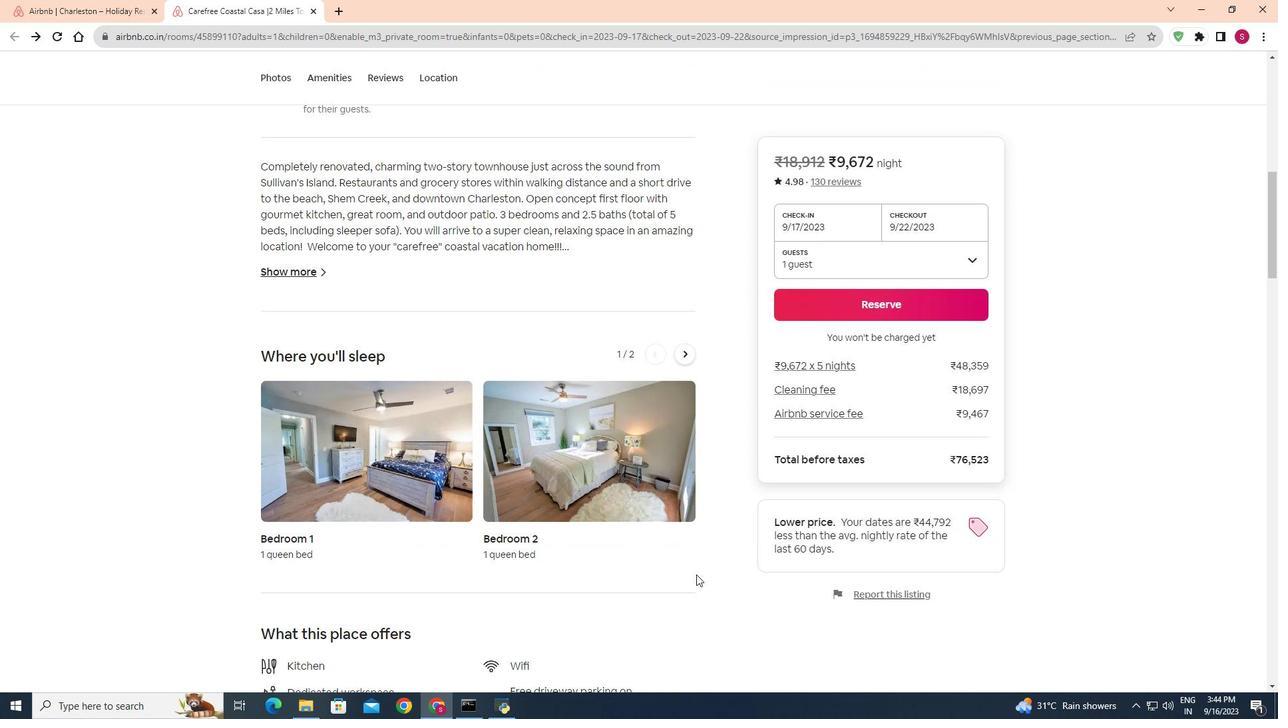 
Action: Mouse moved to (696, 574)
Screenshot: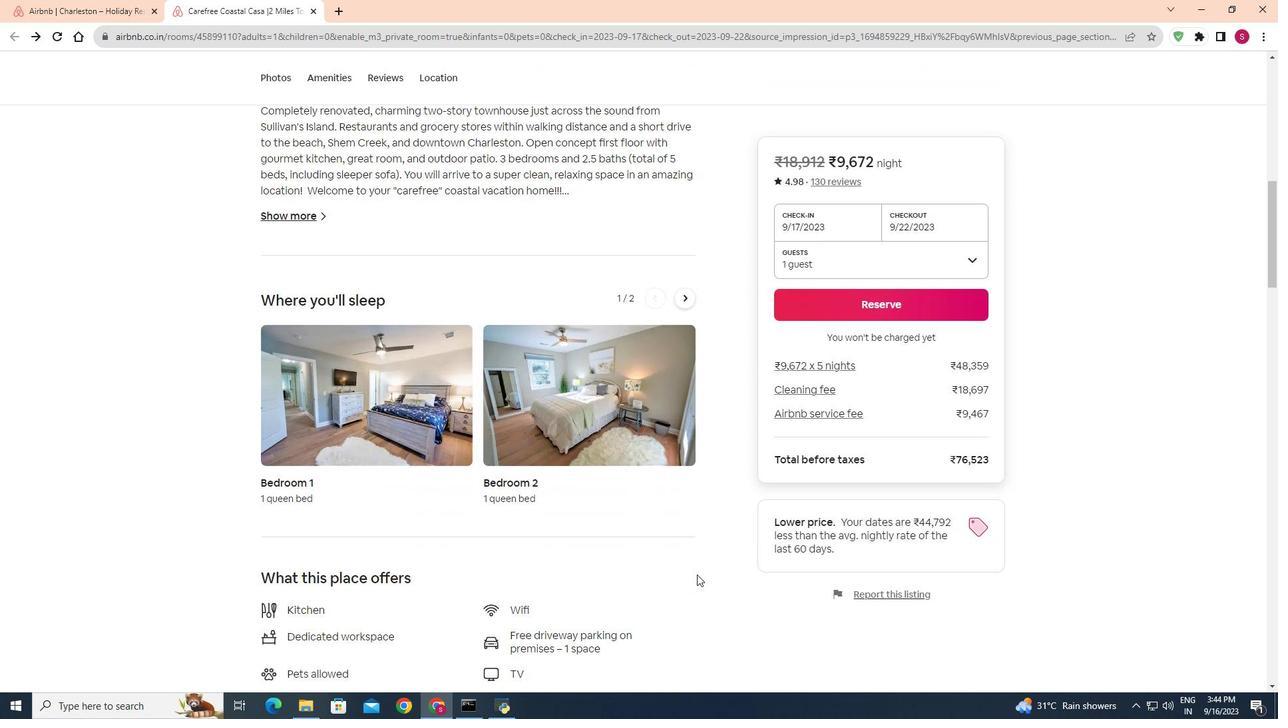 
Action: Mouse scrolled (696, 574) with delta (0, 0)
Screenshot: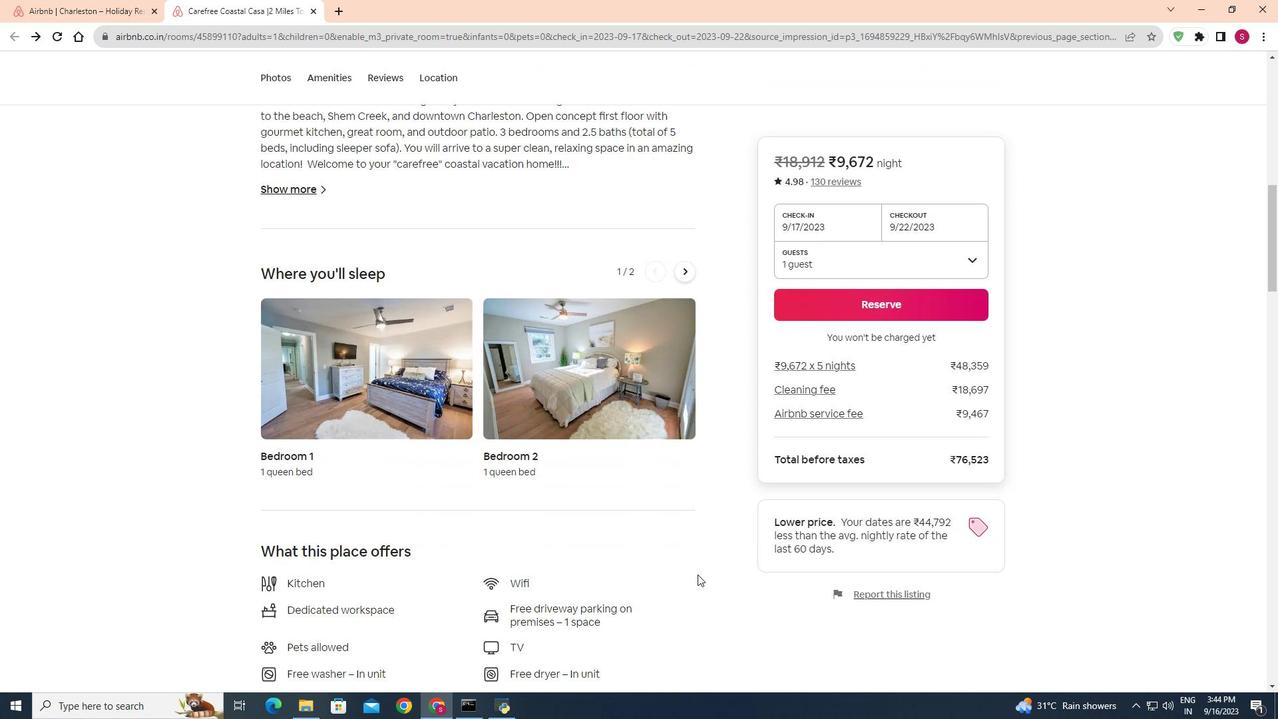 
Action: Mouse moved to (697, 574)
Screenshot: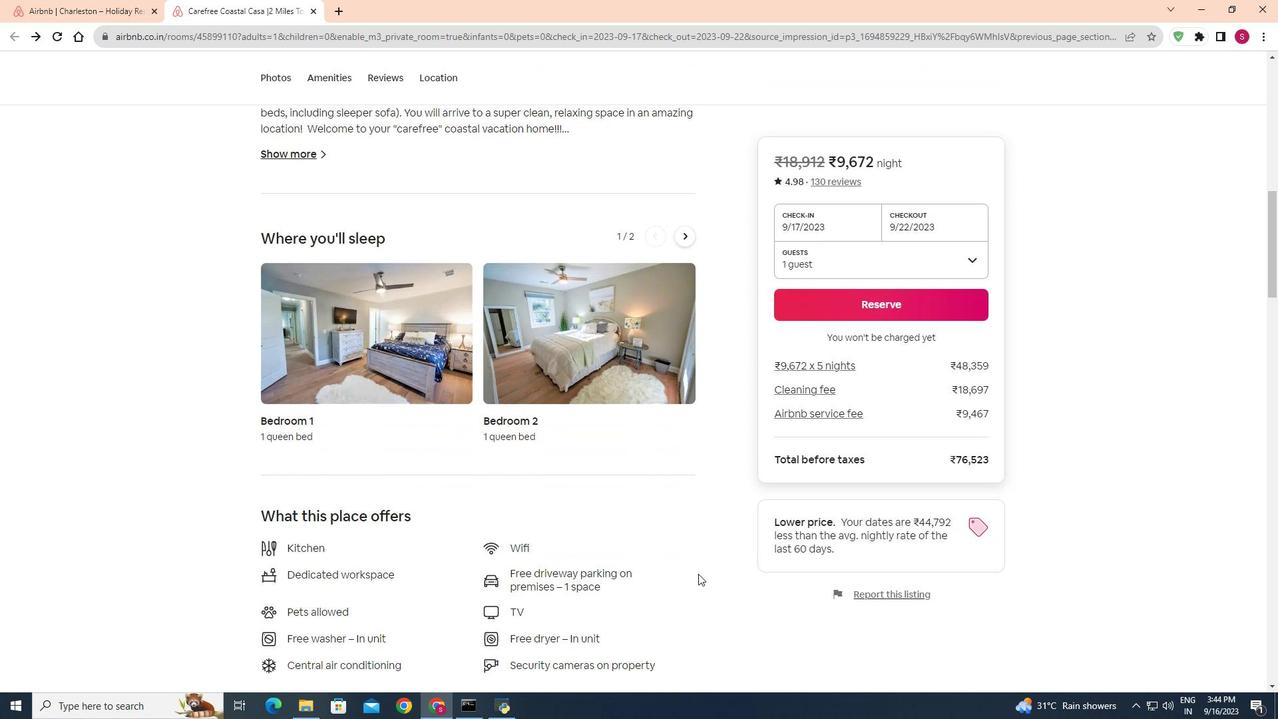 
Action: Mouse scrolled (697, 574) with delta (0, 0)
Screenshot: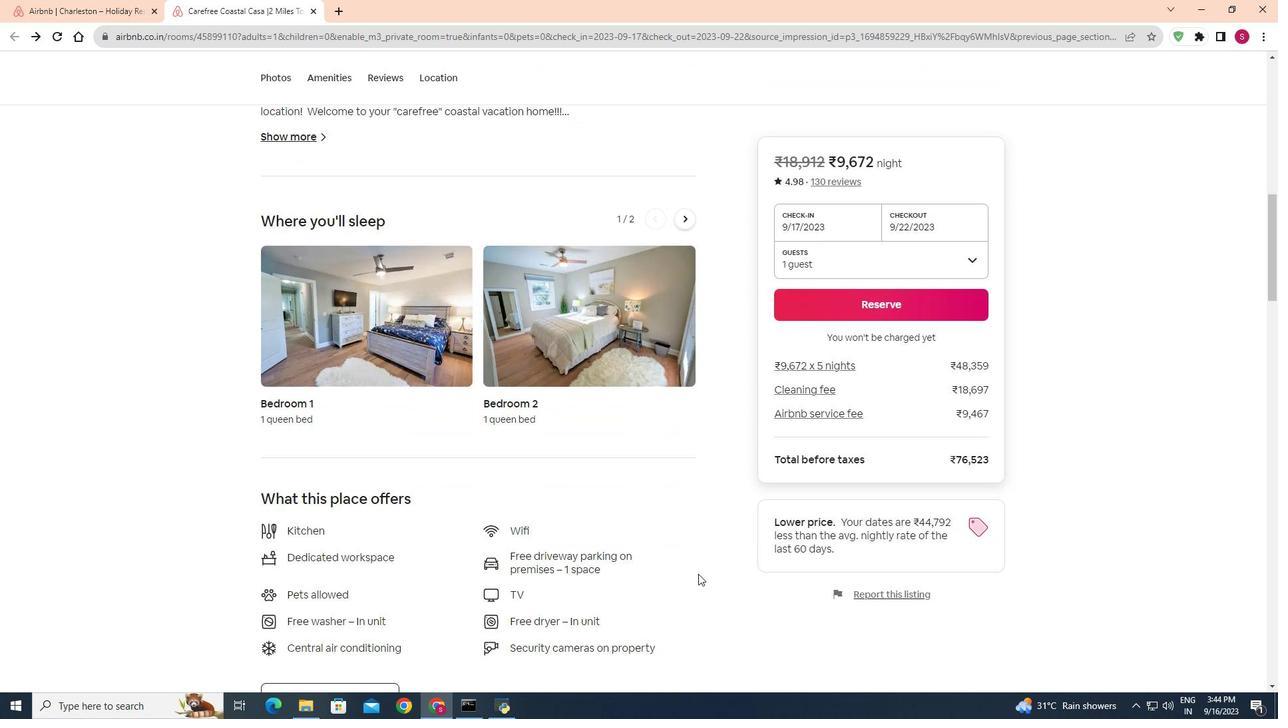 
Action: Mouse moved to (698, 574)
Screenshot: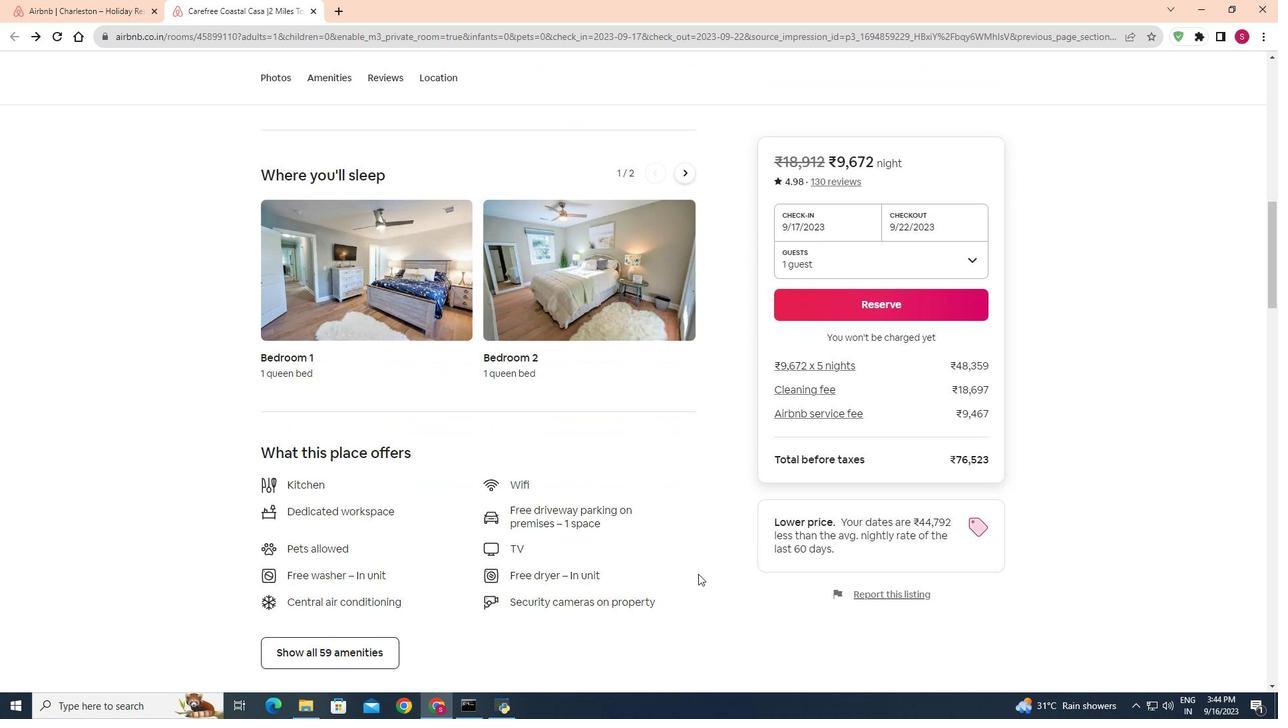 
Action: Mouse scrolled (698, 573) with delta (0, 0)
Screenshot: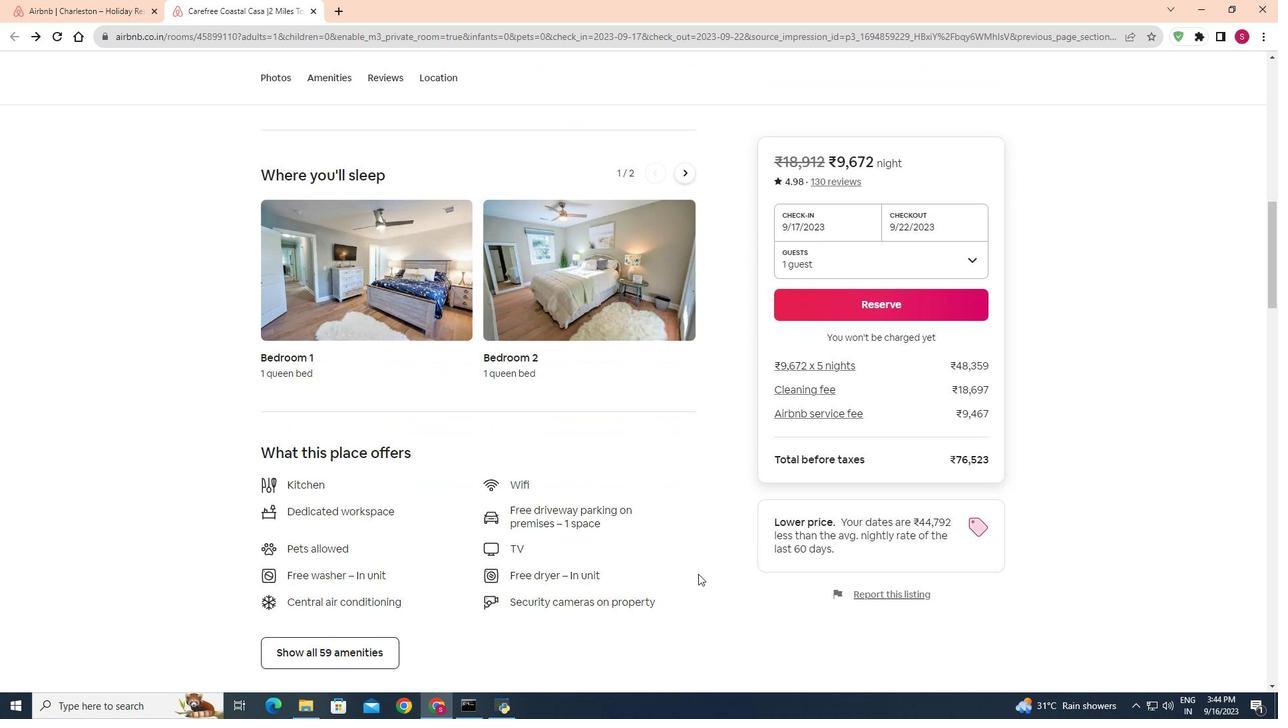 
Action: Mouse scrolled (698, 573) with delta (0, 0)
Screenshot: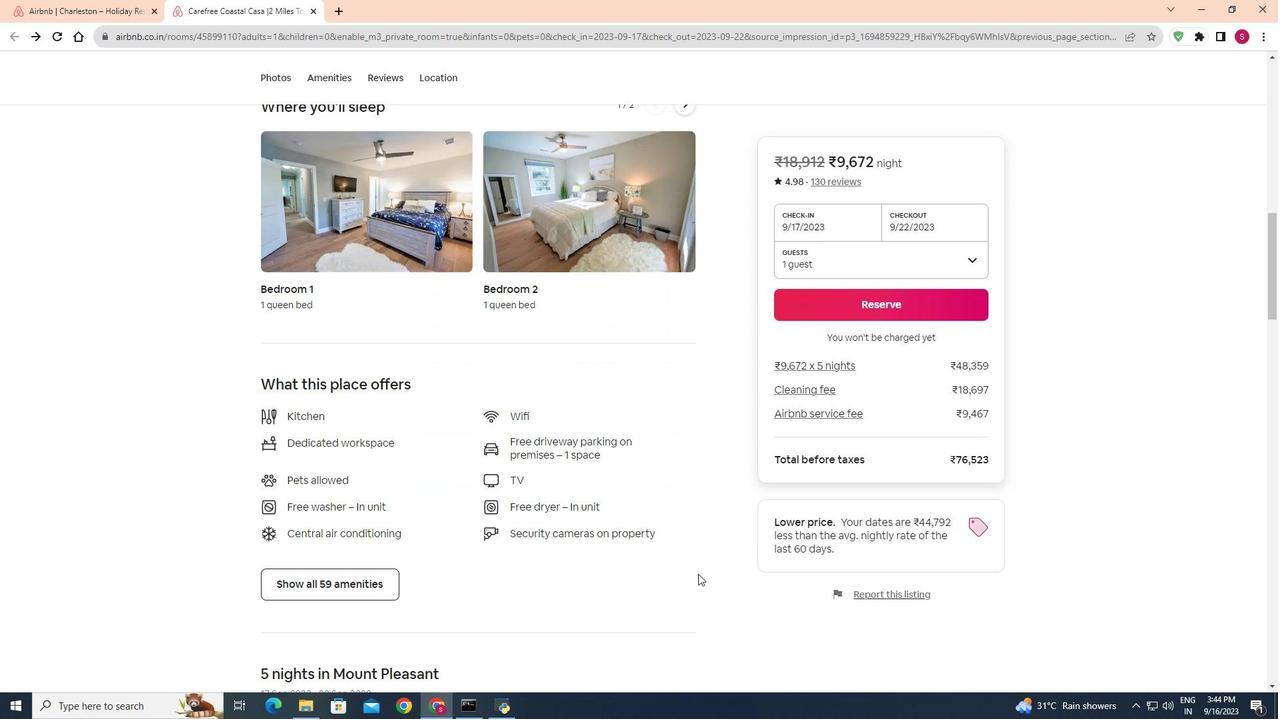 
Action: Mouse moved to (381, 558)
Screenshot: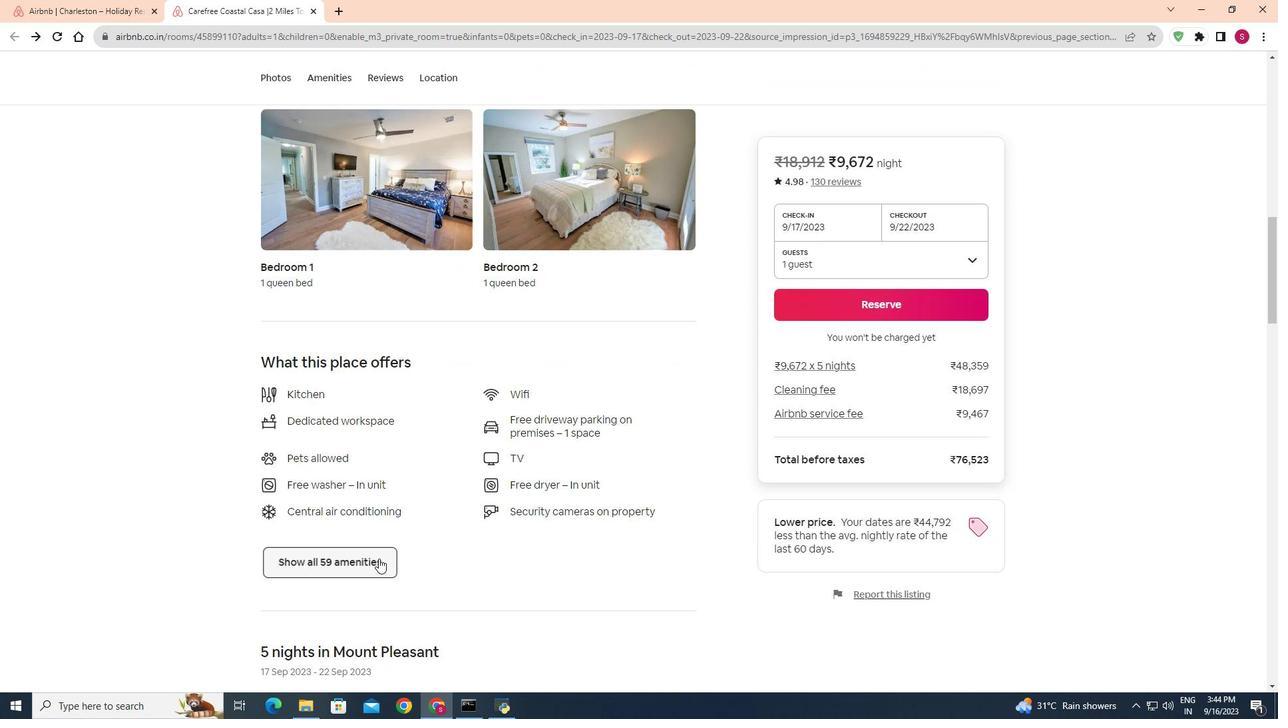 
Action: Mouse pressed left at (381, 558)
Screenshot: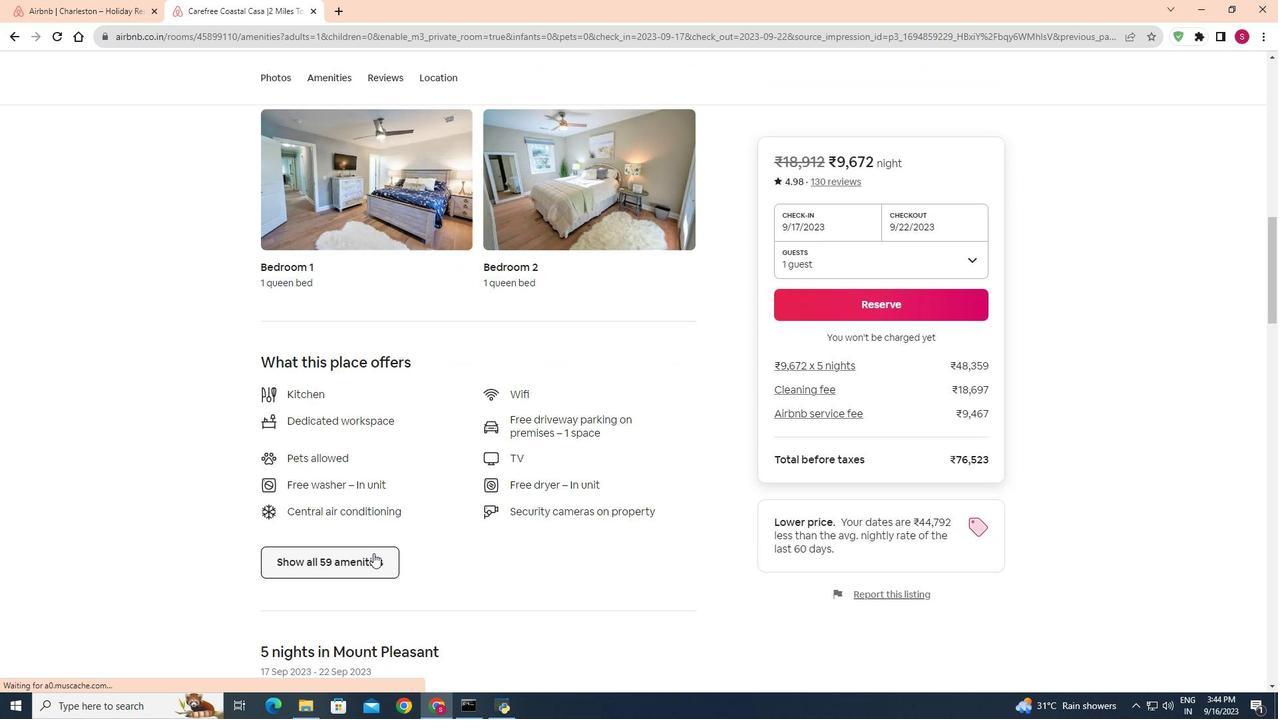 
Action: Mouse moved to (855, 421)
Screenshot: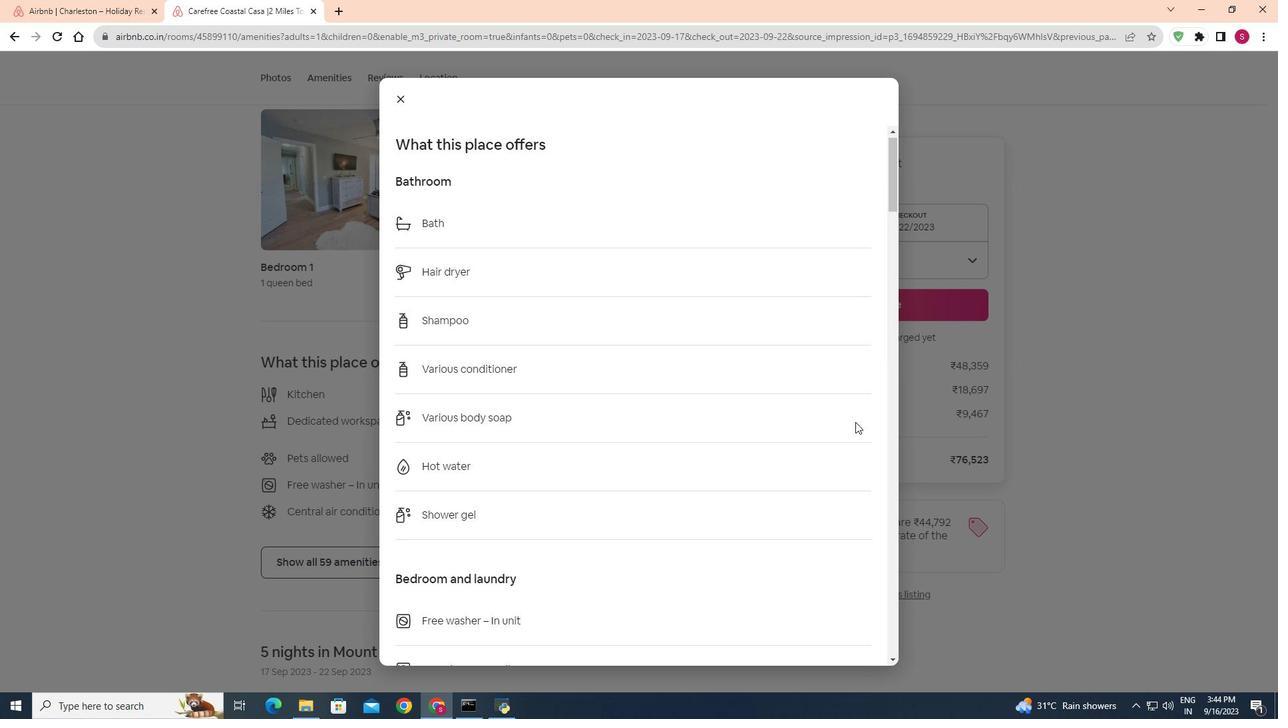 
Action: Mouse scrolled (855, 420) with delta (0, 0)
Screenshot: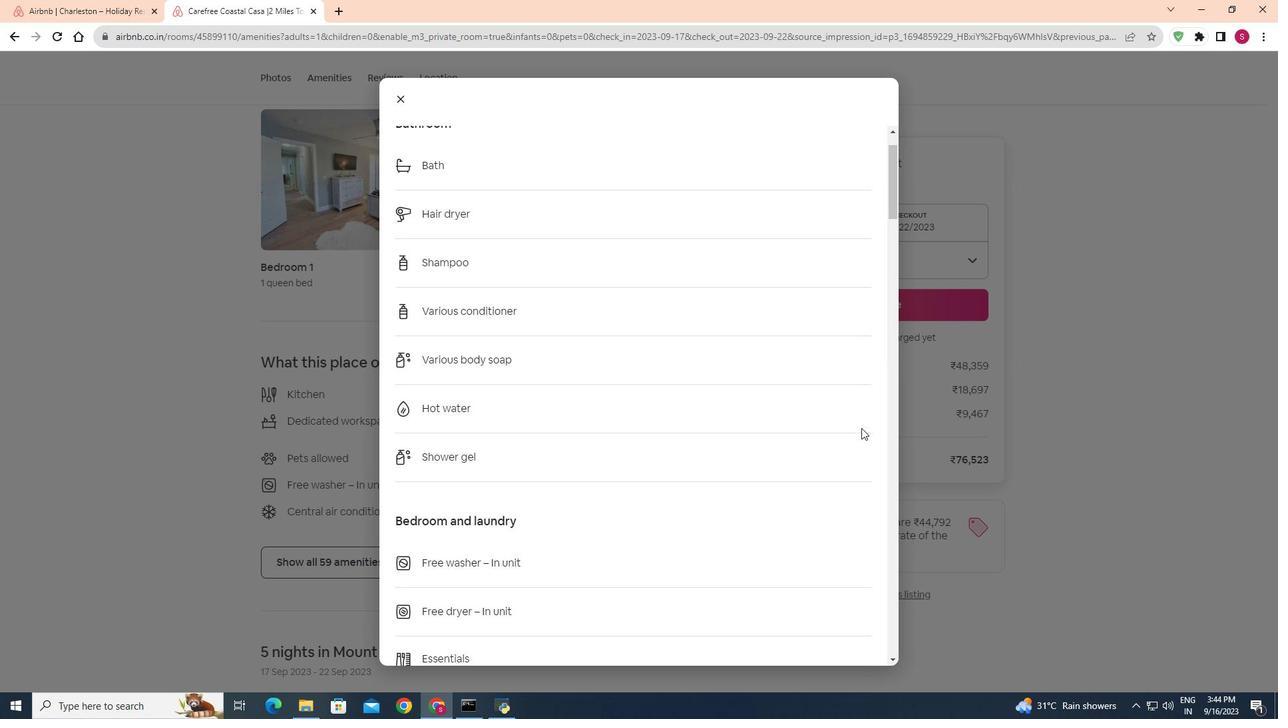 
Action: Mouse moved to (861, 428)
Screenshot: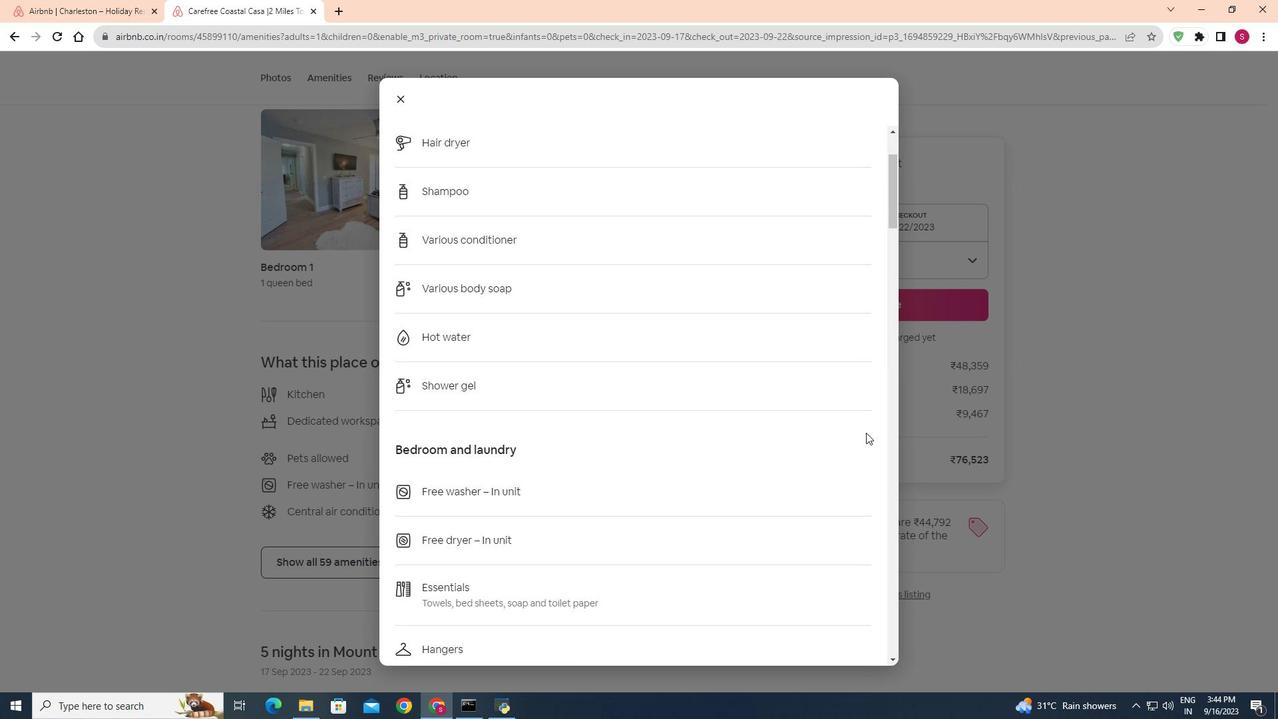 
Action: Mouse scrolled (861, 427) with delta (0, 0)
Screenshot: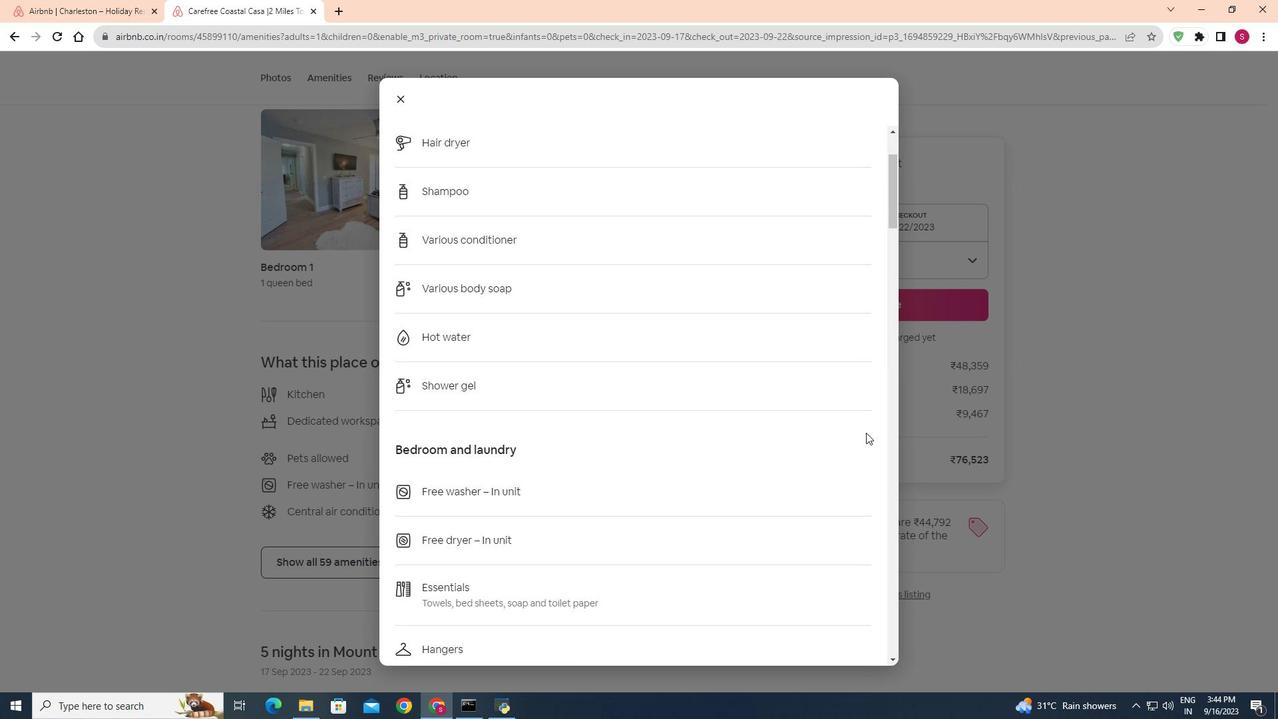 
Action: Mouse moved to (871, 436)
Screenshot: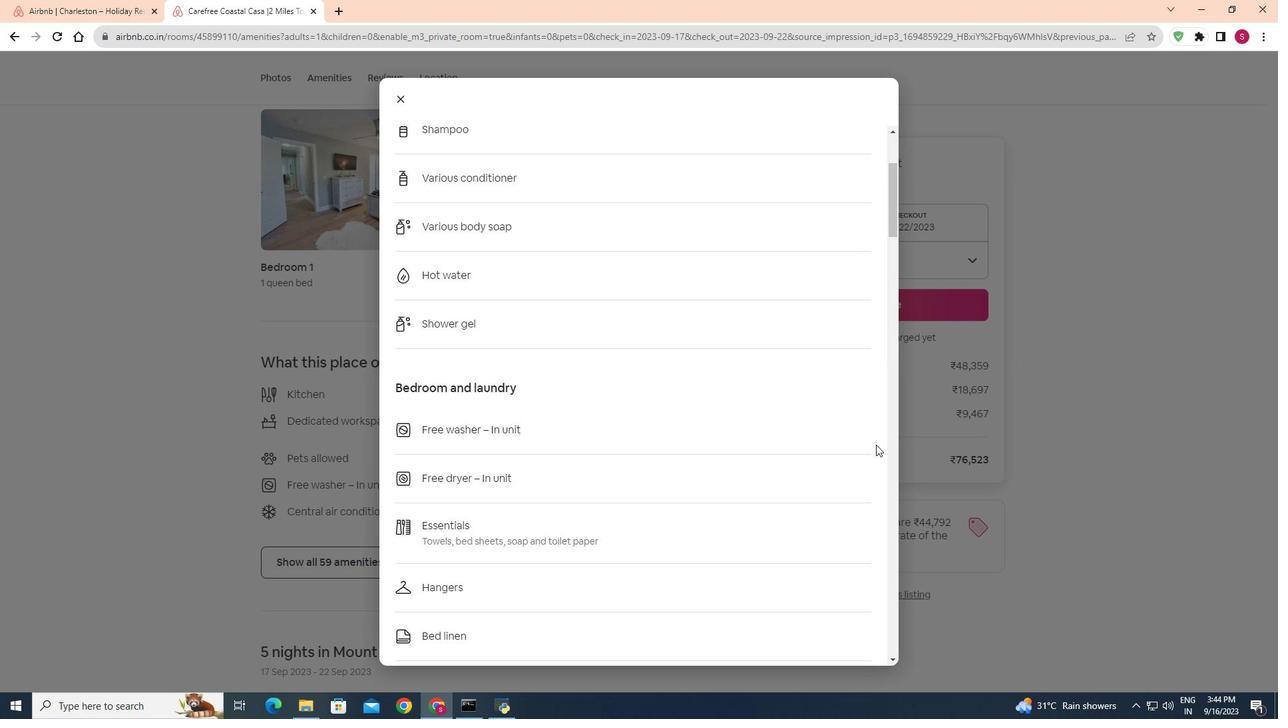 
Action: Mouse scrolled (871, 436) with delta (0, 0)
Screenshot: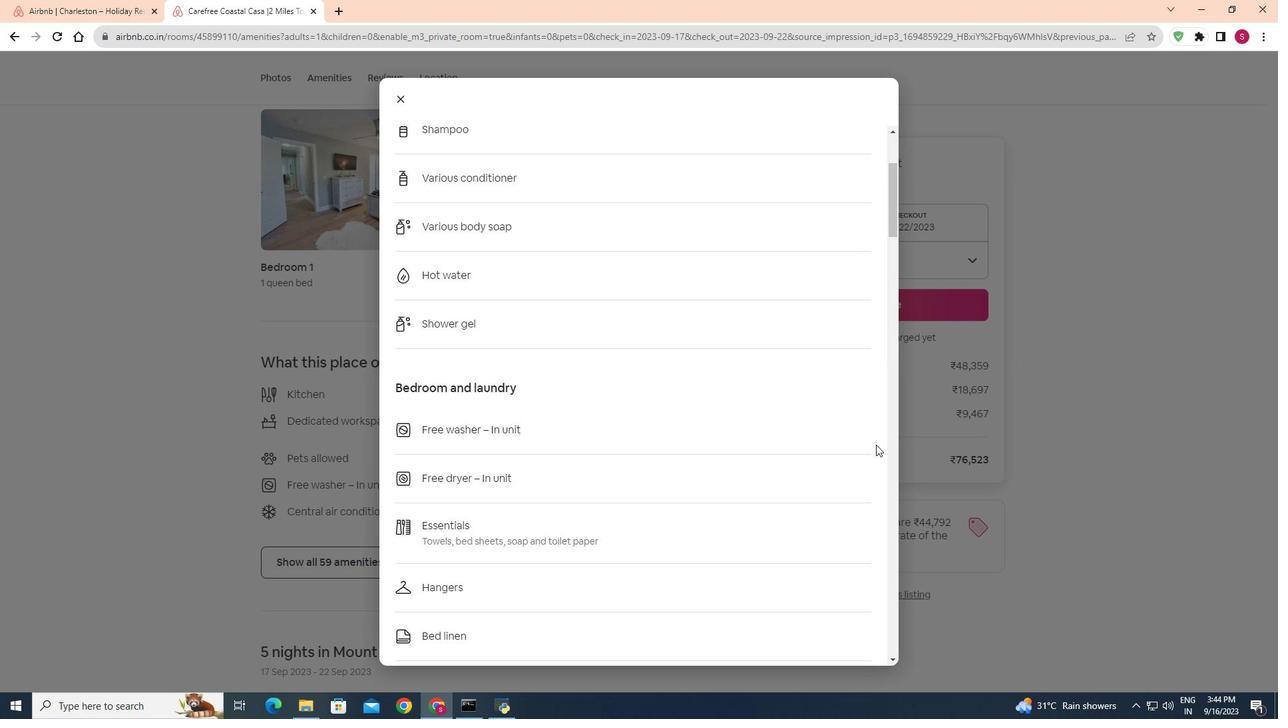 
Action: Mouse moved to (877, 450)
Screenshot: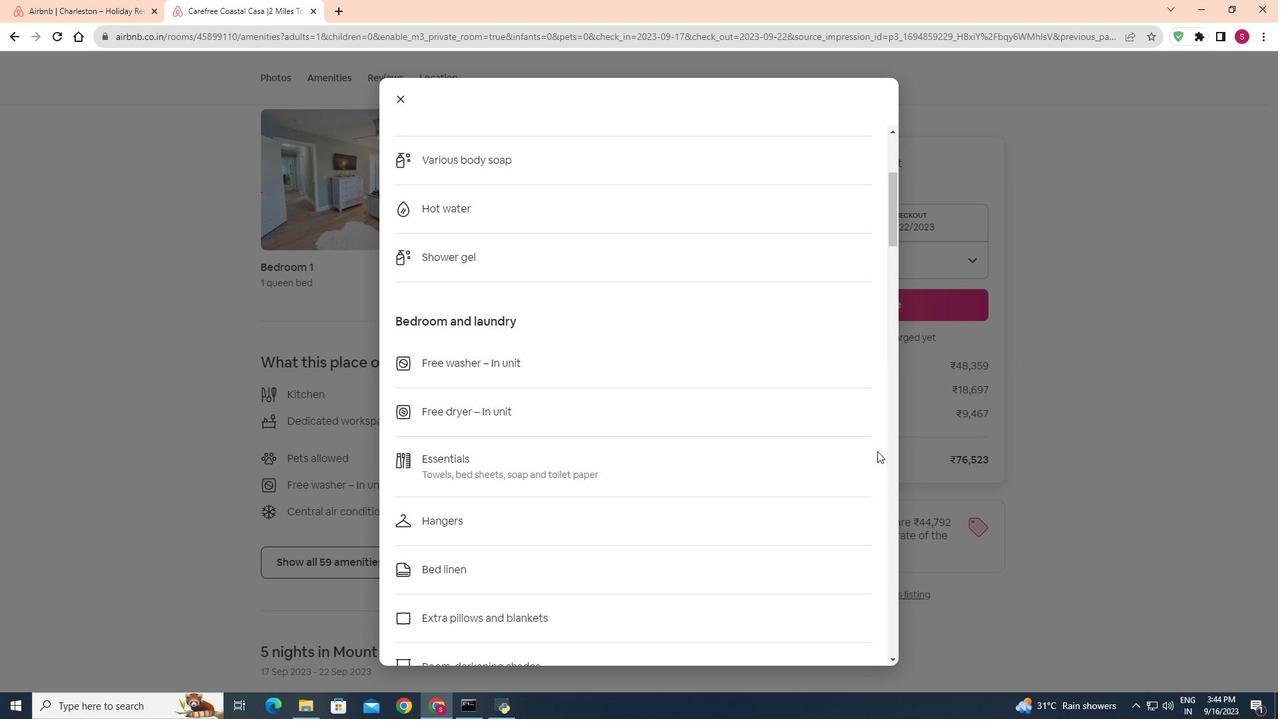 
Action: Mouse scrolled (877, 450) with delta (0, 0)
Screenshot: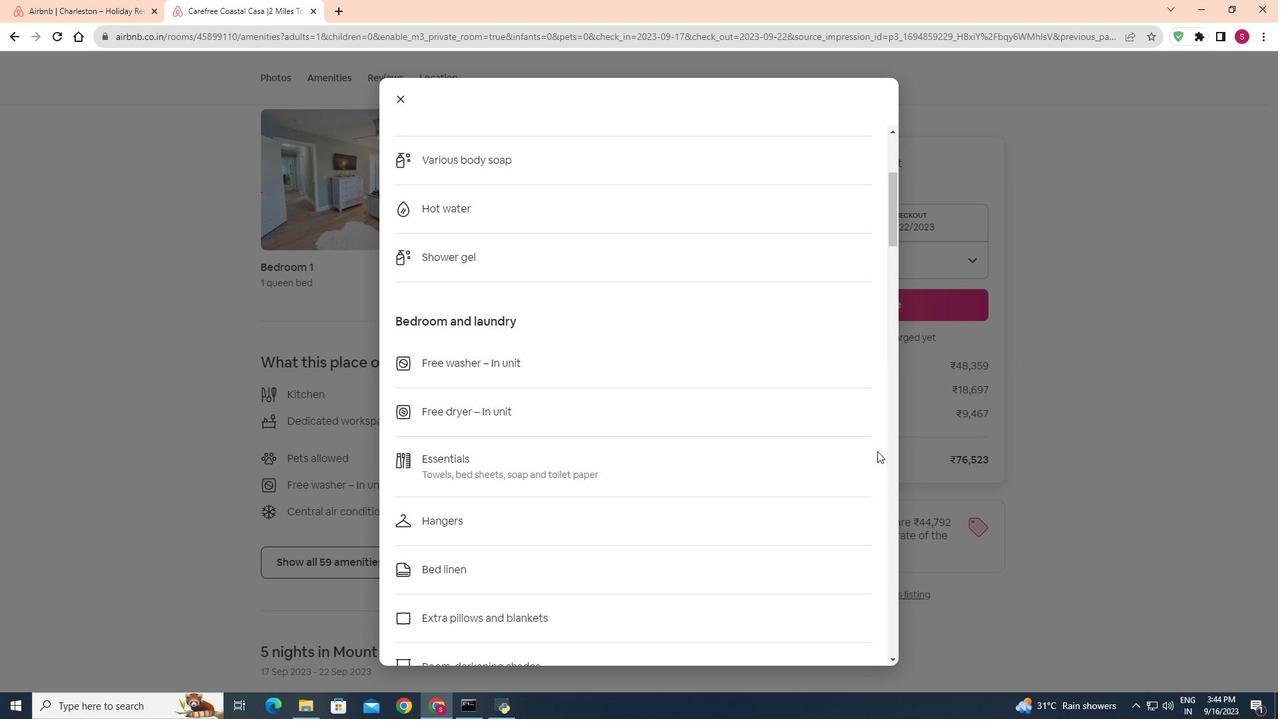 
Action: Mouse moved to (877, 451)
Screenshot: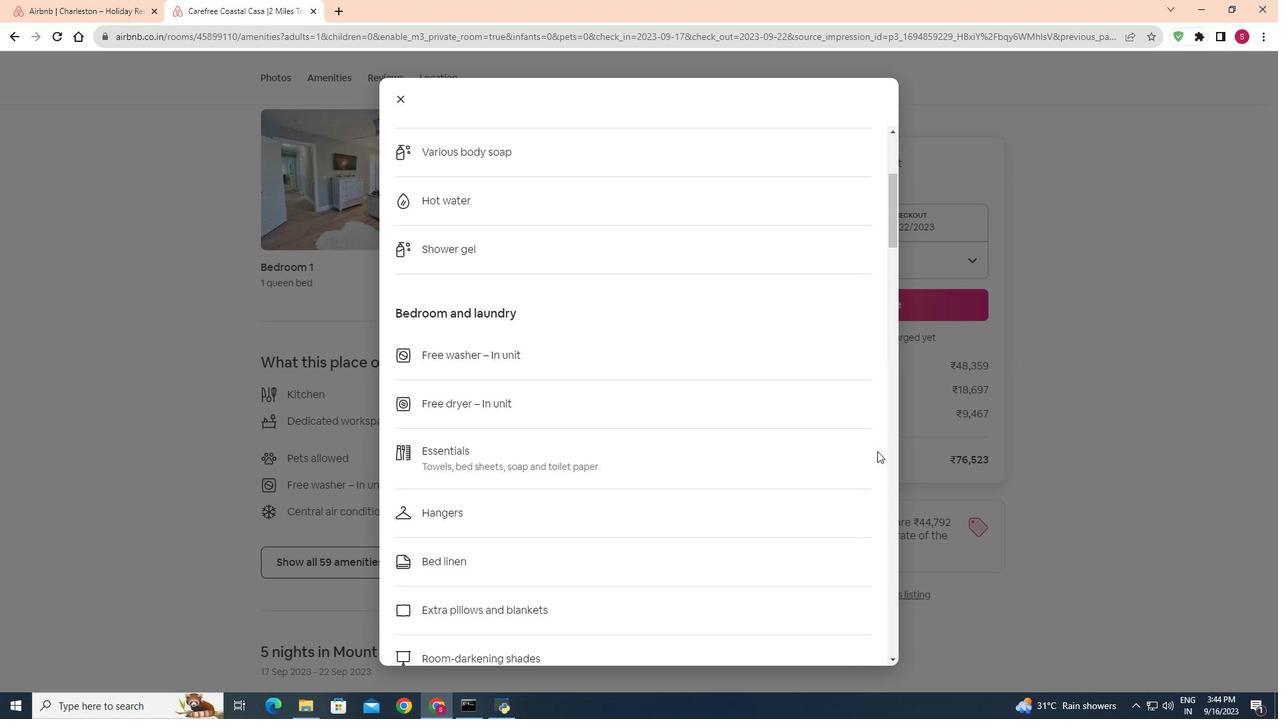 
Action: Mouse scrolled (877, 450) with delta (0, 0)
Screenshot: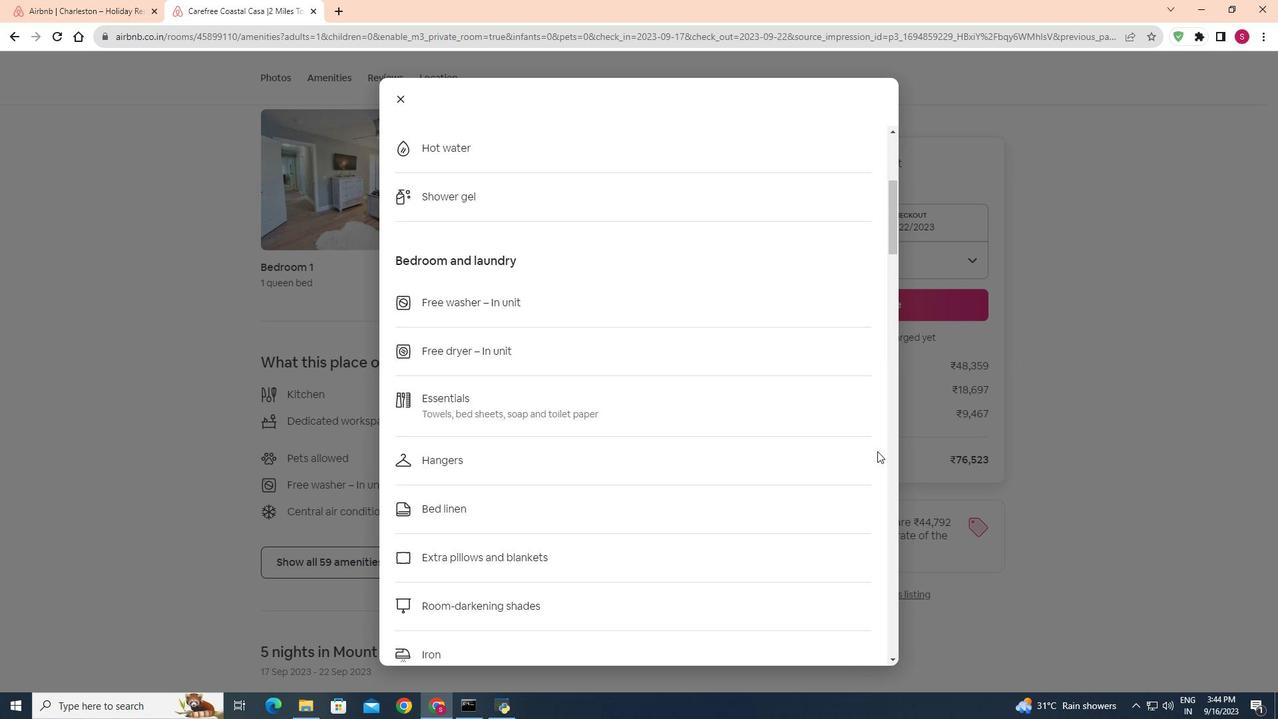 
Action: Mouse scrolled (877, 450) with delta (0, 0)
Screenshot: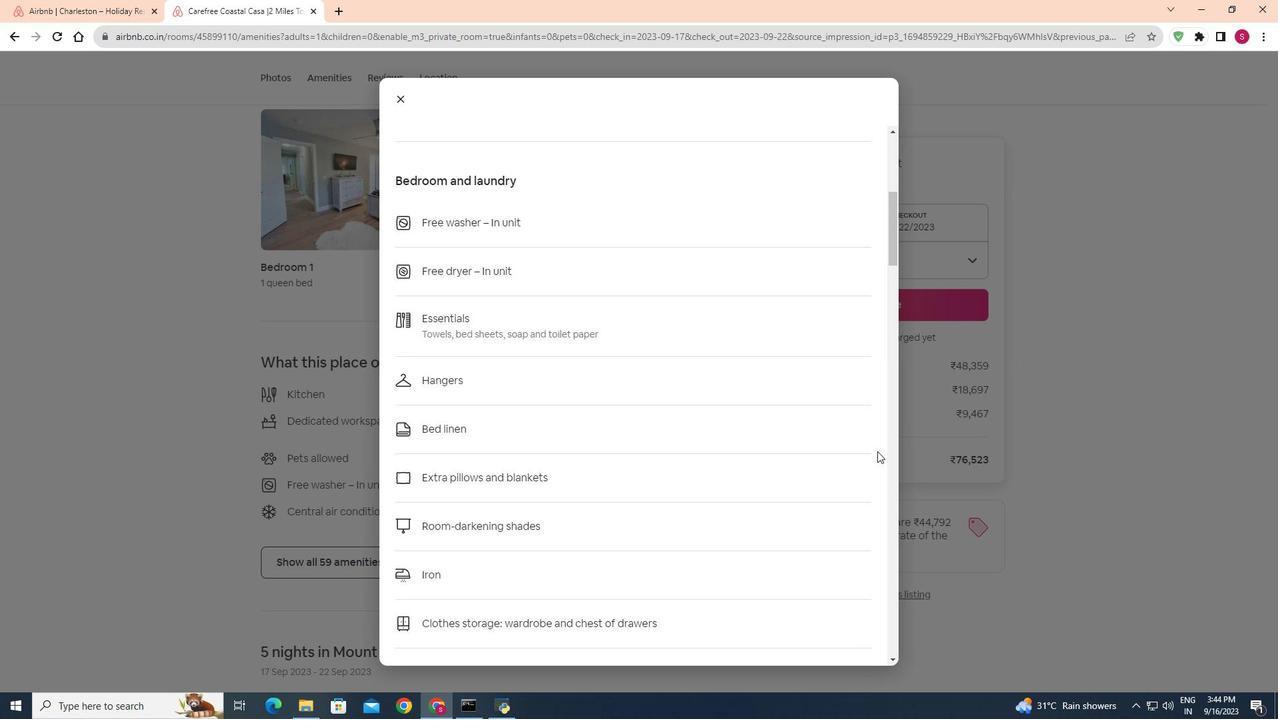 
Action: Mouse moved to (877, 451)
Screenshot: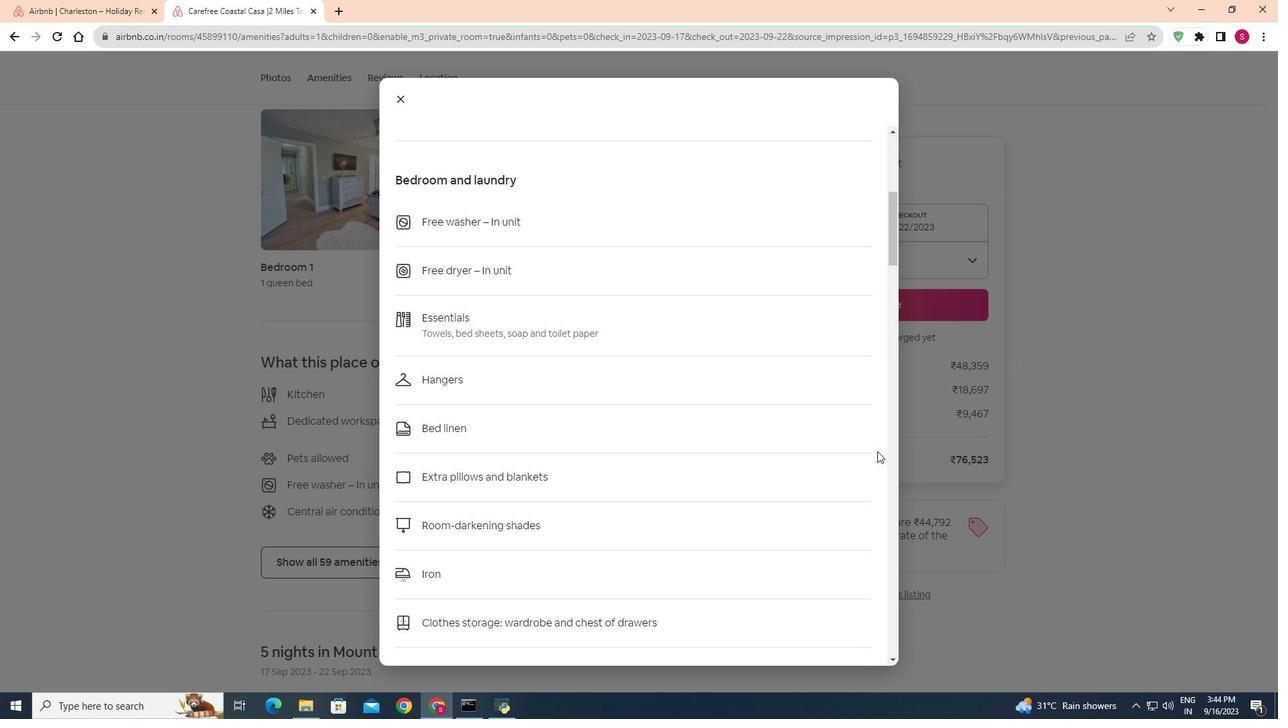 
Action: Mouse scrolled (877, 450) with delta (0, 0)
Screenshot: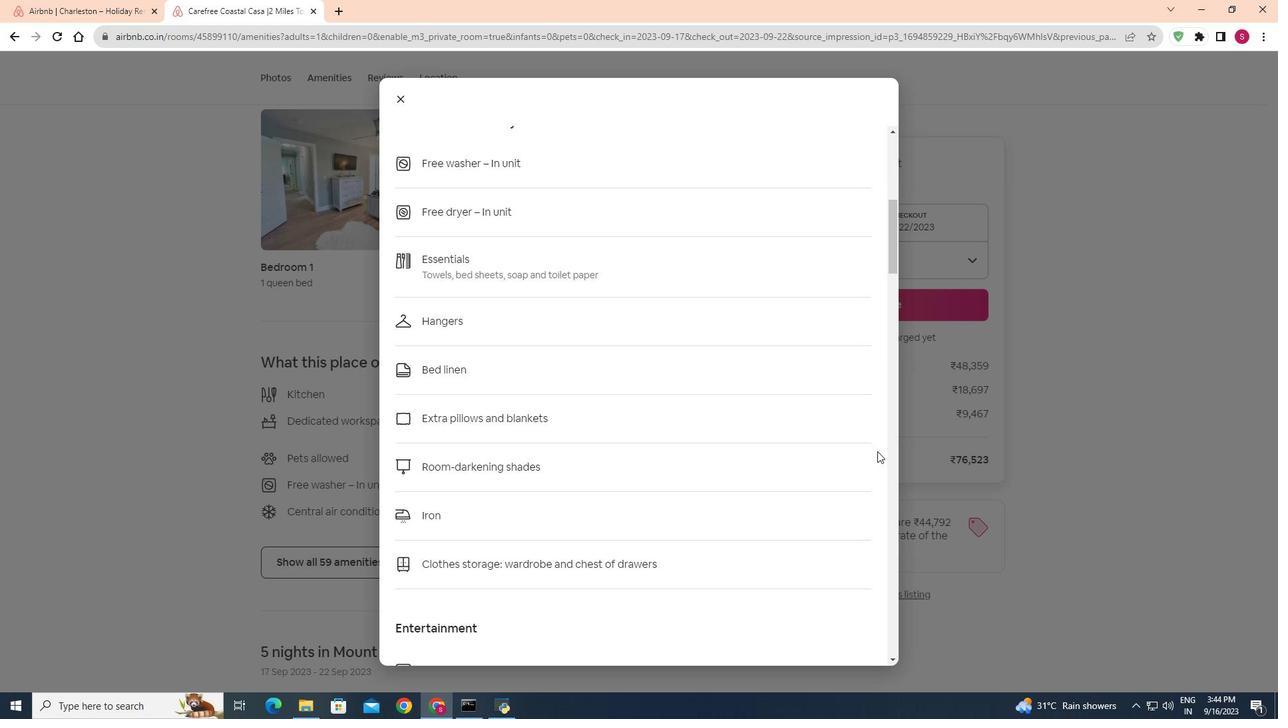
Action: Mouse scrolled (877, 450) with delta (0, 0)
Screenshot: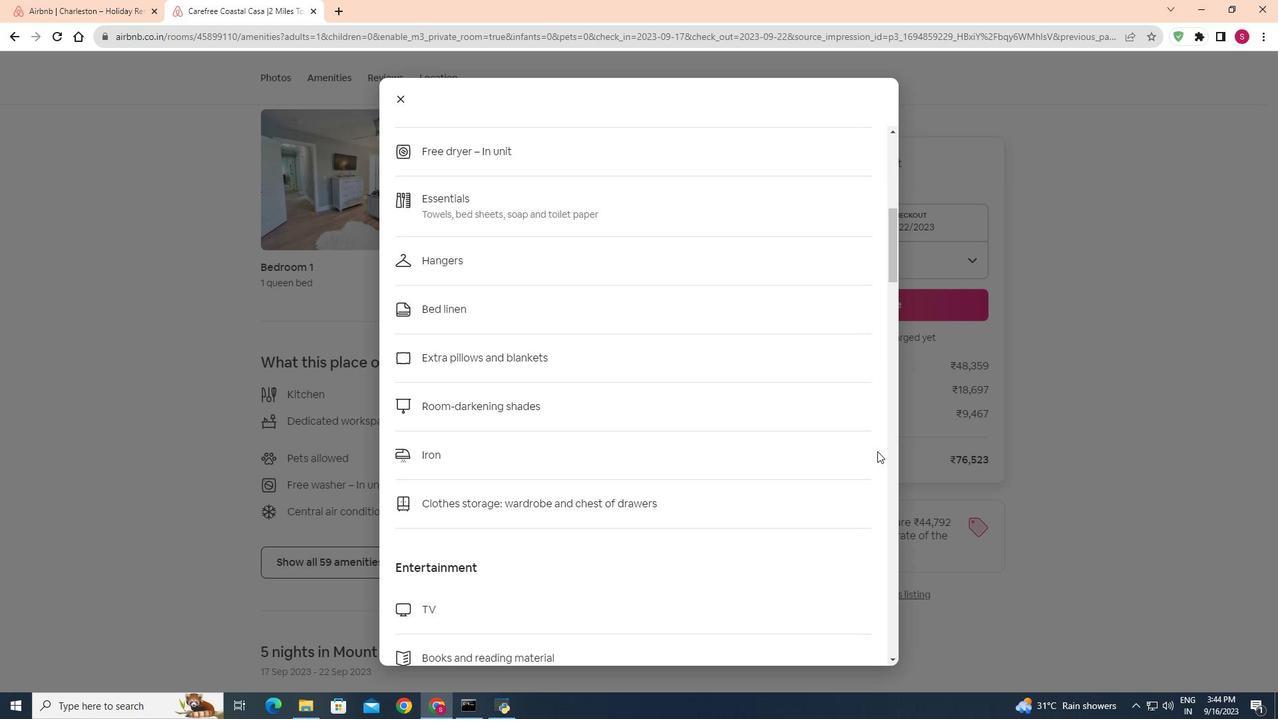 
Action: Mouse scrolled (877, 450) with delta (0, 0)
Screenshot: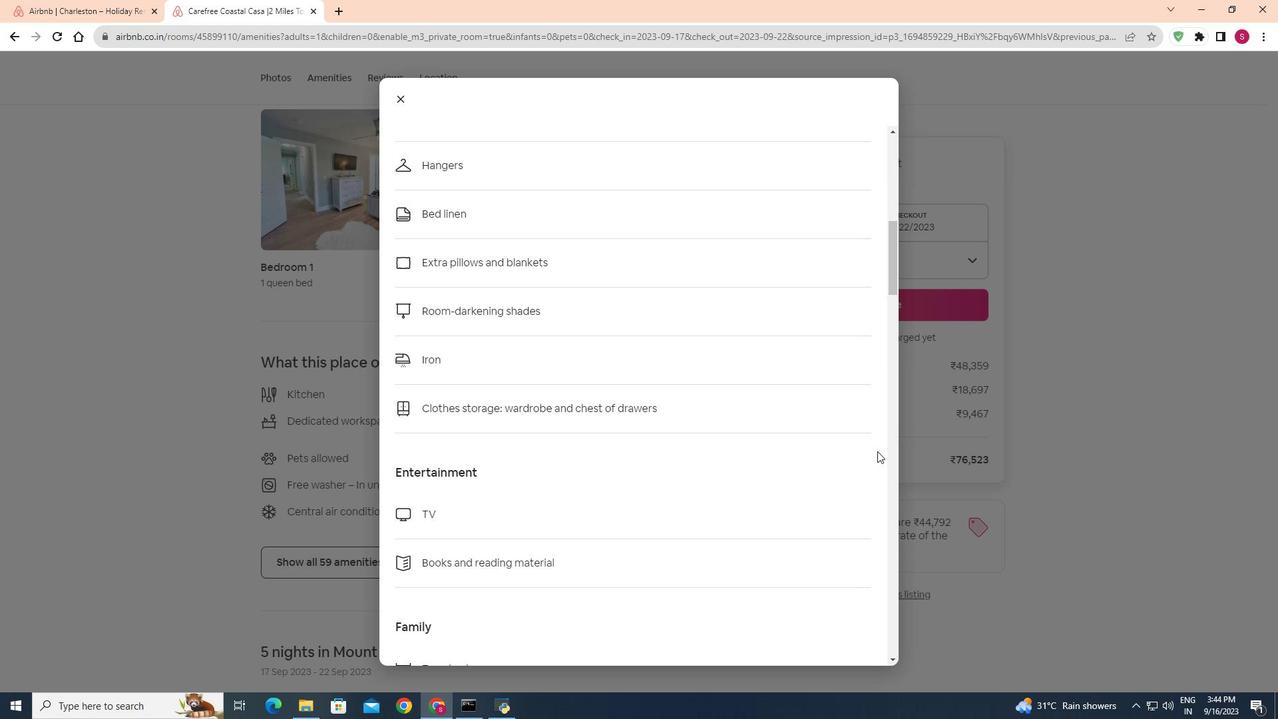 
Action: Mouse scrolled (877, 450) with delta (0, 0)
Screenshot: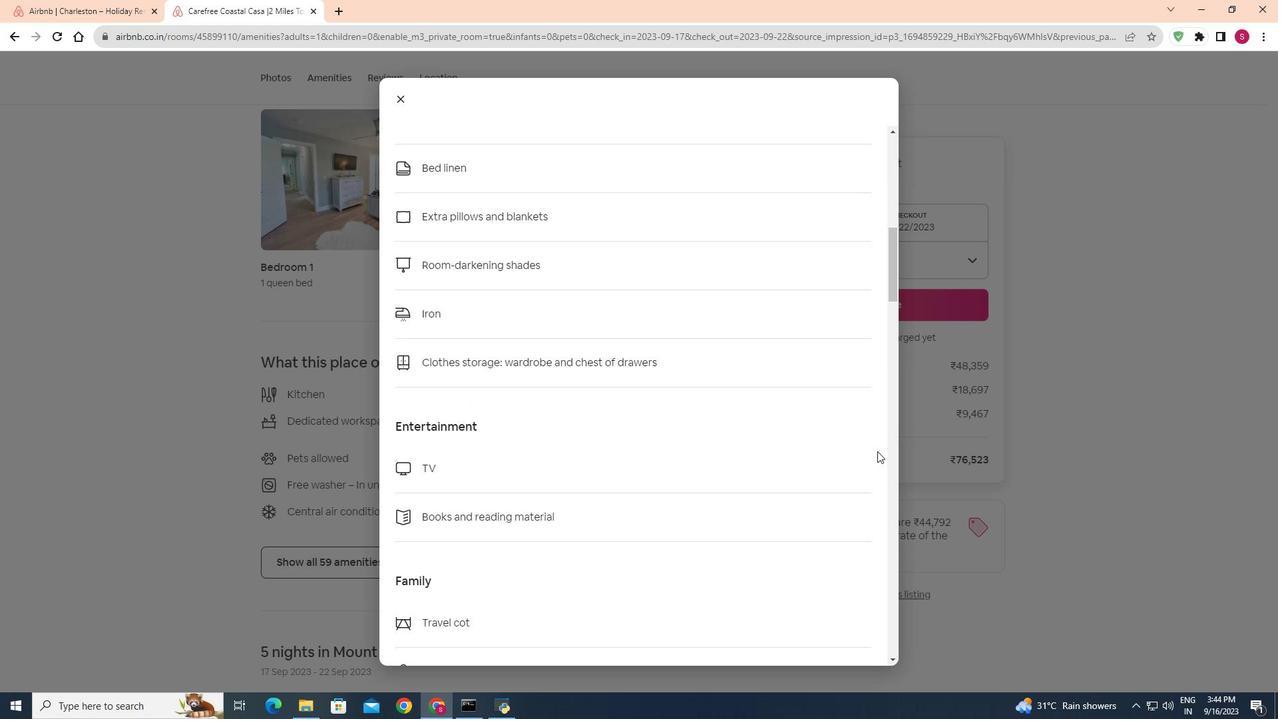 
Action: Mouse scrolled (877, 450) with delta (0, 0)
Screenshot: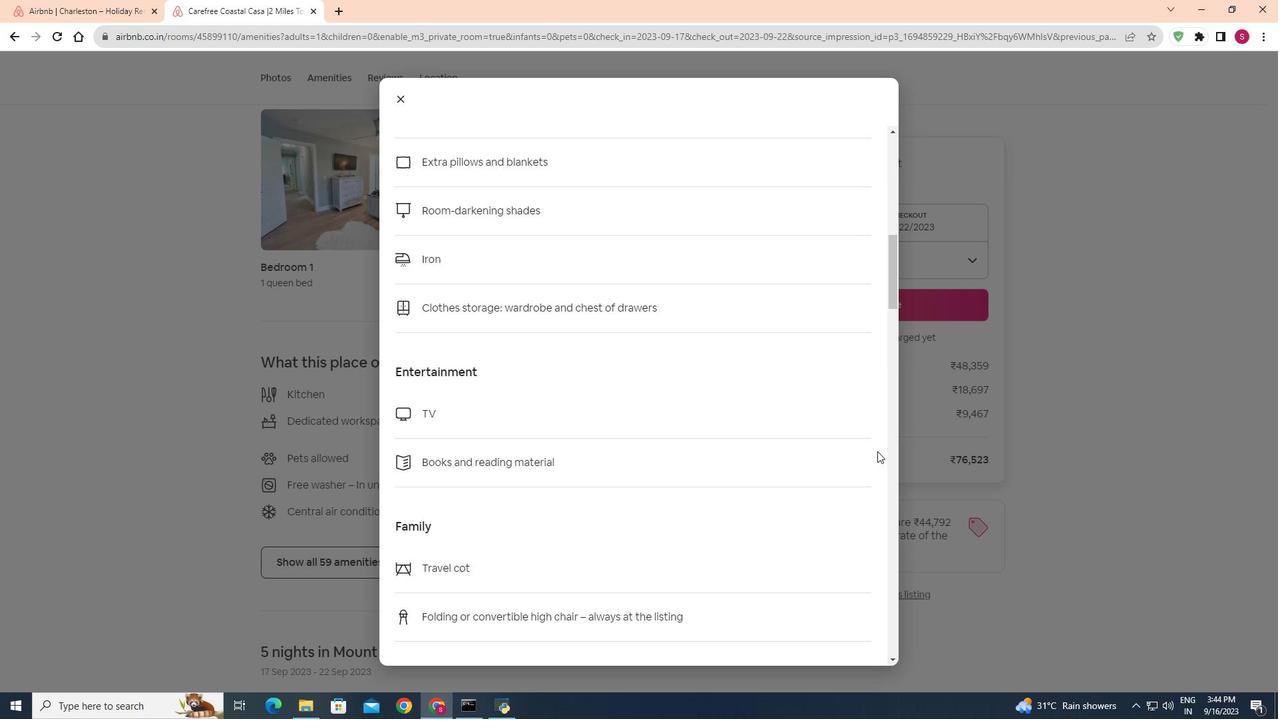 
Action: Mouse scrolled (877, 450) with delta (0, 0)
Screenshot: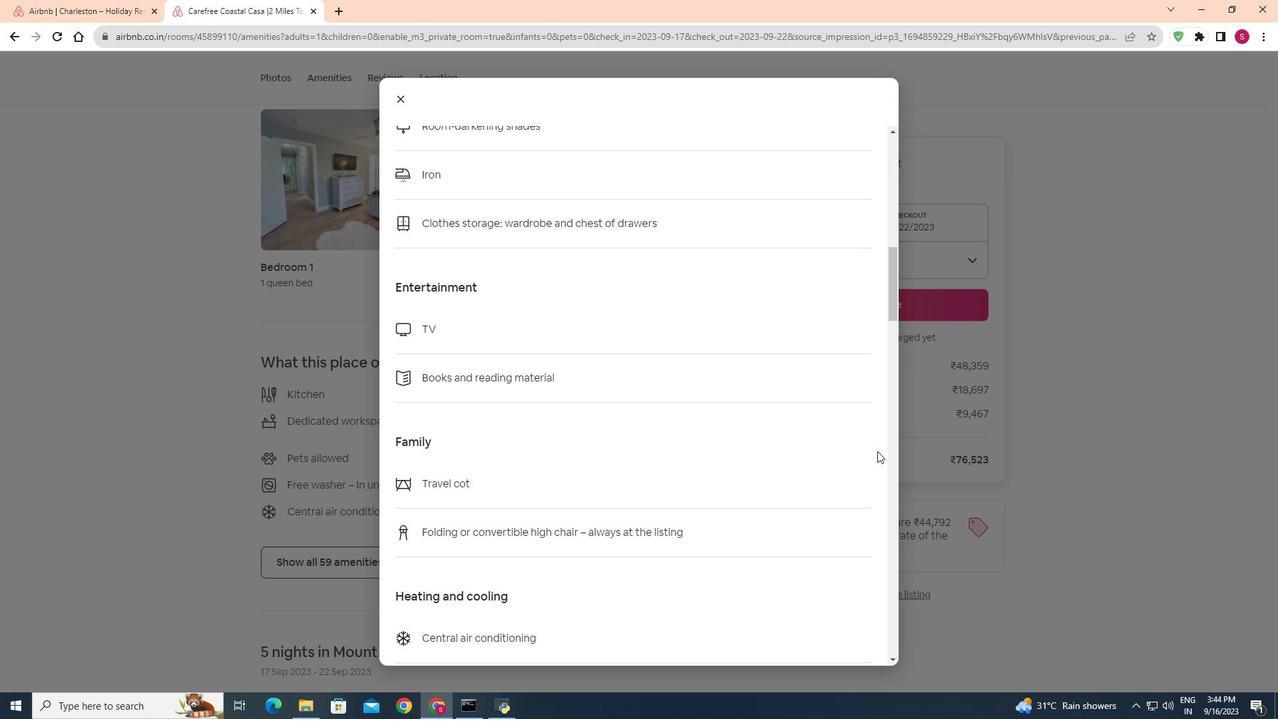 
Action: Mouse scrolled (877, 450) with delta (0, 0)
Screenshot: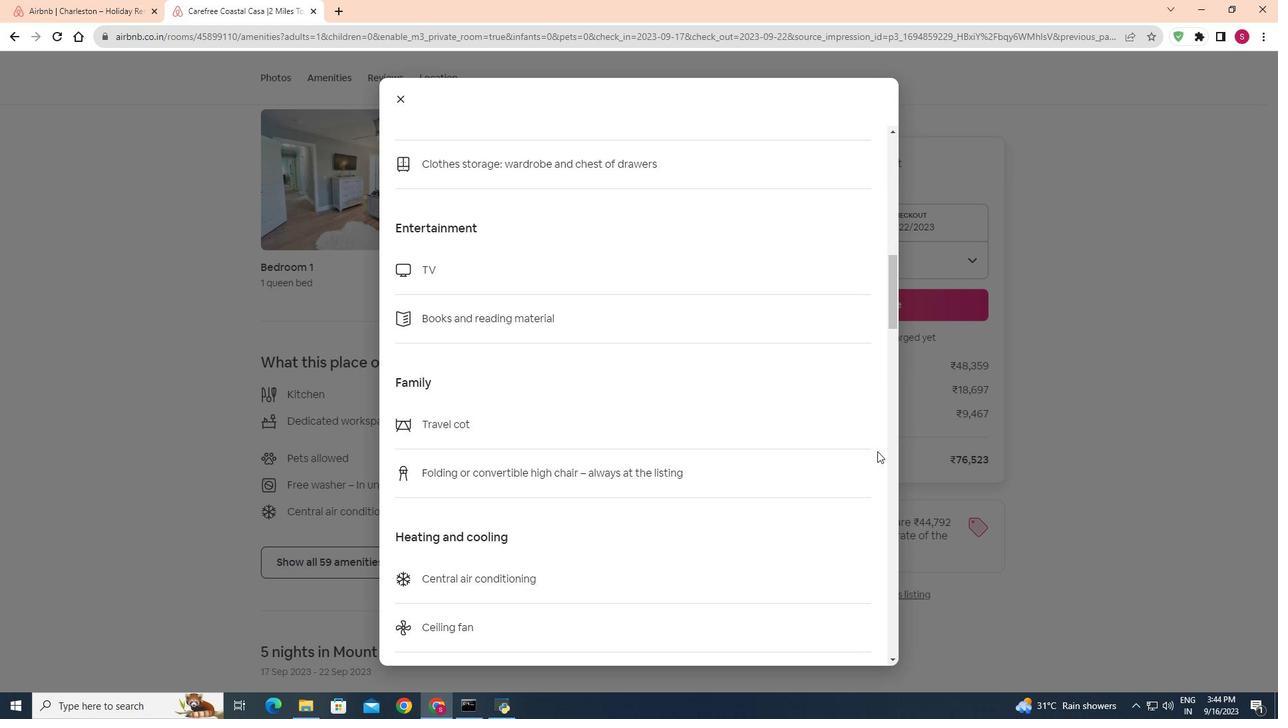 
Action: Mouse scrolled (877, 450) with delta (0, 0)
Screenshot: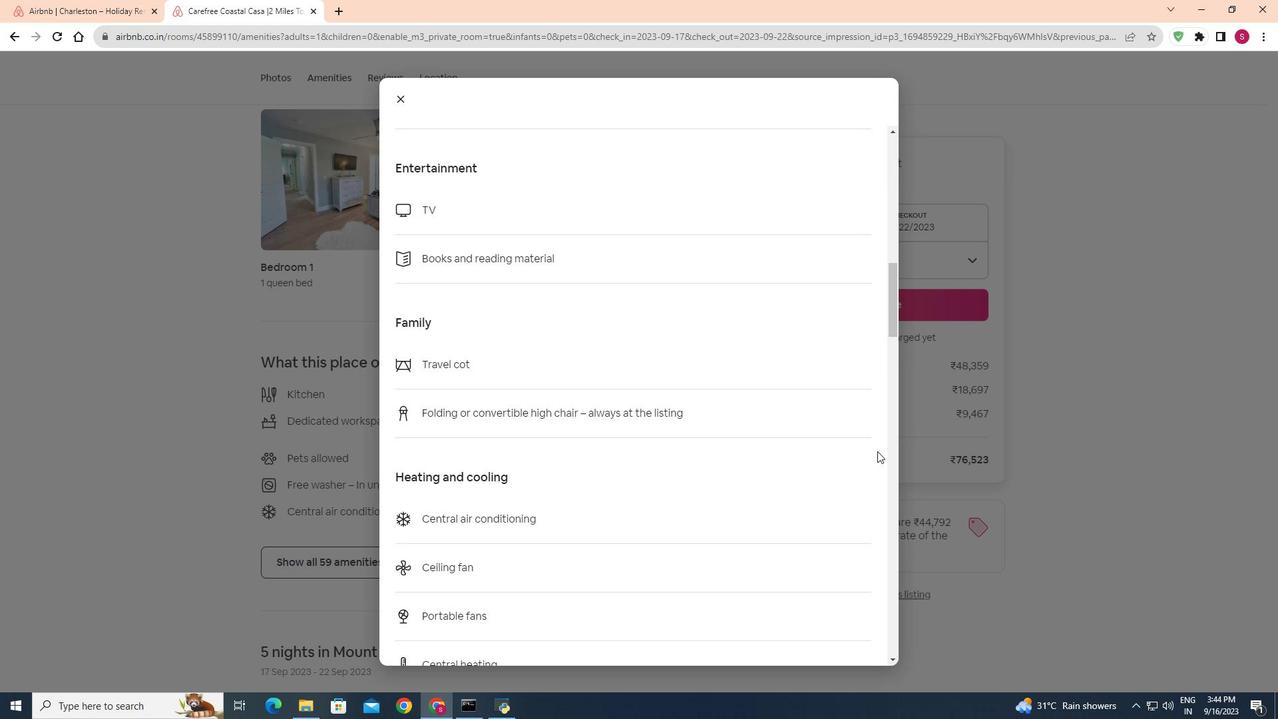 
Action: Mouse scrolled (877, 450) with delta (0, 0)
Screenshot: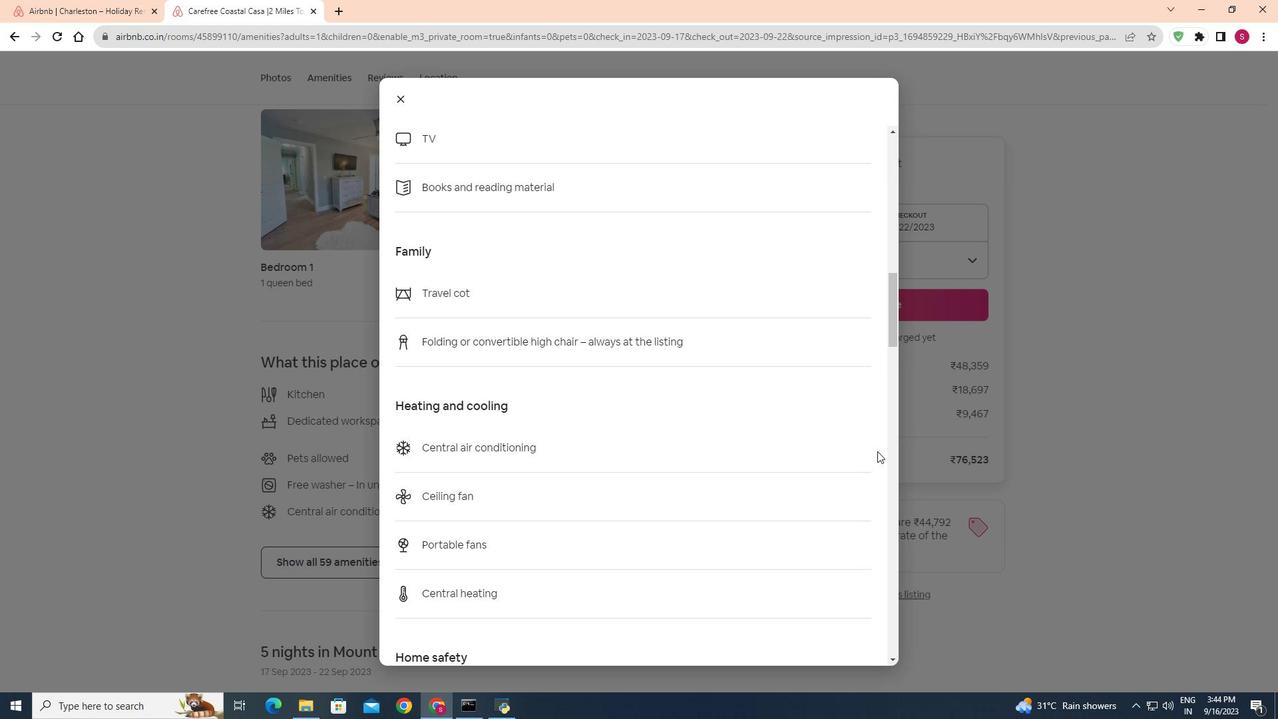 
Action: Mouse scrolled (877, 450) with delta (0, 0)
Screenshot: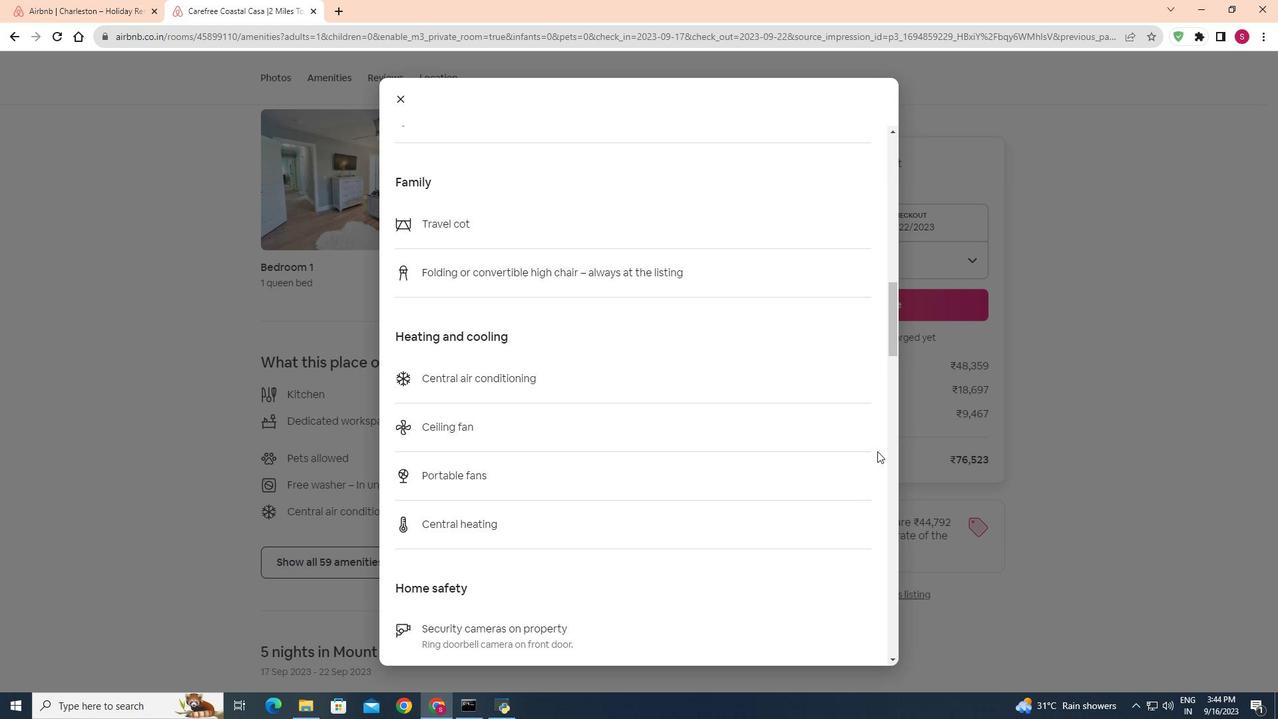 
Action: Mouse scrolled (877, 450) with delta (0, 0)
Screenshot: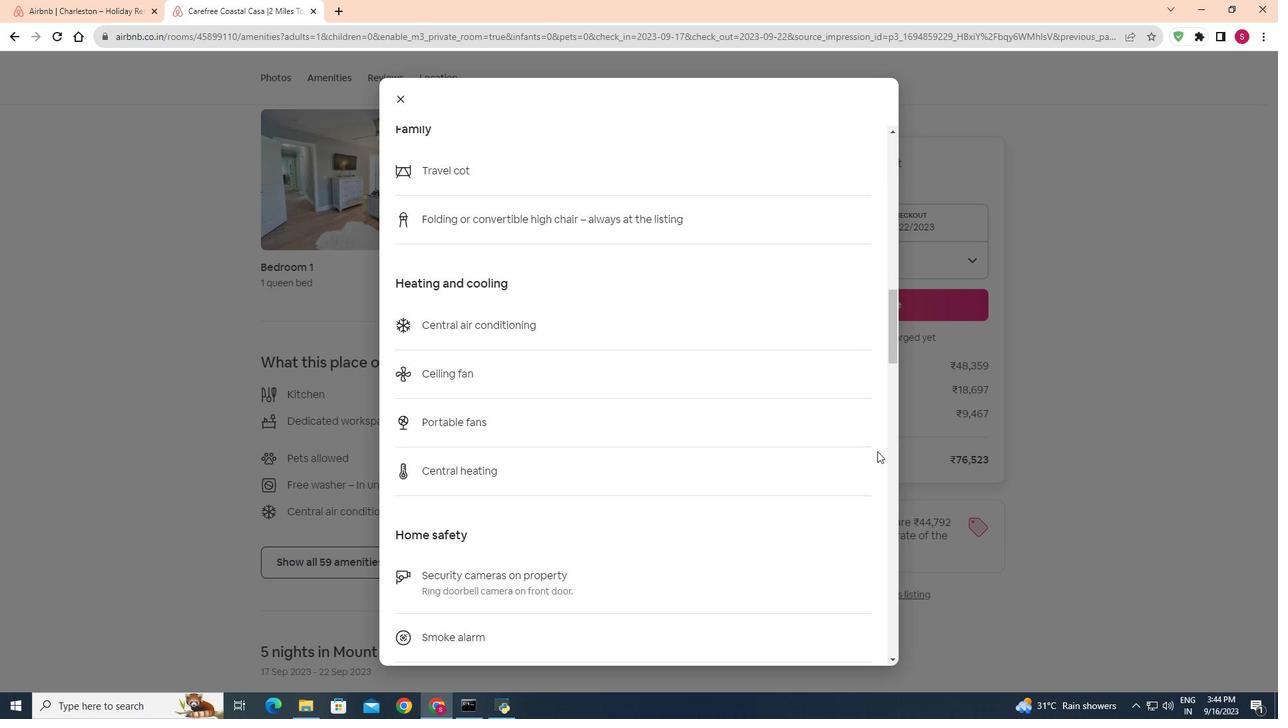 
Action: Mouse scrolled (877, 450) with delta (0, 0)
Screenshot: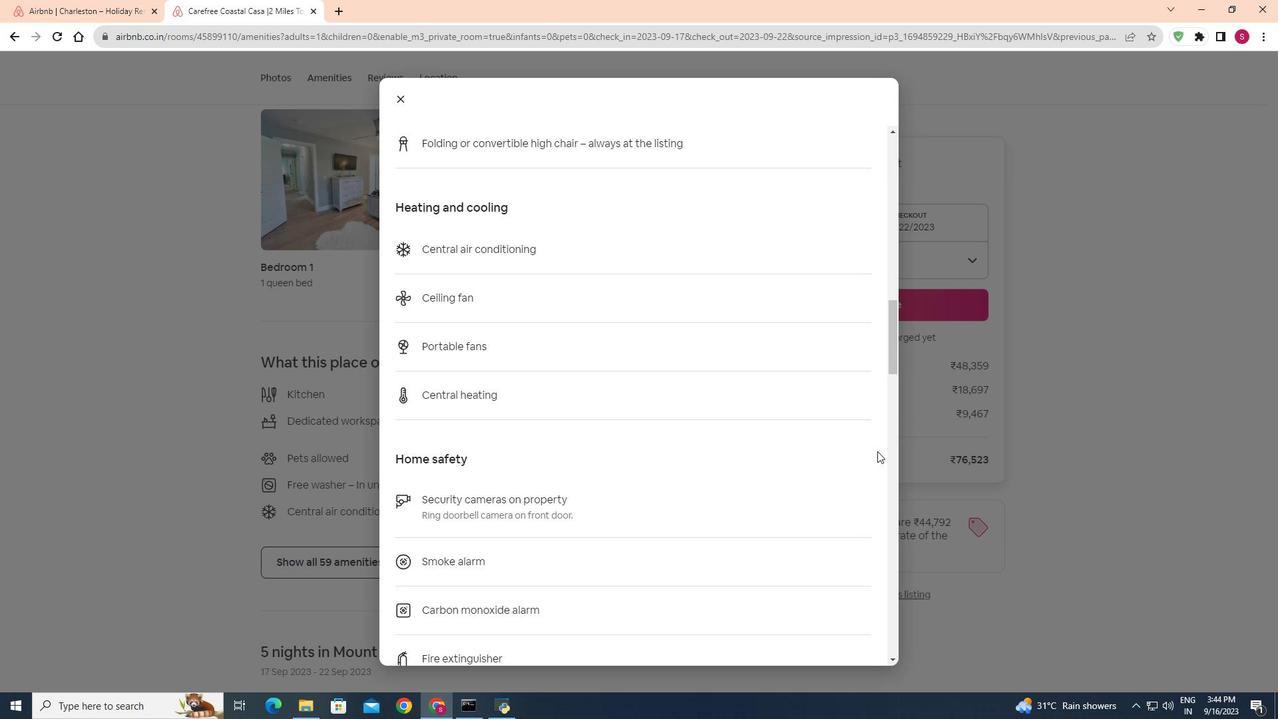 
Action: Mouse scrolled (877, 450) with delta (0, 0)
Screenshot: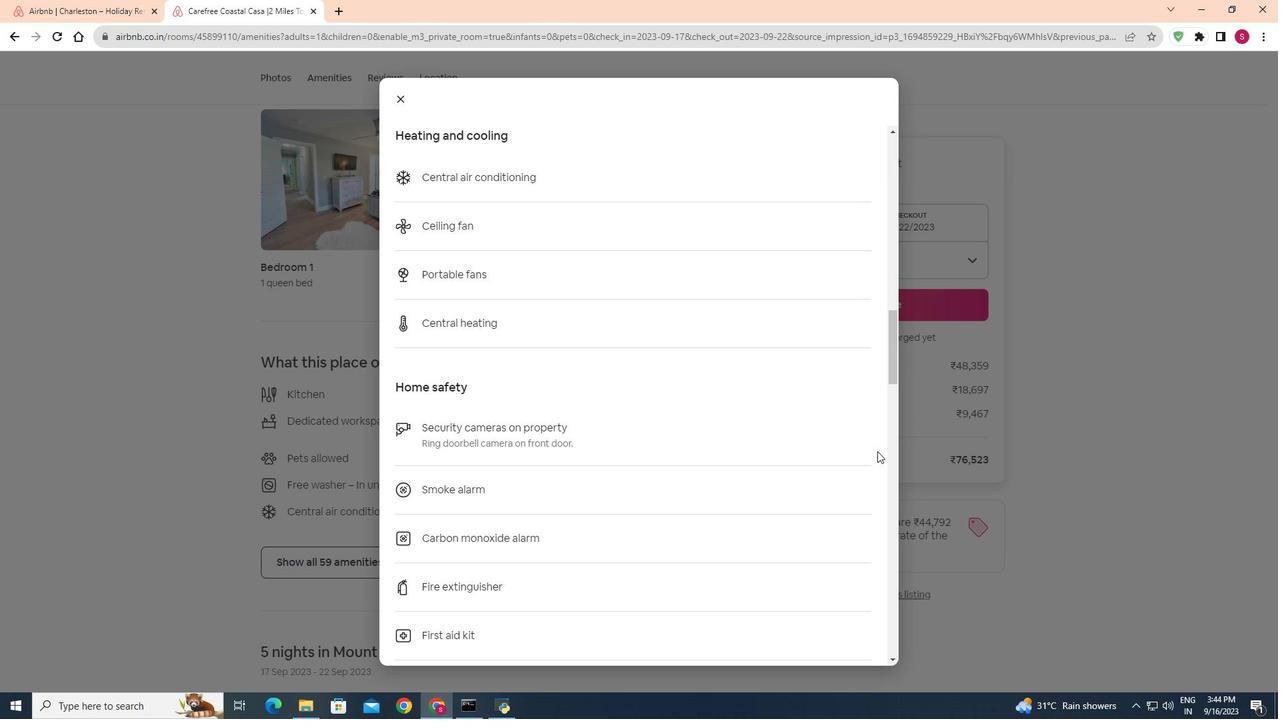 
Action: Mouse scrolled (877, 450) with delta (0, 0)
Screenshot: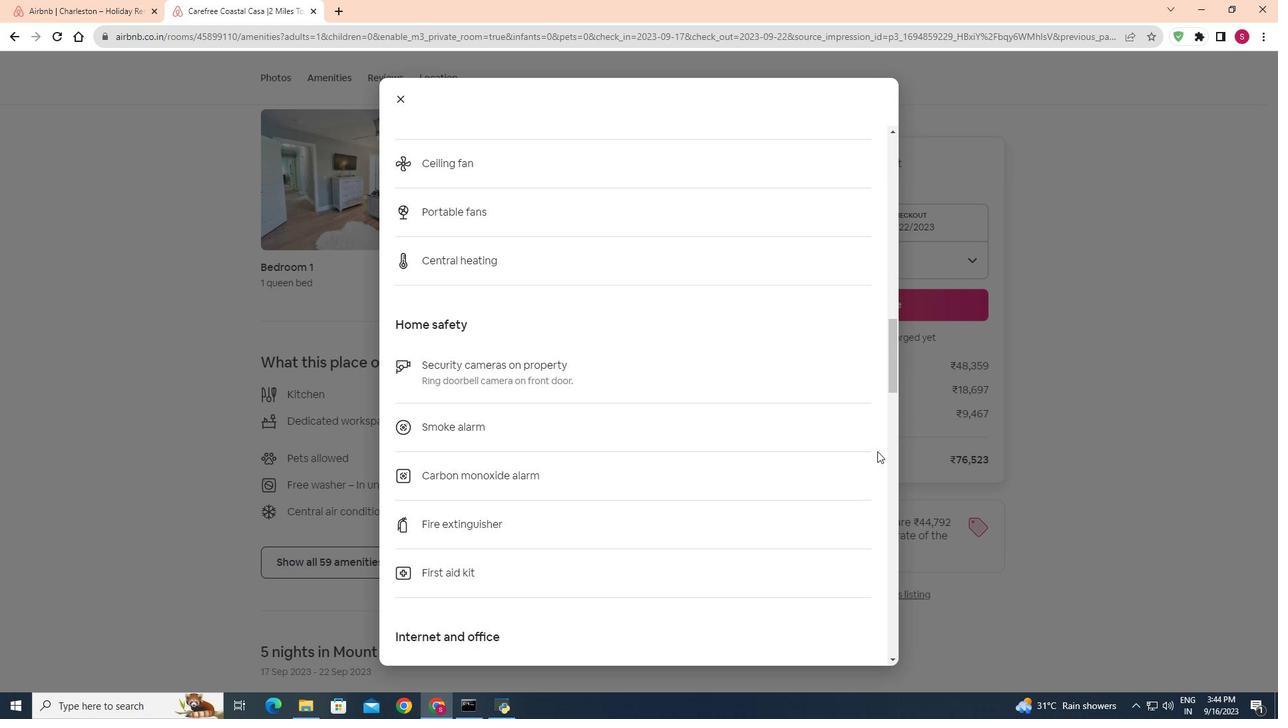 
Action: Mouse scrolled (877, 450) with delta (0, 0)
Screenshot: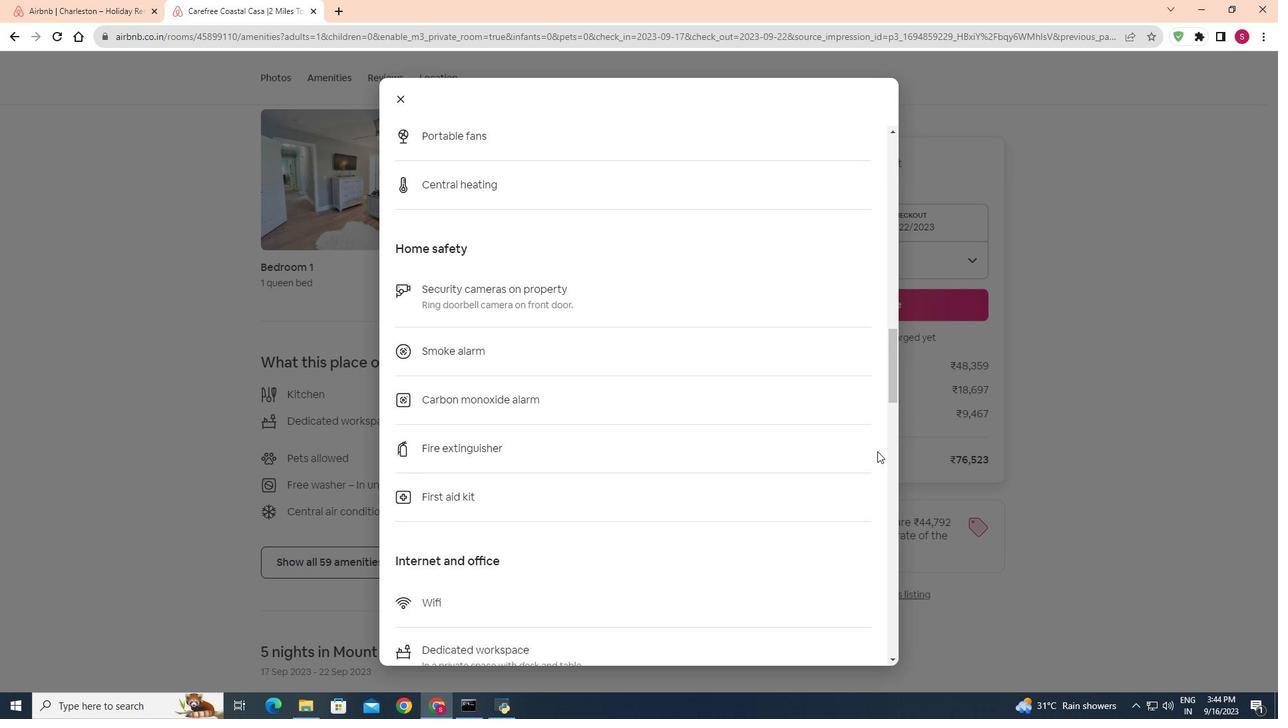 
Action: Mouse scrolled (877, 450) with delta (0, 0)
Screenshot: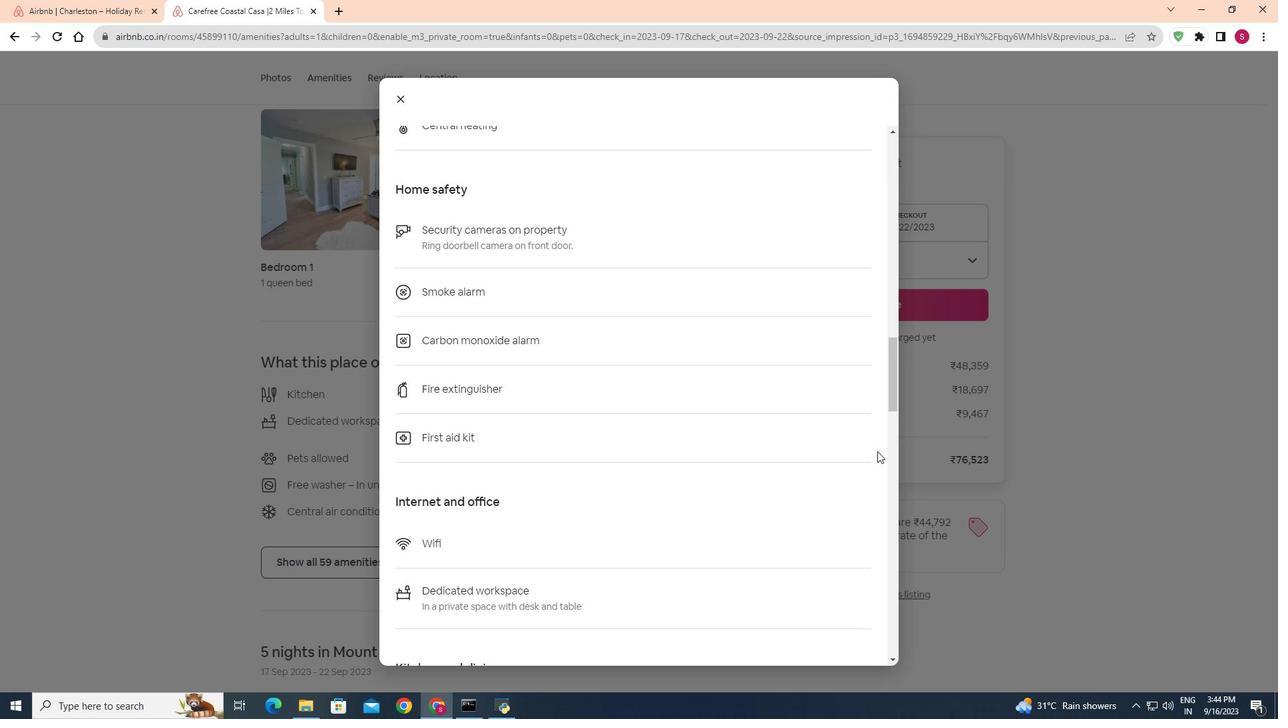 
Action: Mouse scrolled (877, 450) with delta (0, 0)
Screenshot: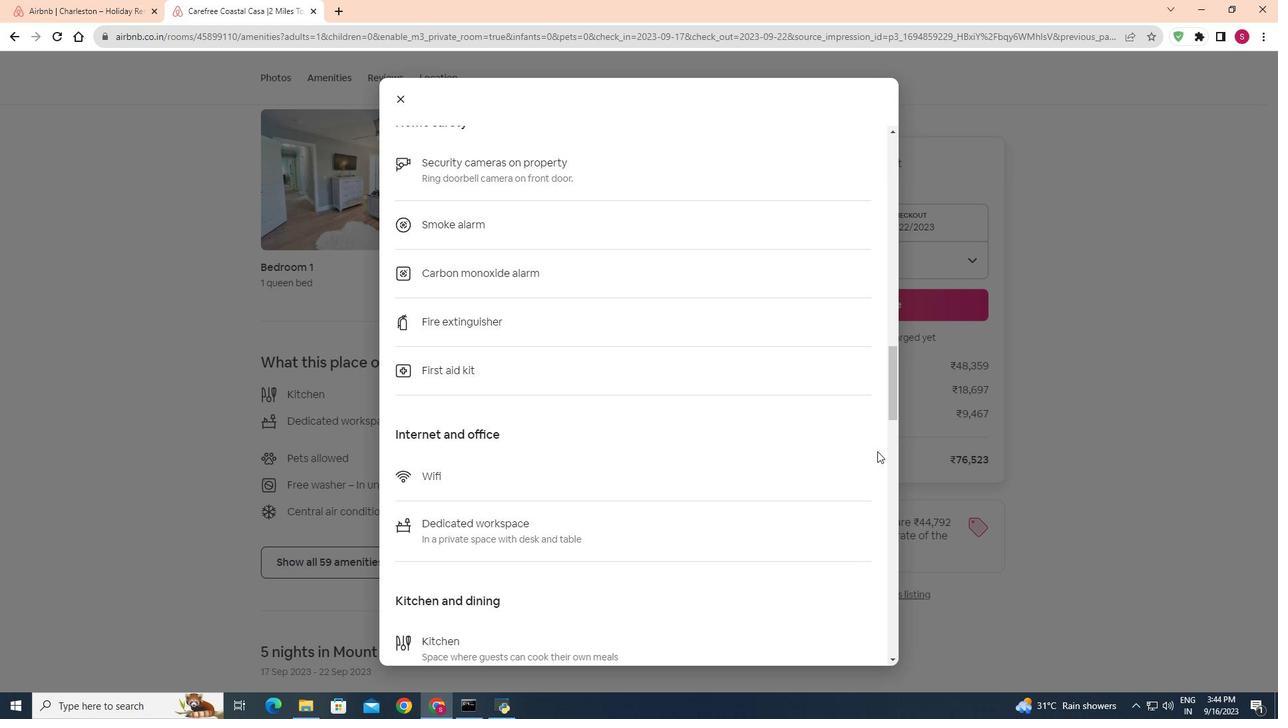 
Action: Mouse scrolled (877, 450) with delta (0, 0)
Screenshot: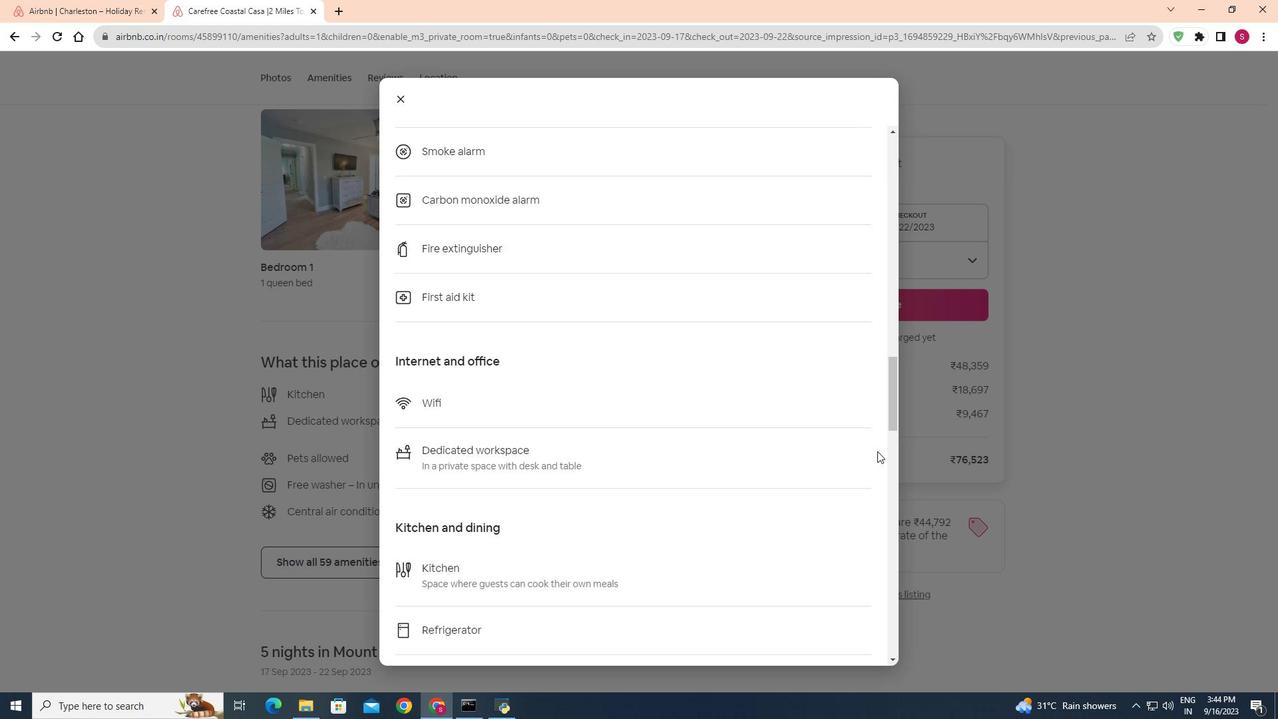 
Action: Mouse scrolled (877, 450) with delta (0, 0)
Screenshot: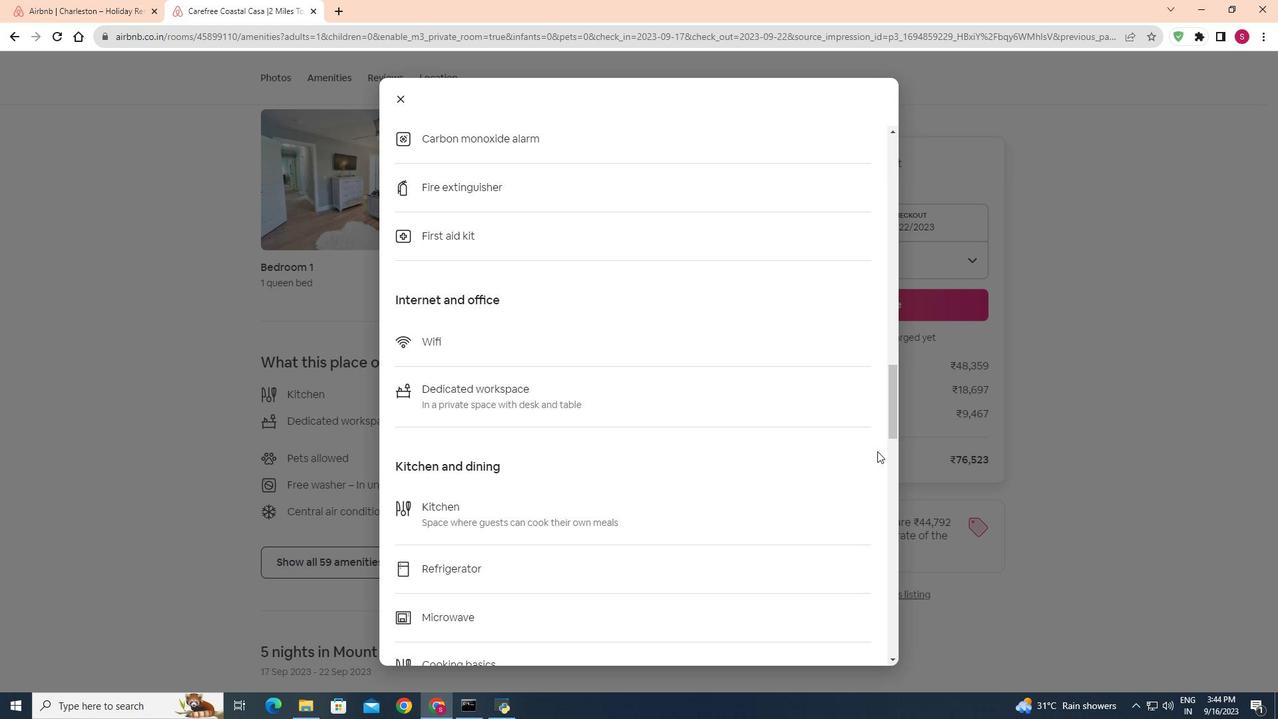 
Action: Mouse scrolled (877, 450) with delta (0, 0)
Screenshot: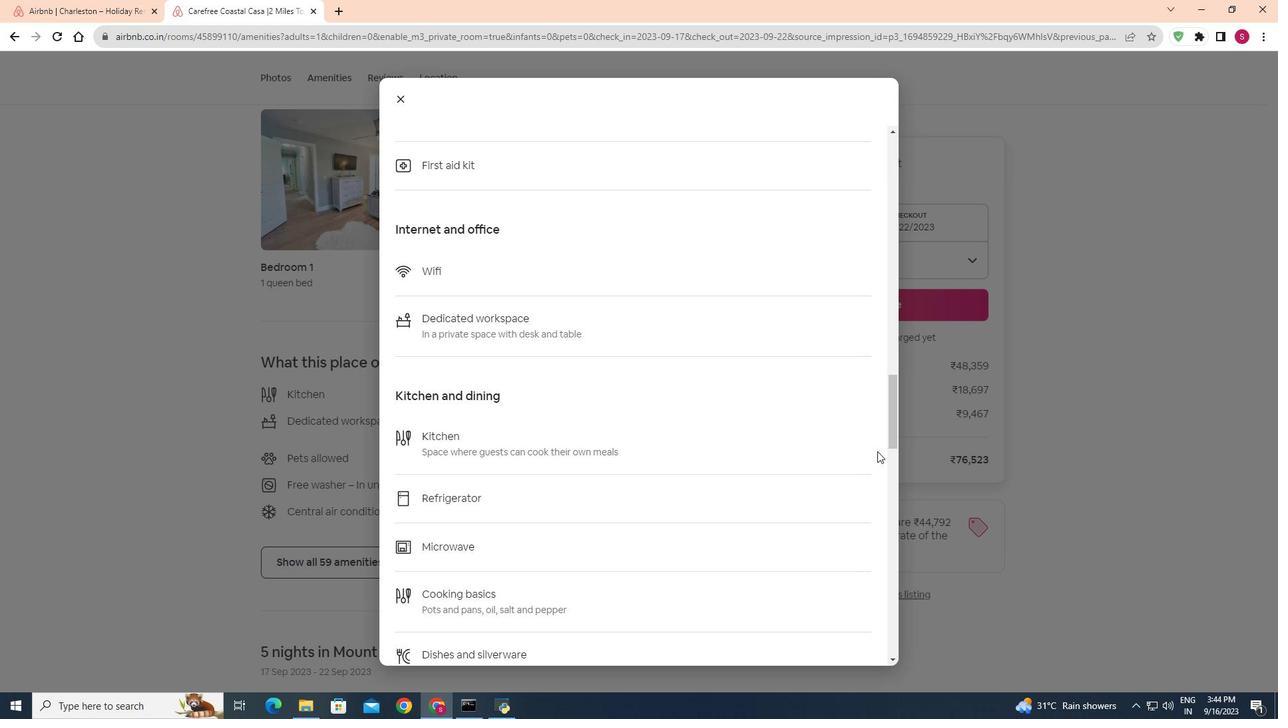 
Action: Mouse scrolled (877, 450) with delta (0, 0)
Screenshot: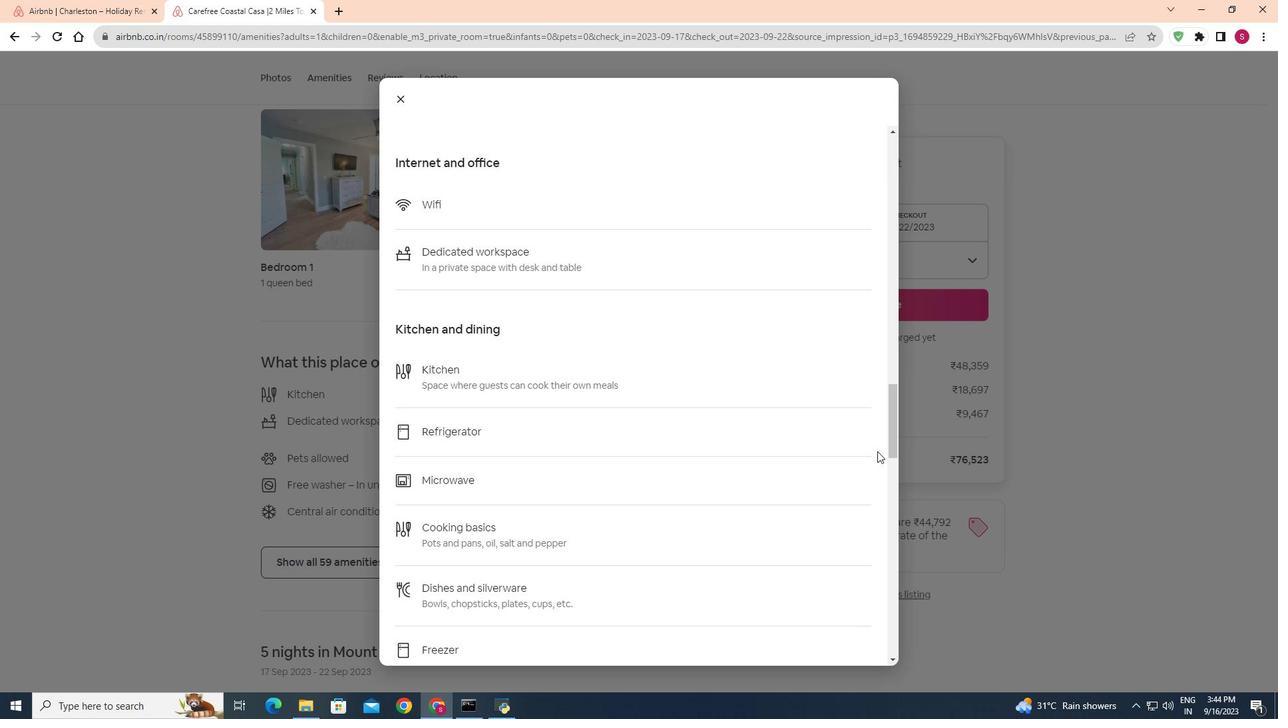 
Action: Mouse scrolled (877, 450) with delta (0, 0)
Screenshot: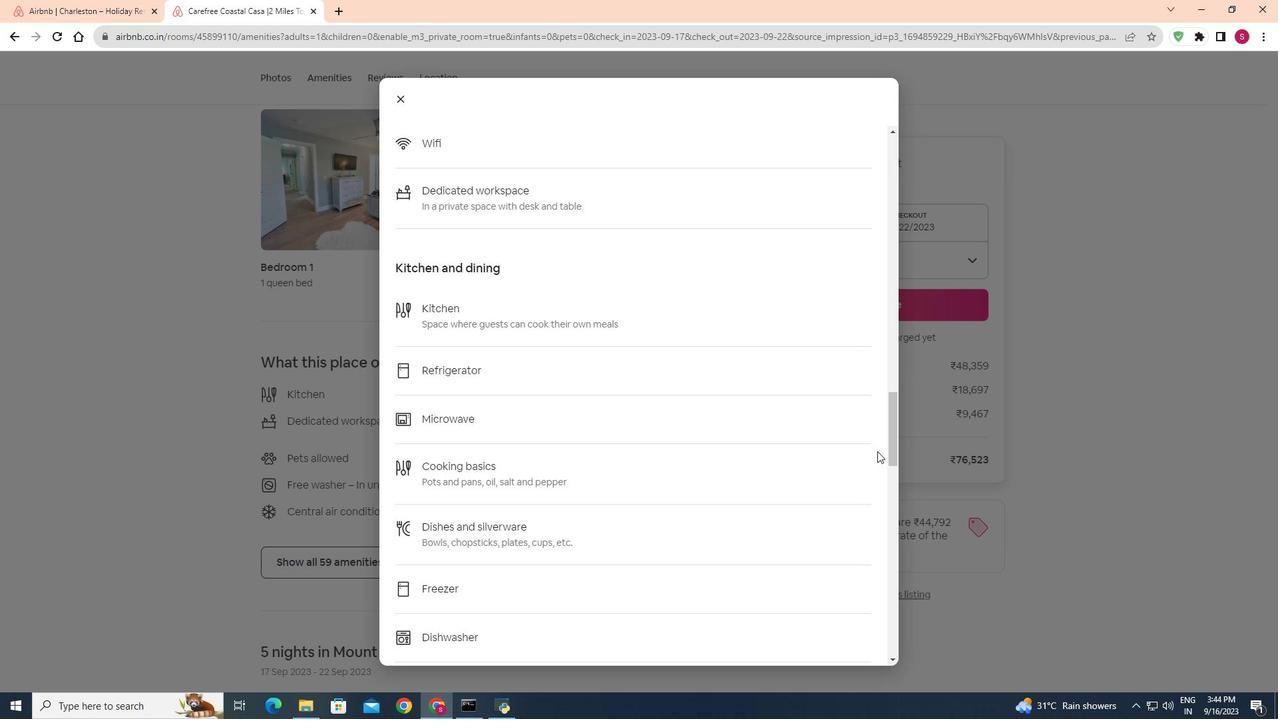 
Action: Mouse scrolled (877, 450) with delta (0, 0)
Screenshot: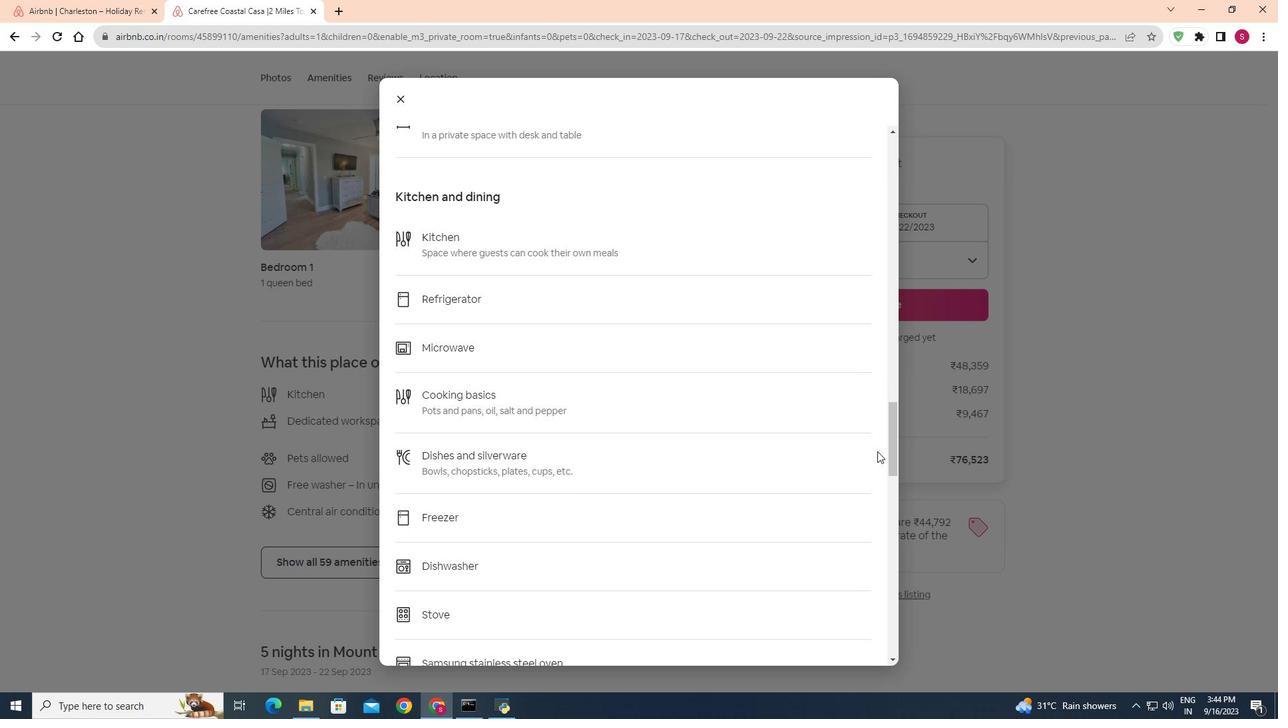 
Action: Mouse scrolled (877, 450) with delta (0, 0)
Screenshot: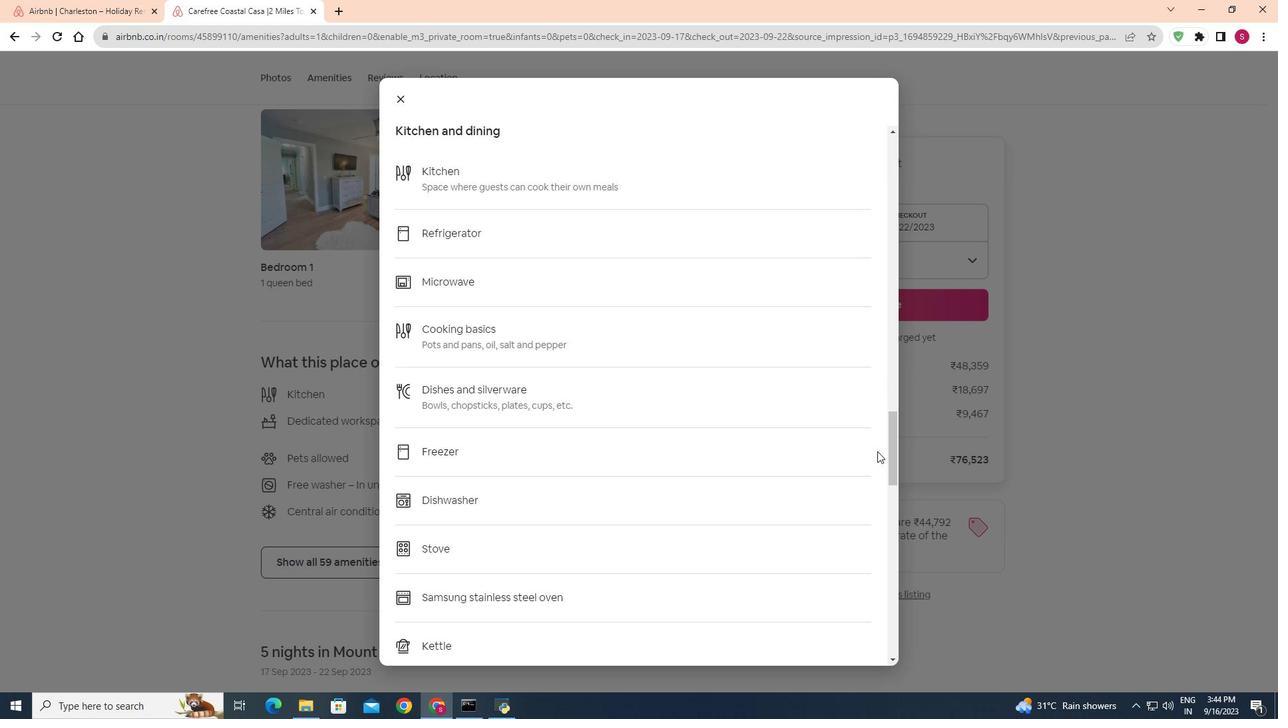 
Action: Mouse scrolled (877, 450) with delta (0, 0)
Screenshot: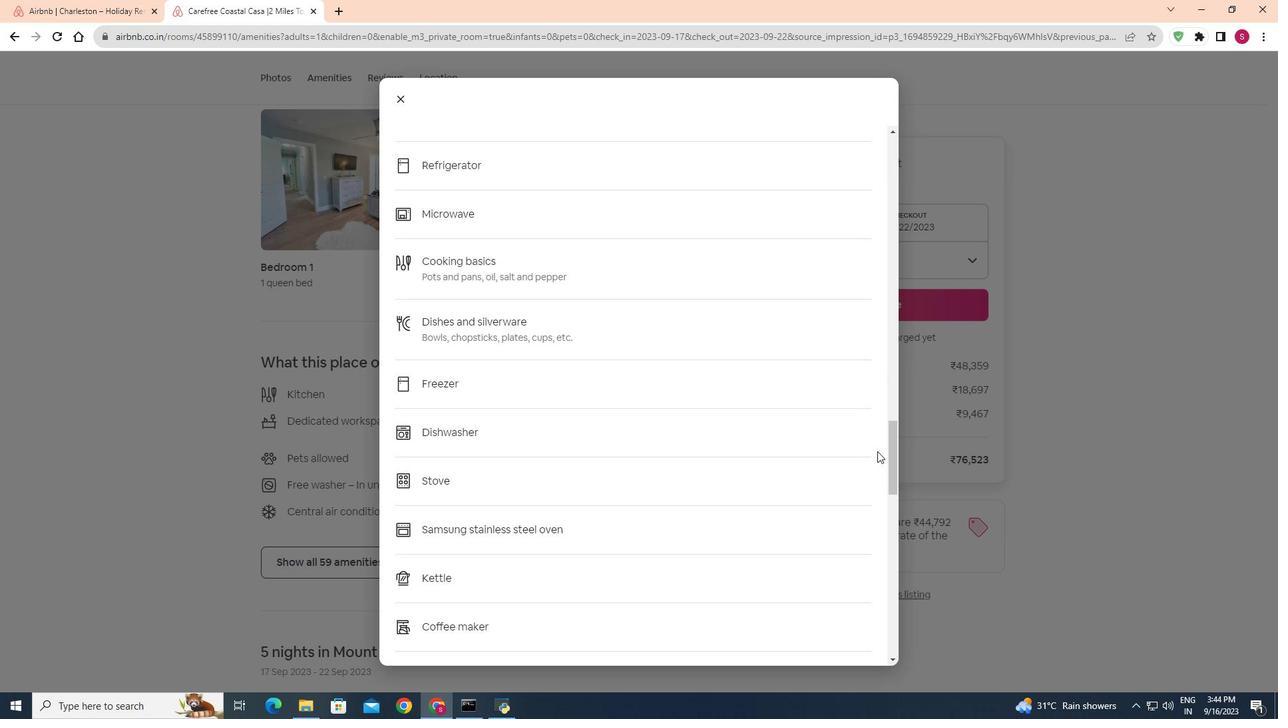 
Action: Mouse scrolled (877, 450) with delta (0, 0)
Screenshot: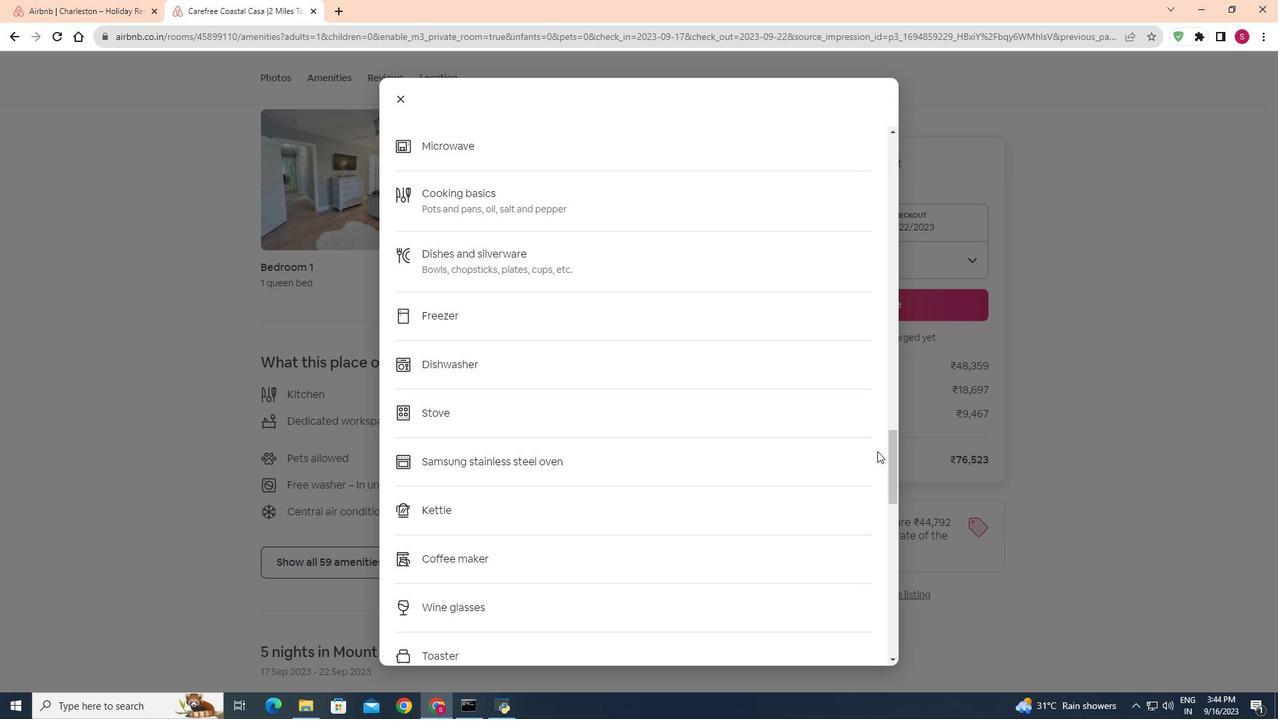 
Action: Mouse scrolled (877, 450) with delta (0, 0)
Screenshot: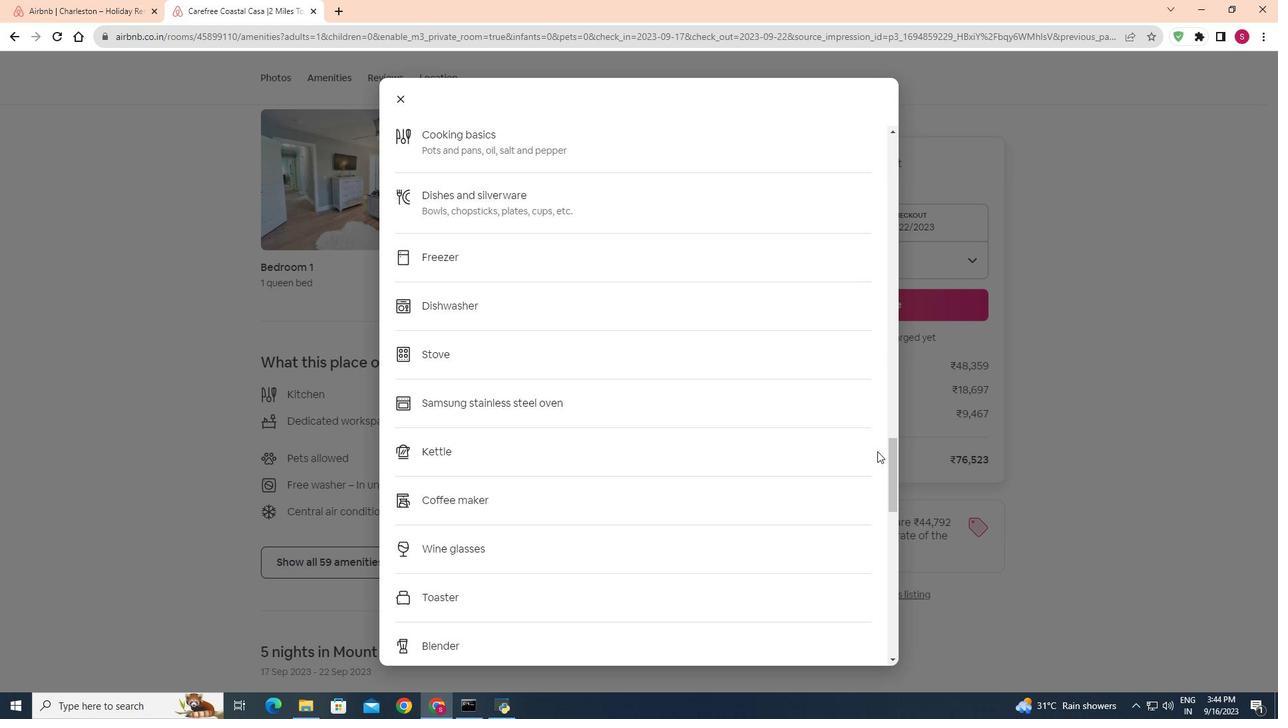 
Action: Mouse scrolled (877, 450) with delta (0, 0)
Screenshot: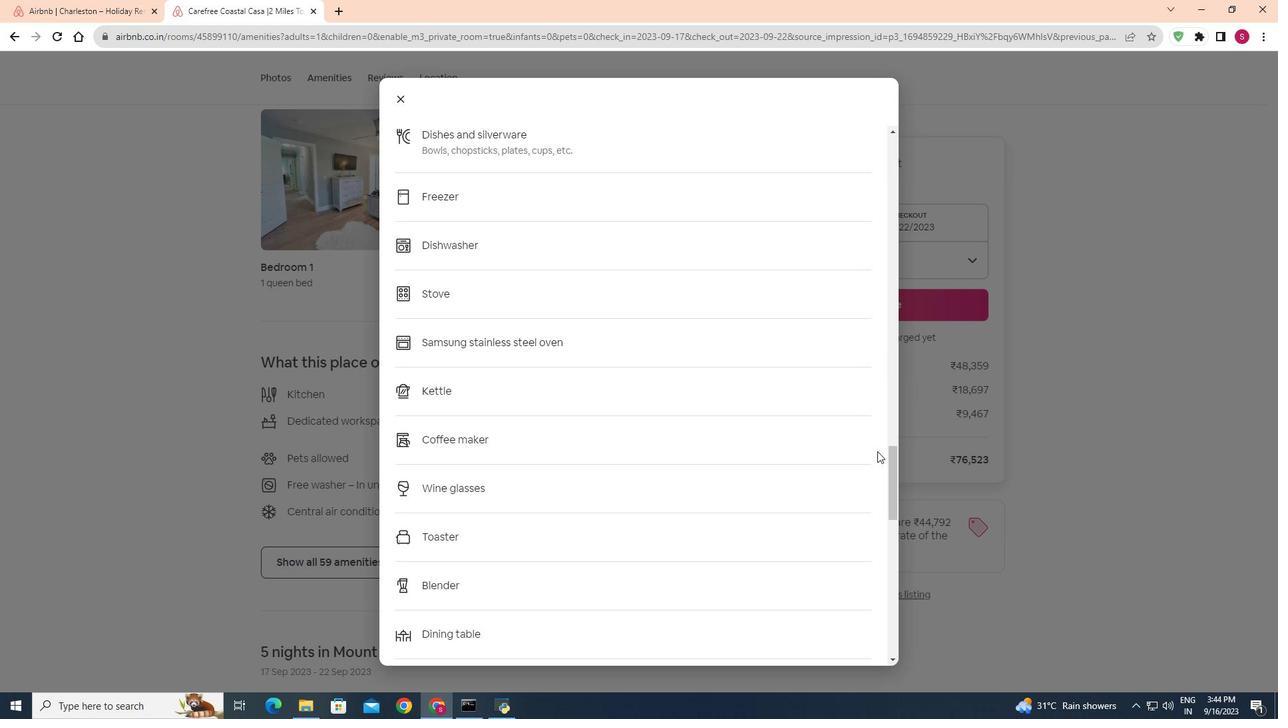 
Action: Mouse scrolled (877, 450) with delta (0, 0)
Screenshot: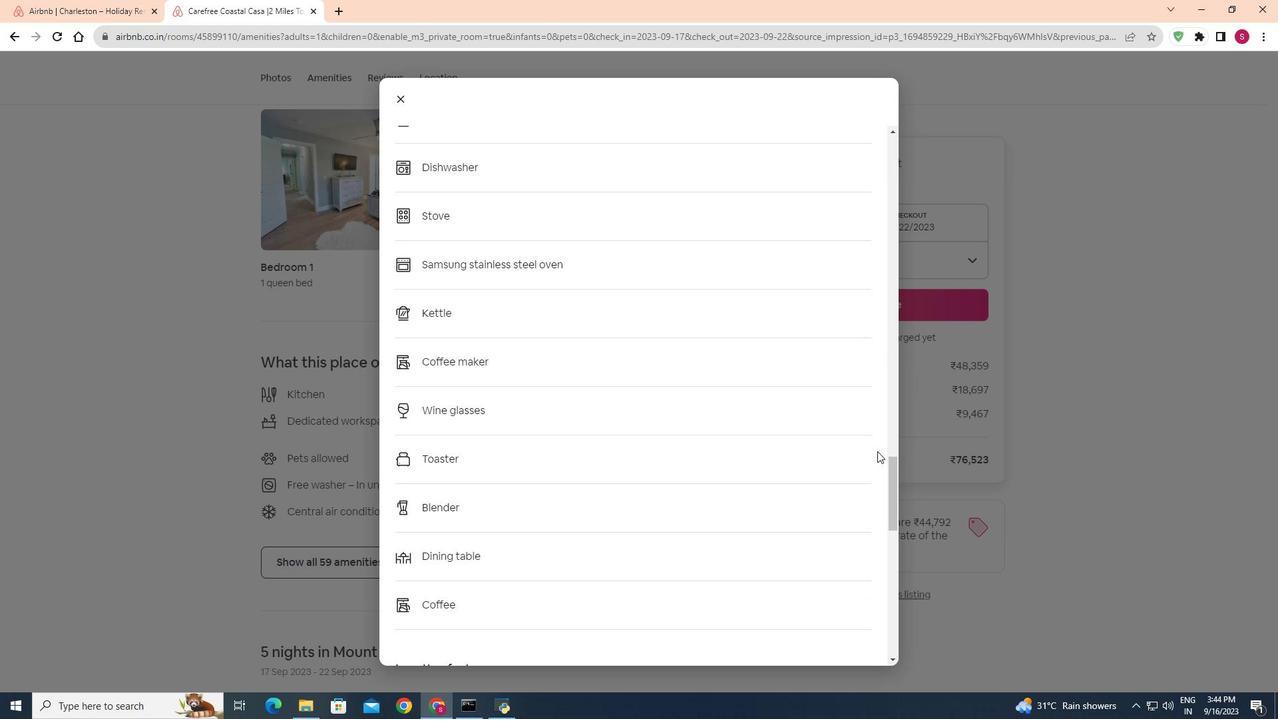 
Action: Mouse scrolled (877, 450) with delta (0, 0)
Screenshot: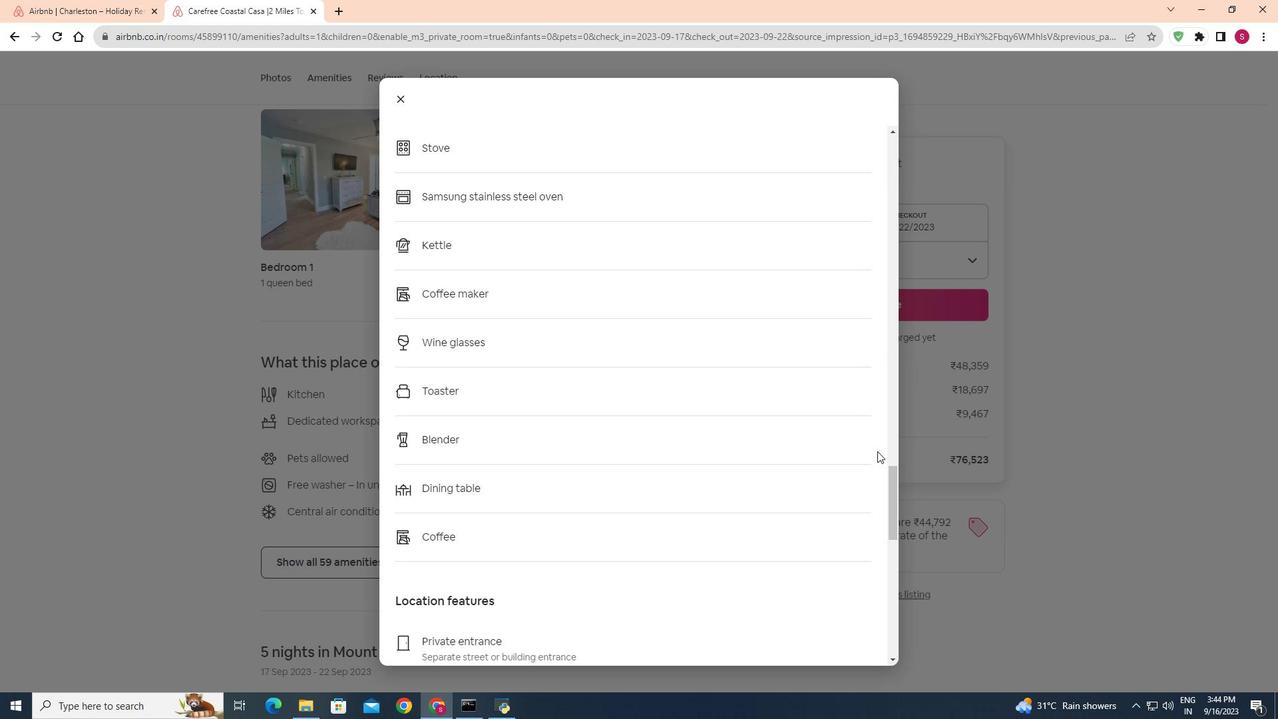 
Action: Mouse scrolled (877, 450) with delta (0, 0)
Screenshot: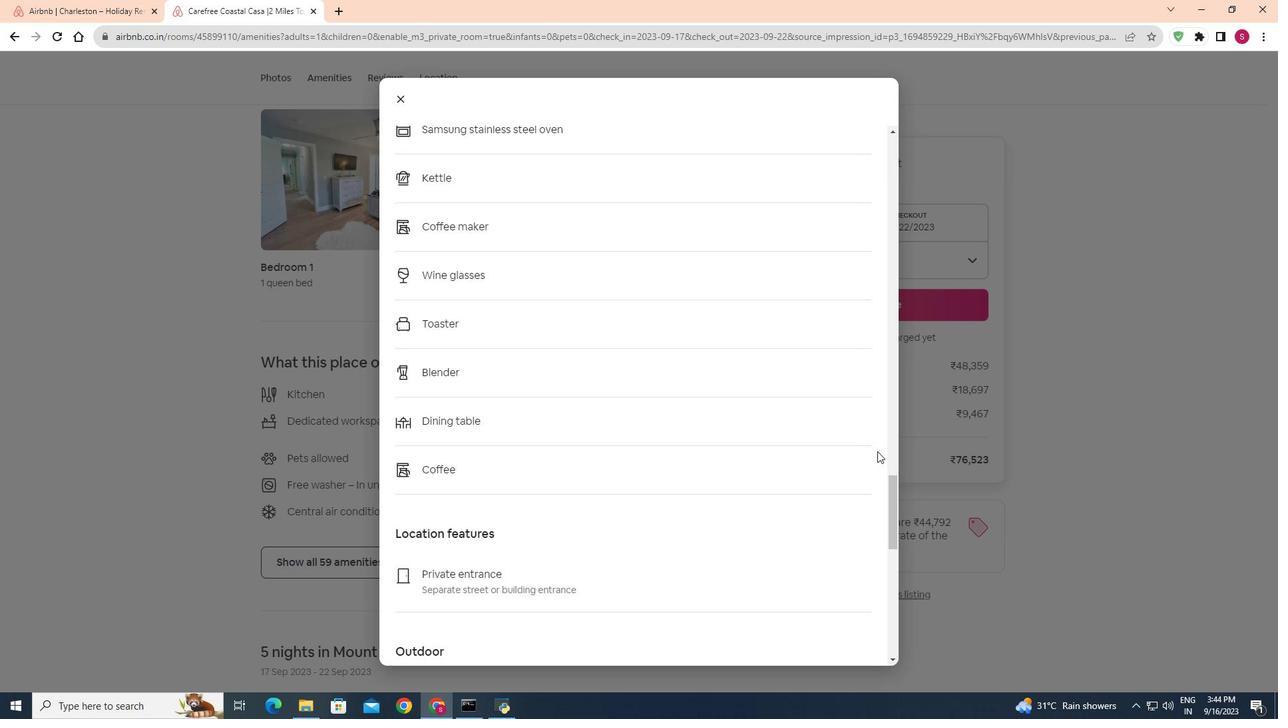 
Action: Mouse scrolled (877, 450) with delta (0, 0)
Screenshot: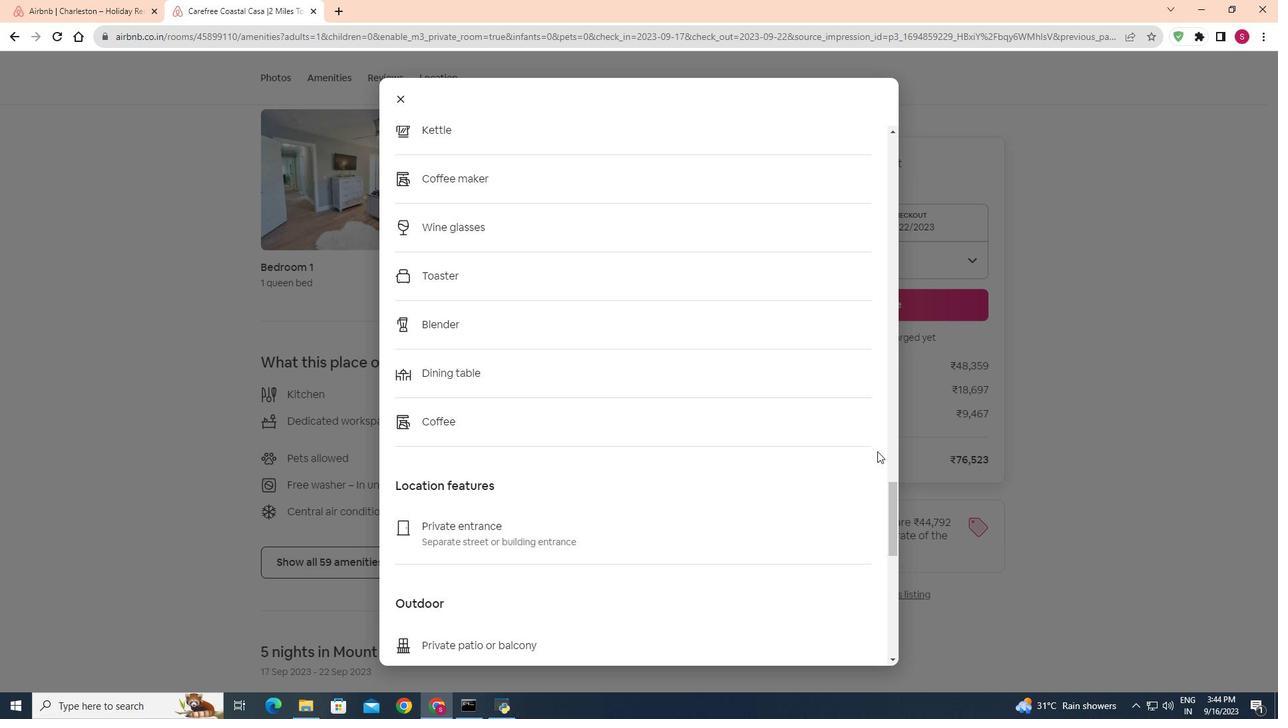 
Action: Mouse scrolled (877, 450) with delta (0, 0)
Screenshot: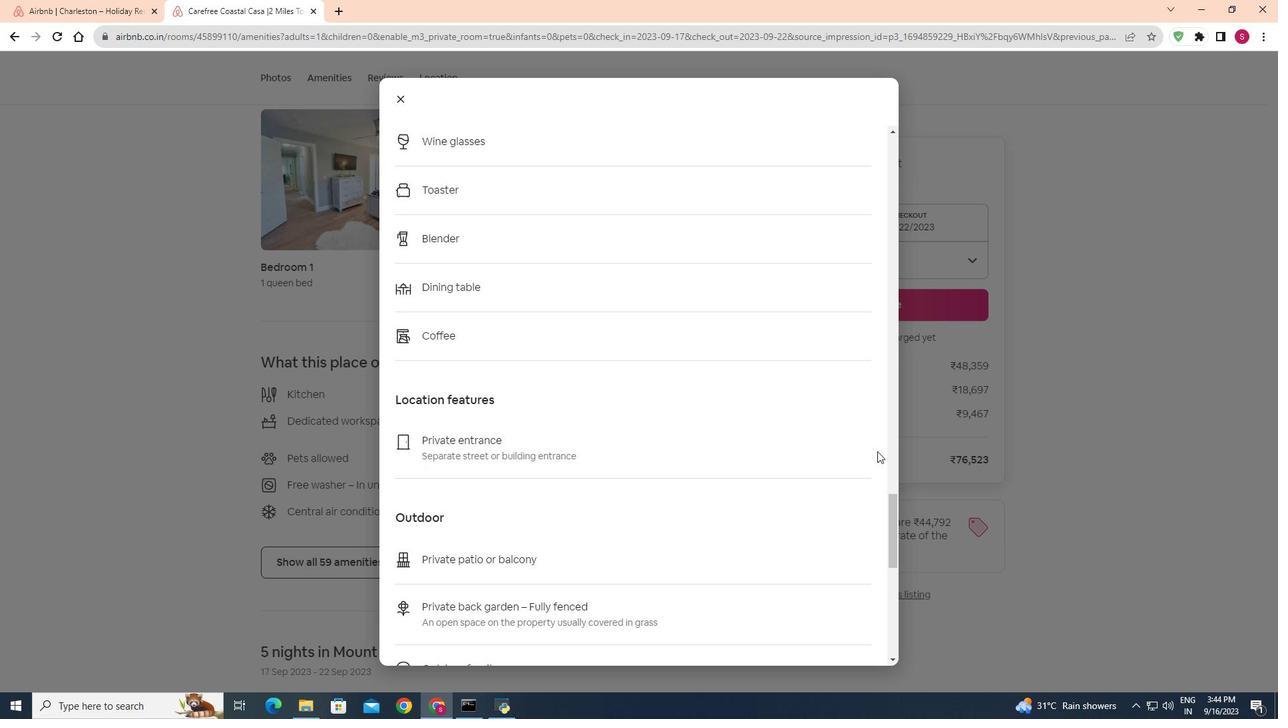 
Action: Mouse scrolled (877, 450) with delta (0, 0)
Screenshot: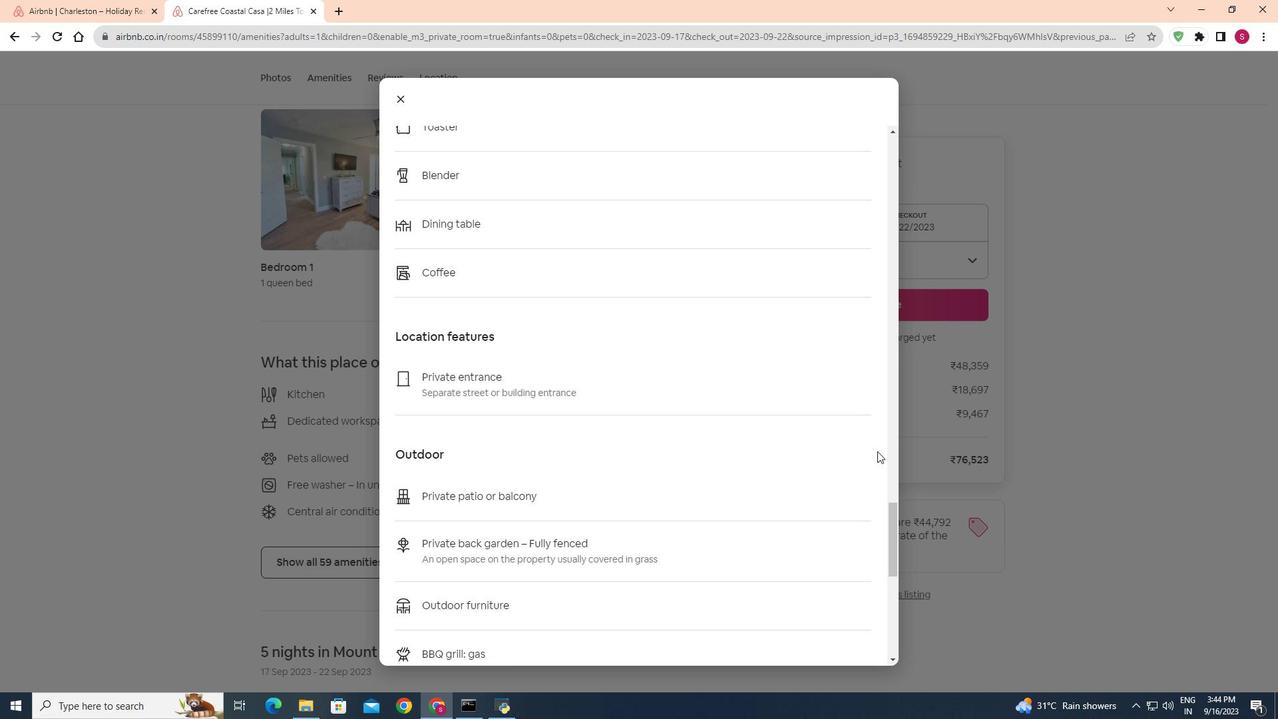 
Action: Mouse scrolled (877, 450) with delta (0, 0)
Screenshot: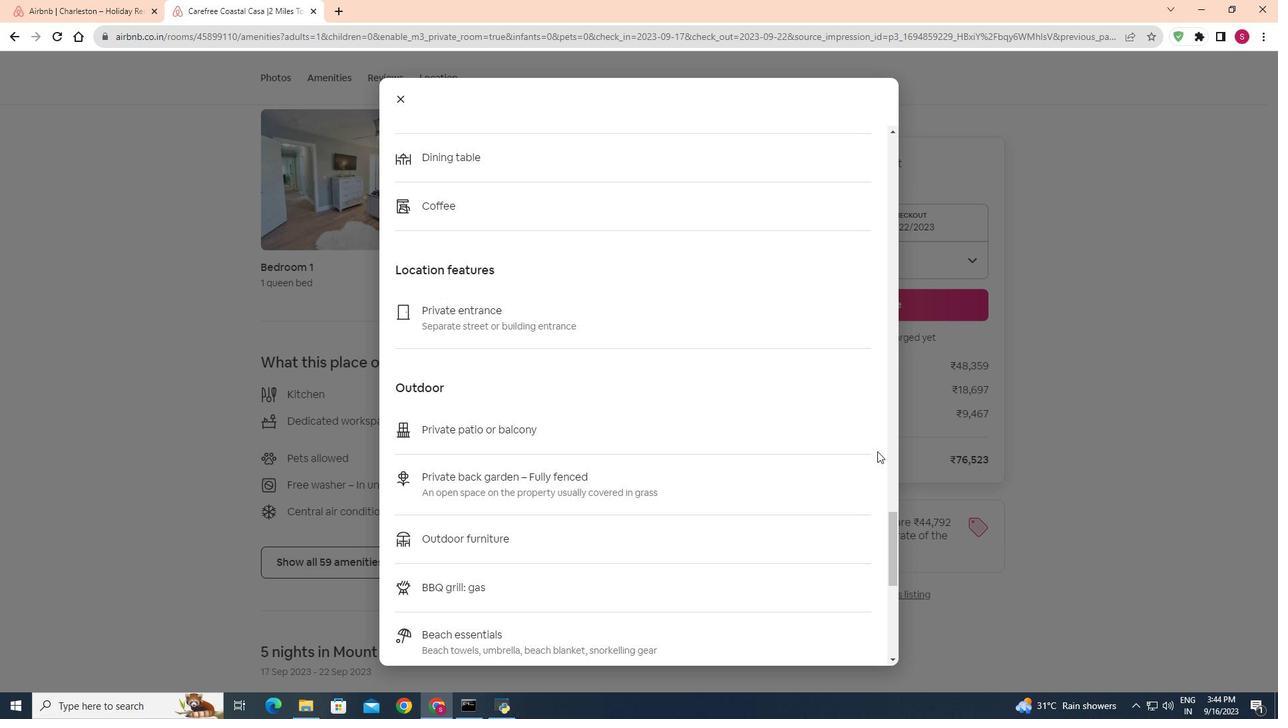 
Action: Mouse scrolled (877, 450) with delta (0, 0)
Screenshot: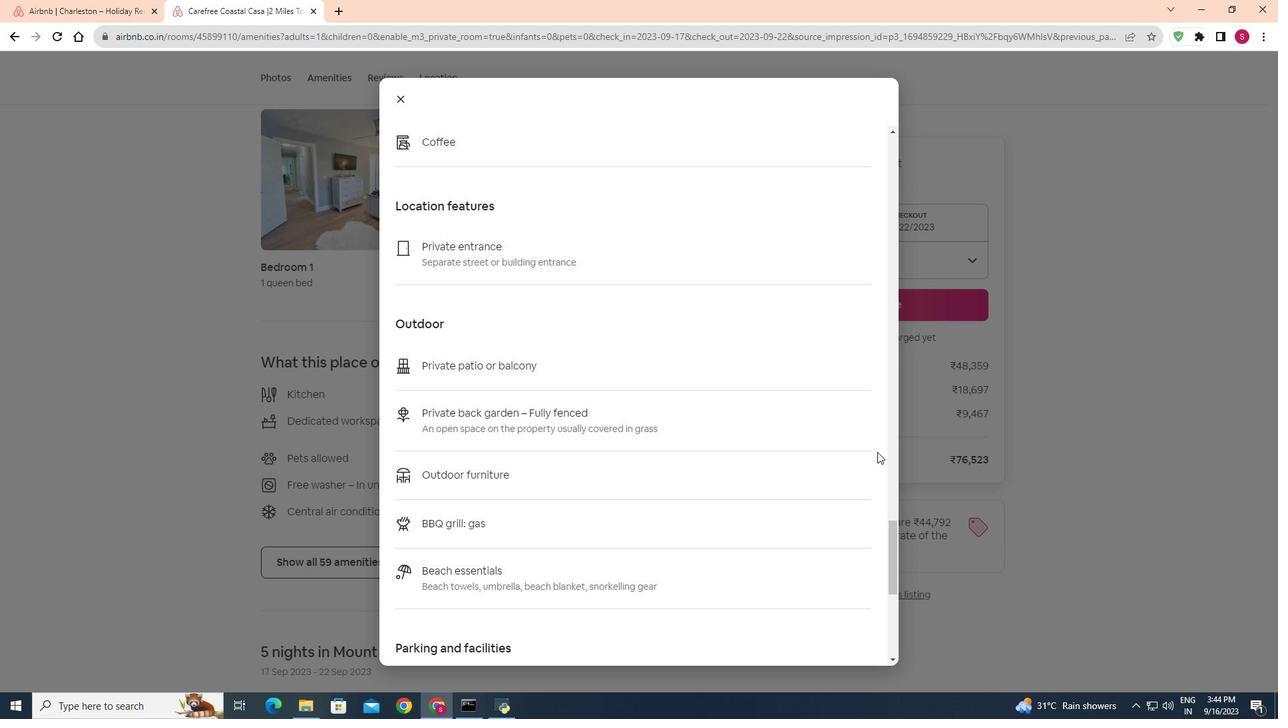 
Action: Mouse moved to (877, 452)
Screenshot: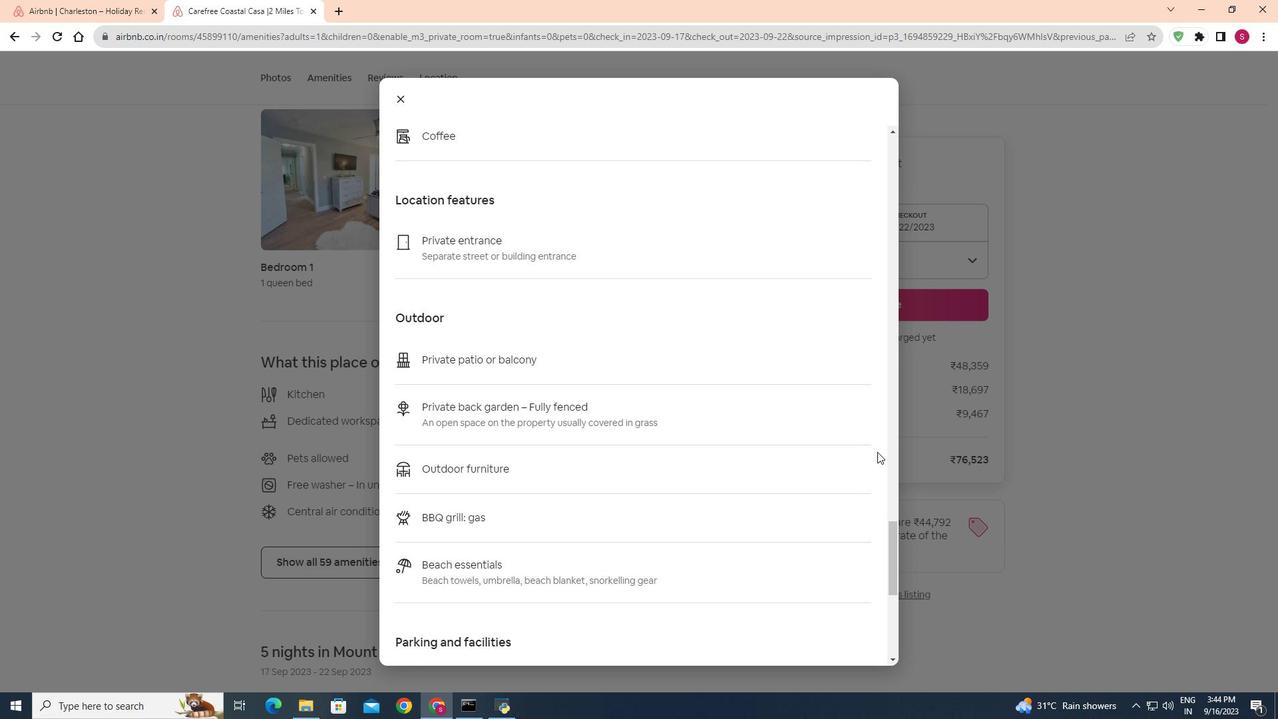 
Action: Mouse scrolled (877, 451) with delta (0, 0)
Screenshot: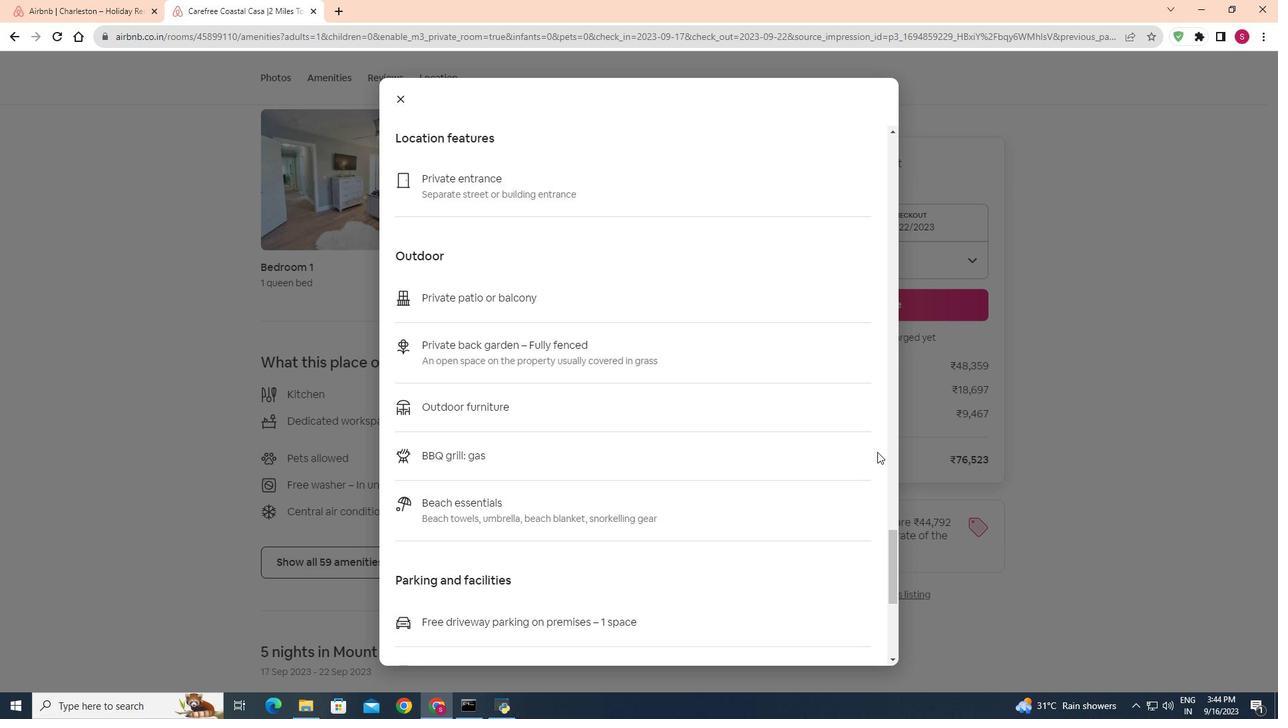 
Action: Mouse scrolled (877, 451) with delta (0, 0)
Screenshot: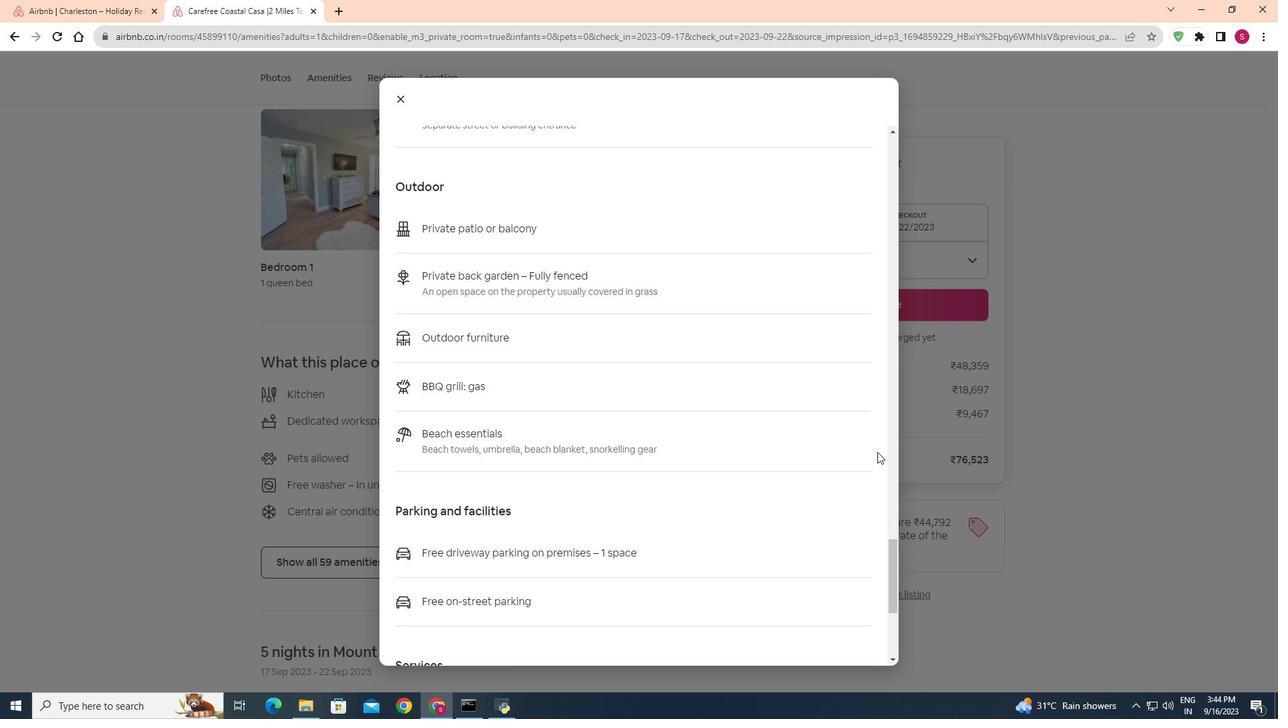 
Action: Mouse scrolled (877, 451) with delta (0, 0)
Screenshot: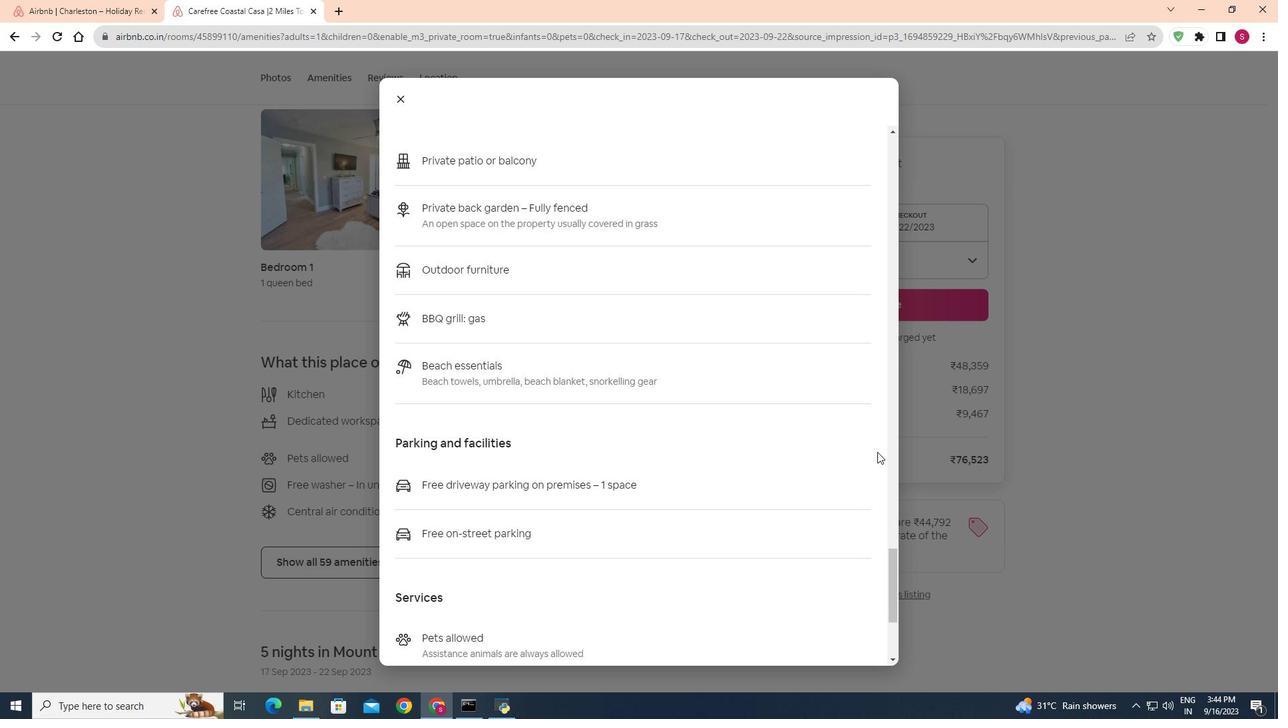 
Action: Mouse scrolled (877, 451) with delta (0, 0)
Screenshot: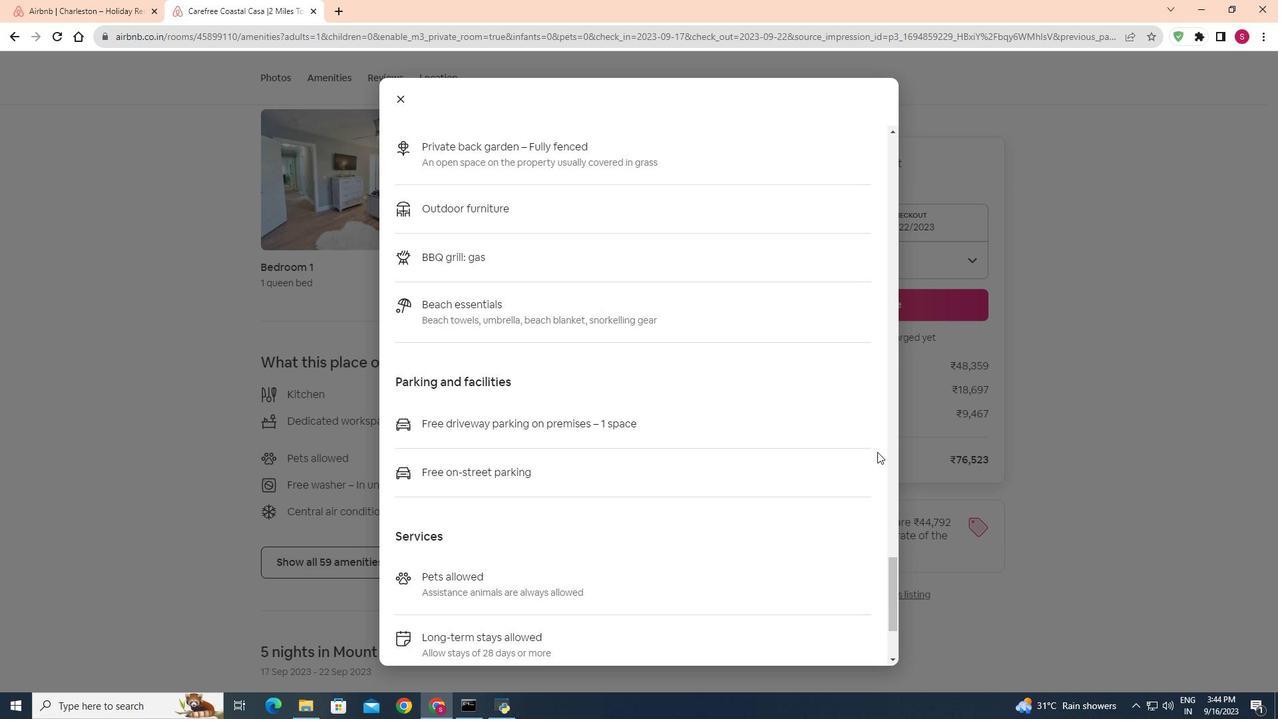 
Action: Mouse scrolled (877, 451) with delta (0, 0)
Screenshot: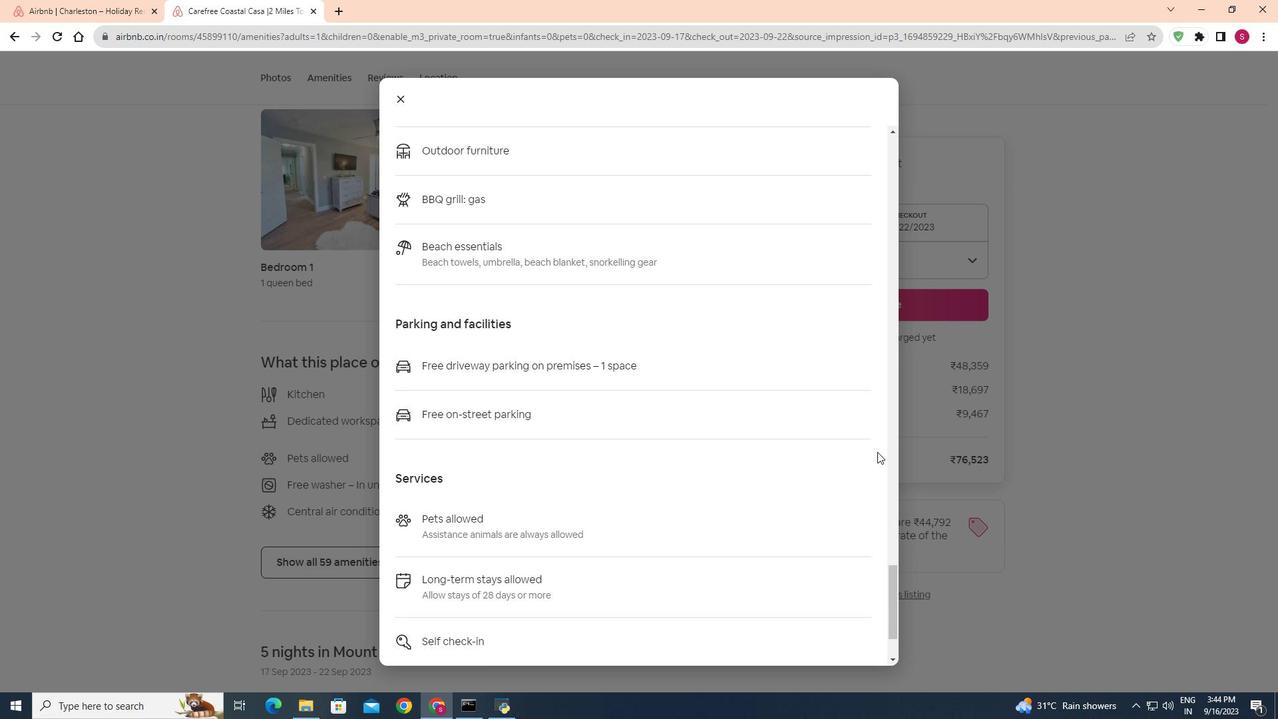 
Action: Mouse scrolled (877, 451) with delta (0, 0)
Screenshot: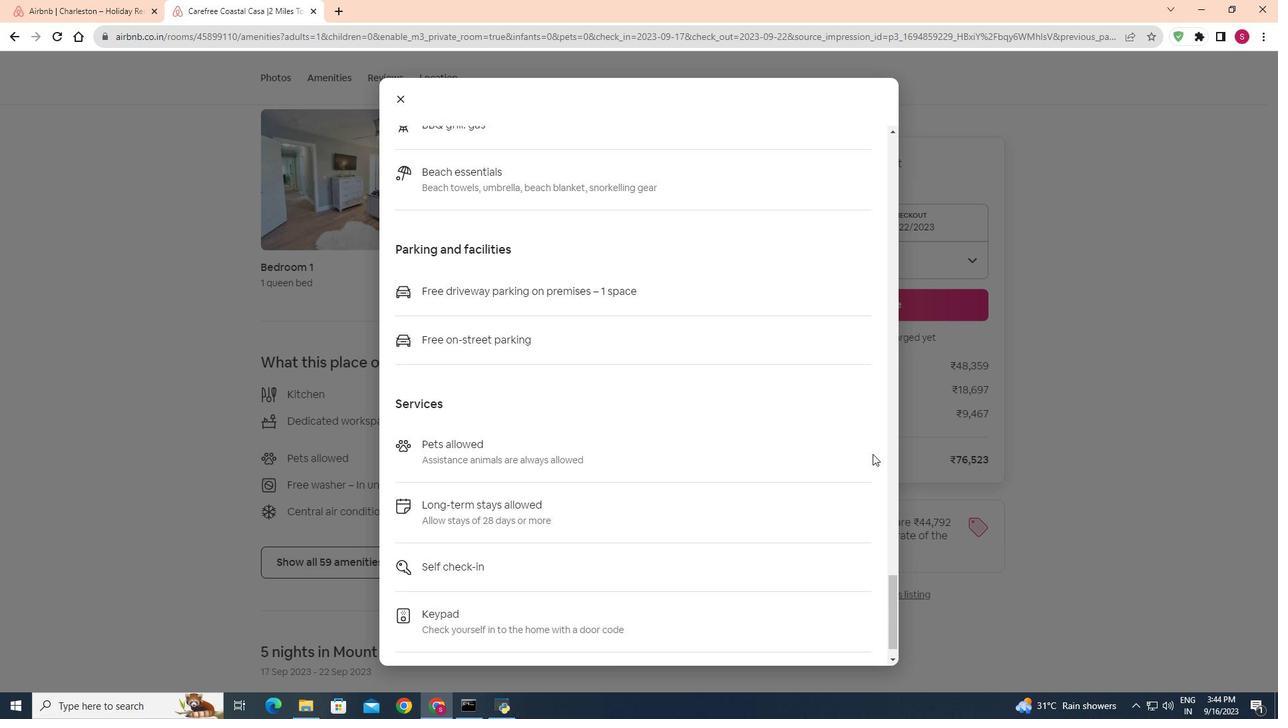 
Action: Mouse scrolled (877, 451) with delta (0, 0)
Screenshot: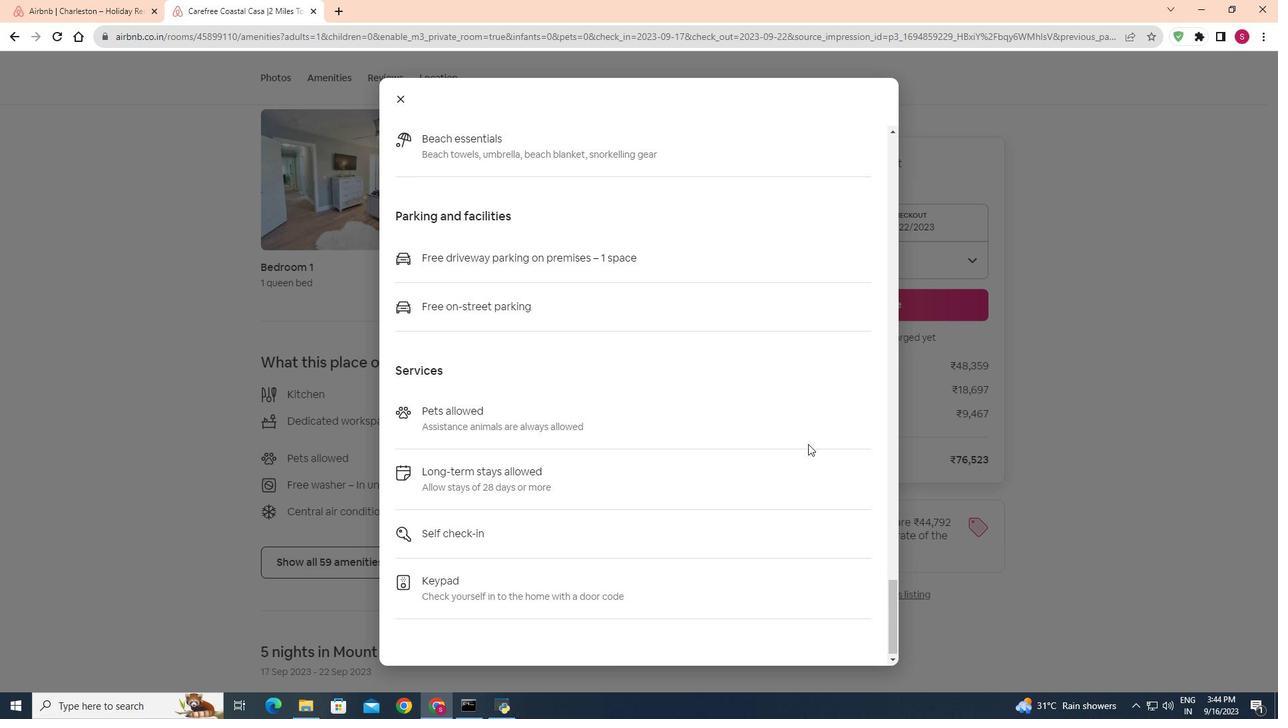 
Action: Mouse moved to (405, 99)
Screenshot: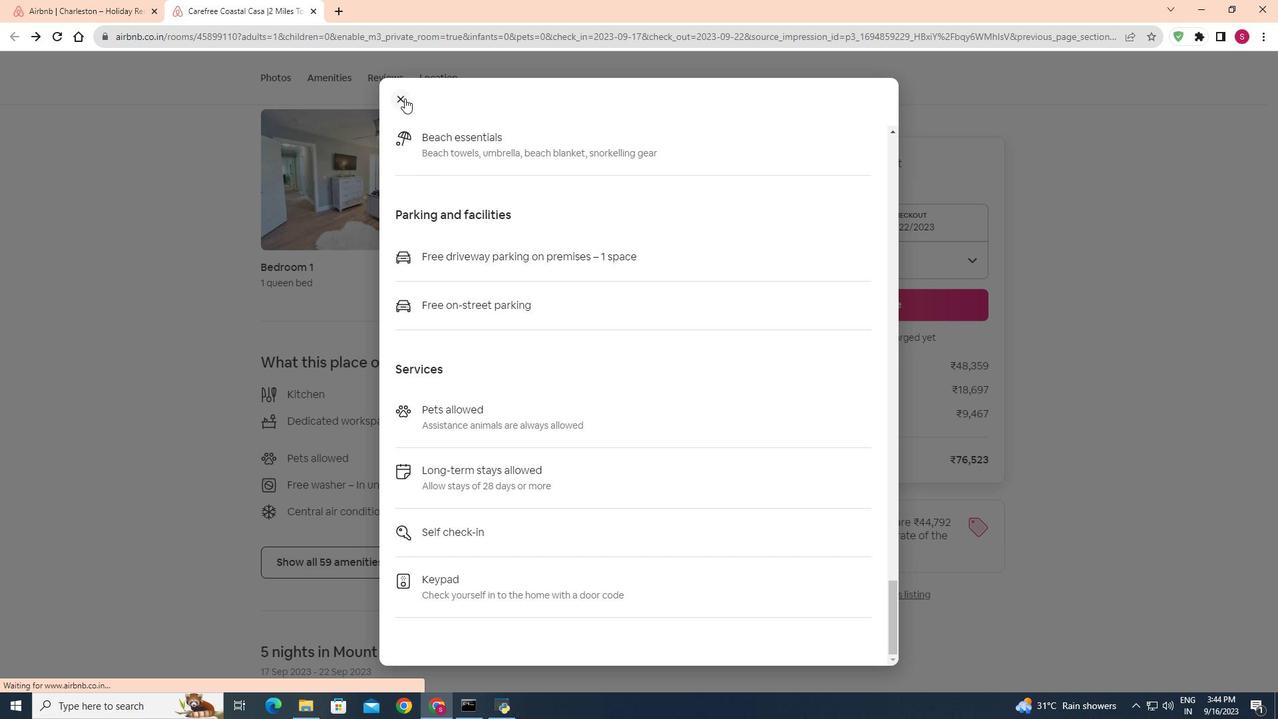 
Action: Mouse pressed left at (405, 99)
Screenshot: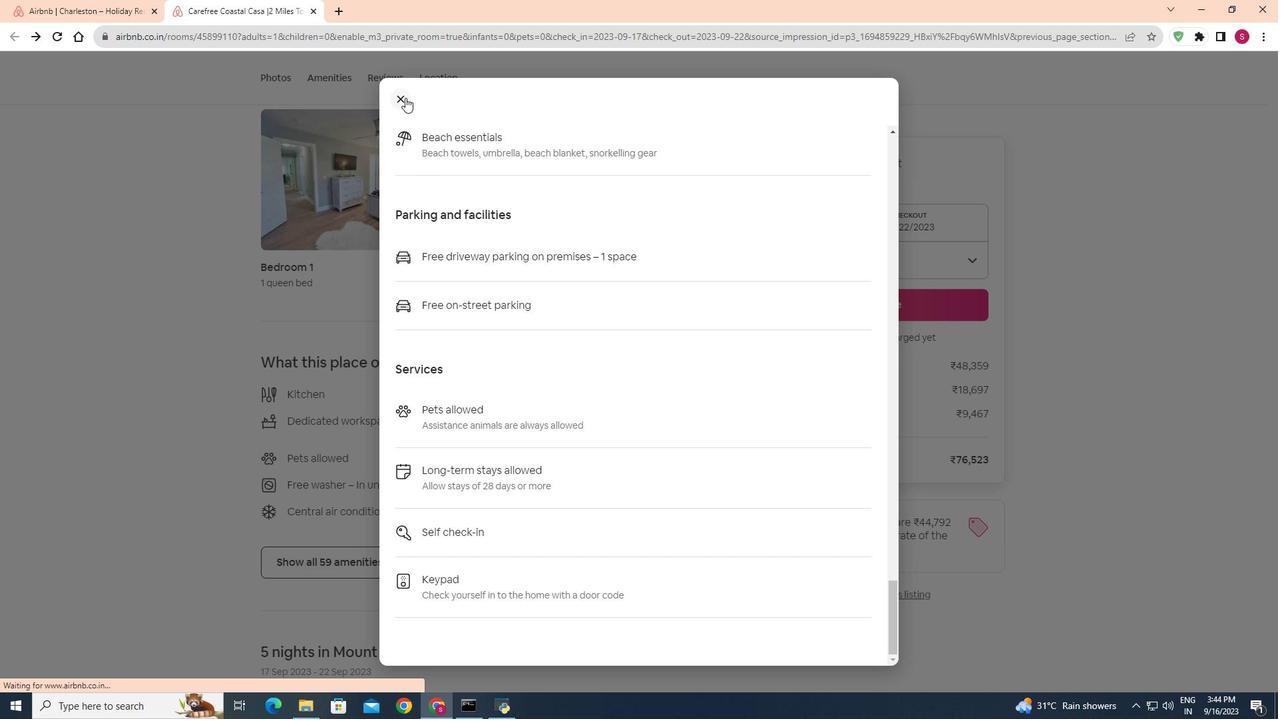 
Action: Mouse moved to (758, 503)
Screenshot: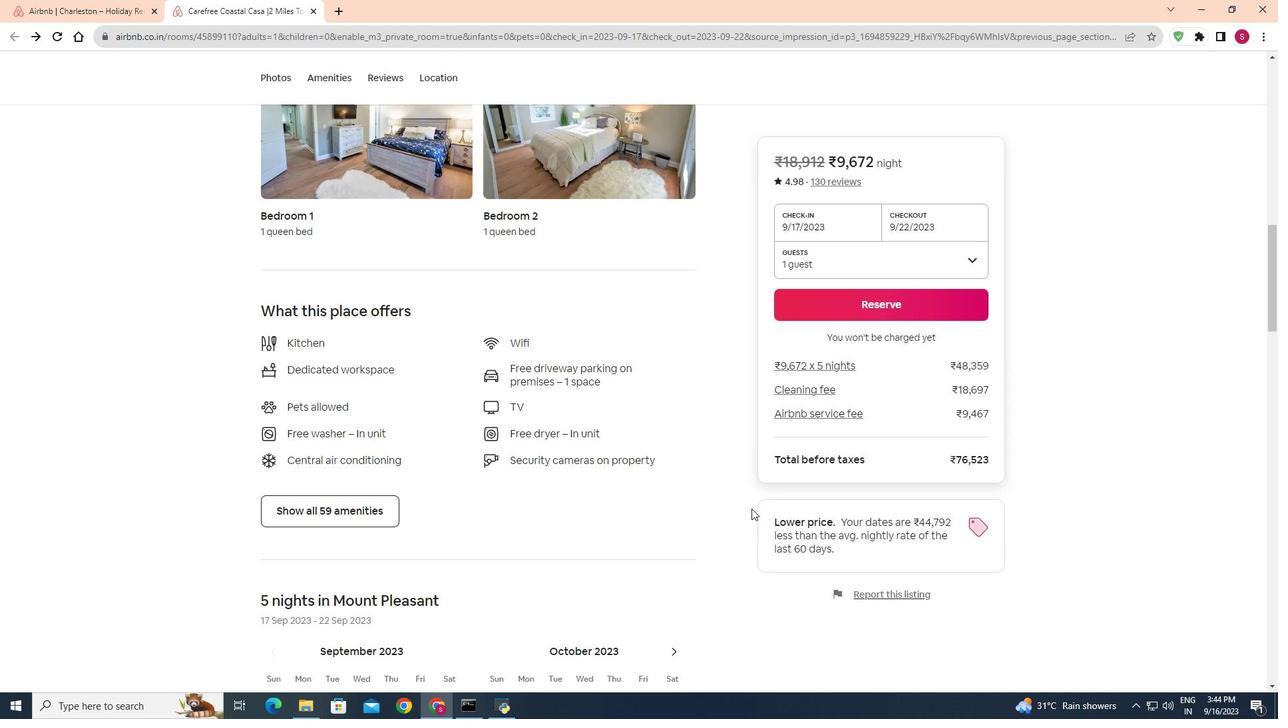 
Action: Mouse scrolled (758, 502) with delta (0, 0)
Screenshot: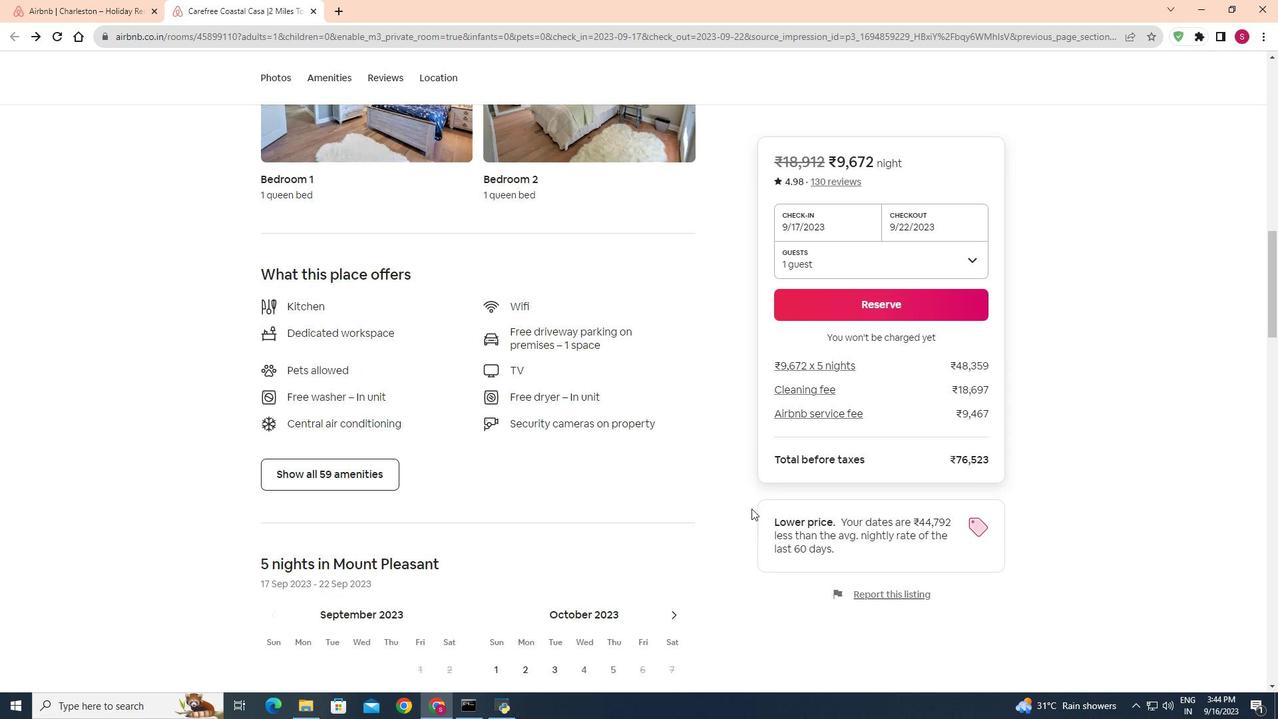 
Action: Mouse moved to (752, 508)
Screenshot: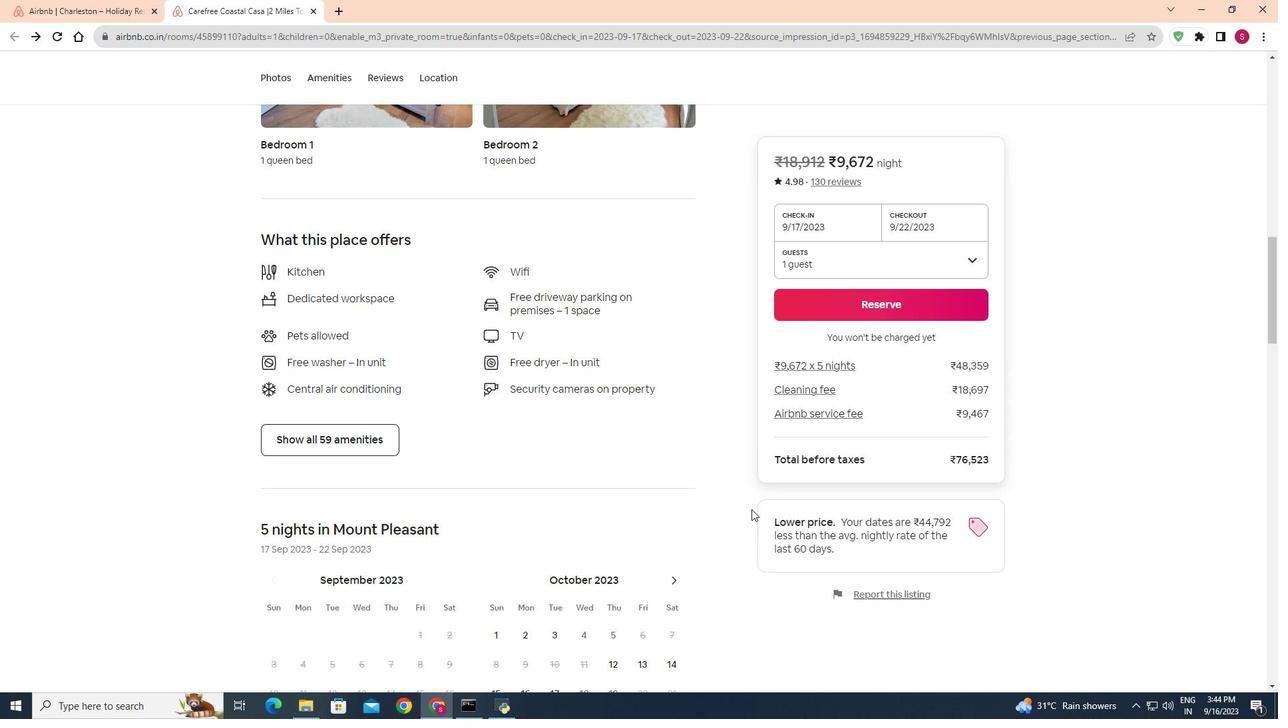 
Action: Mouse scrolled (752, 508) with delta (0, 0)
Screenshot: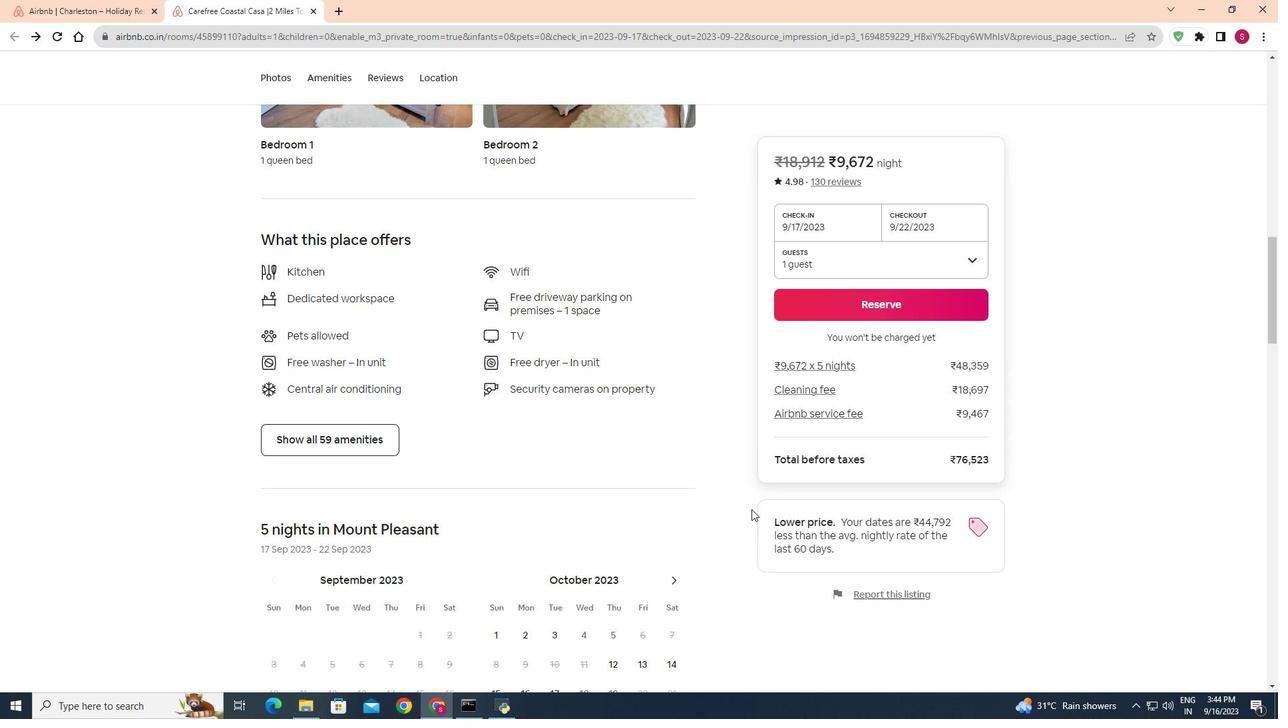 
Action: Mouse moved to (752, 509)
Screenshot: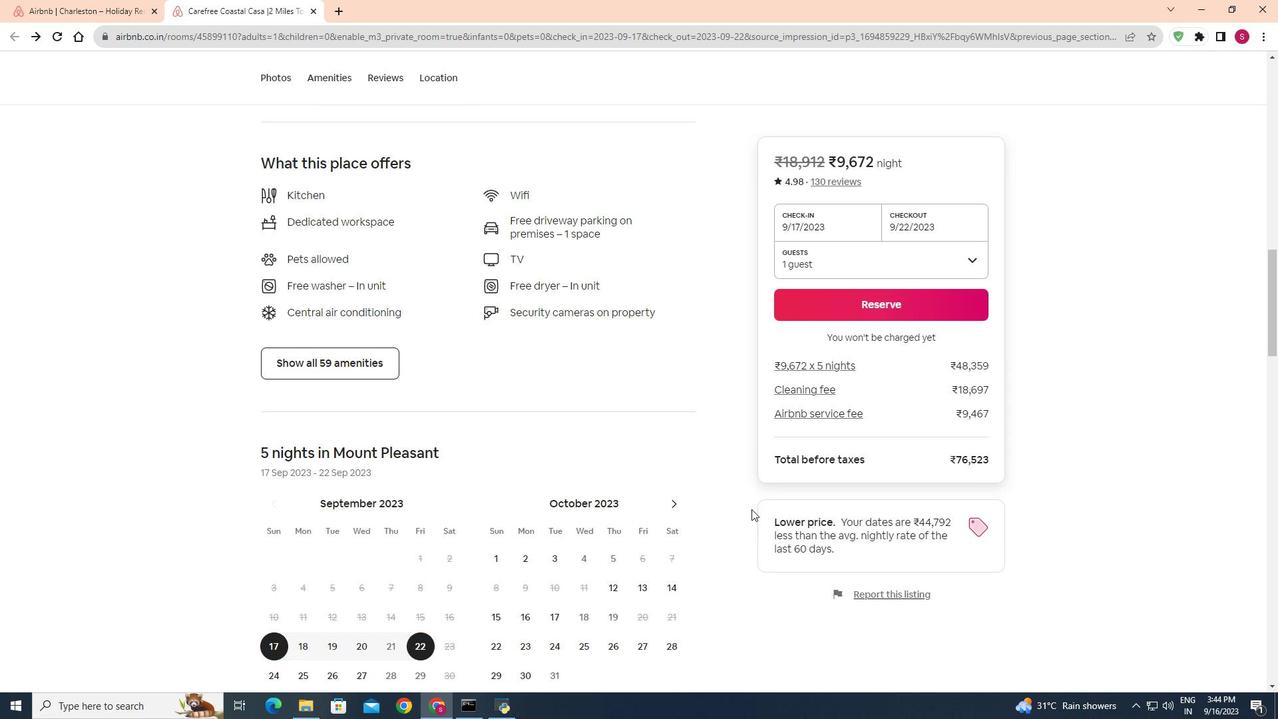 
Action: Mouse scrolled (752, 508) with delta (0, 0)
Screenshot: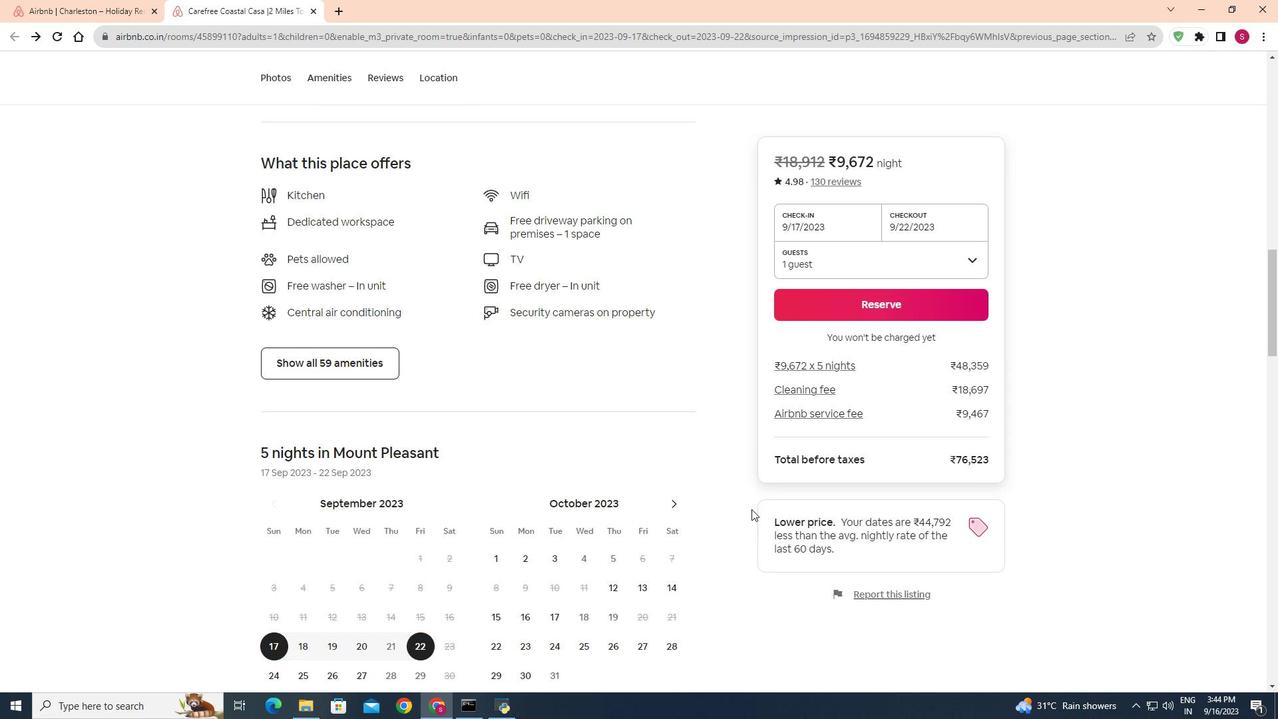 
Action: Mouse scrolled (752, 508) with delta (0, 0)
Screenshot: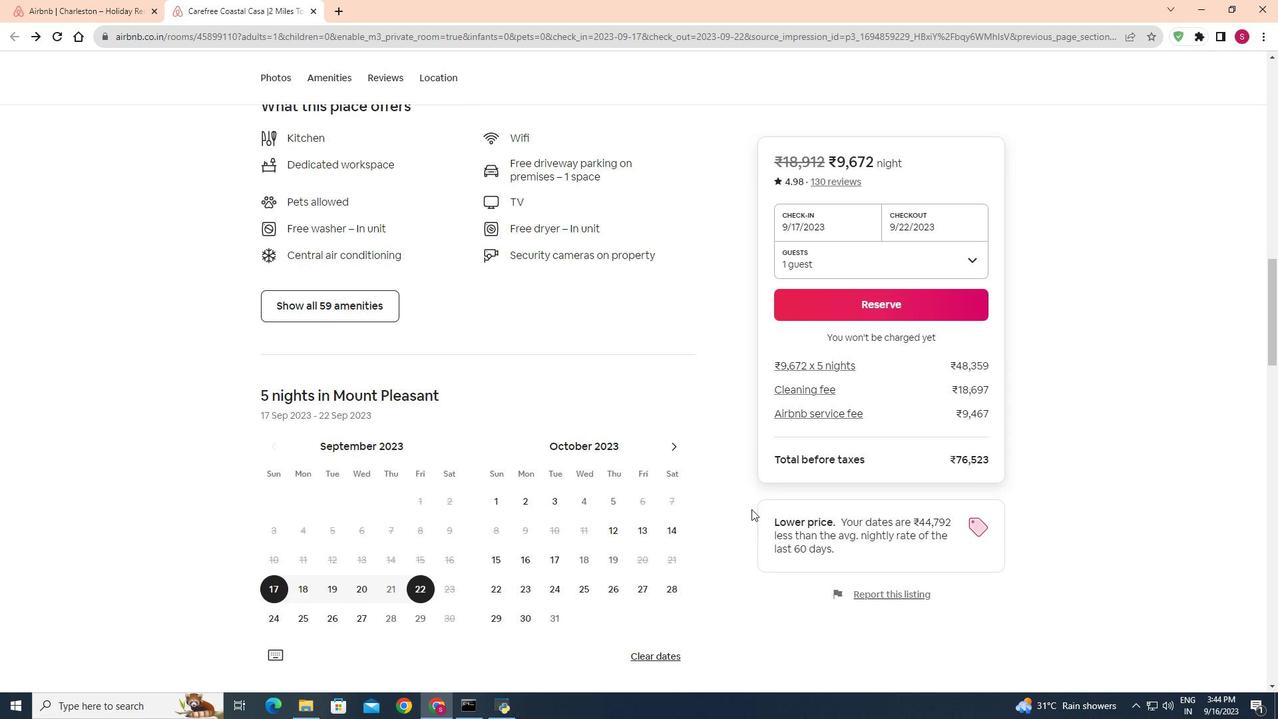 
Action: Mouse scrolled (752, 508) with delta (0, 0)
Screenshot: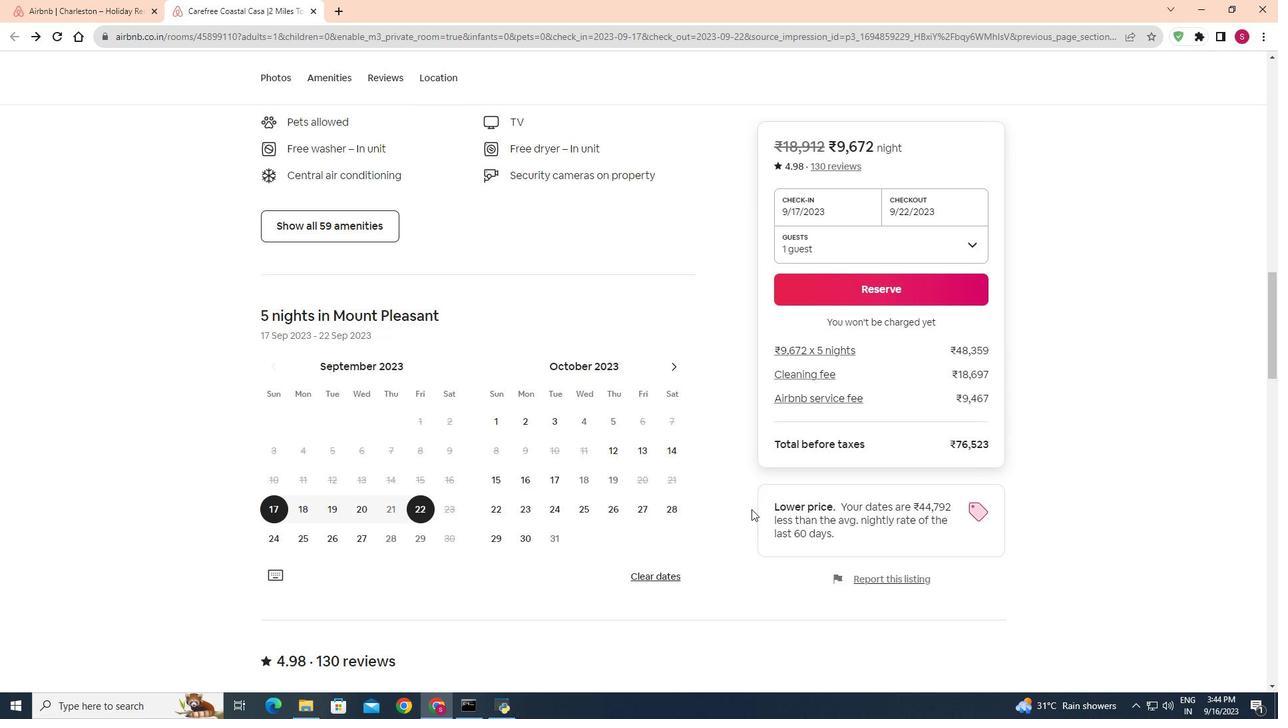 
Action: Mouse scrolled (752, 508) with delta (0, 0)
Screenshot: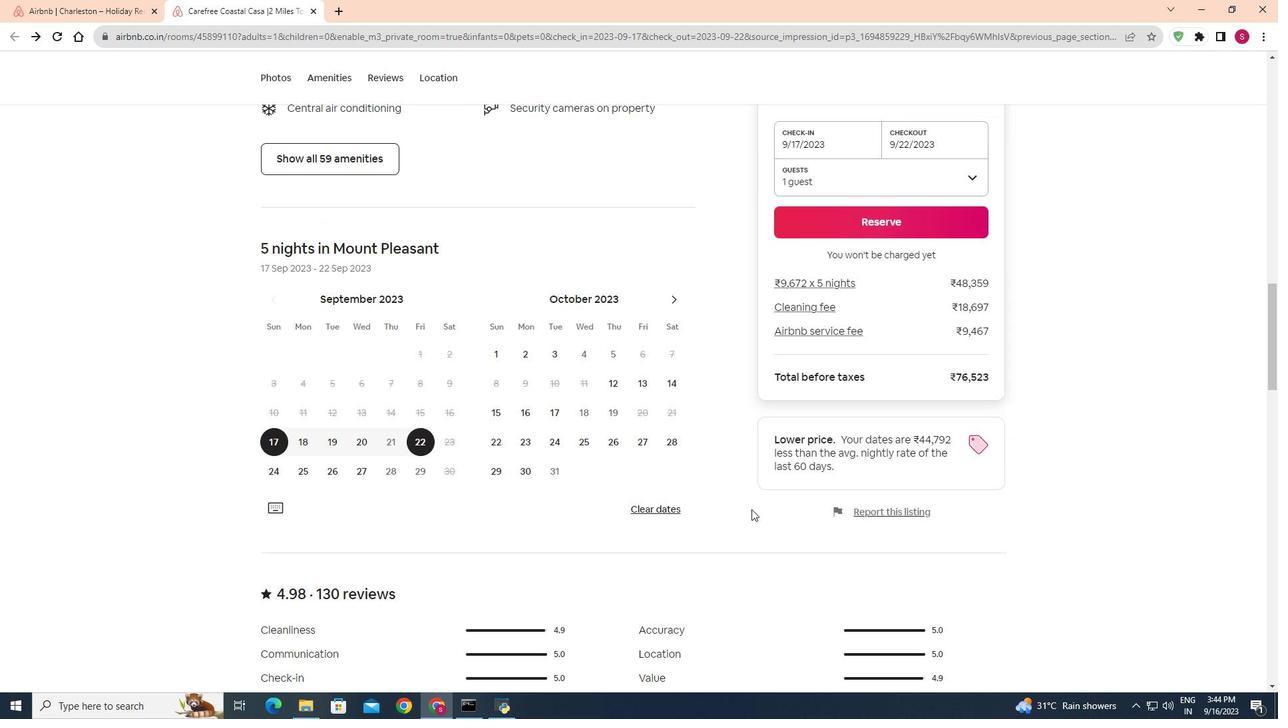 
Action: Mouse scrolled (752, 508) with delta (0, 0)
Screenshot: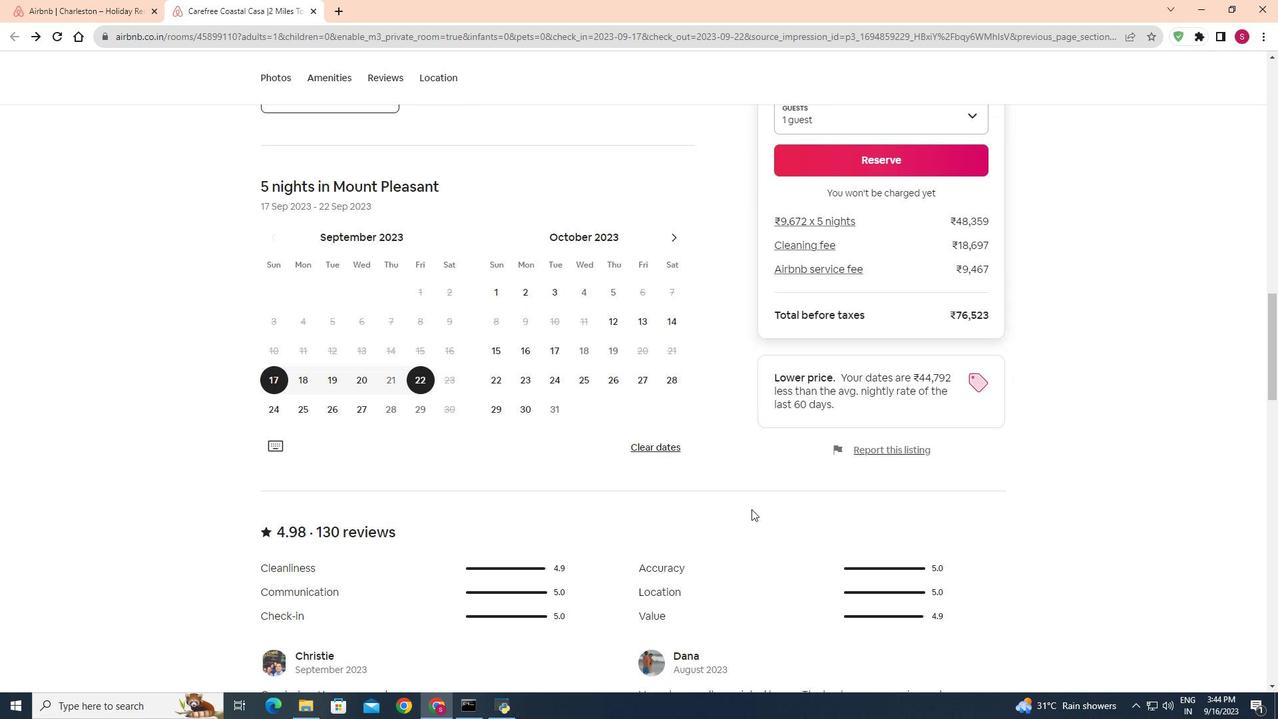 
Action: Mouse moved to (746, 514)
Screenshot: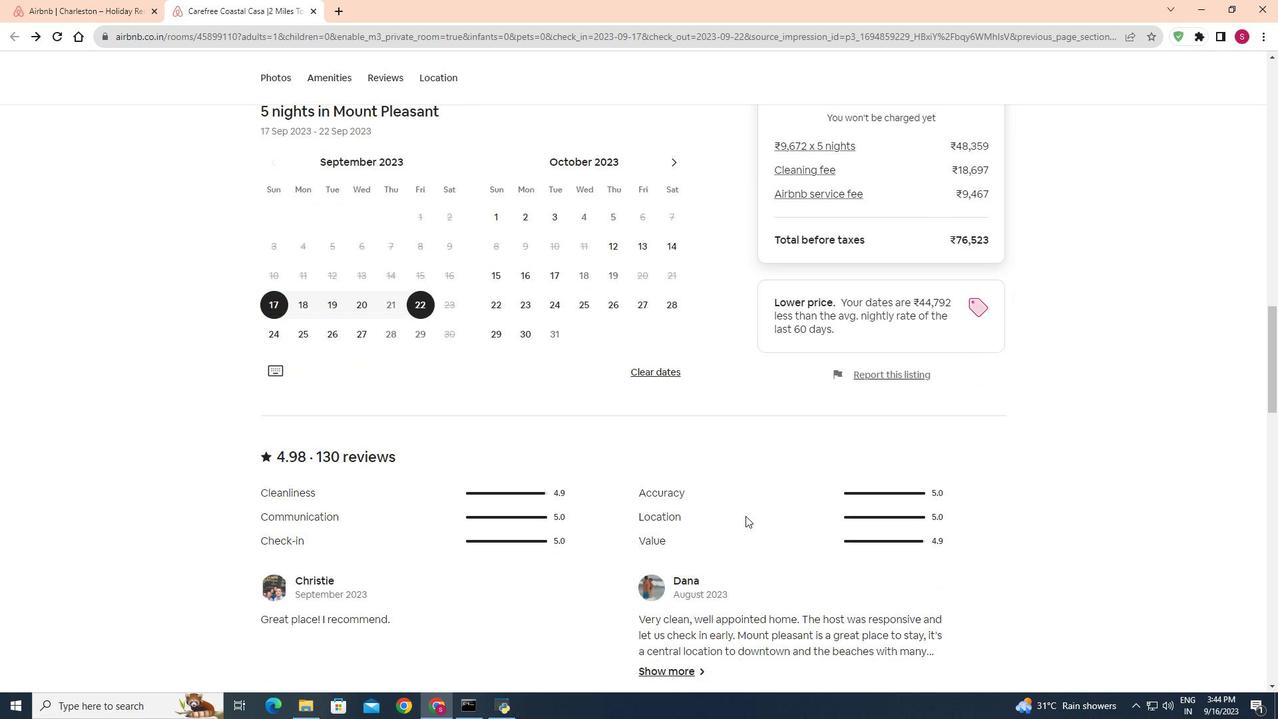 
Action: Mouse scrolled (746, 514) with delta (0, 0)
Screenshot: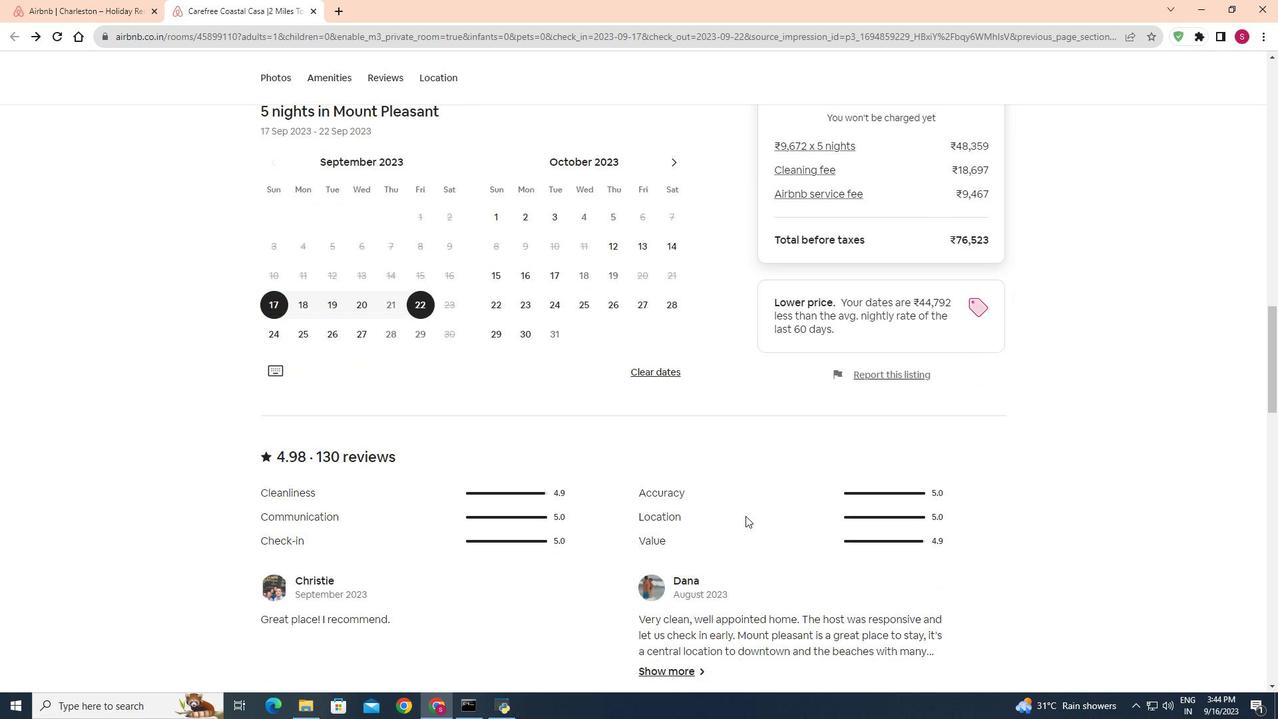 
Action: Mouse moved to (746, 516)
Screenshot: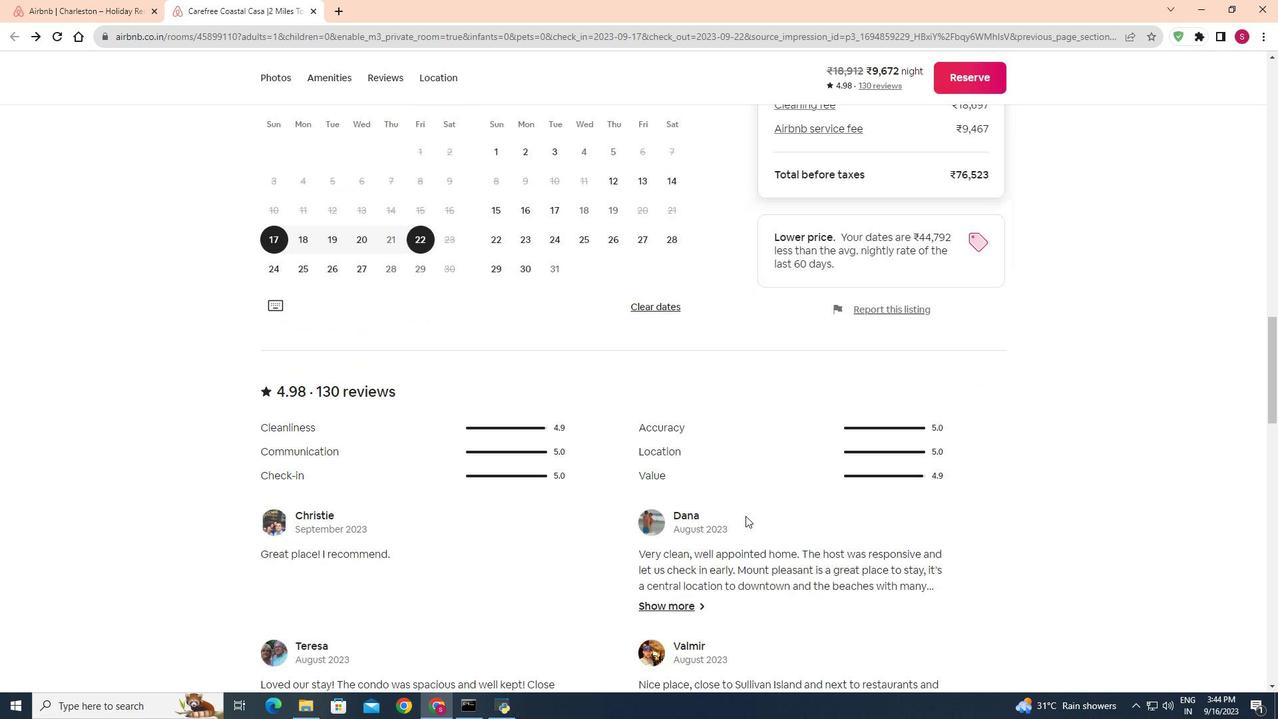 
Action: Mouse scrolled (746, 515) with delta (0, 0)
Screenshot: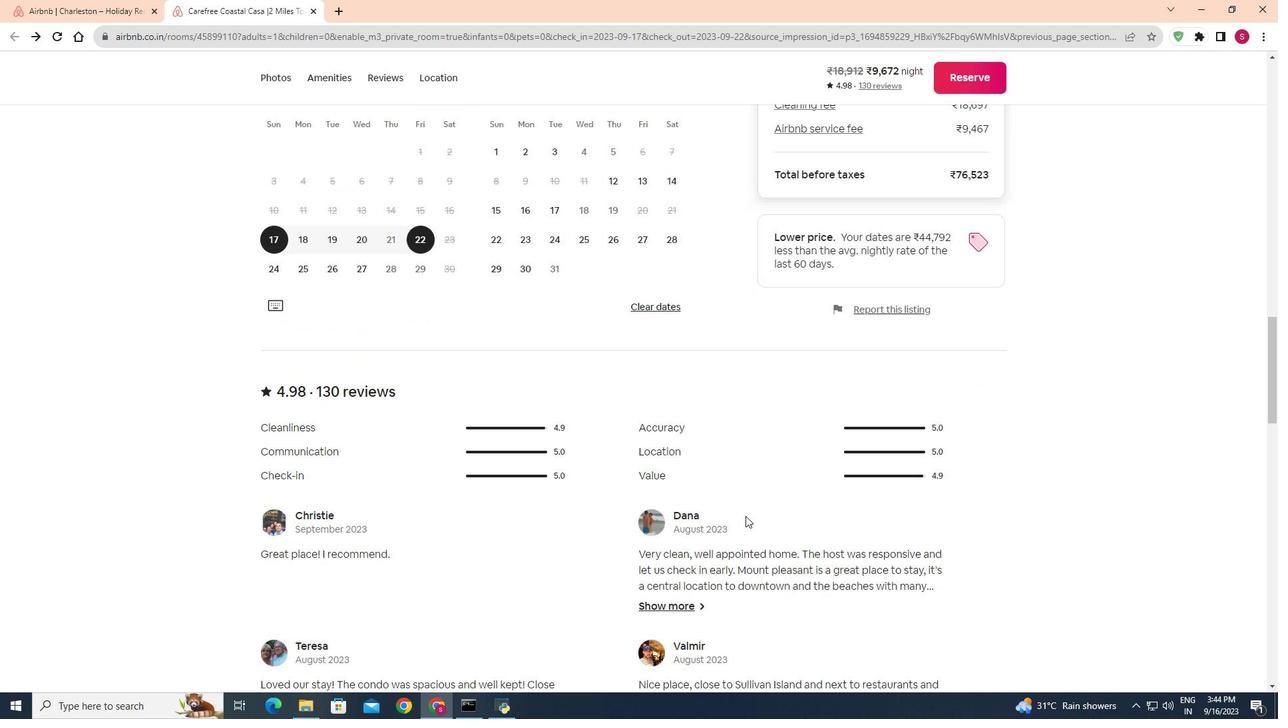 
Action: Mouse scrolled (746, 515) with delta (0, 0)
Screenshot: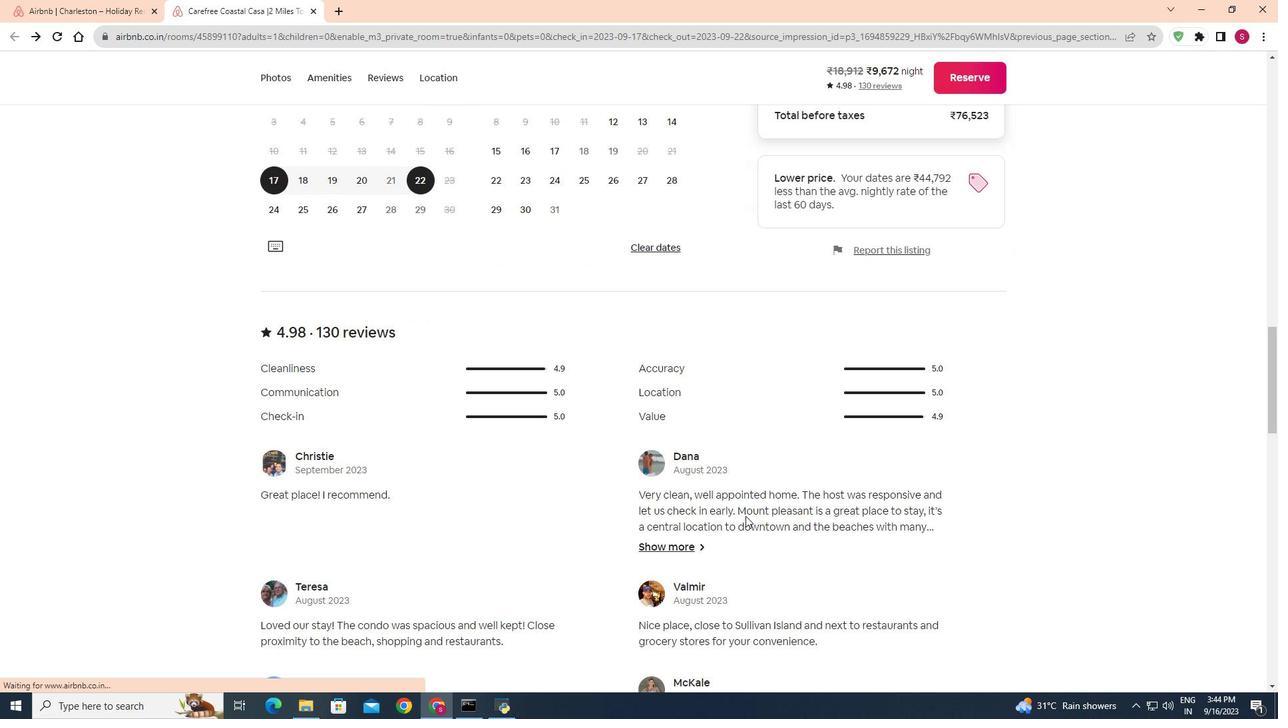 
Action: Mouse scrolled (746, 515) with delta (0, 0)
Screenshot: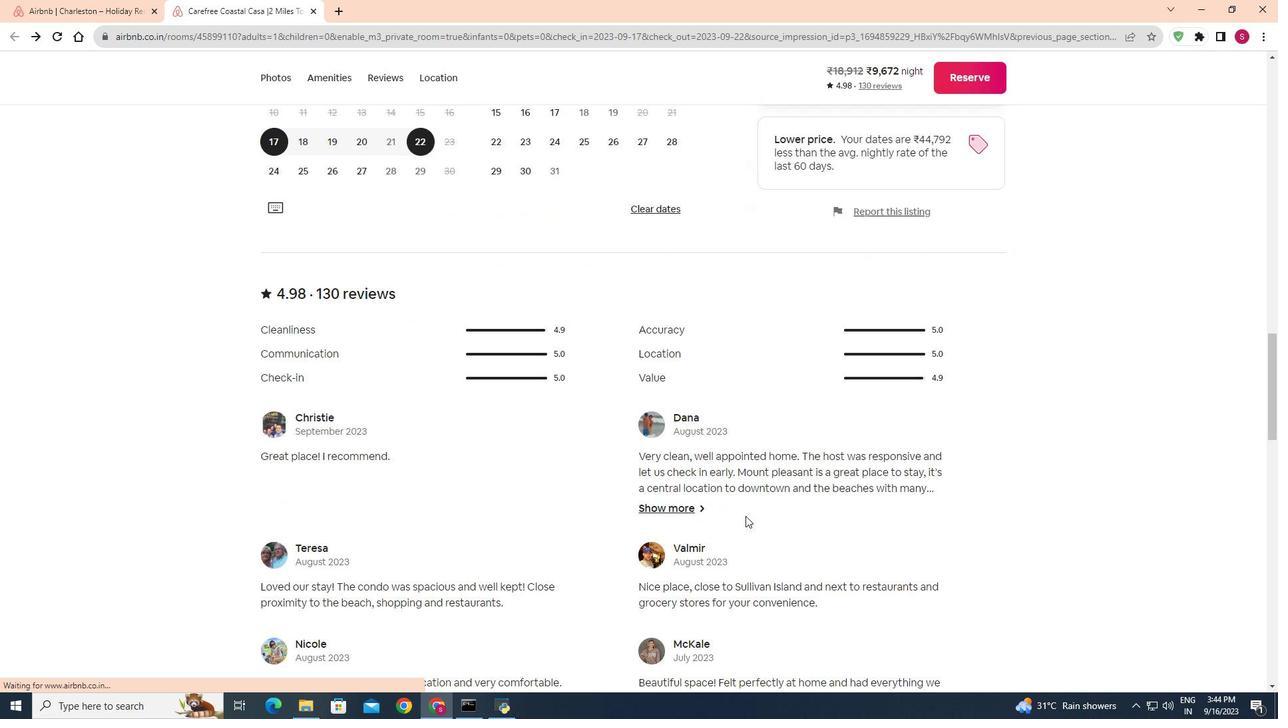 
Action: Mouse scrolled (746, 515) with delta (0, 0)
Screenshot: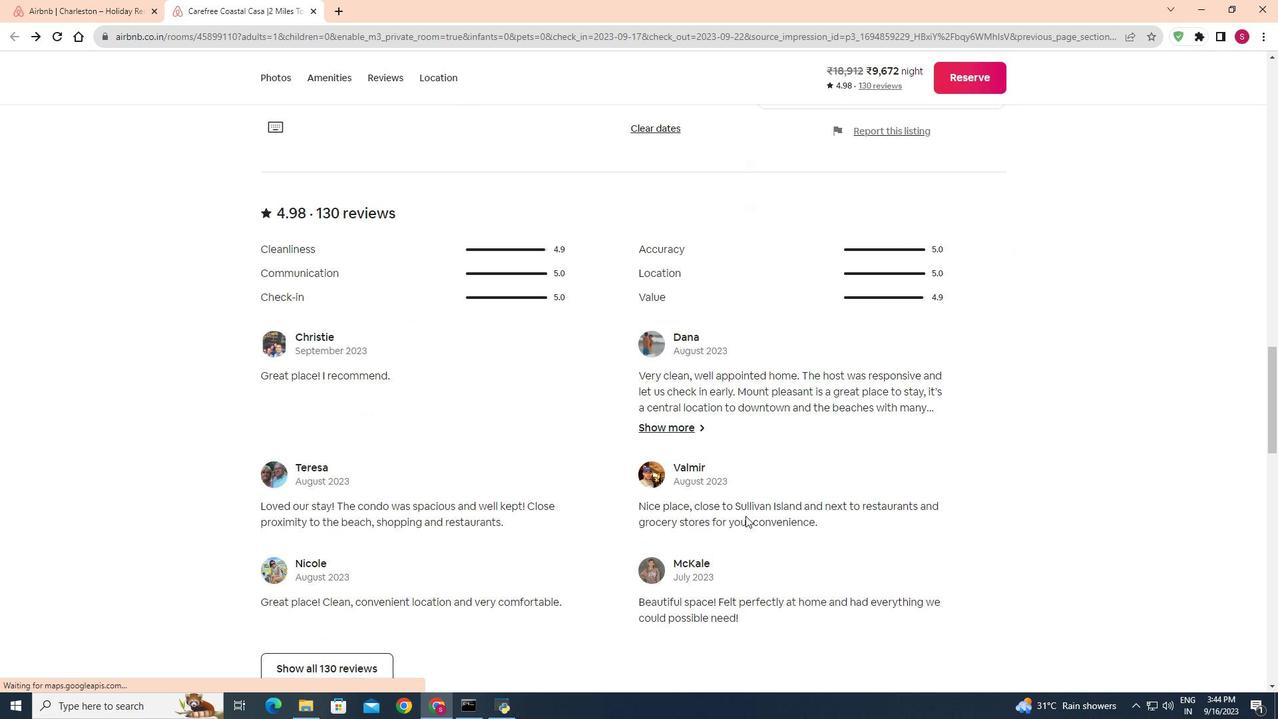 
Action: Mouse scrolled (746, 515) with delta (0, 0)
Screenshot: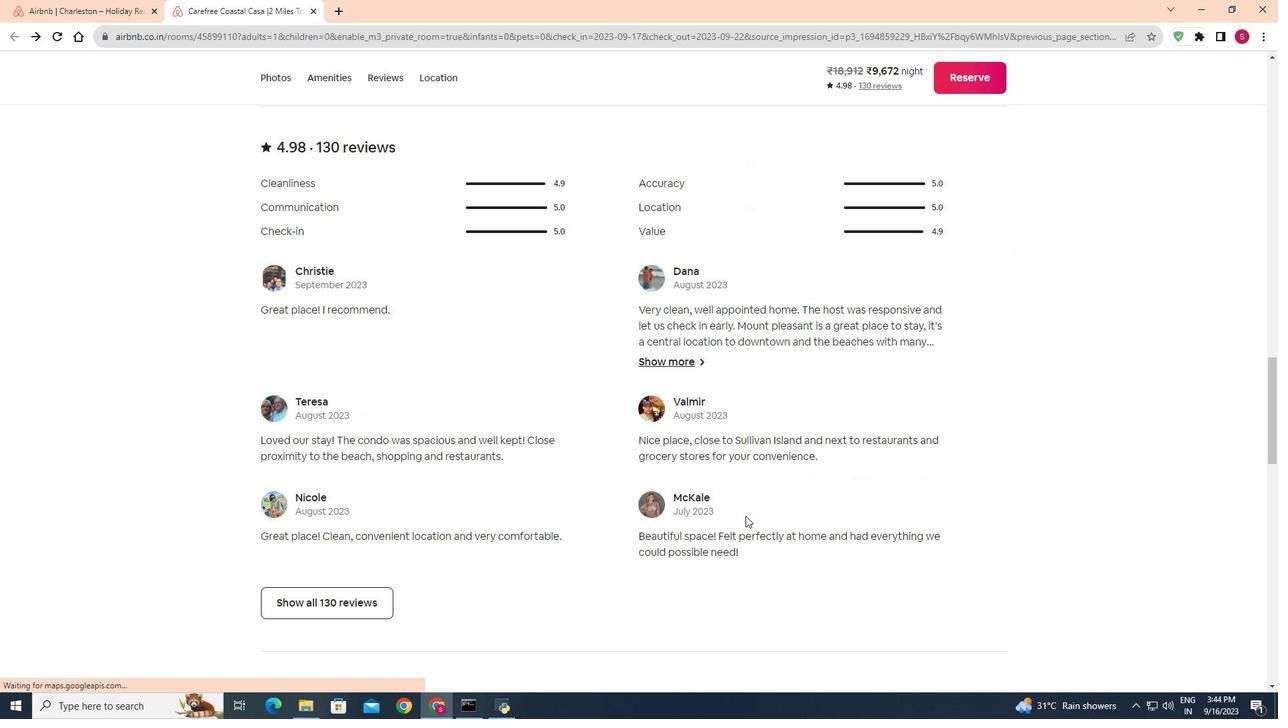 
Action: Mouse moved to (746, 516)
Screenshot: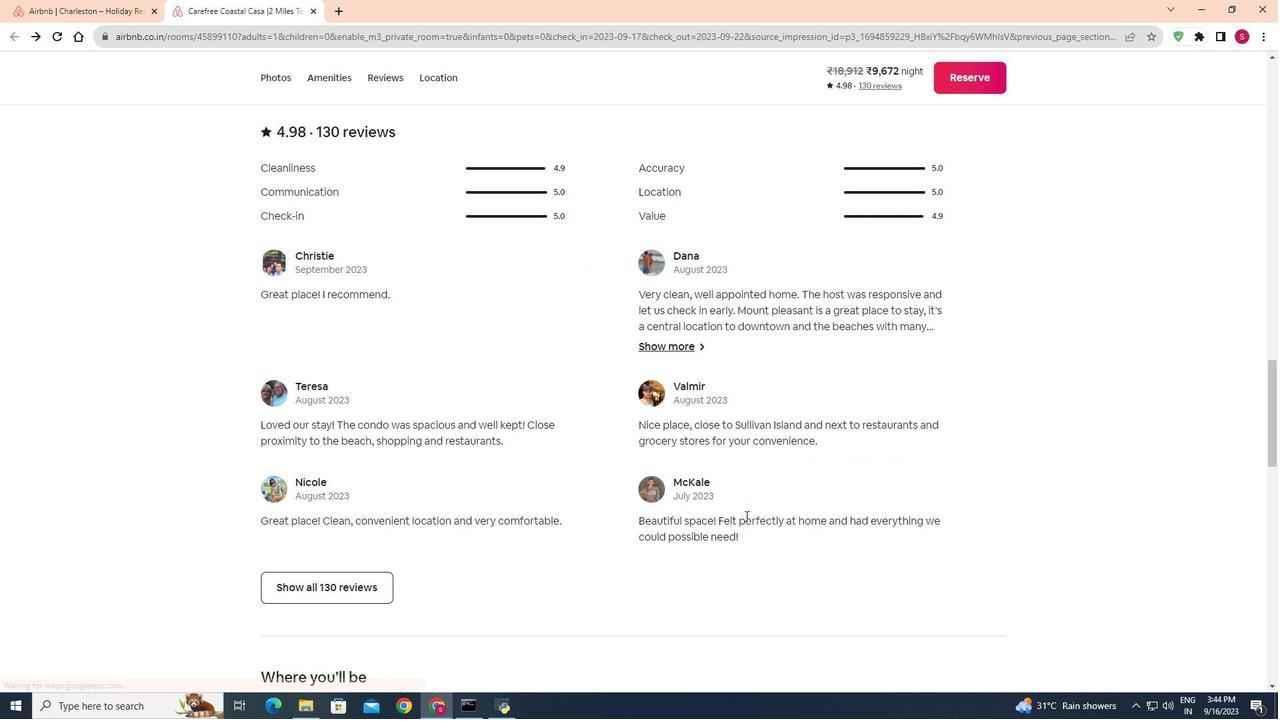 
Action: Mouse scrolled (746, 515) with delta (0, 0)
Screenshot: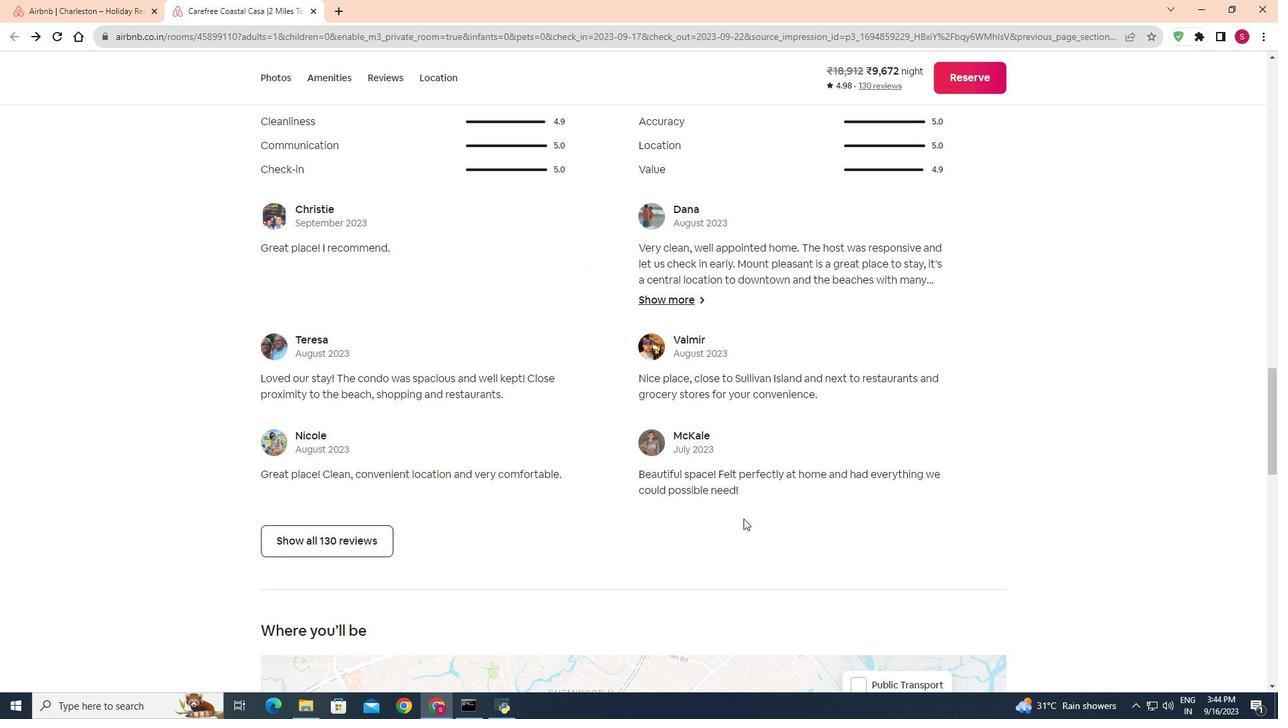 
Action: Mouse moved to (746, 516)
Screenshot: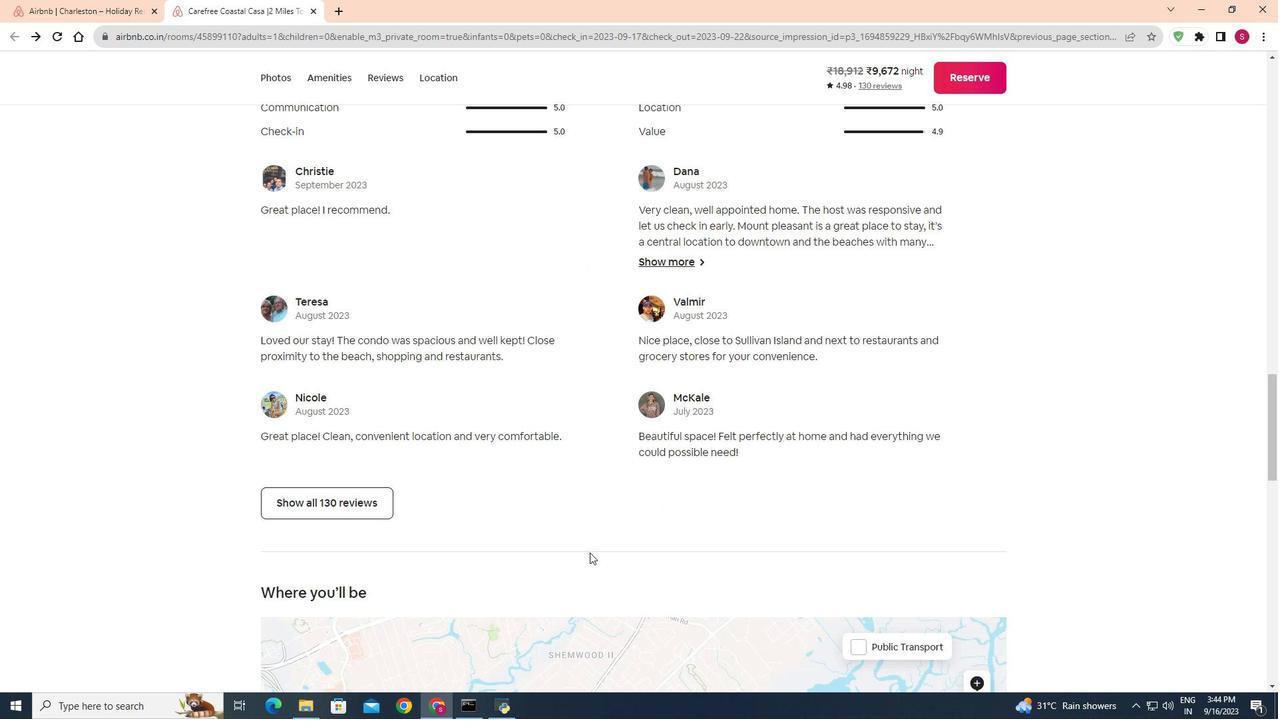 
Action: Mouse scrolled (746, 516) with delta (0, 0)
Screenshot: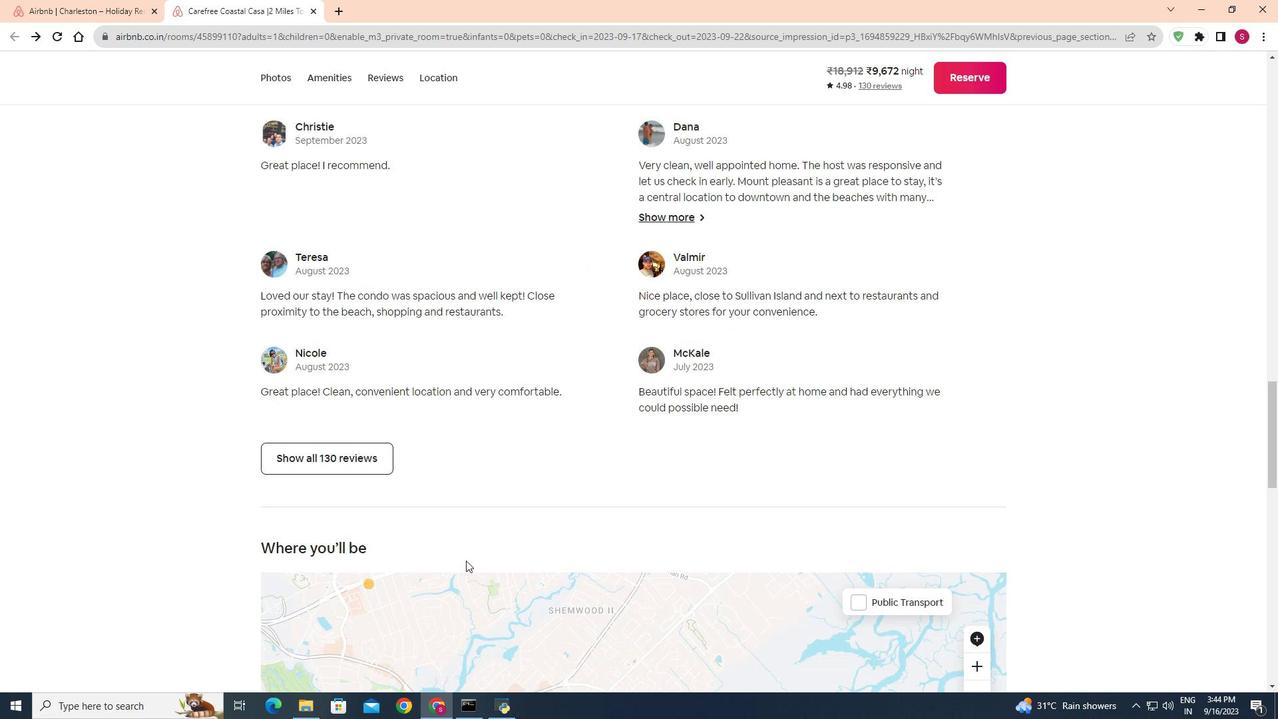
Action: Mouse moved to (385, 442)
Screenshot: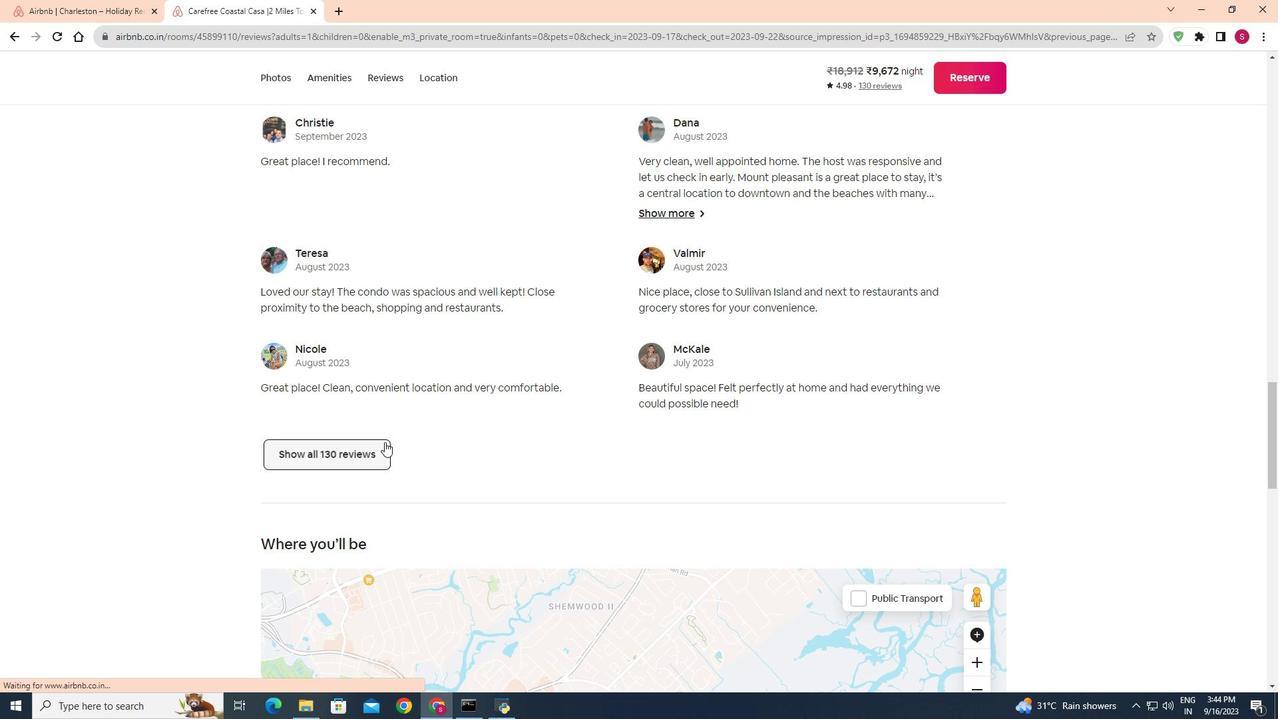 
Action: Mouse pressed left at (385, 442)
Screenshot: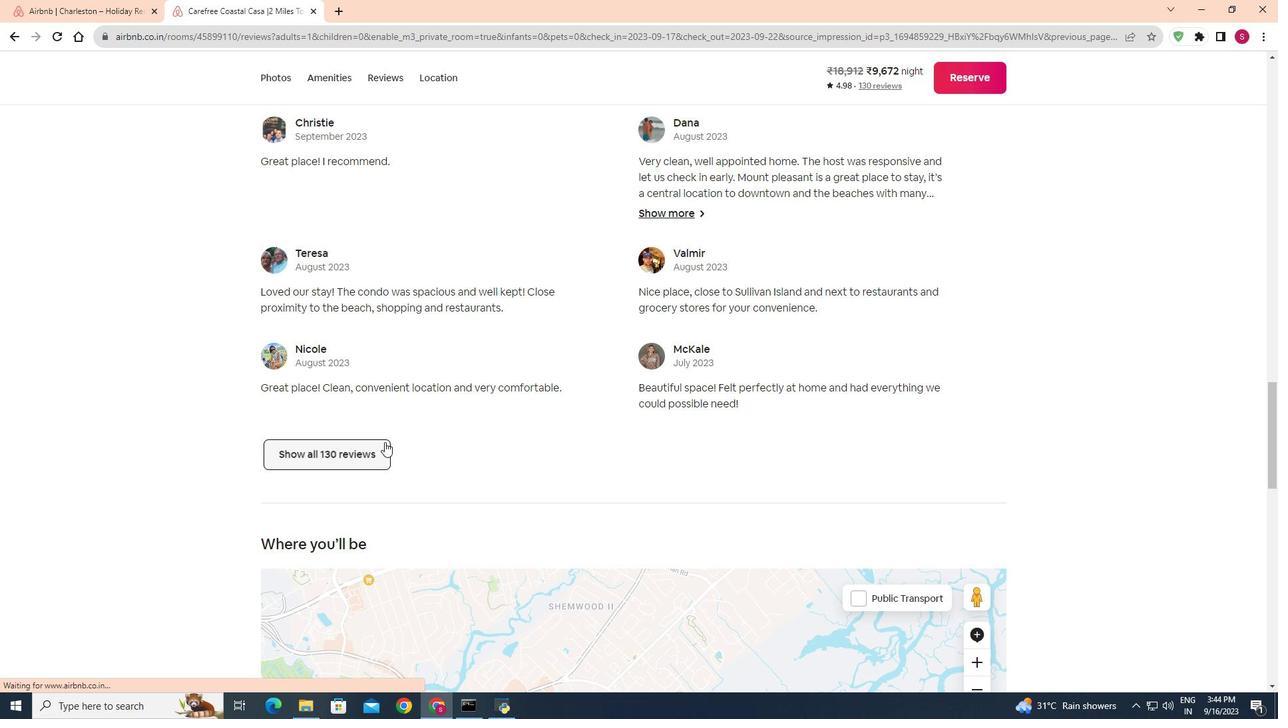 
Action: Mouse moved to (955, 507)
Screenshot: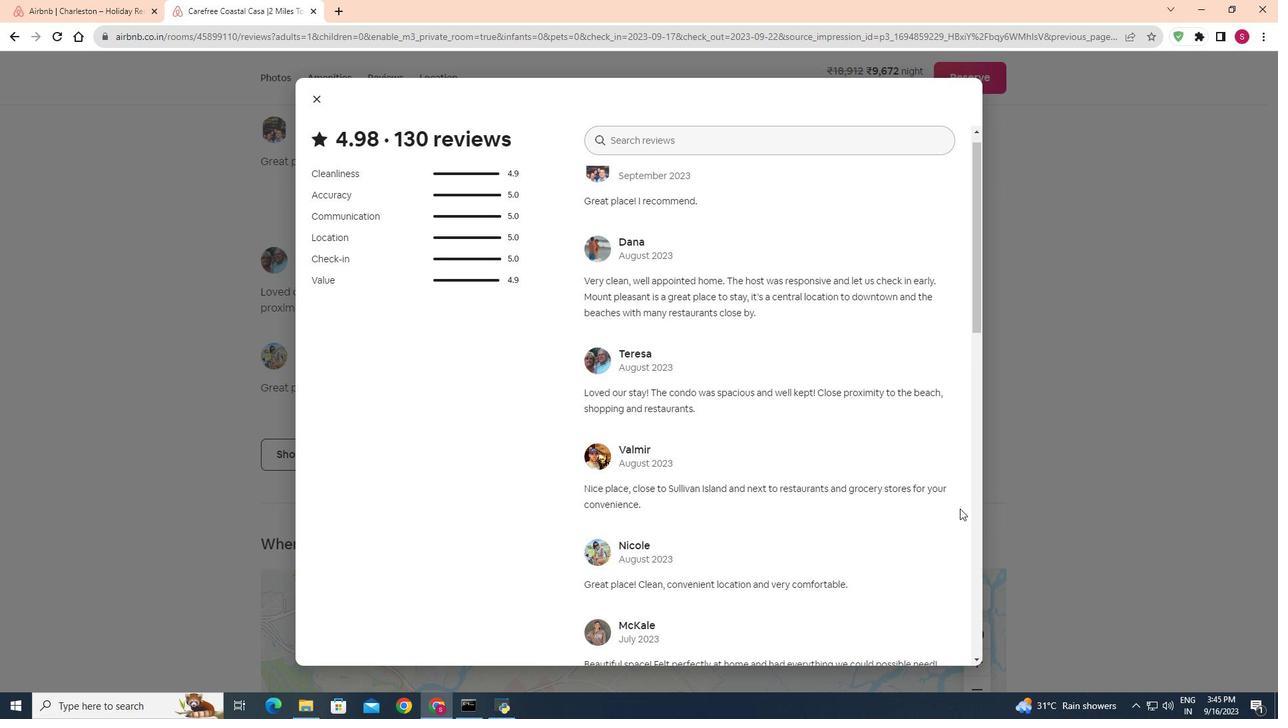 
Action: Mouse scrolled (955, 506) with delta (0, 0)
Screenshot: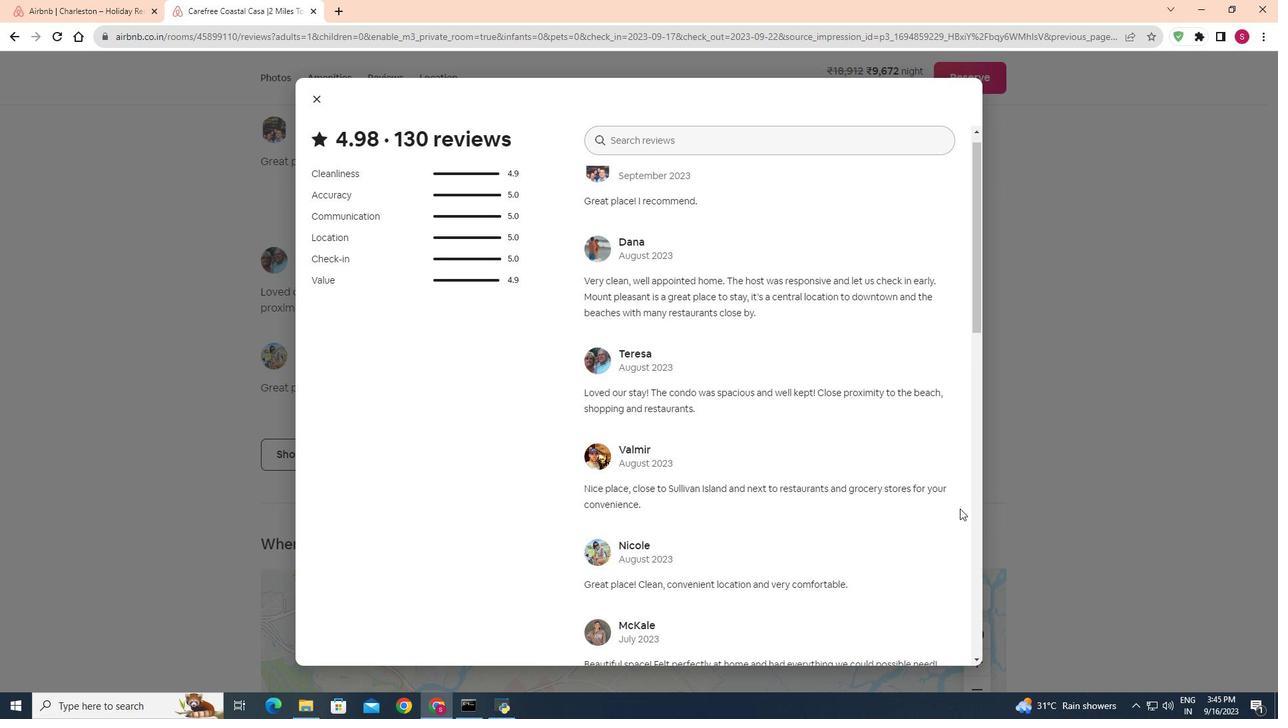 
Action: Mouse moved to (961, 509)
Screenshot: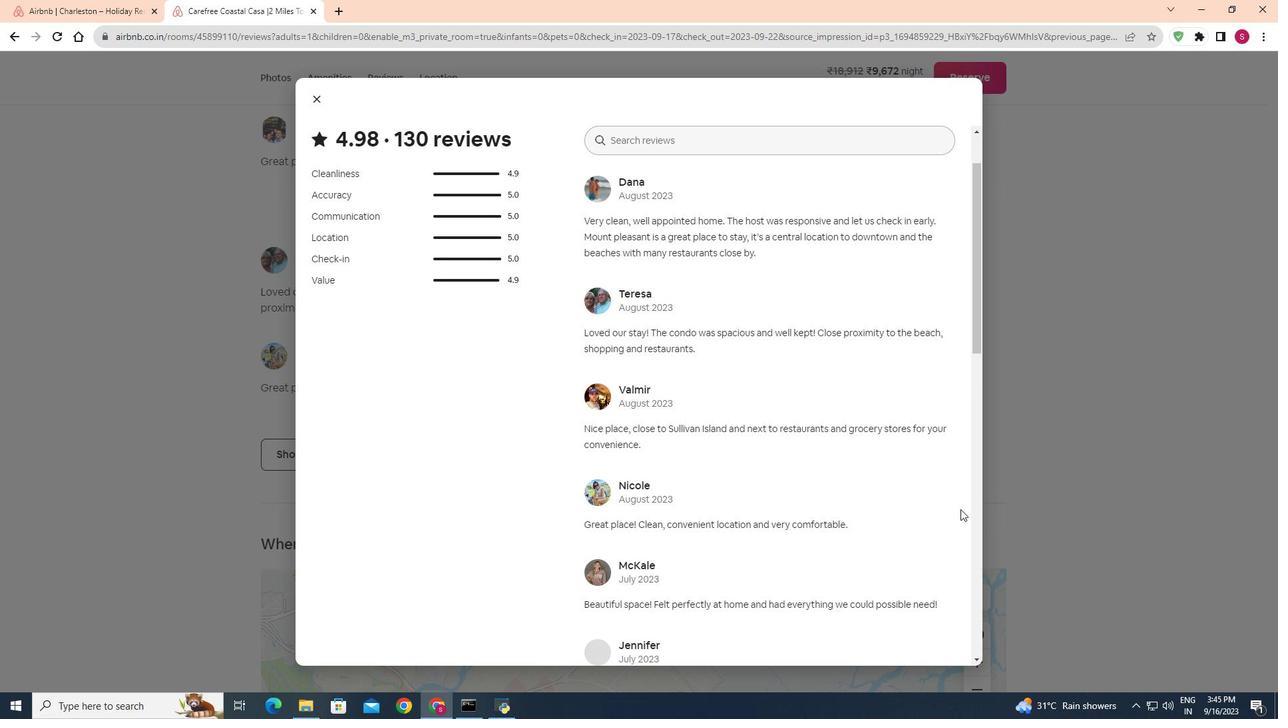 
Action: Mouse scrolled (961, 508) with delta (0, 0)
